 Task: Update the task description in Asana with detailed information about 'Managerial Economics', using bullet points and headings.
Action: Mouse moved to (484, 137)
Screenshot: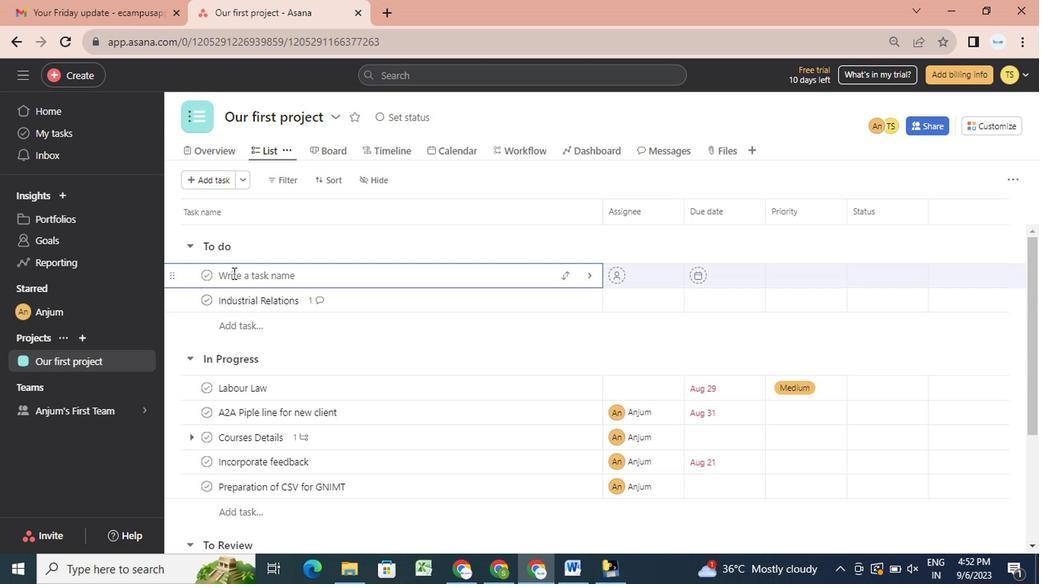 
Action: Mouse pressed left at (484, 137)
Screenshot: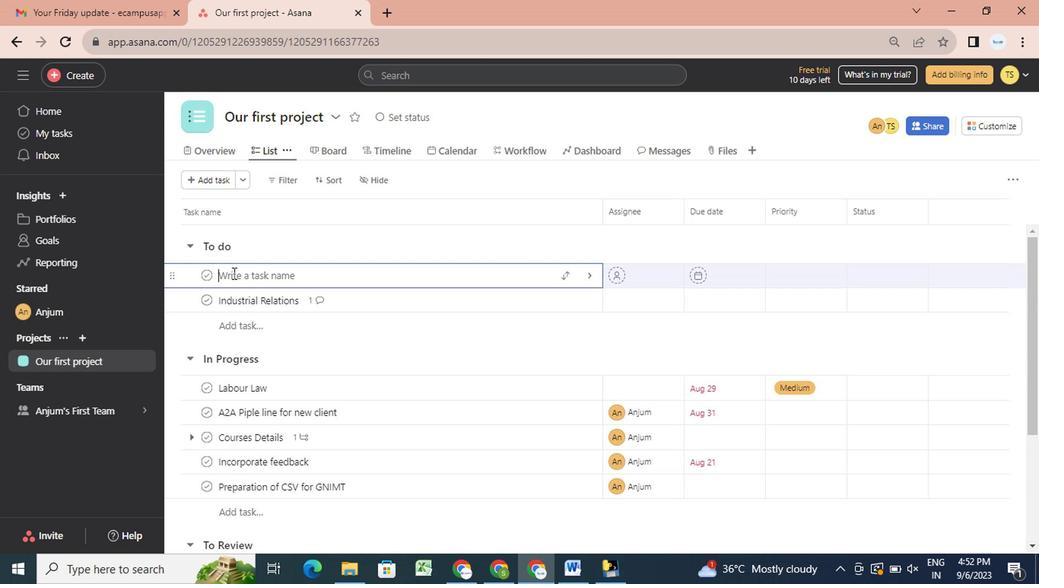 
Action: Mouse moved to (504, 294)
Screenshot: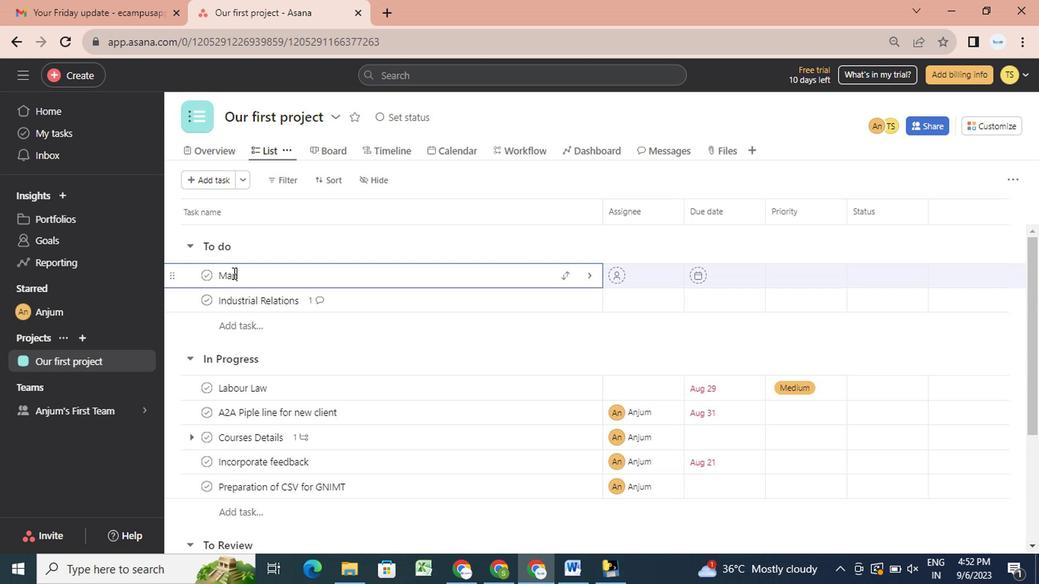 
Action: Mouse pressed left at (504, 294)
Screenshot: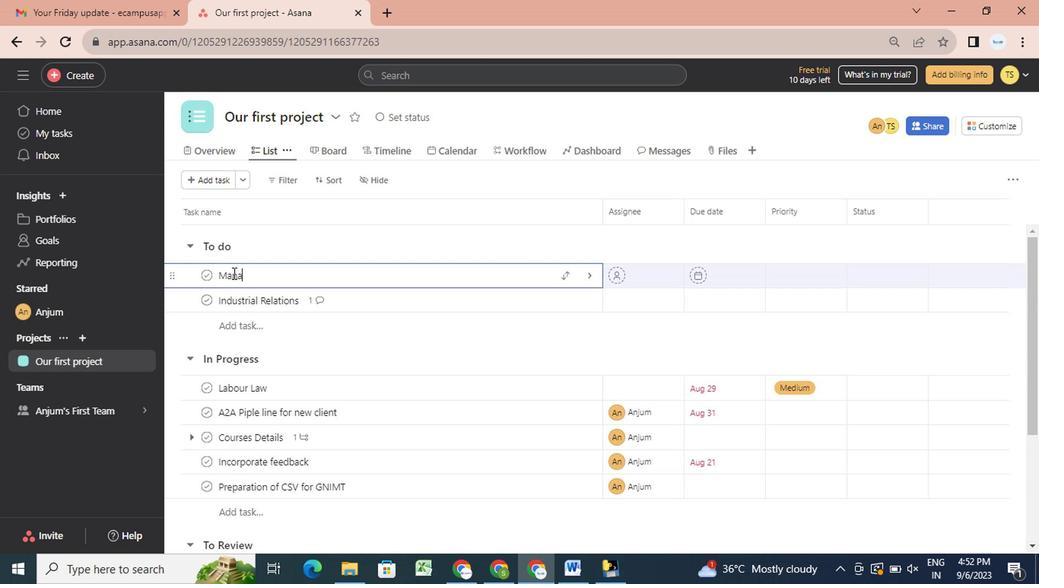 
Action: Mouse moved to (263, 292)
Screenshot: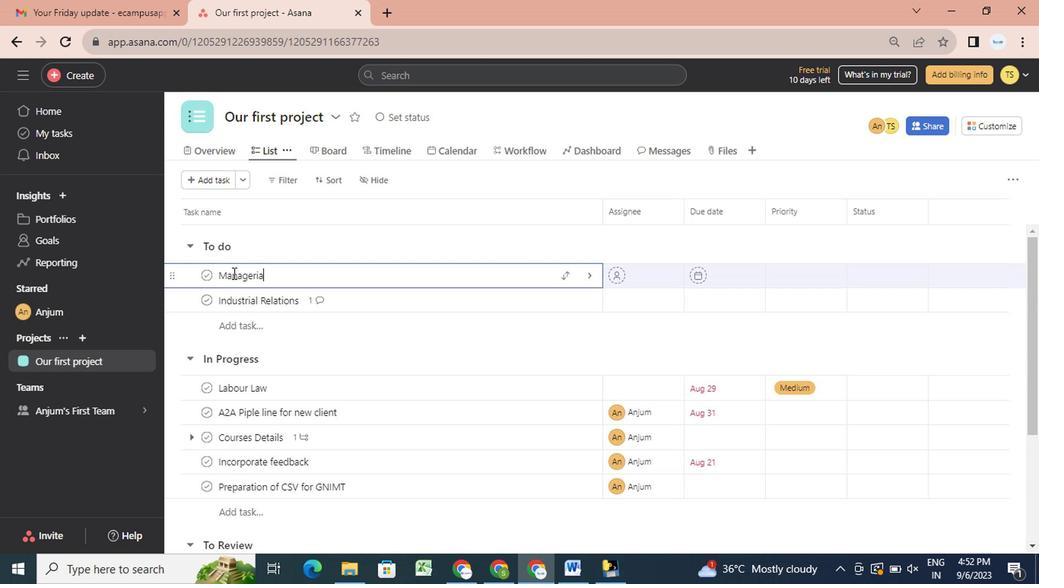 
Action: Mouse pressed left at (263, 292)
Screenshot: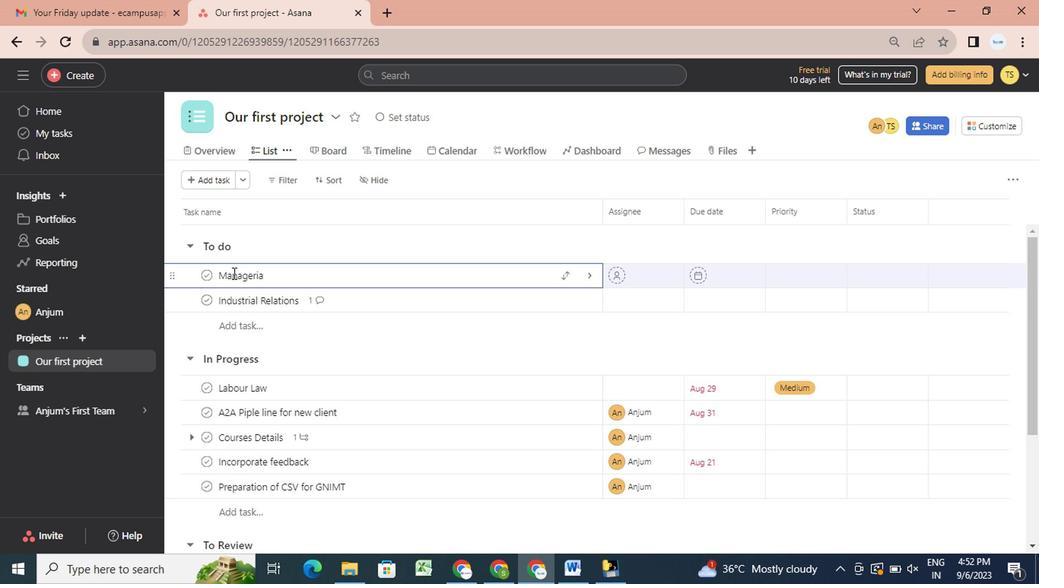 
Action: Key pressed <Key.shift_r><Key.shift_r><Key.shift_r><Key.shift_r><Key.shift_r><Key.shift_r><Key.shift_r><Key.shift_r><Key.shift_r><Key.shift_r><Key.shift_r><Key.shift_r><Key.shift_r><Key.shift_r><Key.shift_r><Key.shift_r><Key.shift_r><Key.shift_r><Key.shift_r><Key.shift_r><Key.shift_r><Key.shift_r><Key.shift_r><Key.shift_r><Key.shift_r><Key.shift_r><Key.shift_r><Key.shift_r><Key.shift_r><Key.shift_r><Key.shift_r><Key.shift_r><Key.shift_r><Key.shift_r><Key.shift_r><Key.shift_r><Key.shift_r><Key.shift_r><Key.shift_r><Key.shift_r><Key.shift_r><Key.shift_r><Key.shift_r><Key.shift_r><Key.shift_r><Key.shift_r><Key.shift_r><Key.shift_r><Key.shift_r><Key.shift_r><Key.shift_r><Key.shift_r><Key.shift_r><Key.shift_r><Key.shift_r><Key.shift_r><Key.shift_r>Managerial<Key.space><Key.shift>Economics
Screenshot: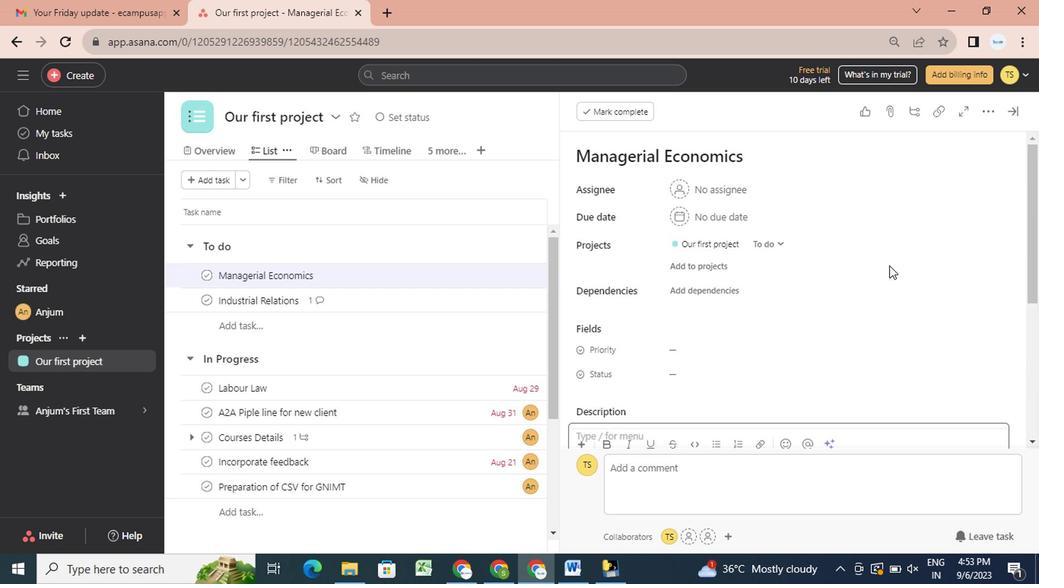 
Action: Mouse moved to (451, 290)
Screenshot: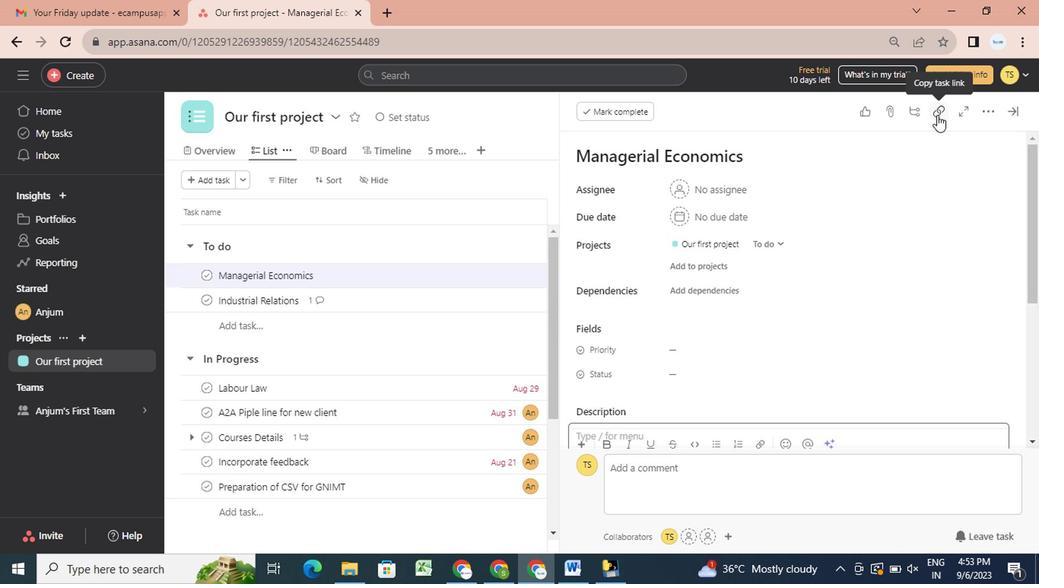 
Action: Mouse pressed left at (451, 290)
Screenshot: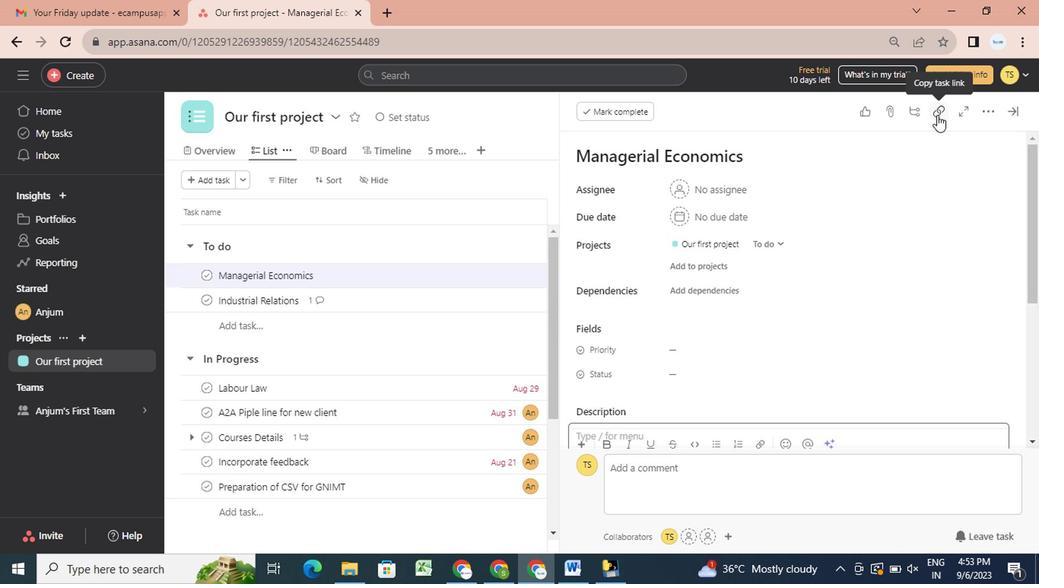 
Action: Mouse moved to (667, 302)
Screenshot: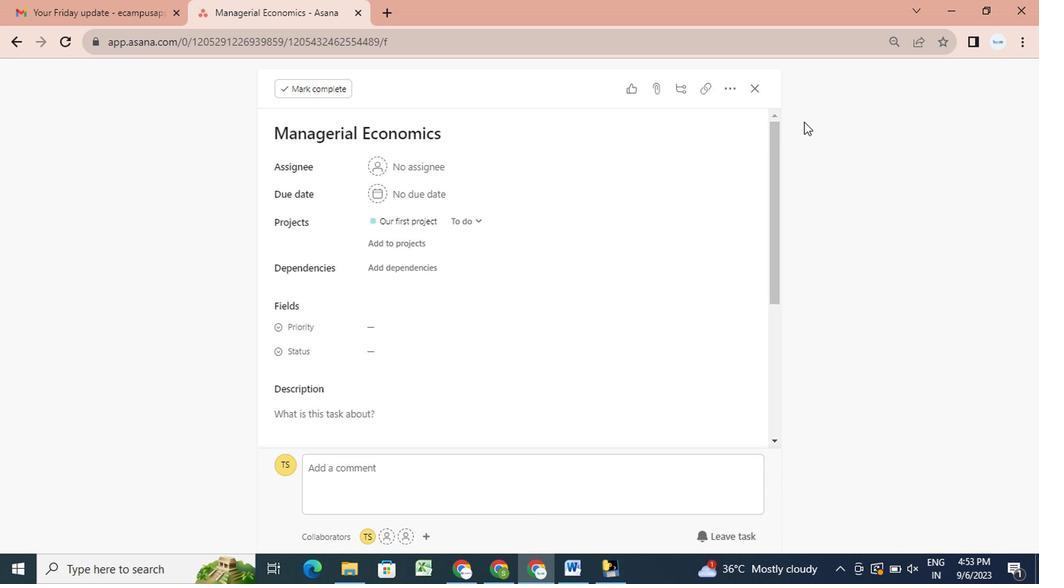 
Action: Mouse scrolled (667, 302) with delta (0, 0)
Screenshot: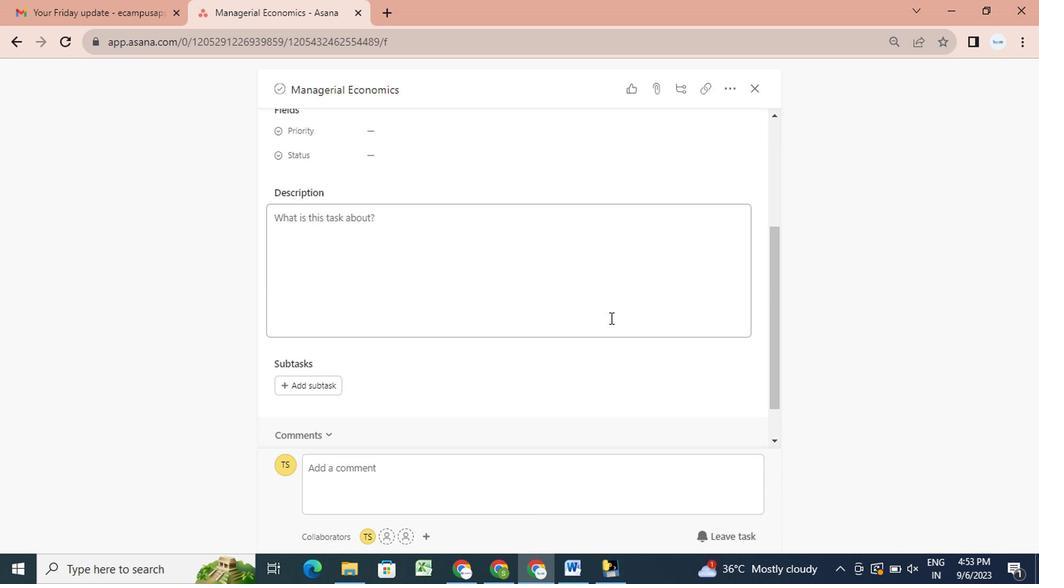 
Action: Mouse scrolled (667, 302) with delta (0, 0)
Screenshot: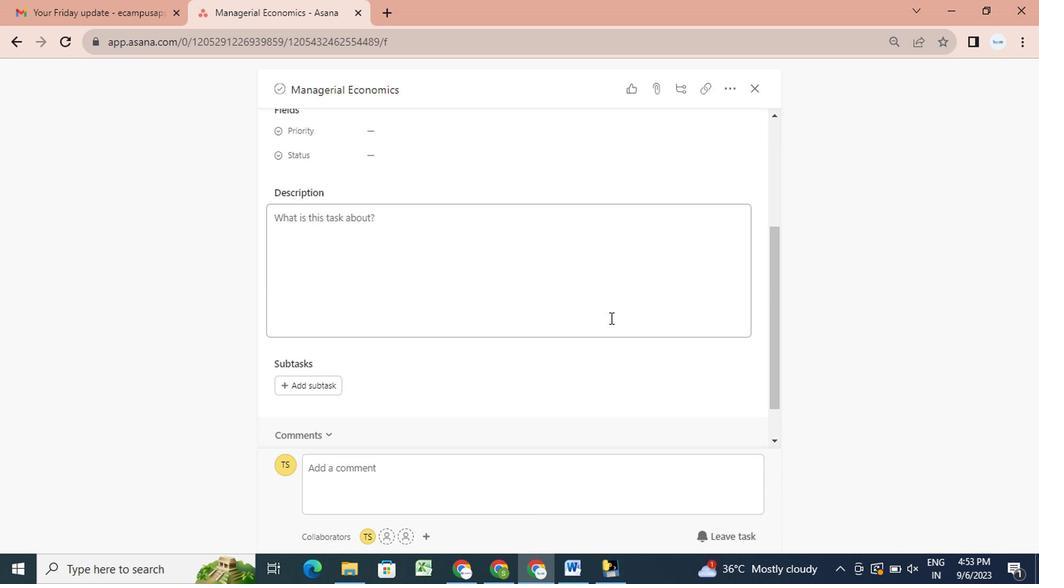 
Action: Mouse scrolled (667, 302) with delta (0, 0)
Screenshot: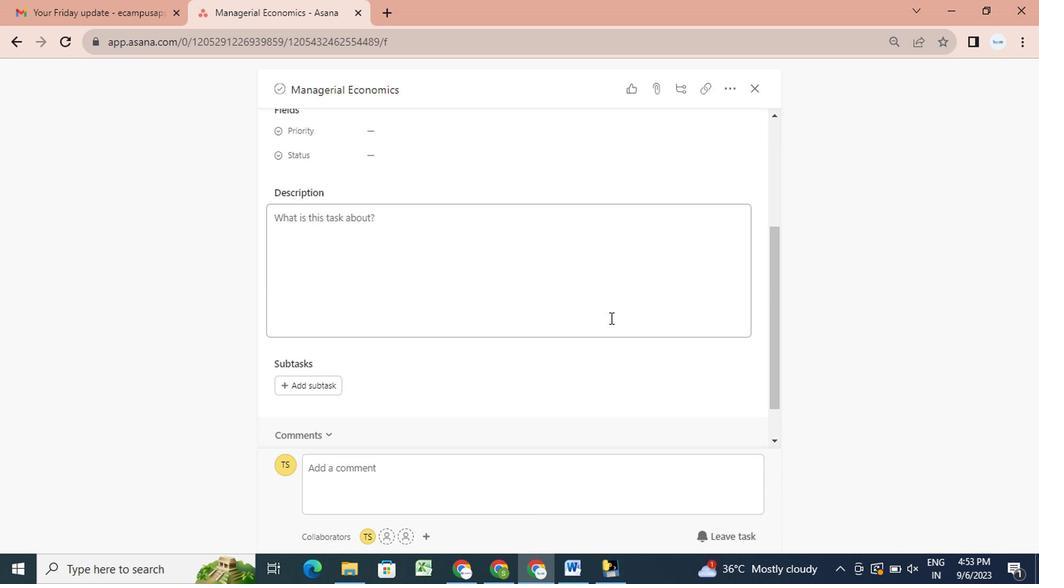 
Action: Mouse scrolled (667, 302) with delta (0, 0)
Screenshot: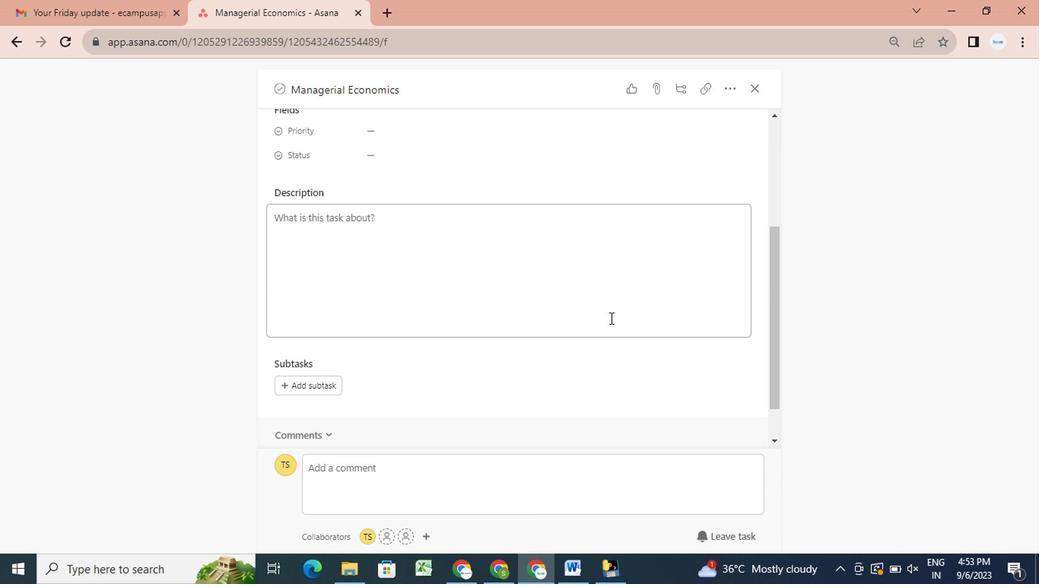 
Action: Mouse scrolled (667, 302) with delta (0, 0)
Screenshot: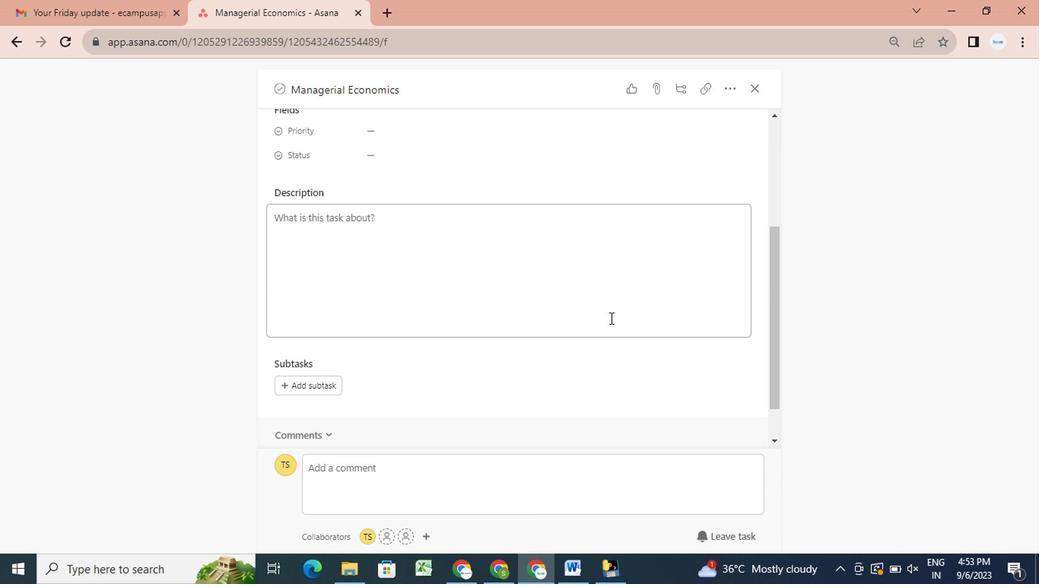 
Action: Mouse scrolled (667, 302) with delta (0, 0)
Screenshot: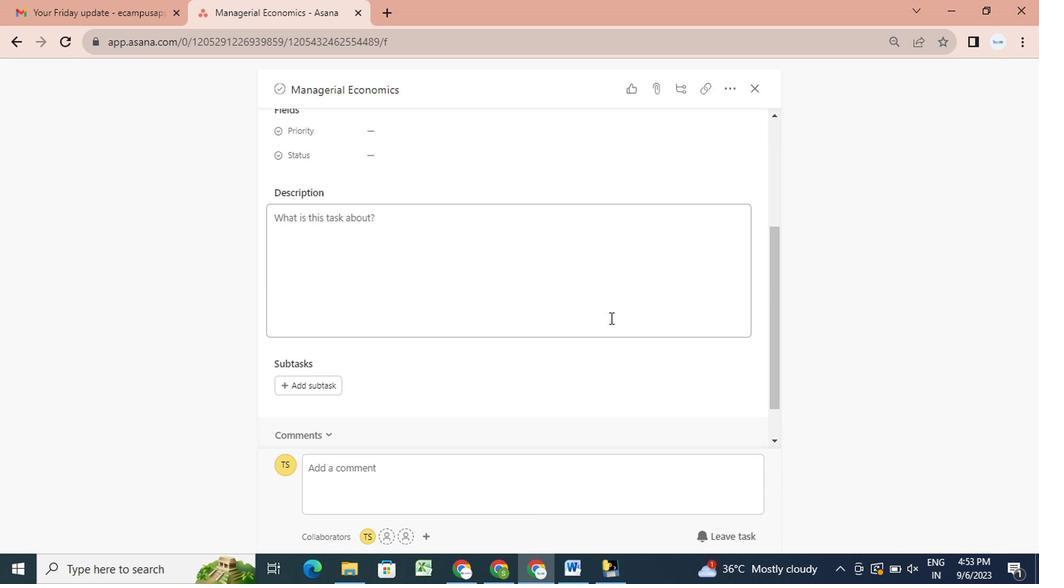 
Action: Mouse scrolled (667, 302) with delta (0, 0)
Screenshot: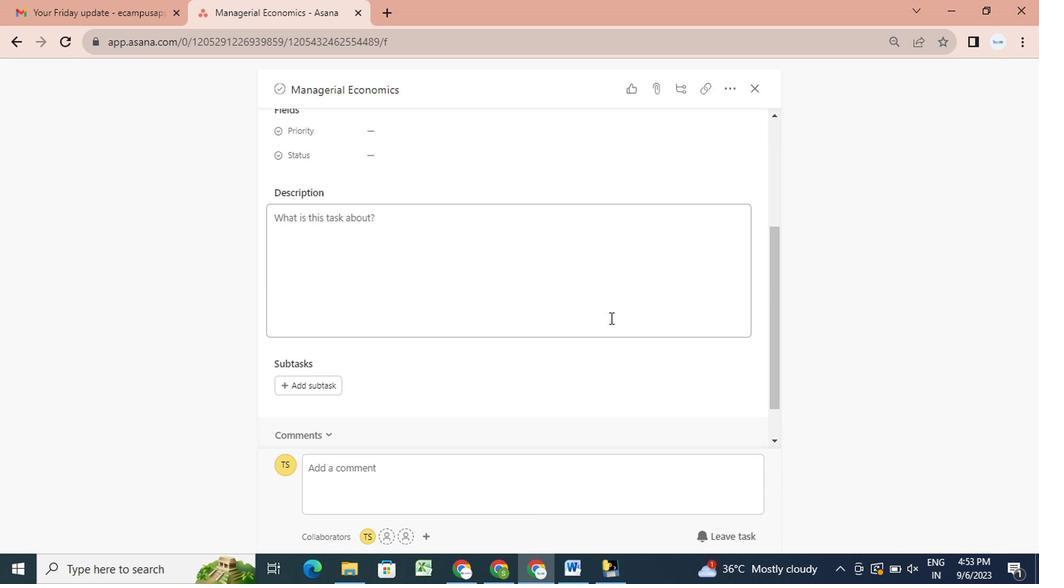 
Action: Mouse scrolled (667, 302) with delta (0, 0)
Screenshot: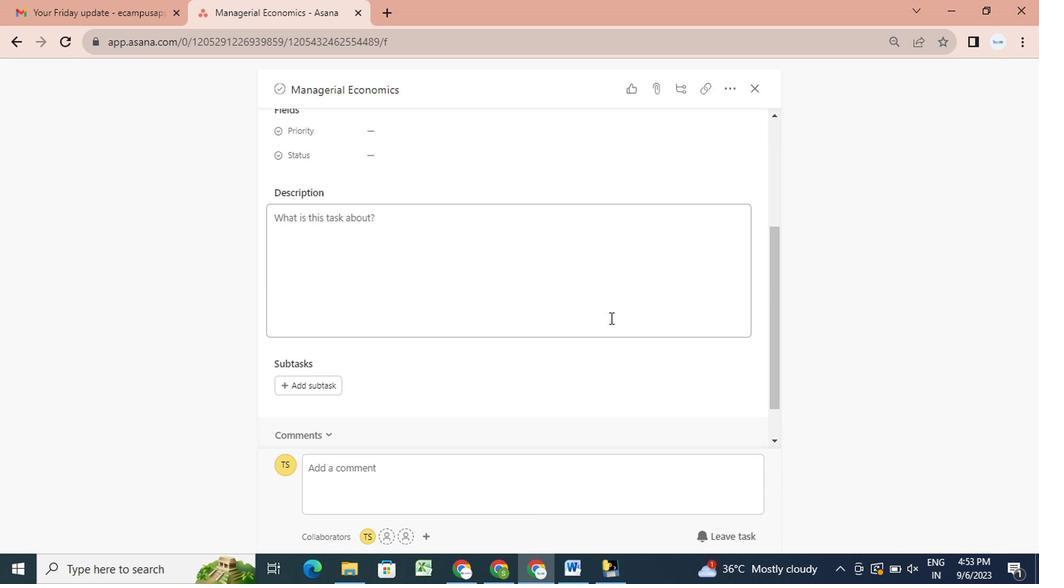
Action: Mouse scrolled (667, 302) with delta (0, 0)
Screenshot: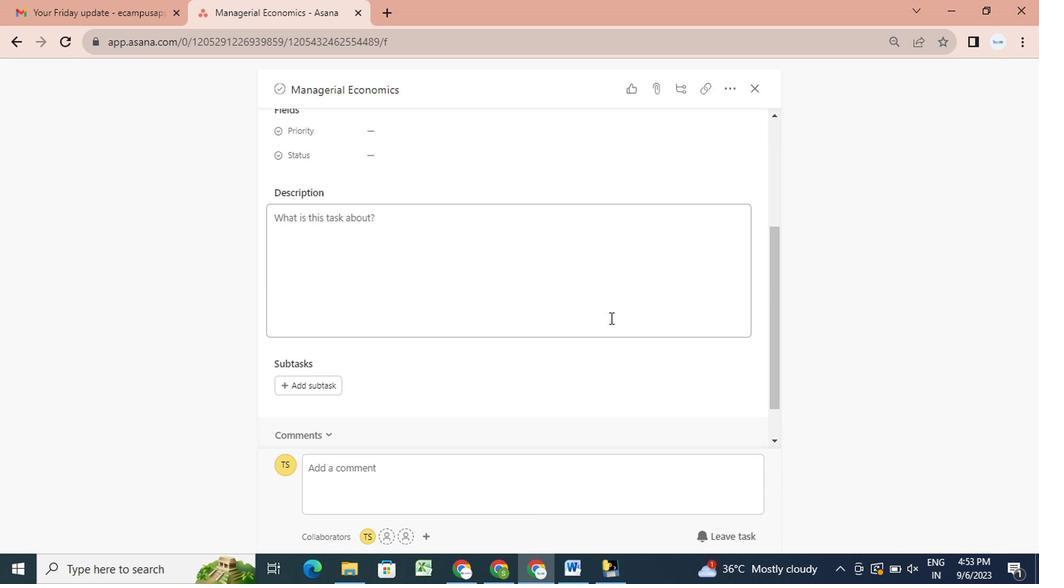
Action: Mouse scrolled (667, 302) with delta (0, 0)
Screenshot: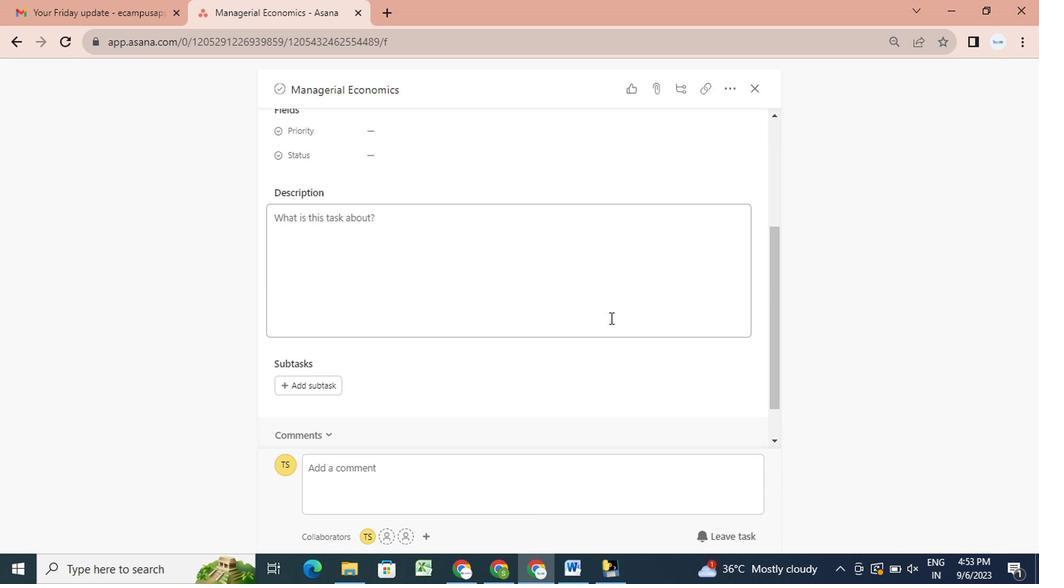 
Action: Mouse scrolled (667, 302) with delta (0, 0)
Screenshot: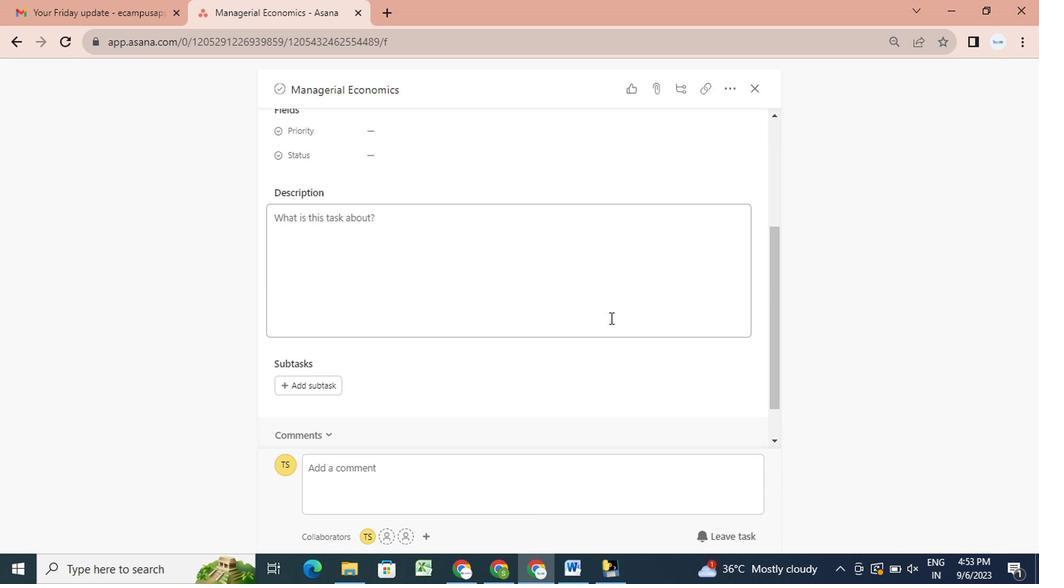 
Action: Mouse scrolled (667, 302) with delta (0, 0)
Screenshot: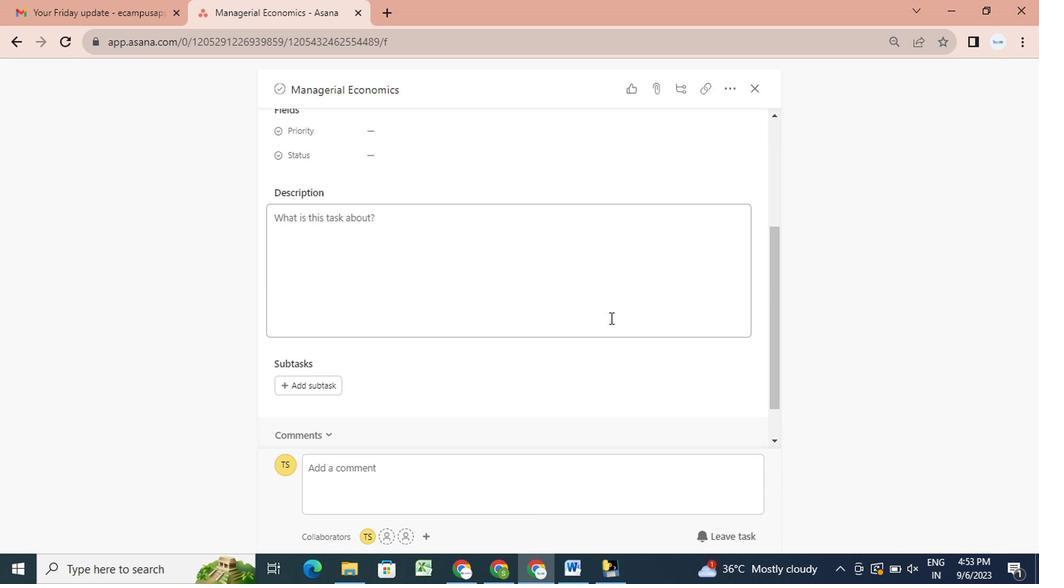 
Action: Mouse scrolled (667, 302) with delta (0, 0)
Screenshot: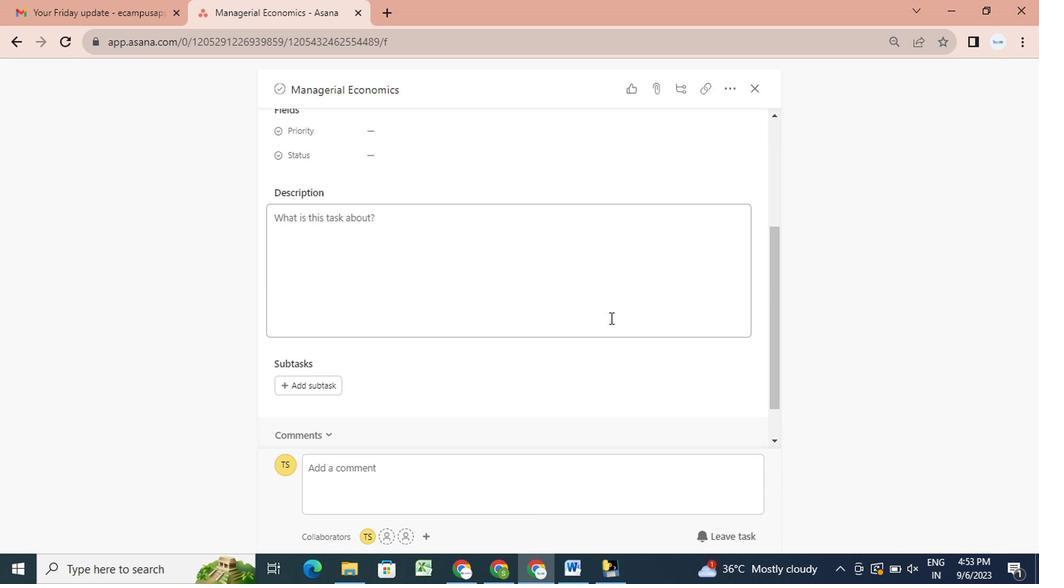 
Action: Mouse scrolled (667, 302) with delta (0, 0)
Screenshot: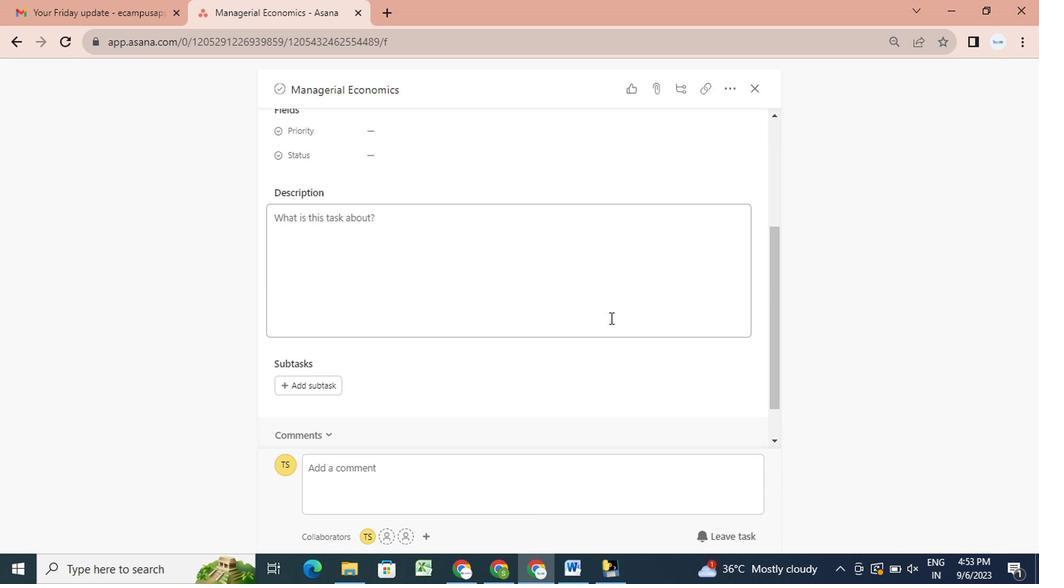 
Action: Mouse scrolled (667, 302) with delta (0, 0)
Screenshot: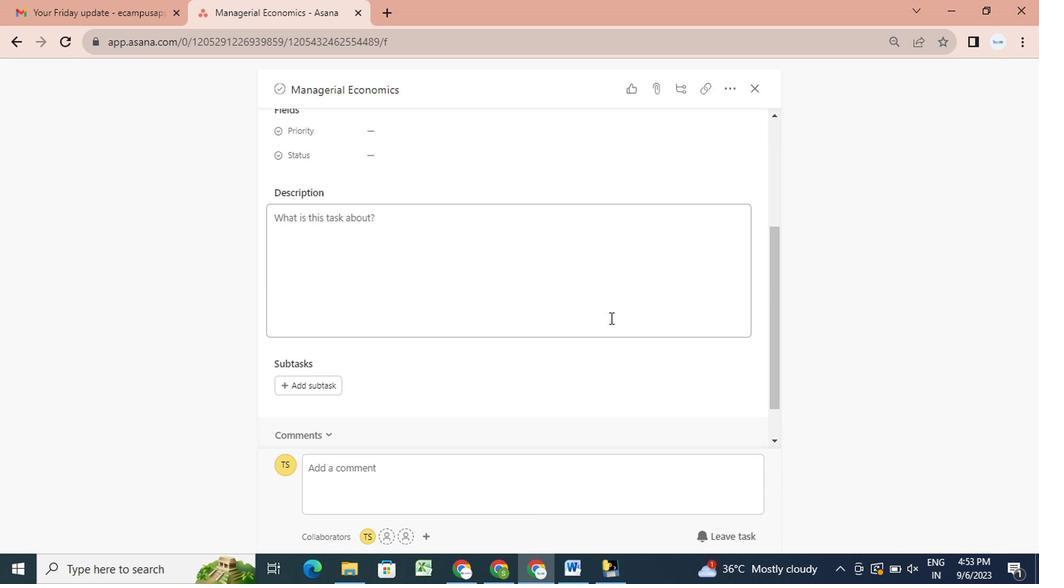 
Action: Mouse scrolled (667, 302) with delta (0, 0)
Screenshot: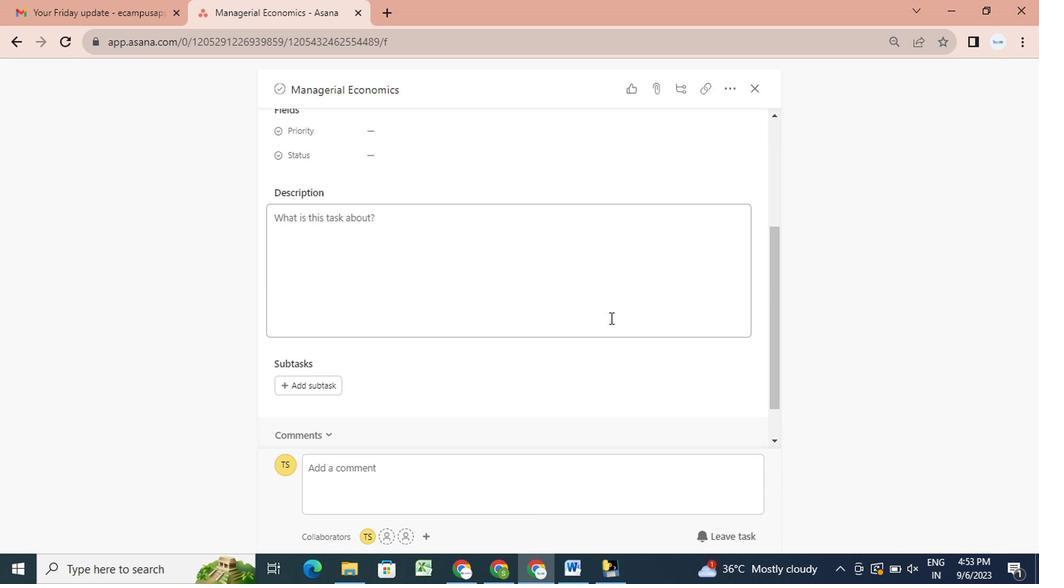 
Action: Mouse scrolled (667, 302) with delta (0, 0)
Screenshot: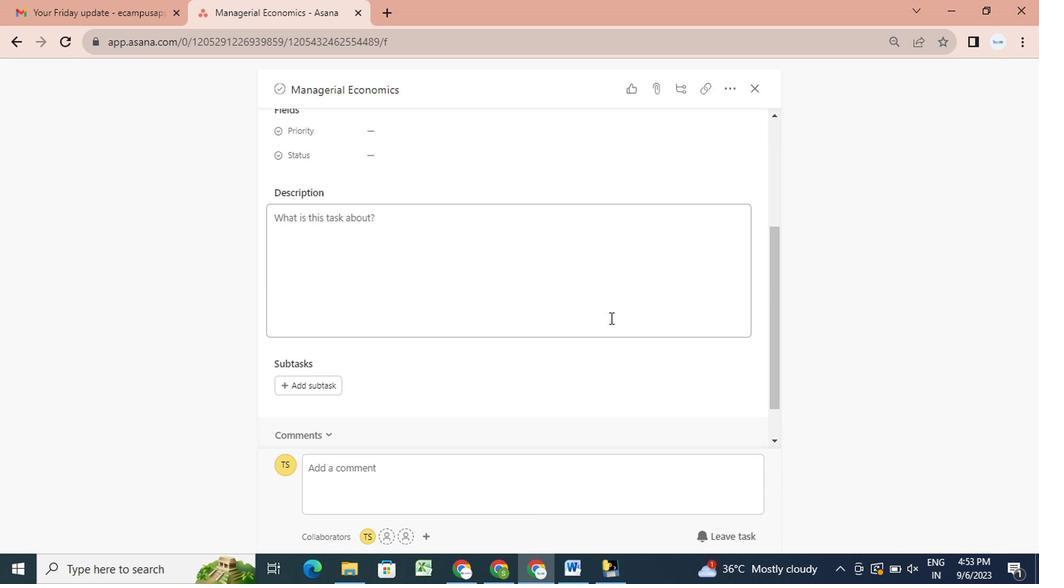 
Action: Mouse scrolled (667, 302) with delta (0, 0)
Screenshot: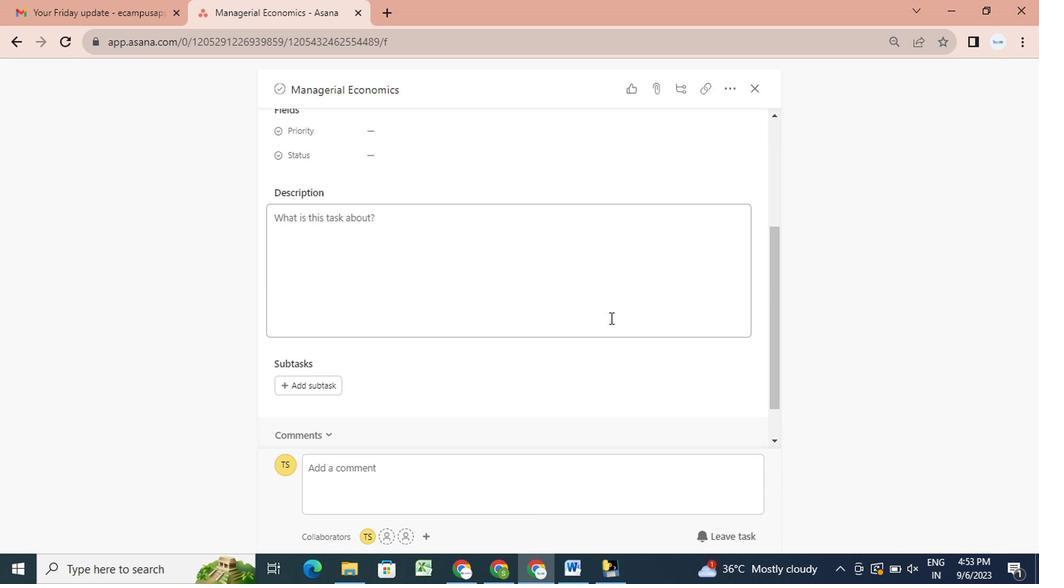 
Action: Mouse scrolled (667, 302) with delta (0, 0)
Screenshot: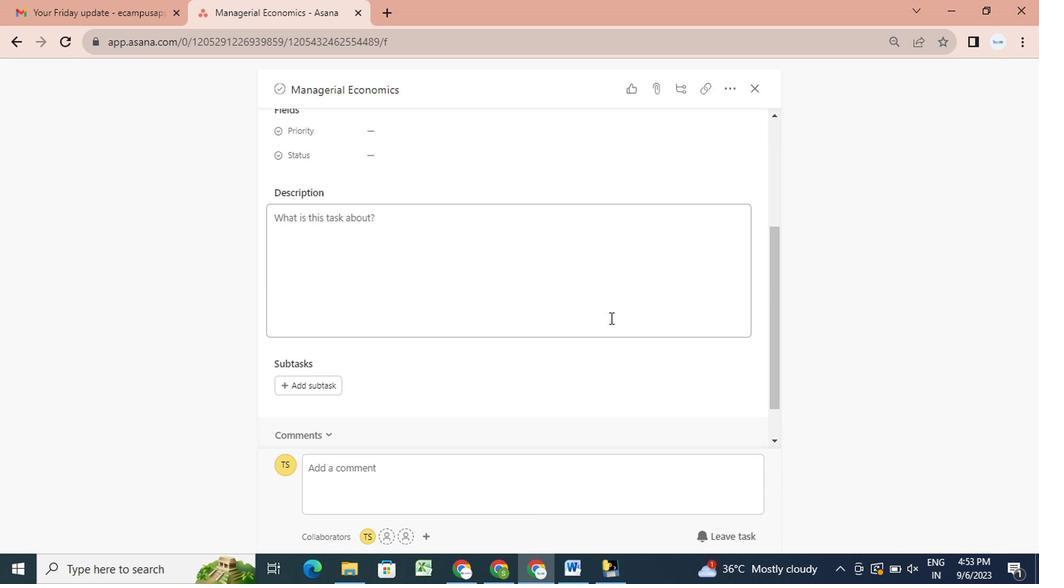 
Action: Mouse scrolled (667, 302) with delta (0, 0)
Screenshot: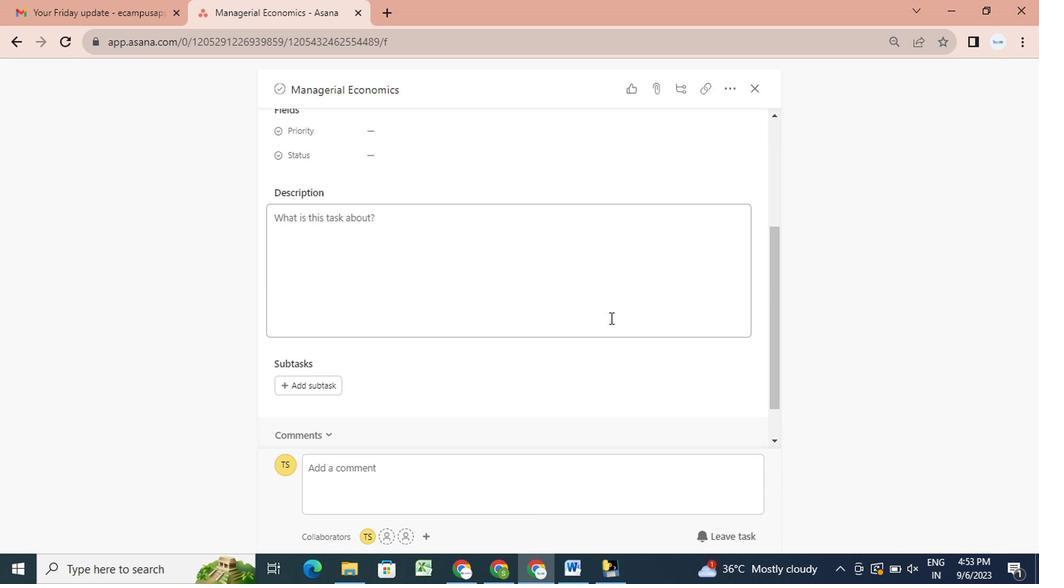 
Action: Mouse scrolled (667, 302) with delta (0, 0)
Screenshot: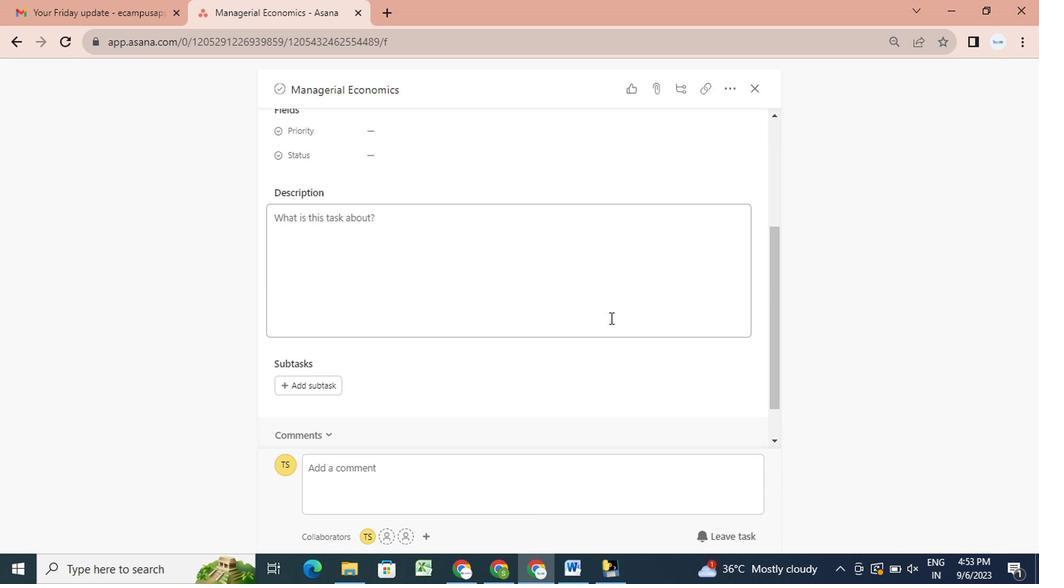 
Action: Mouse scrolled (667, 302) with delta (0, 0)
Screenshot: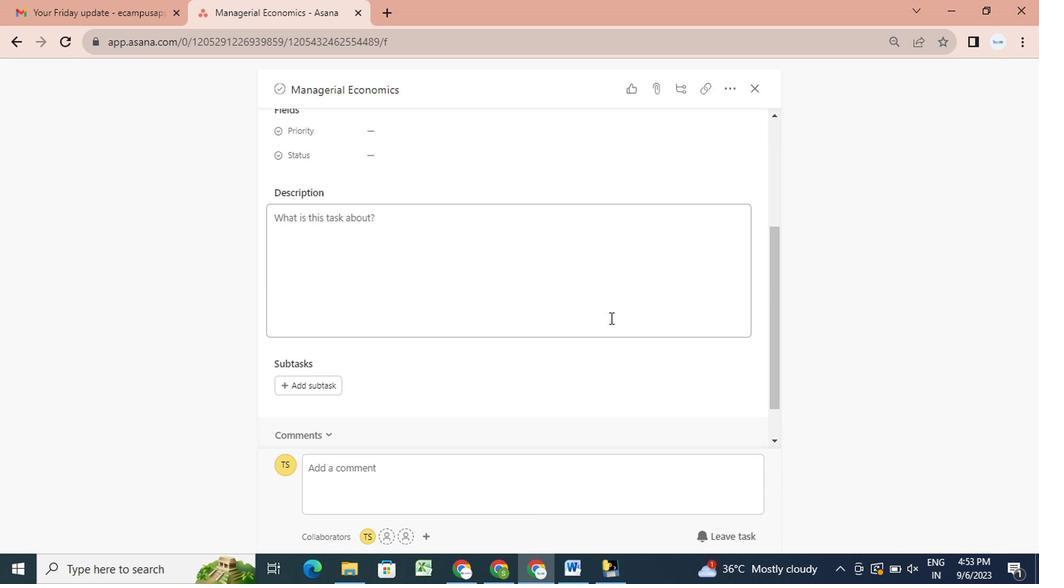 
Action: Mouse scrolled (667, 302) with delta (0, 0)
Screenshot: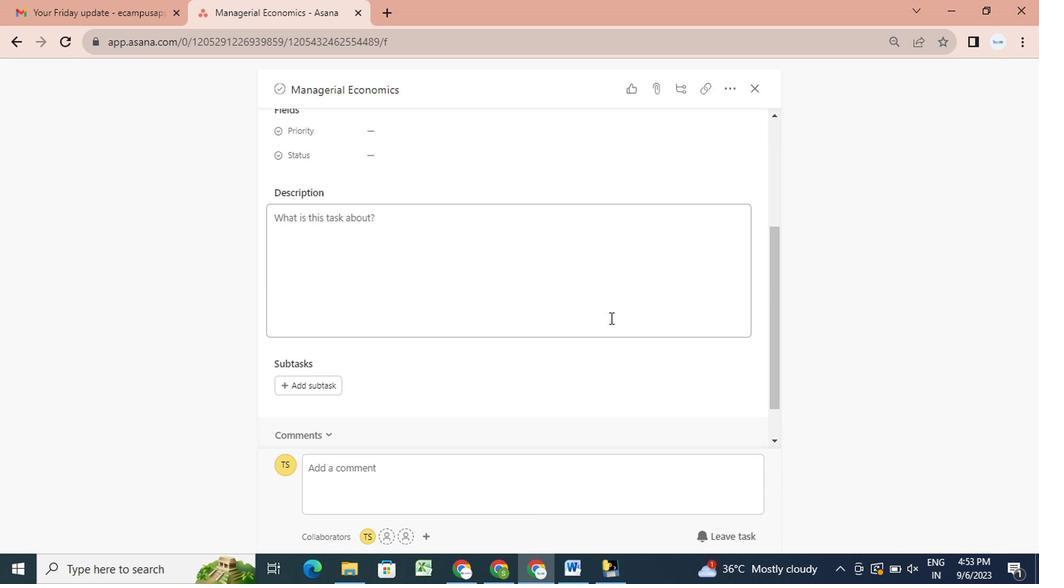 
Action: Mouse scrolled (667, 302) with delta (0, 0)
Screenshot: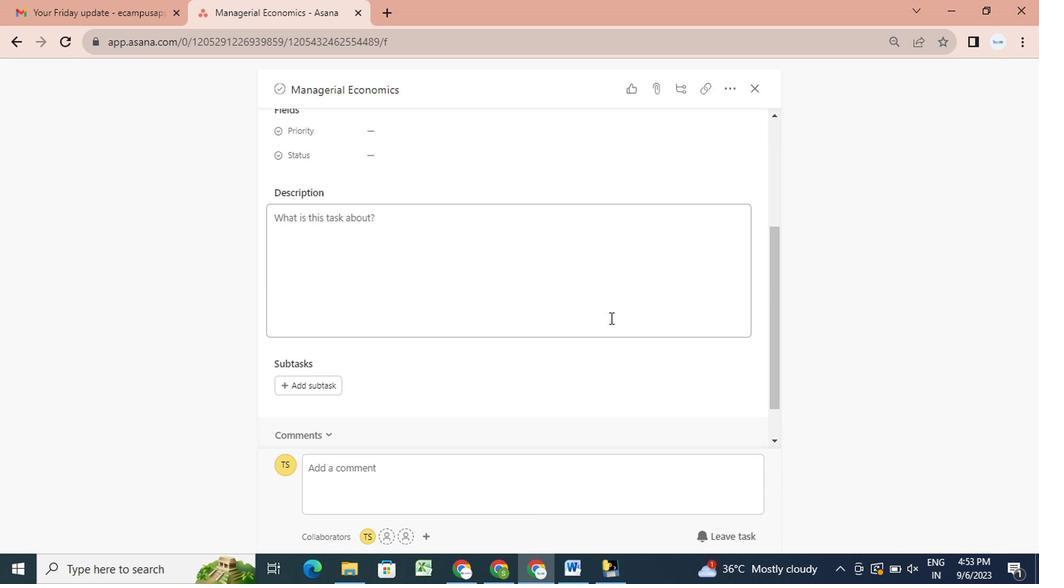 
Action: Mouse scrolled (667, 302) with delta (0, 0)
Screenshot: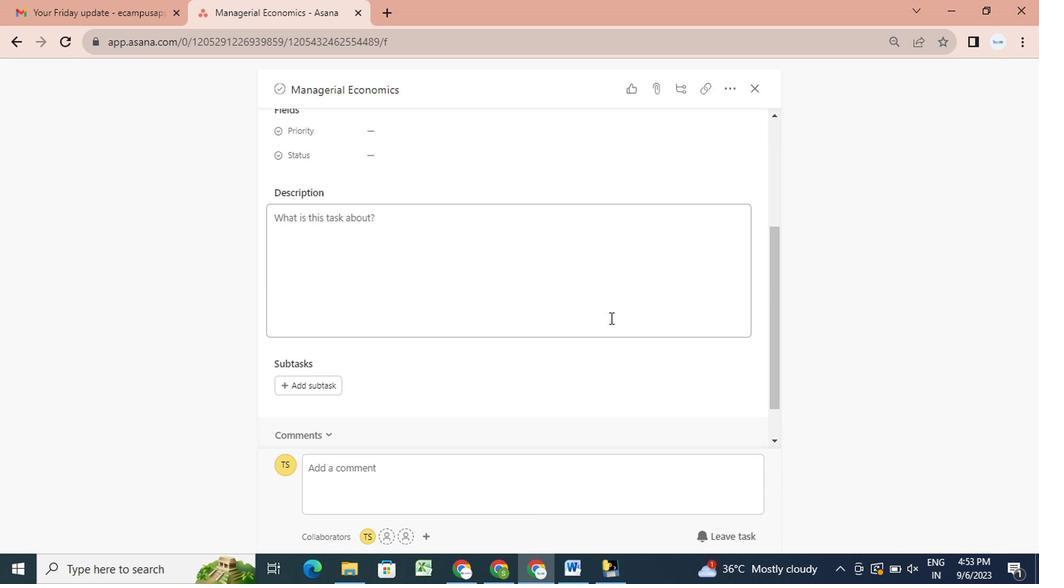
Action: Mouse scrolled (667, 302) with delta (0, 0)
Screenshot: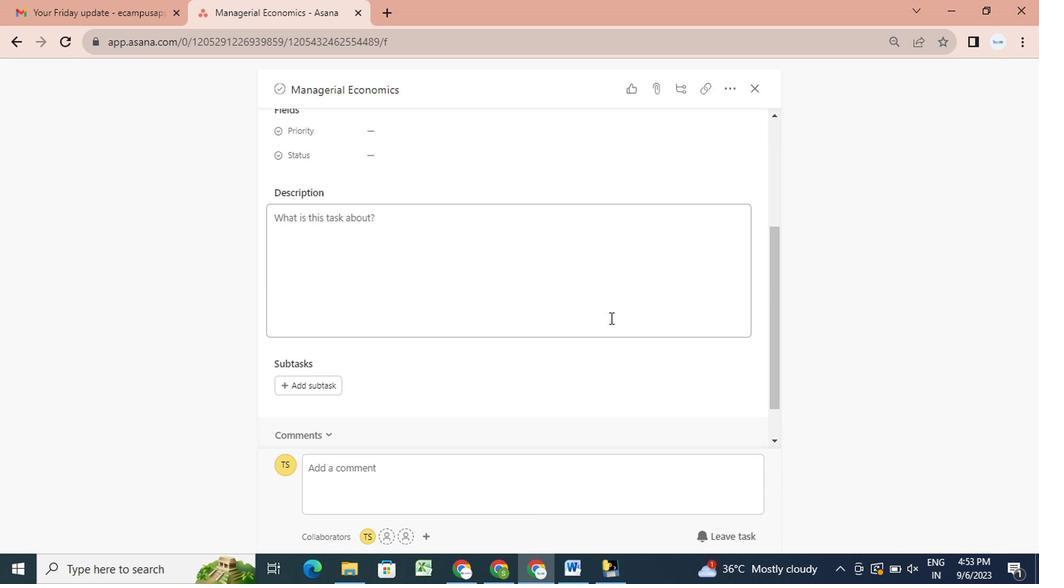 
Action: Mouse scrolled (667, 302) with delta (0, 0)
Screenshot: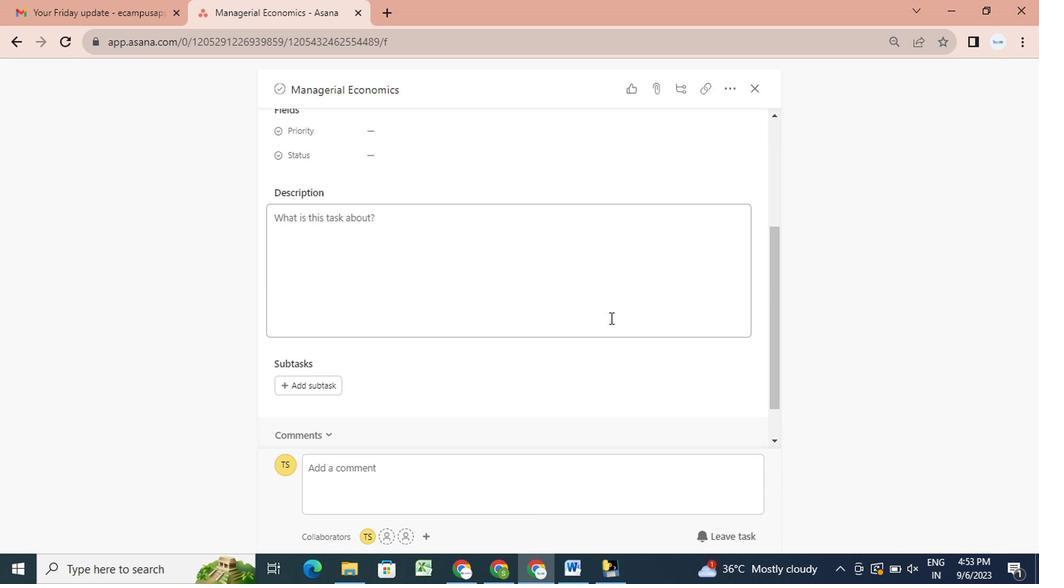 
Action: Mouse scrolled (667, 302) with delta (0, 0)
Screenshot: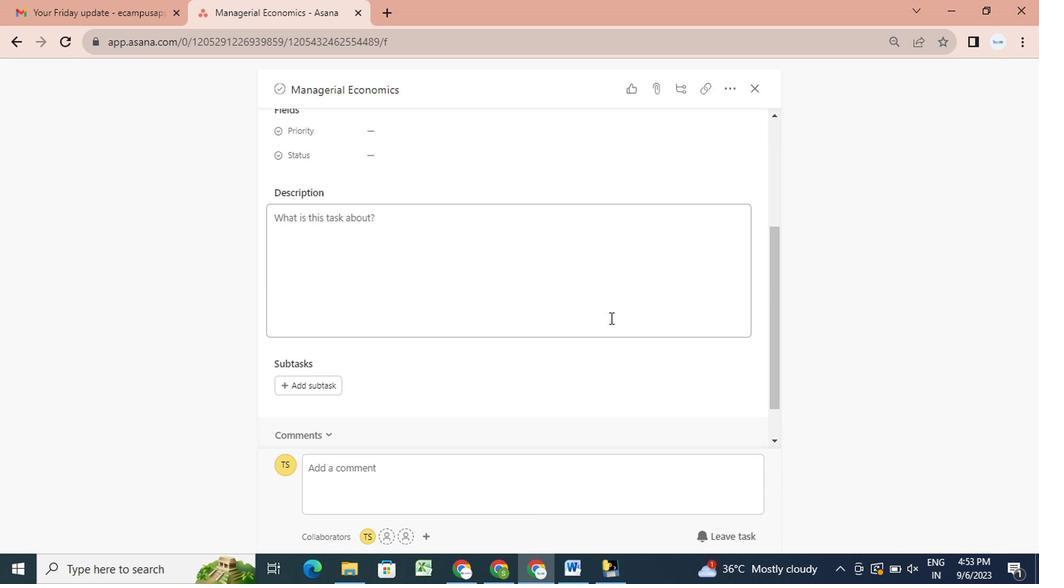 
Action: Mouse scrolled (667, 302) with delta (0, 0)
Screenshot: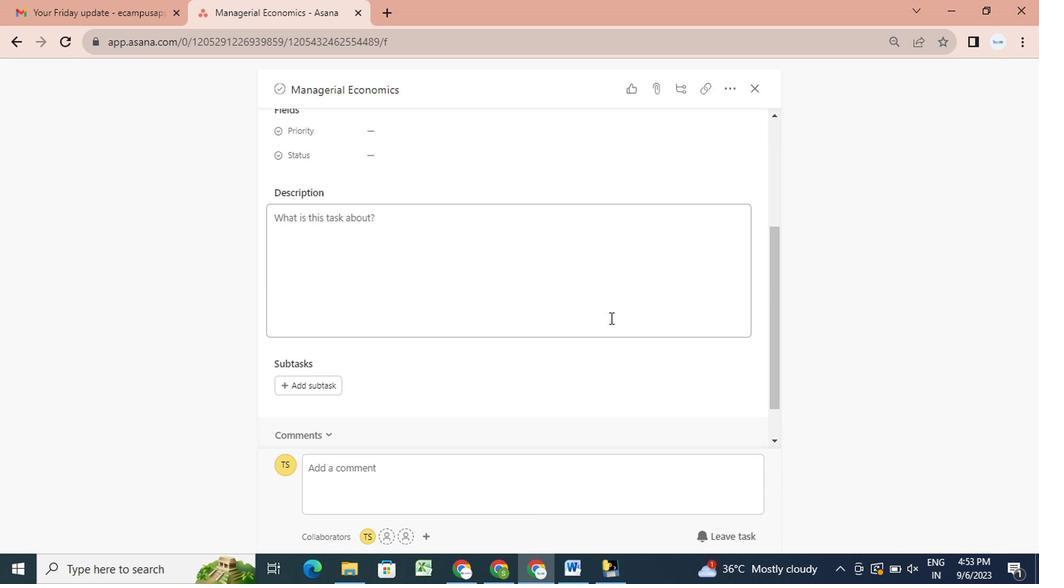
Action: Mouse scrolled (667, 302) with delta (0, 0)
Screenshot: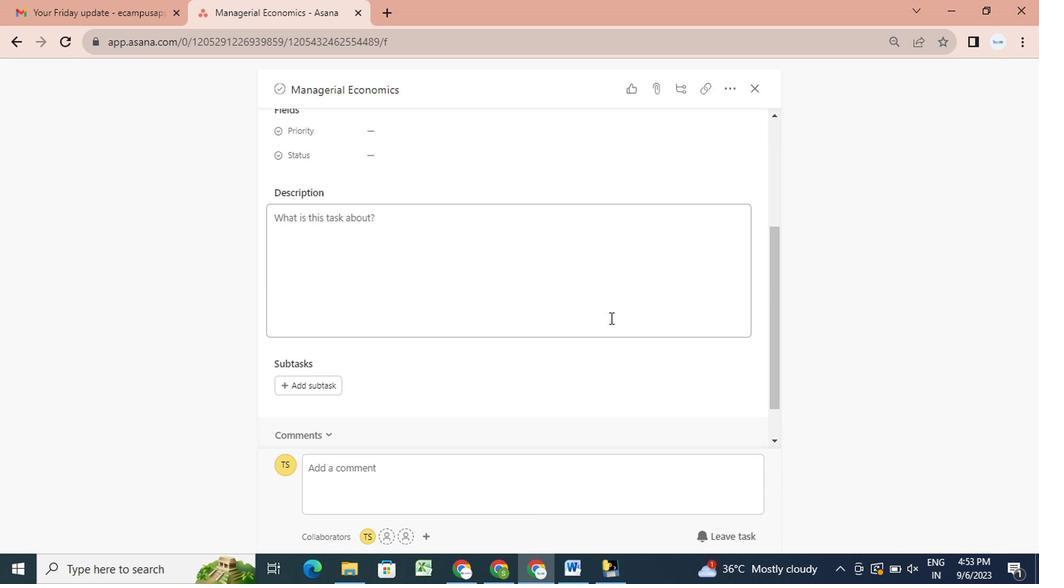 
Action: Mouse scrolled (667, 302) with delta (0, 0)
Screenshot: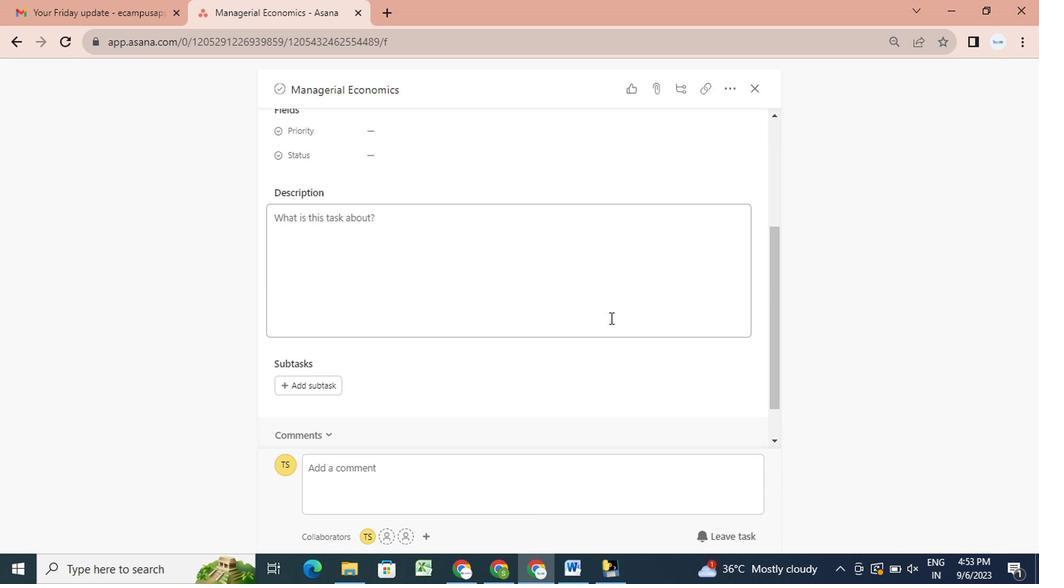 
Action: Mouse scrolled (667, 302) with delta (0, 0)
Screenshot: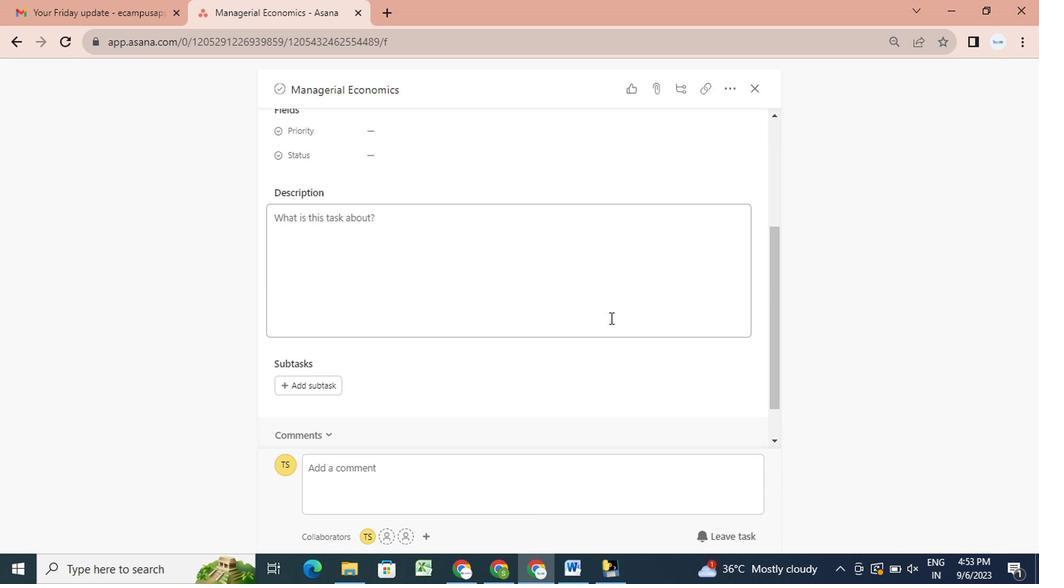 
Action: Mouse scrolled (667, 302) with delta (0, 0)
Screenshot: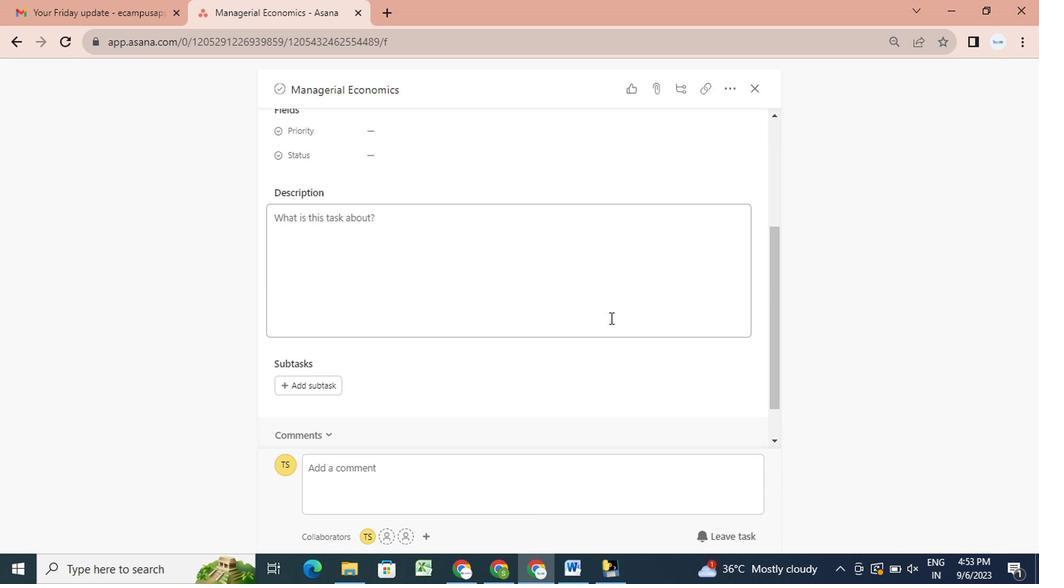 
Action: Mouse scrolled (667, 302) with delta (0, 0)
Screenshot: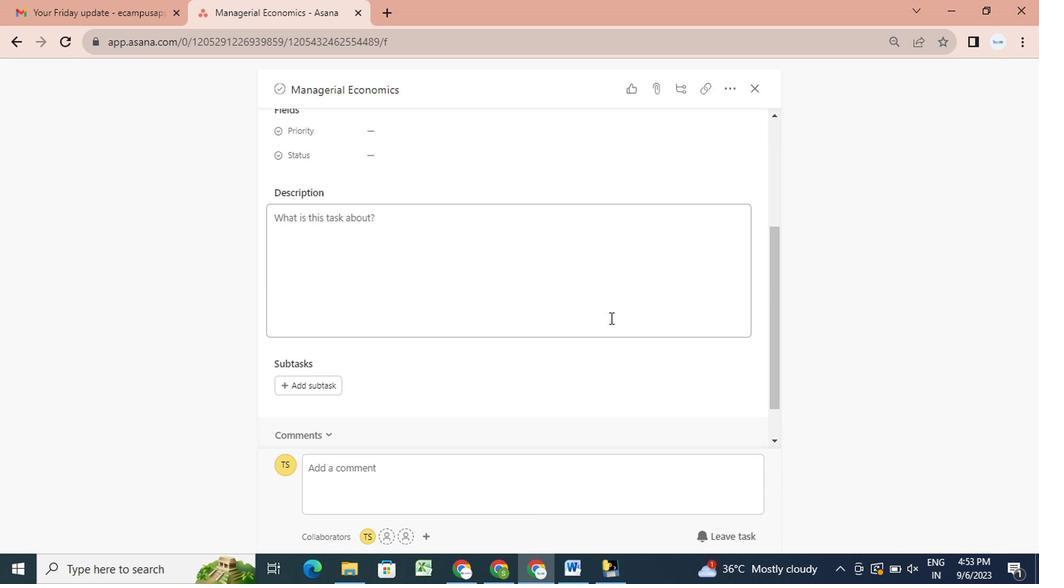 
Action: Mouse scrolled (667, 302) with delta (0, 0)
Screenshot: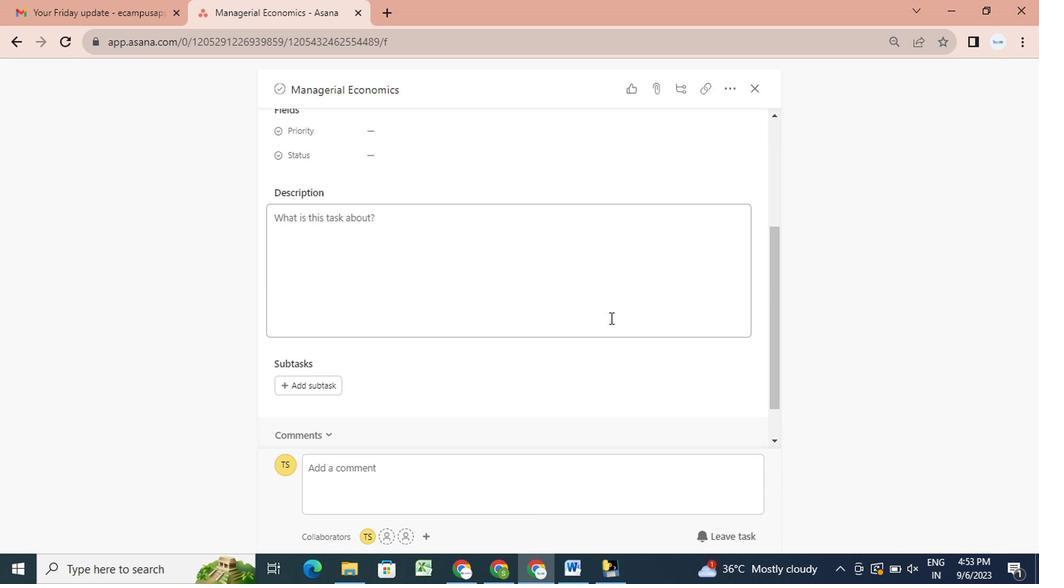 
Action: Mouse scrolled (667, 302) with delta (0, 0)
Screenshot: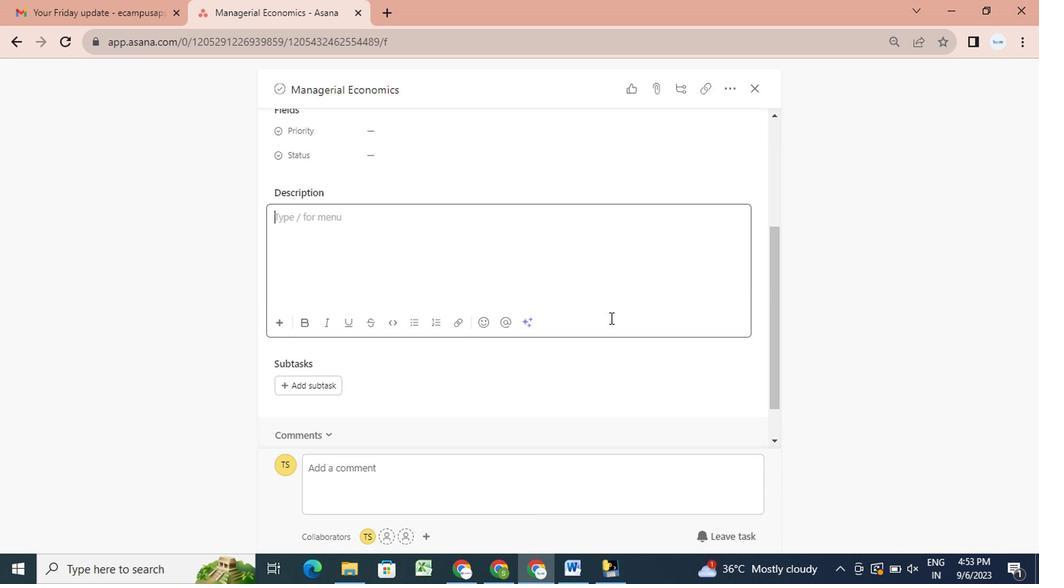 
Action: Mouse scrolled (667, 302) with delta (0, 0)
Screenshot: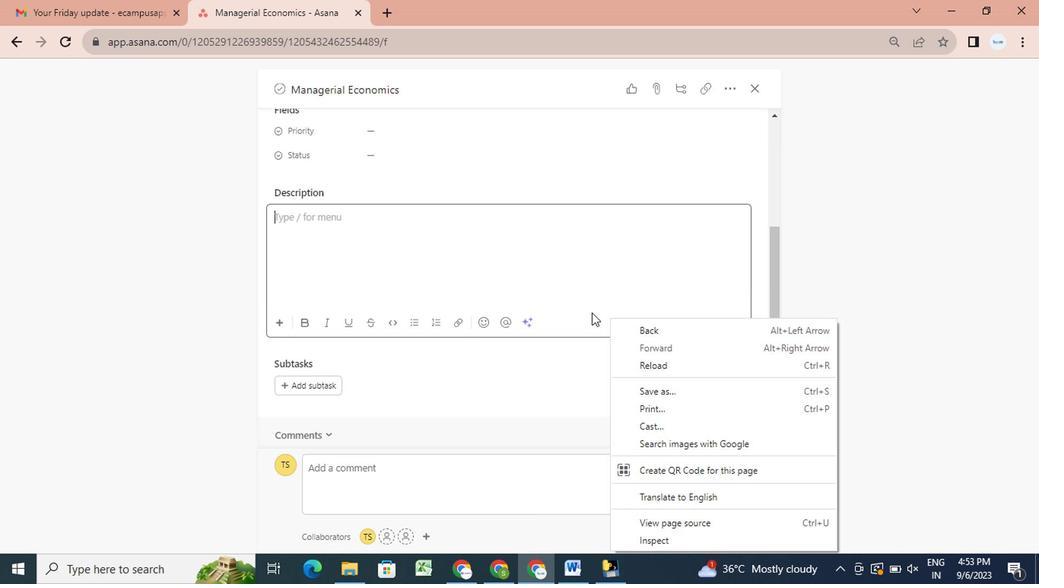 
Action: Mouse scrolled (667, 302) with delta (0, 0)
Screenshot: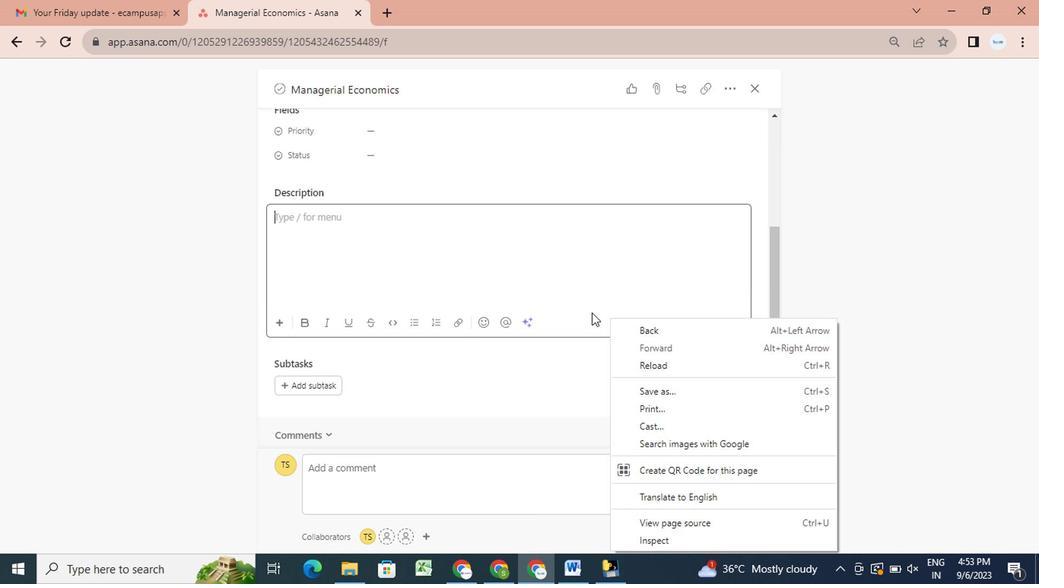 
Action: Mouse scrolled (667, 302) with delta (0, 0)
Screenshot: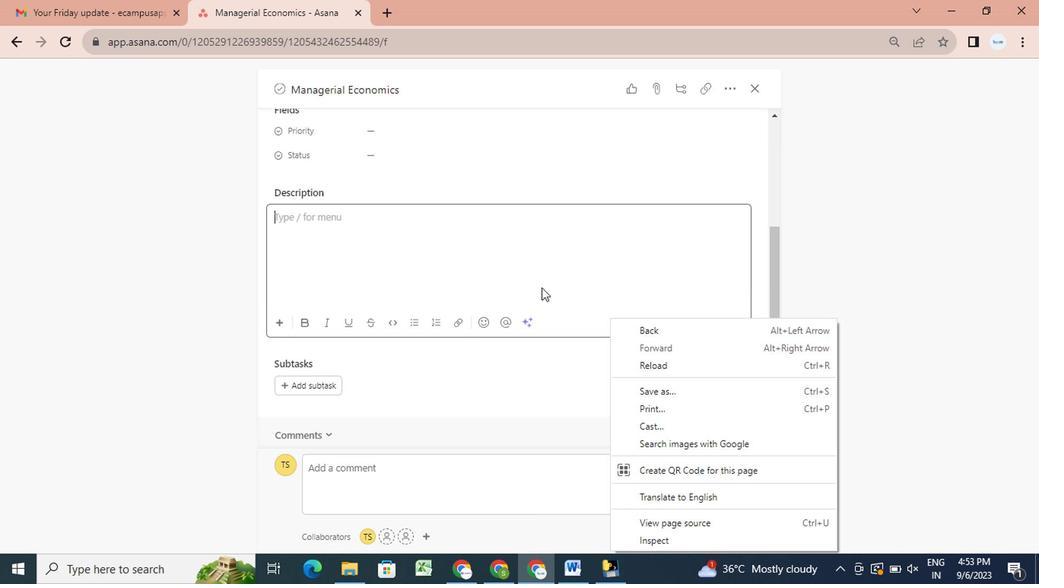 
Action: Mouse scrolled (667, 302) with delta (0, 0)
Screenshot: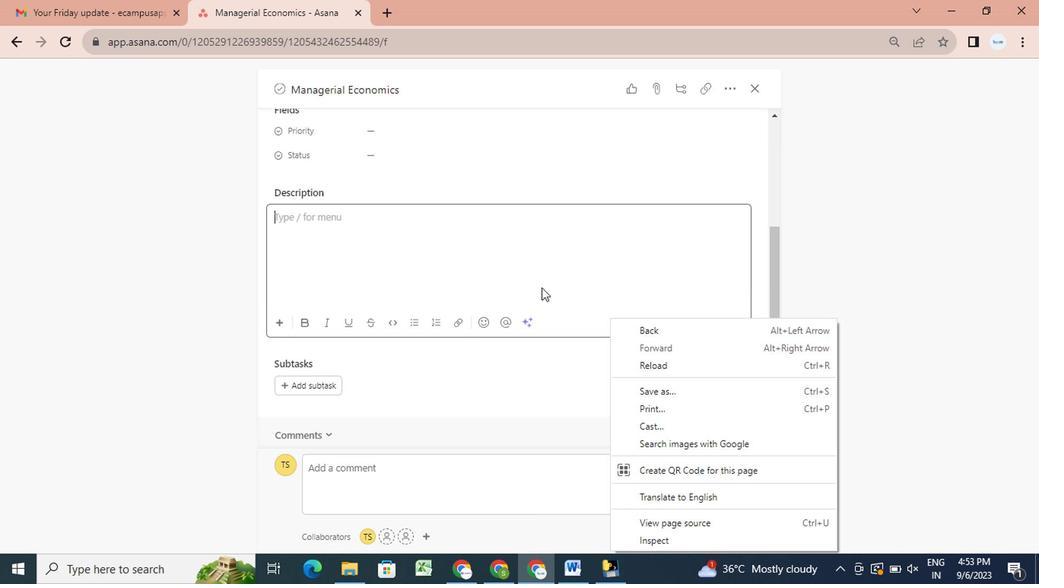 
Action: Mouse scrolled (667, 302) with delta (0, 0)
Screenshot: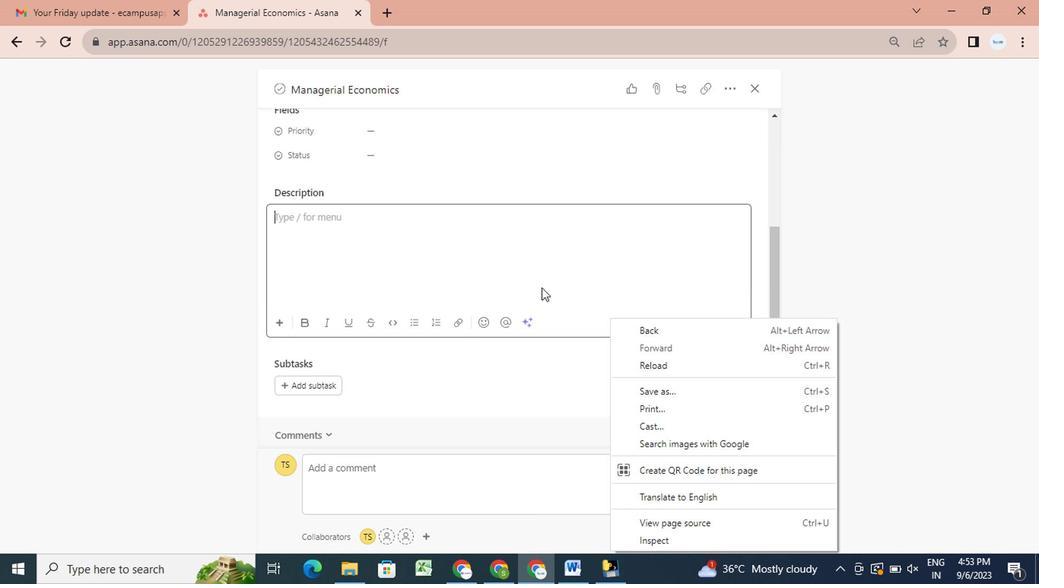 
Action: Mouse scrolled (667, 302) with delta (0, 0)
Screenshot: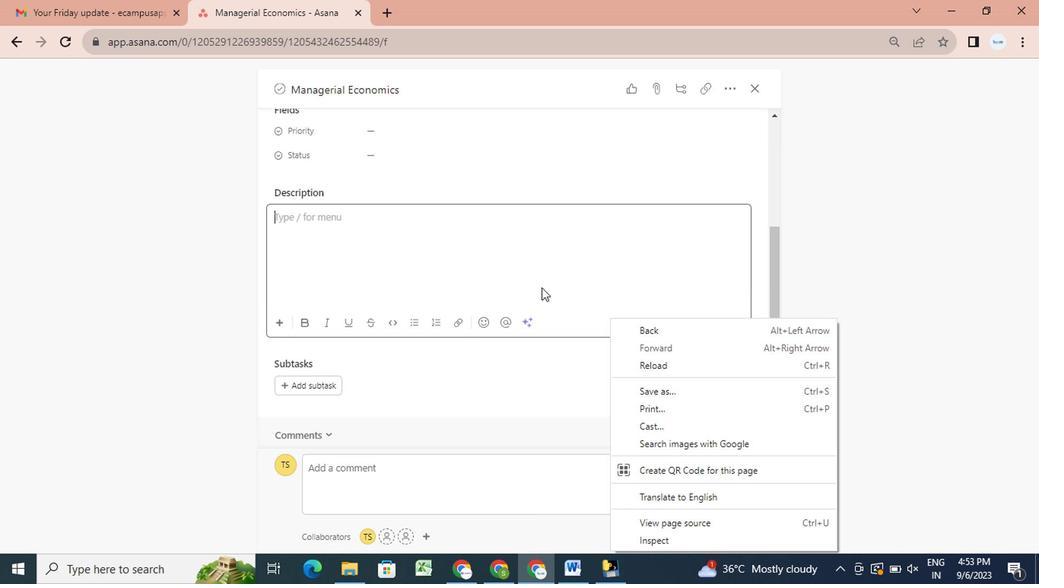 
Action: Mouse scrolled (667, 302) with delta (0, 0)
Screenshot: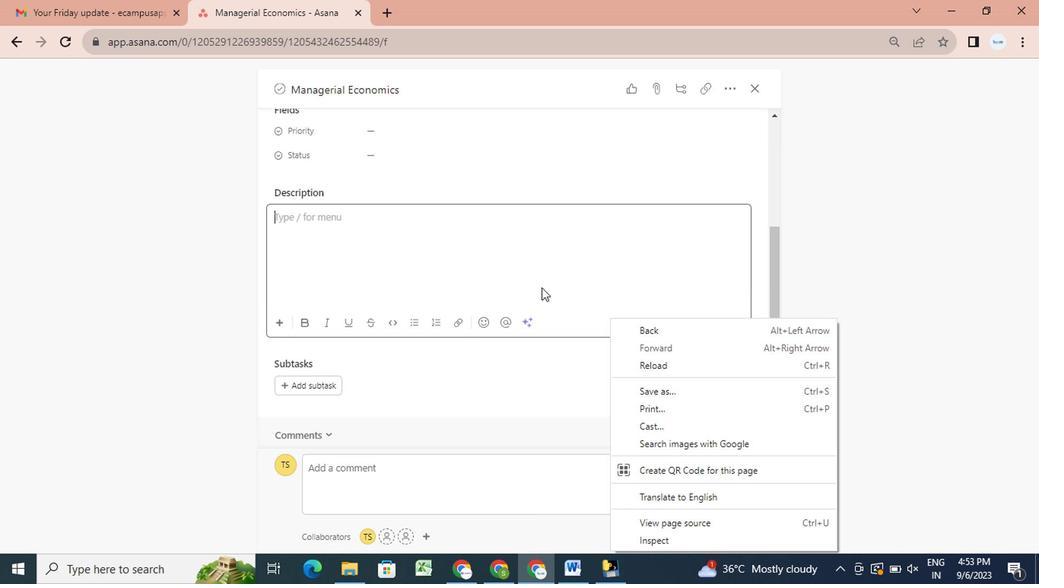 
Action: Mouse scrolled (667, 302) with delta (0, 0)
Screenshot: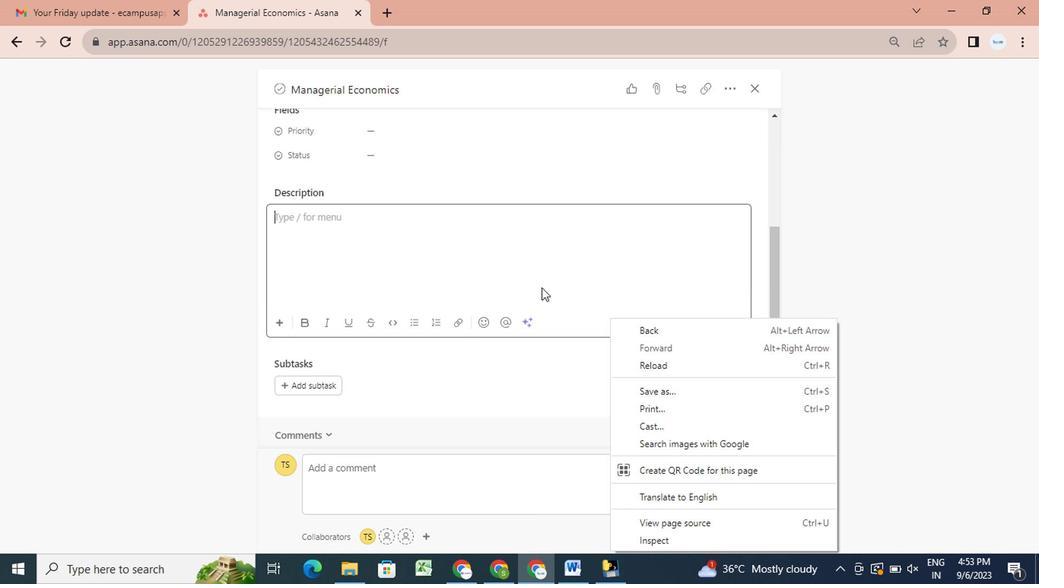 
Action: Mouse scrolled (667, 302) with delta (0, 0)
Screenshot: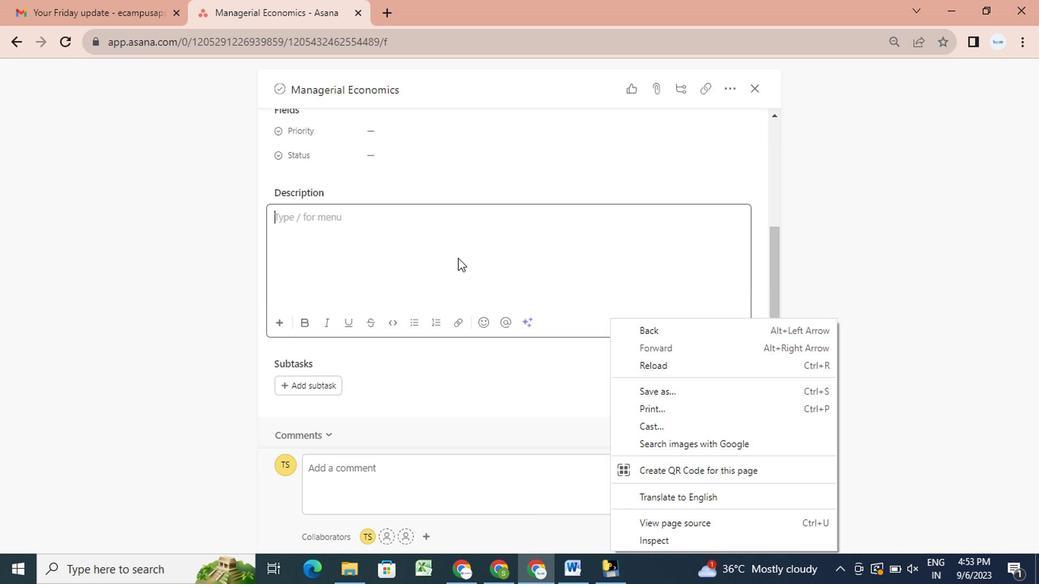 
Action: Mouse scrolled (667, 302) with delta (0, 0)
Screenshot: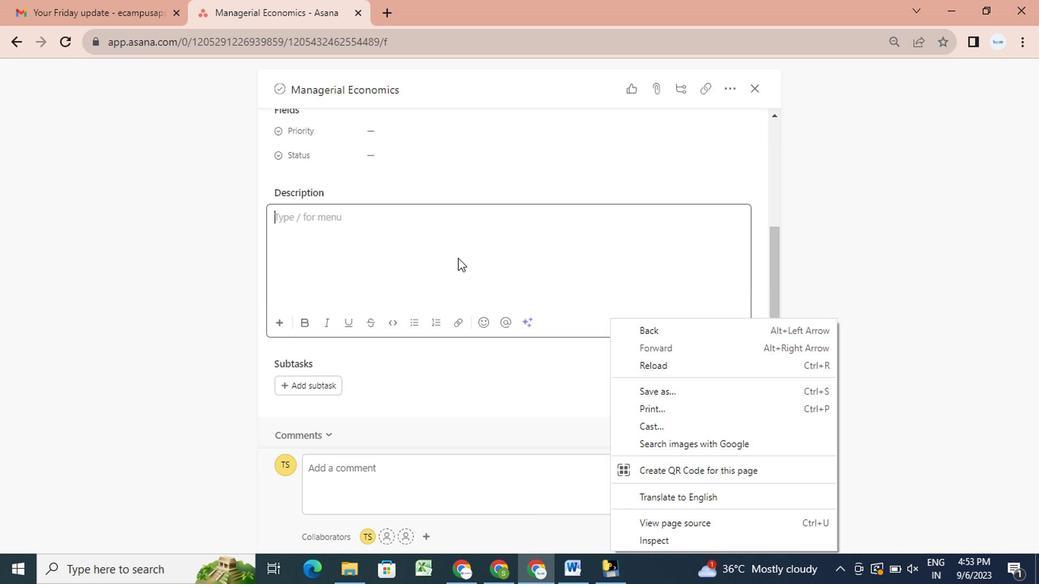 
Action: Mouse scrolled (667, 302) with delta (0, 0)
Screenshot: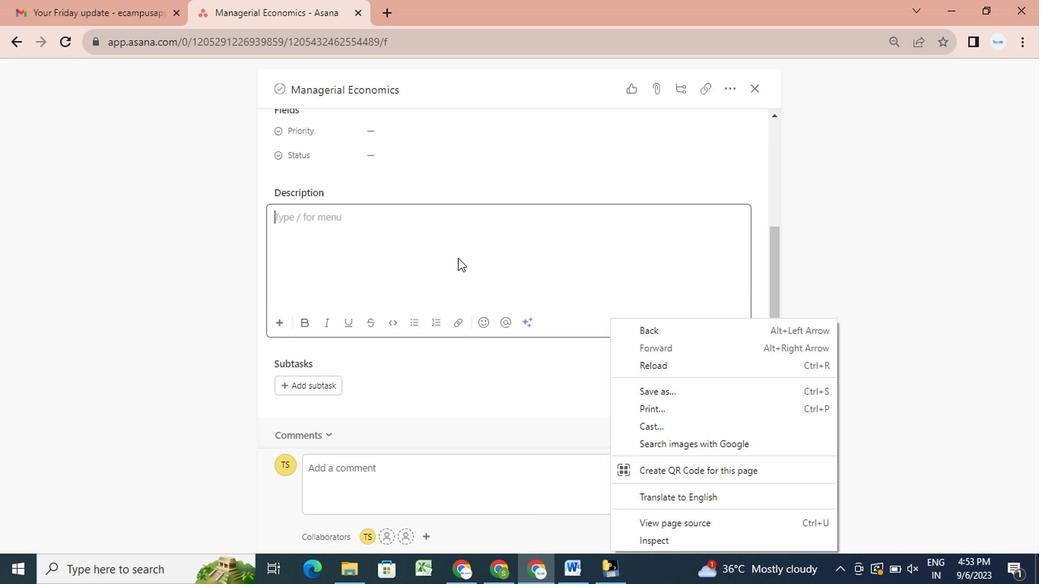 
Action: Mouse scrolled (667, 302) with delta (0, 0)
Screenshot: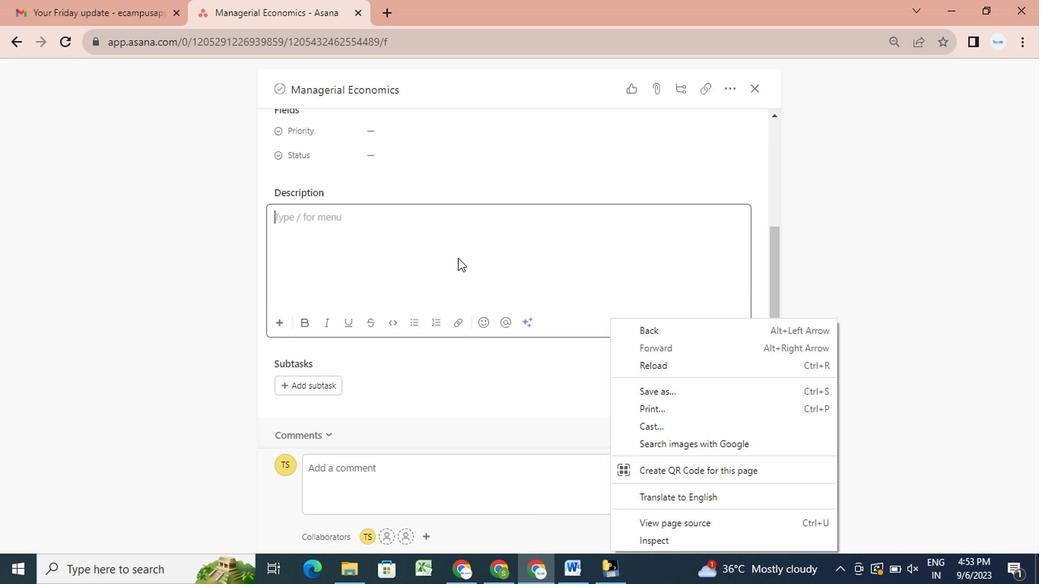 
Action: Mouse scrolled (667, 302) with delta (0, 0)
Screenshot: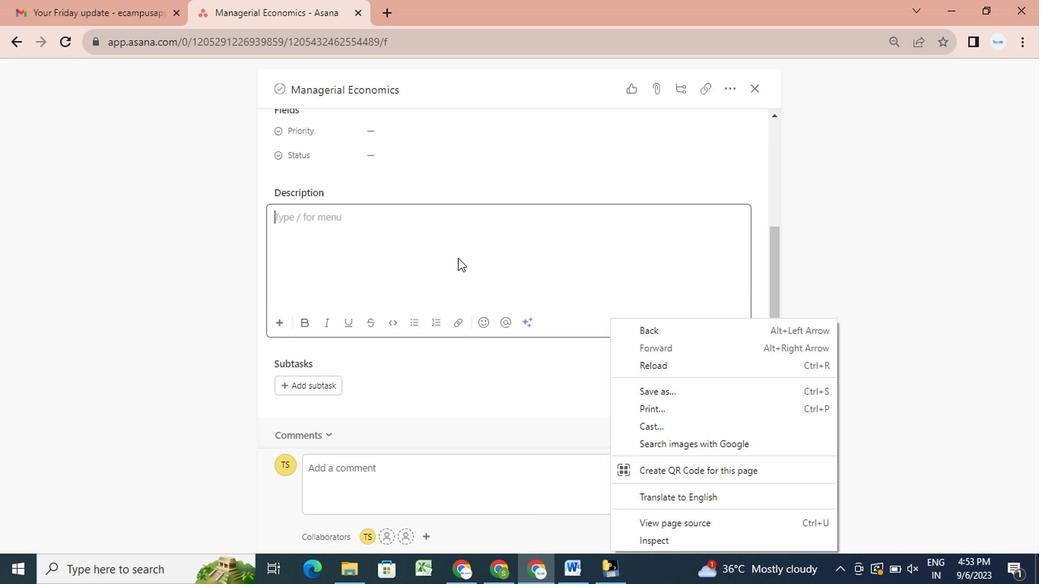 
Action: Mouse scrolled (667, 302) with delta (0, 0)
Screenshot: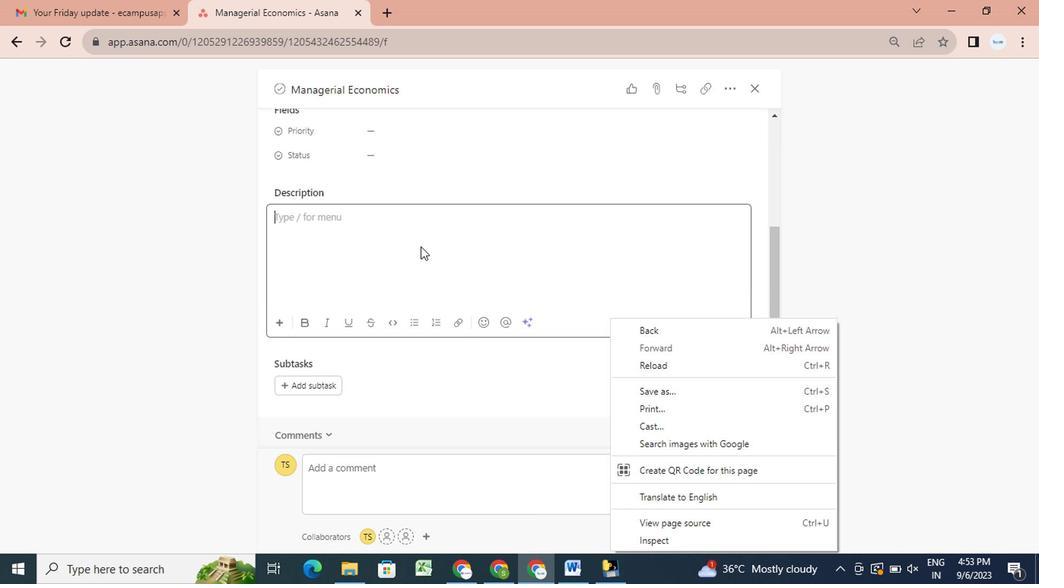 
Action: Mouse scrolled (667, 302) with delta (0, 0)
Screenshot: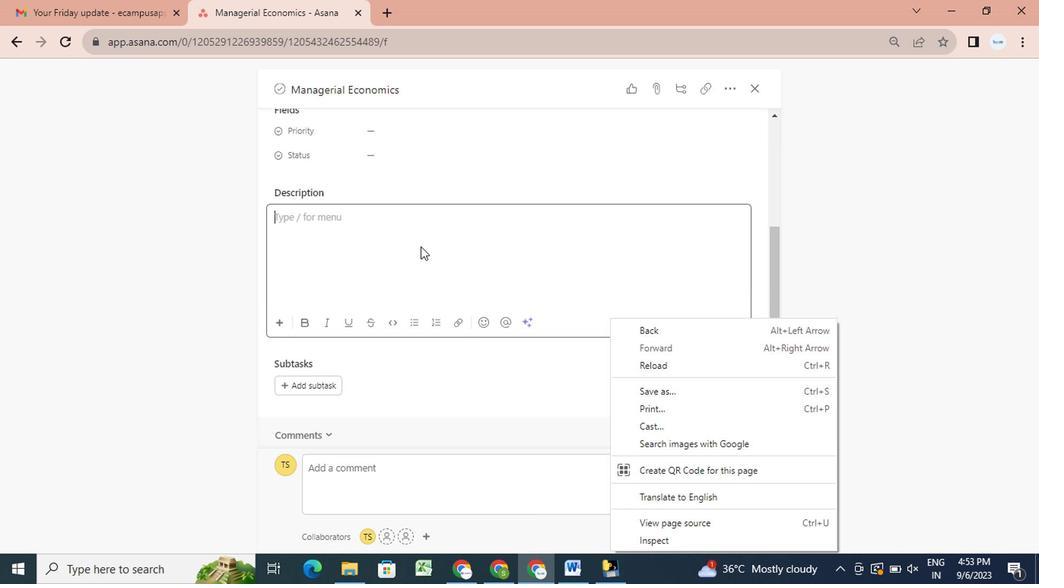 
Action: Mouse scrolled (667, 302) with delta (0, 0)
Screenshot: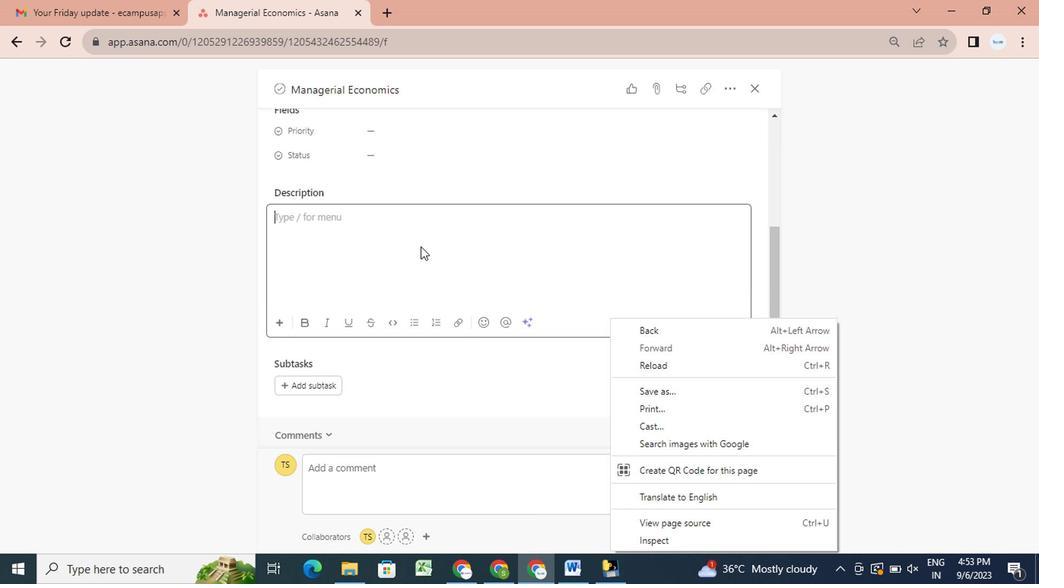 
Action: Mouse scrolled (667, 302) with delta (0, 0)
Screenshot: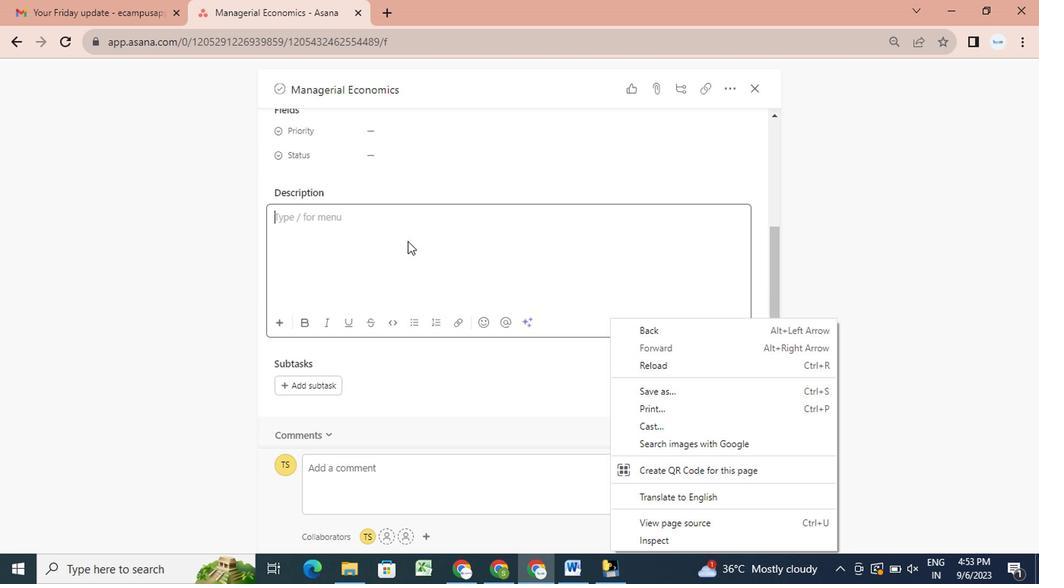 
Action: Mouse scrolled (667, 302) with delta (0, 0)
Screenshot: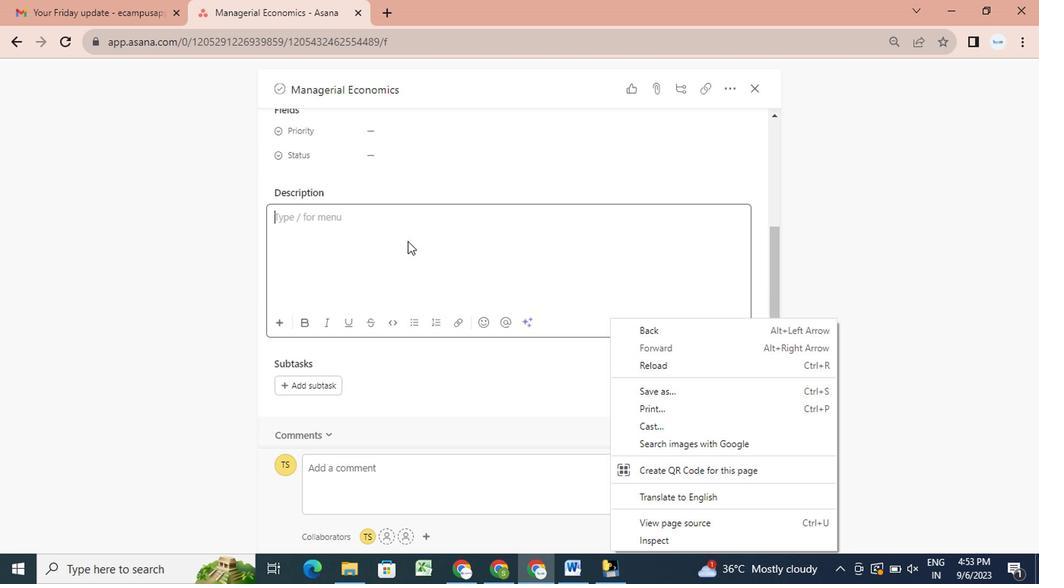 
Action: Mouse scrolled (667, 302) with delta (0, 0)
Screenshot: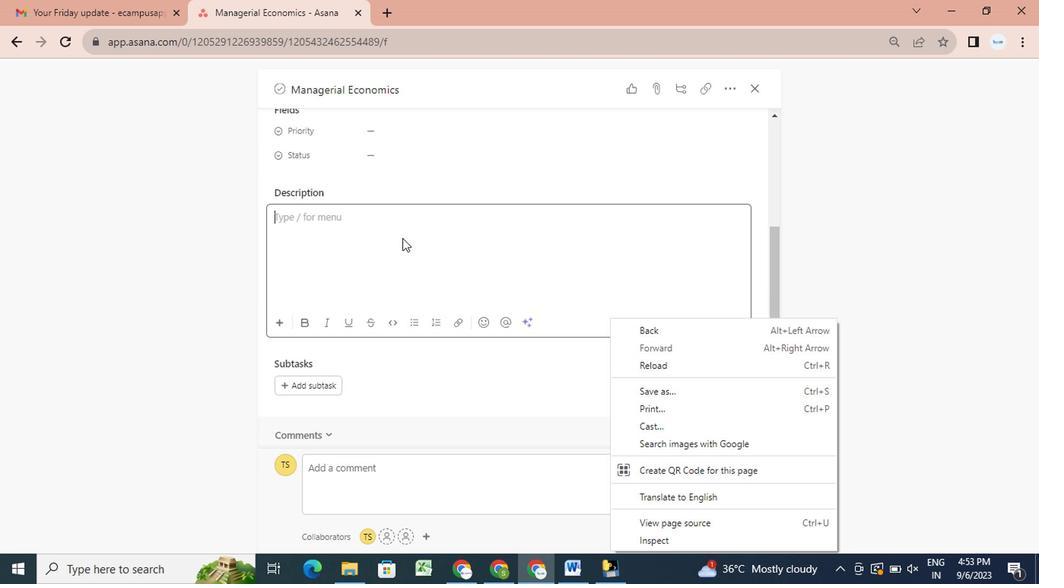 
Action: Mouse scrolled (667, 302) with delta (0, 0)
Screenshot: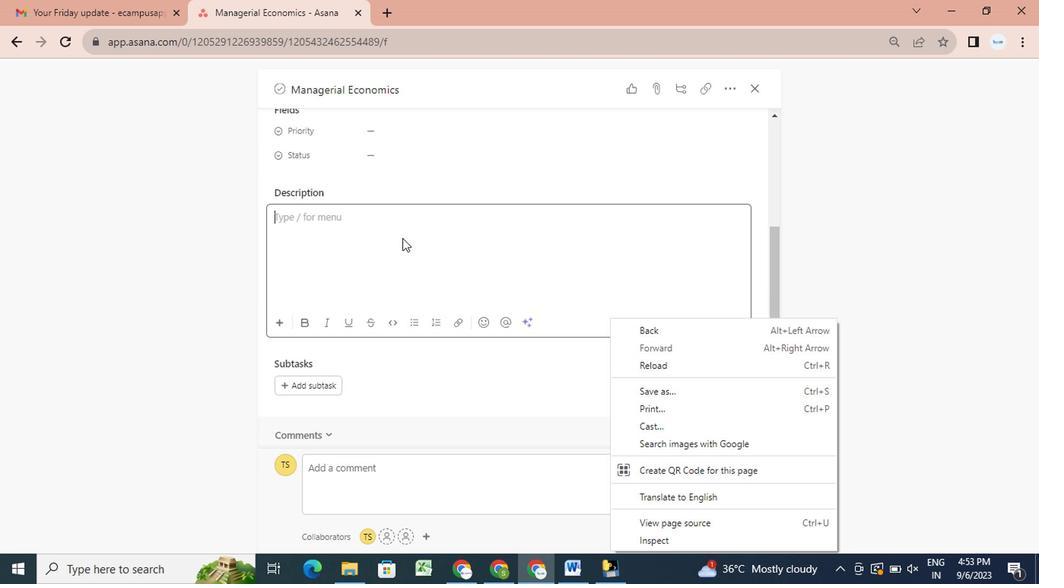 
Action: Mouse scrolled (667, 302) with delta (0, 0)
Screenshot: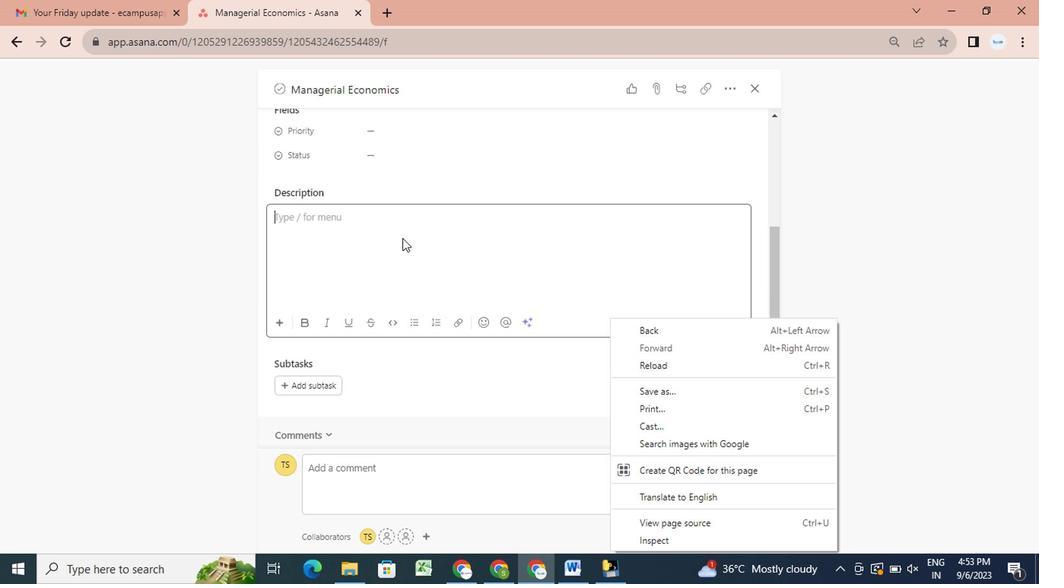 
Action: Mouse scrolled (667, 302) with delta (0, 0)
Screenshot: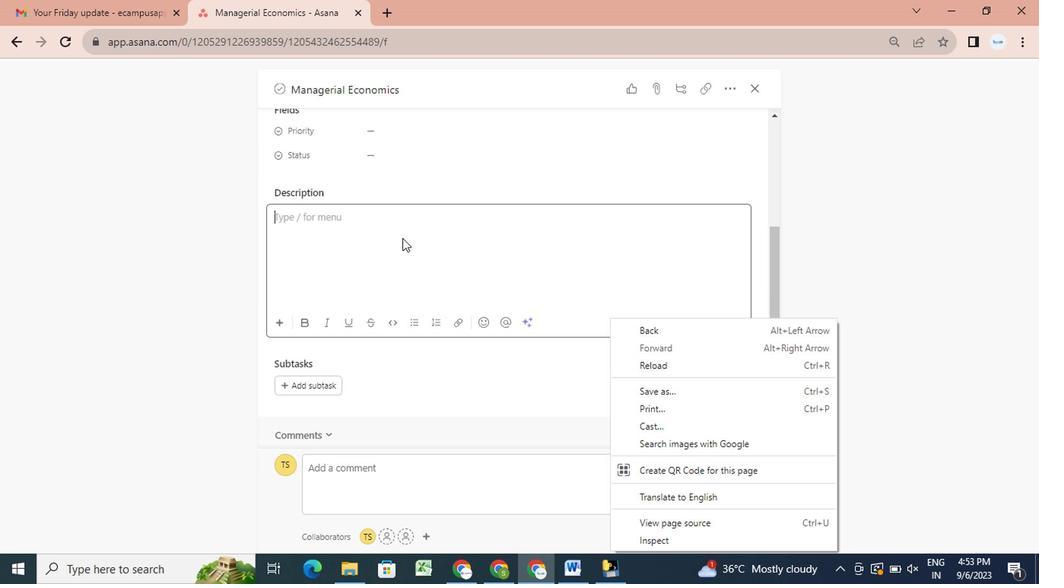 
Action: Mouse scrolled (667, 302) with delta (0, 0)
Screenshot: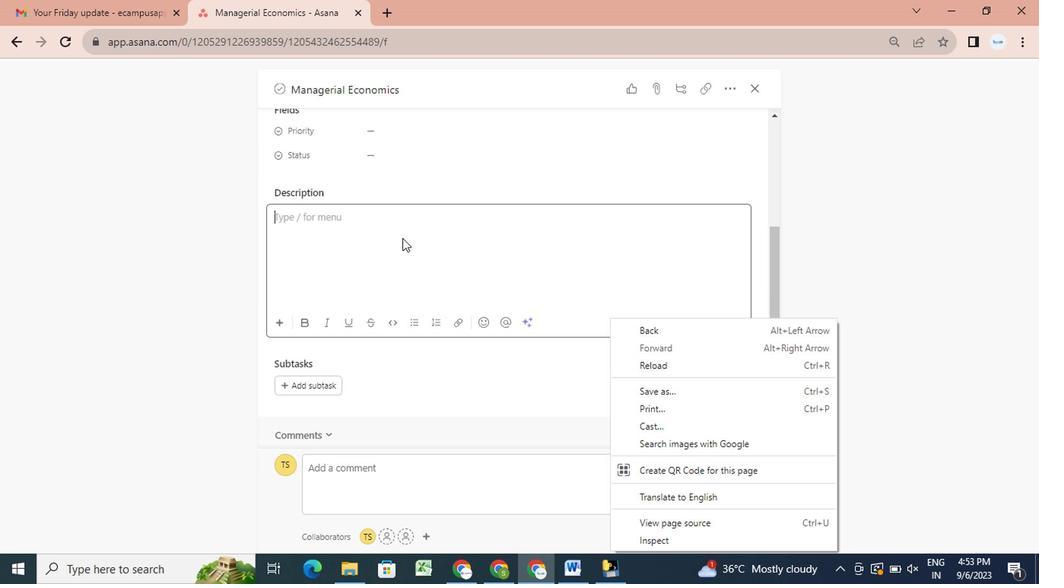 
Action: Mouse scrolled (667, 302) with delta (0, 0)
Screenshot: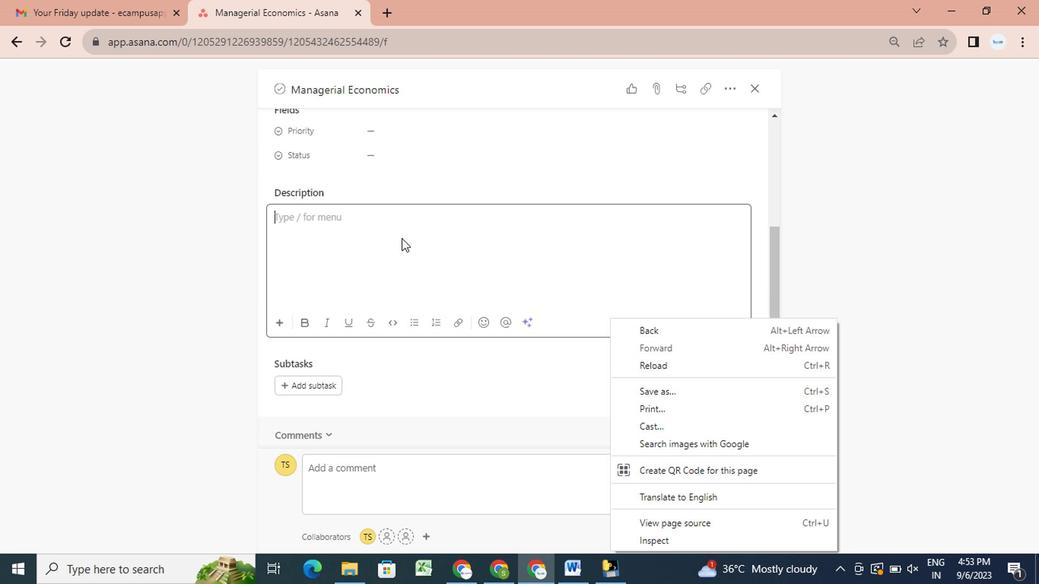 
Action: Mouse scrolled (667, 302) with delta (0, 0)
Screenshot: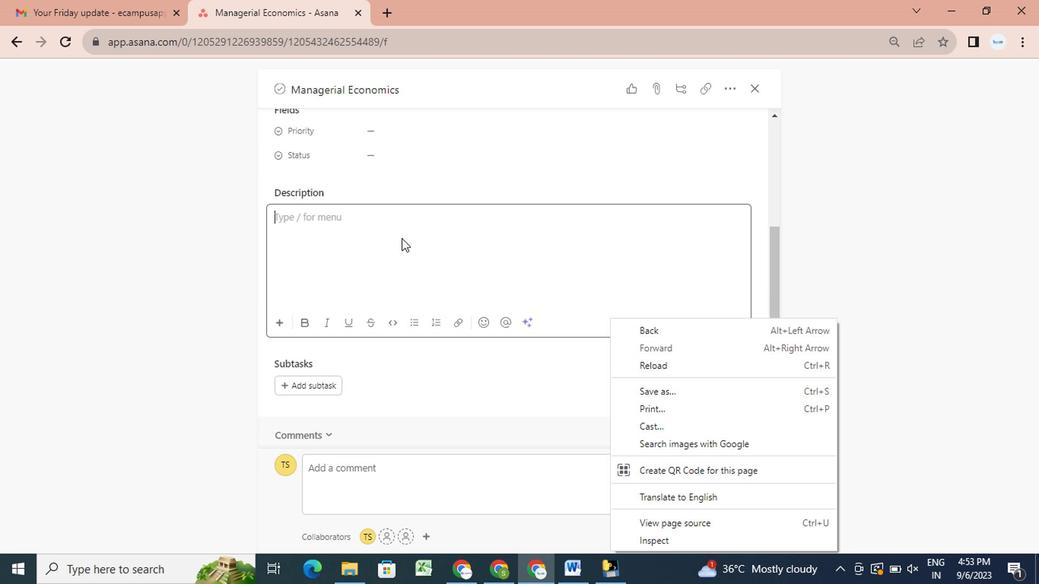 
Action: Mouse moved to (596, 296)
Screenshot: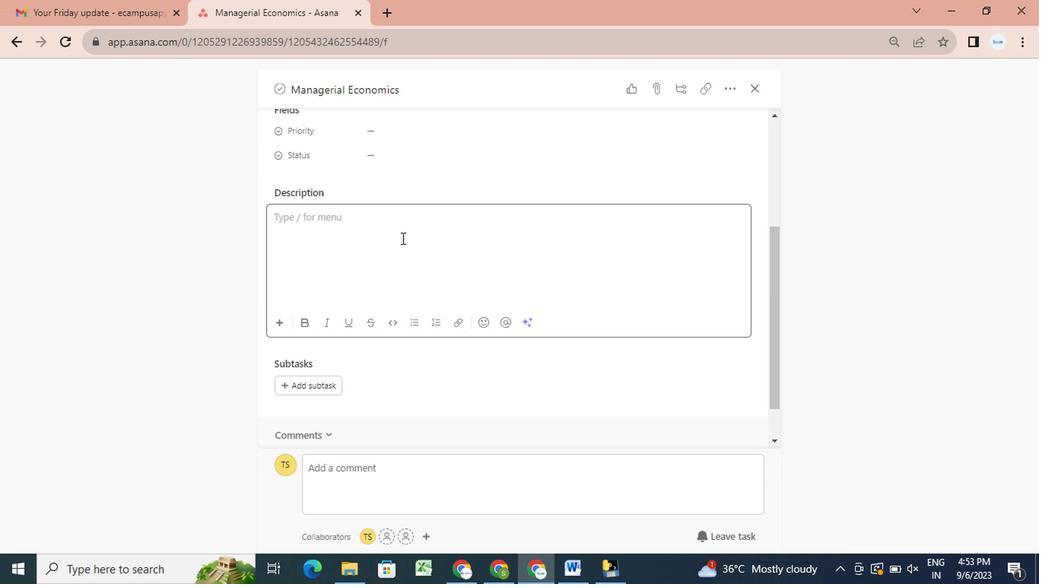 
Action: Mouse pressed left at (596, 296)
Screenshot: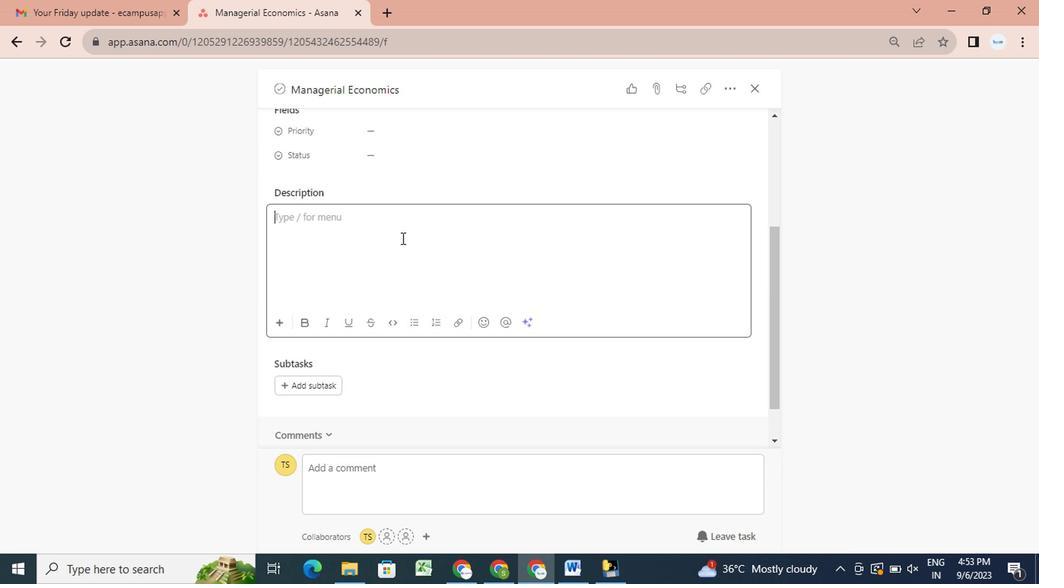 
Action: Mouse moved to (781, 175)
Screenshot: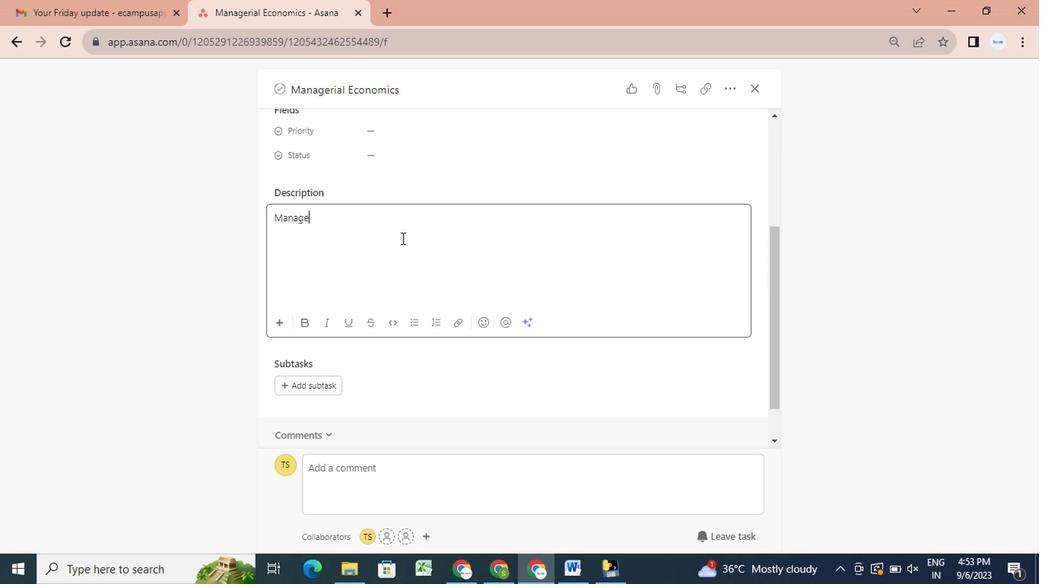 
Action: Mouse pressed left at (781, 175)
Screenshot: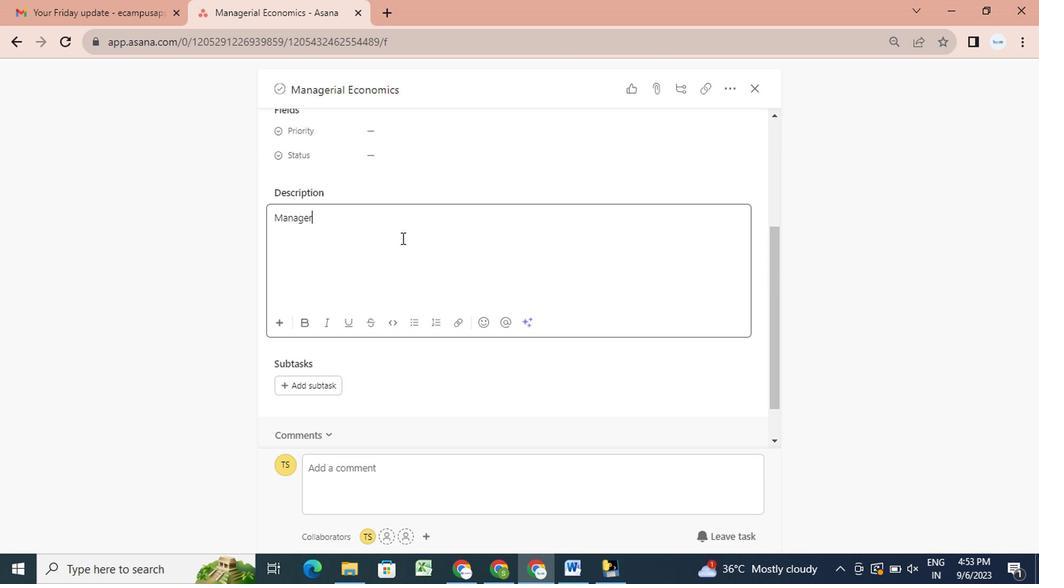 
Action: Mouse moved to (532, 324)
Screenshot: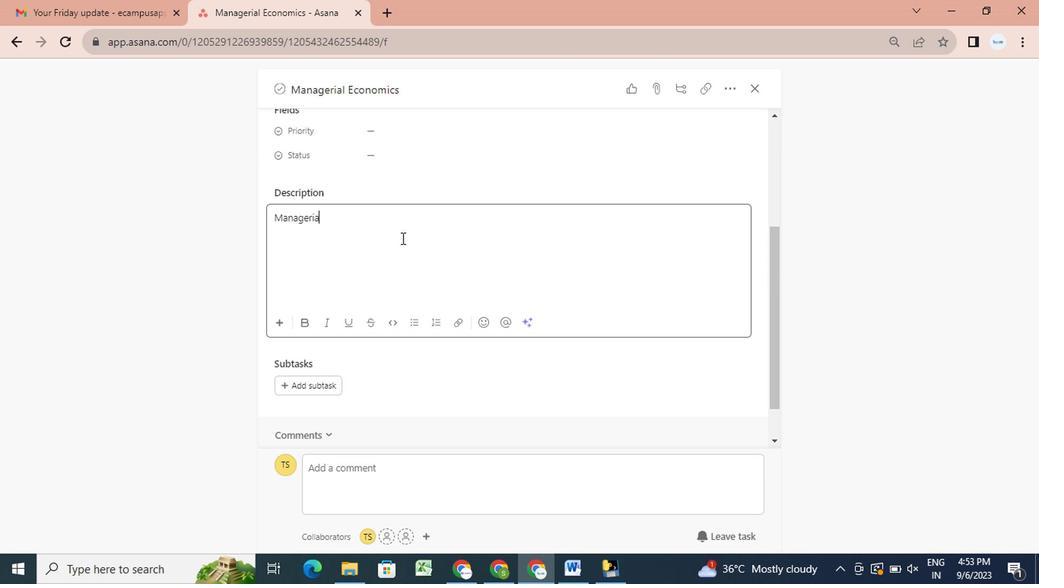
Action: Mouse scrolled (532, 323) with delta (0, 0)
Screenshot: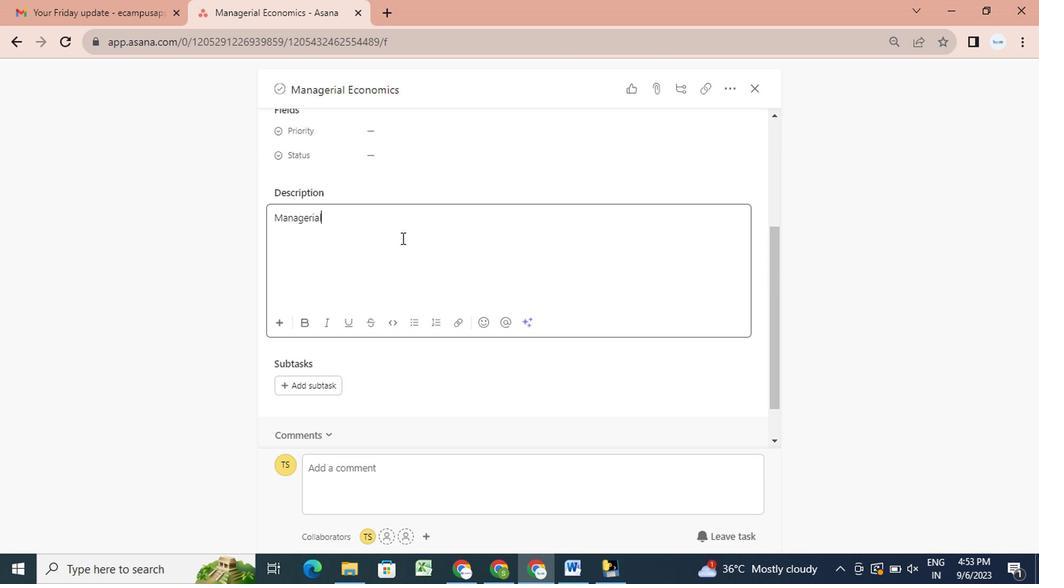 
Action: Mouse scrolled (532, 323) with delta (0, 0)
Screenshot: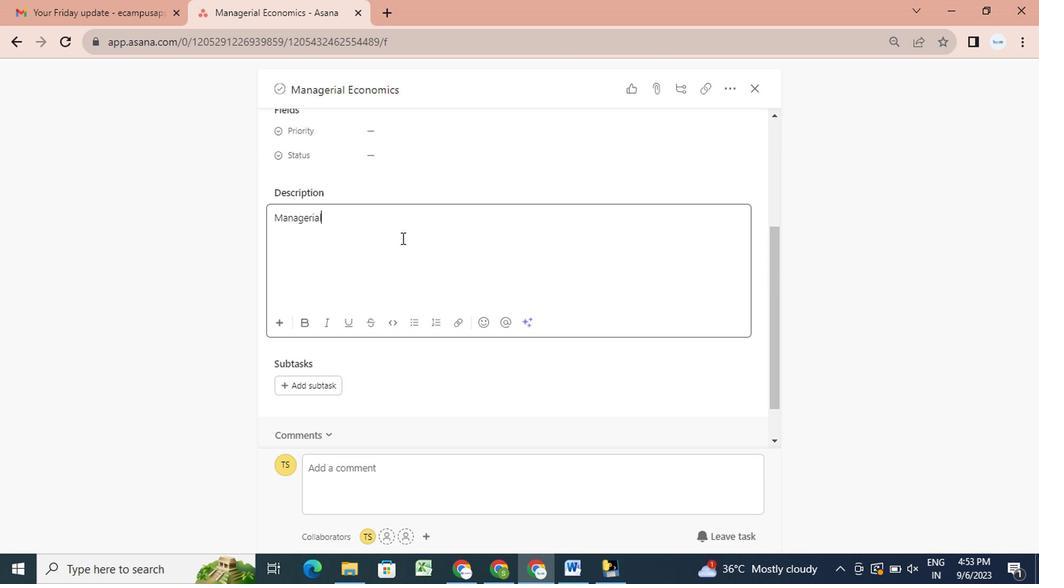 
Action: Mouse scrolled (532, 323) with delta (0, 0)
Screenshot: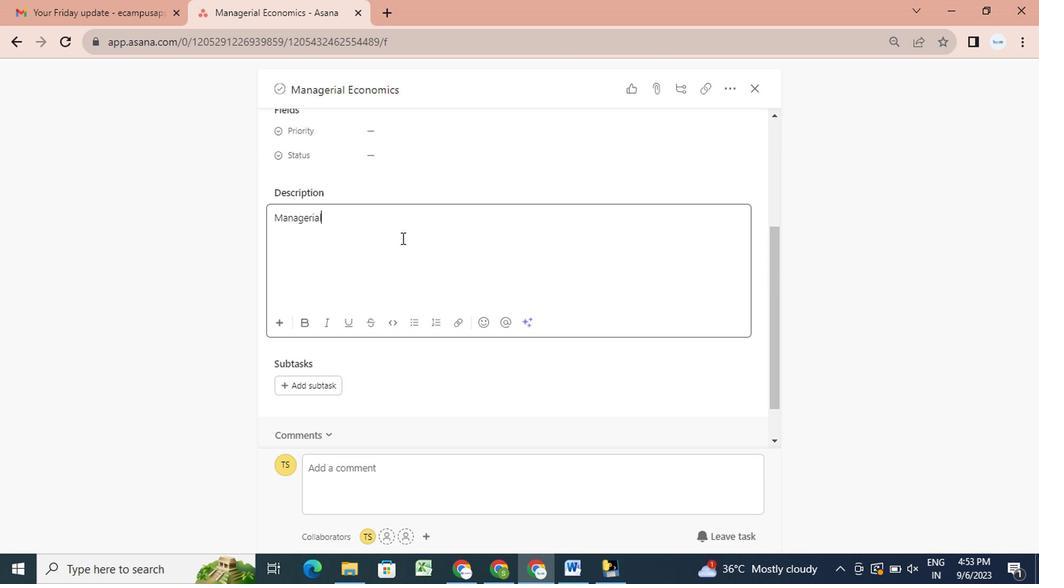 
Action: Mouse scrolled (532, 323) with delta (0, 0)
Screenshot: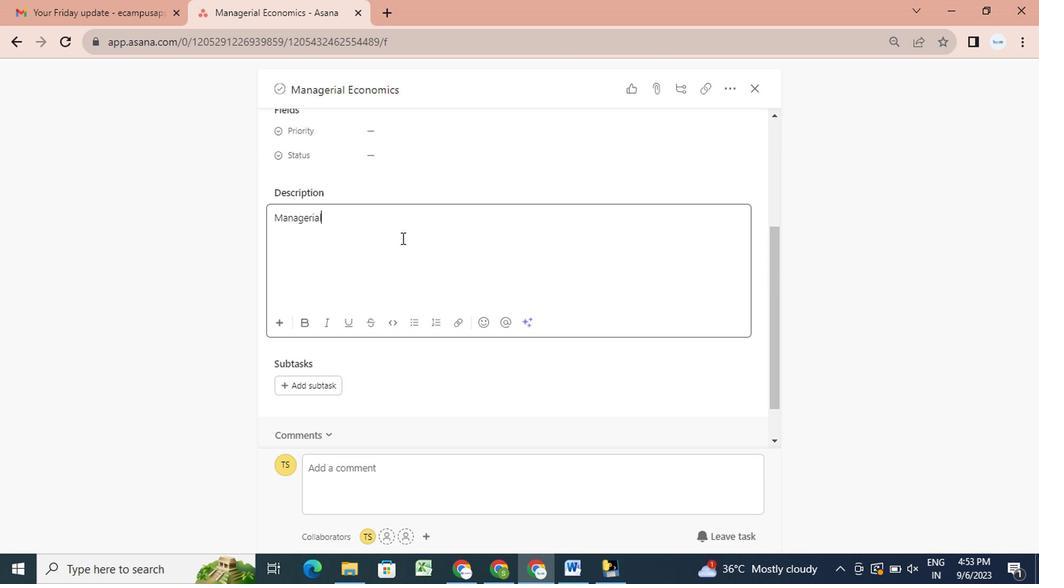 
Action: Mouse scrolled (532, 323) with delta (0, 0)
Screenshot: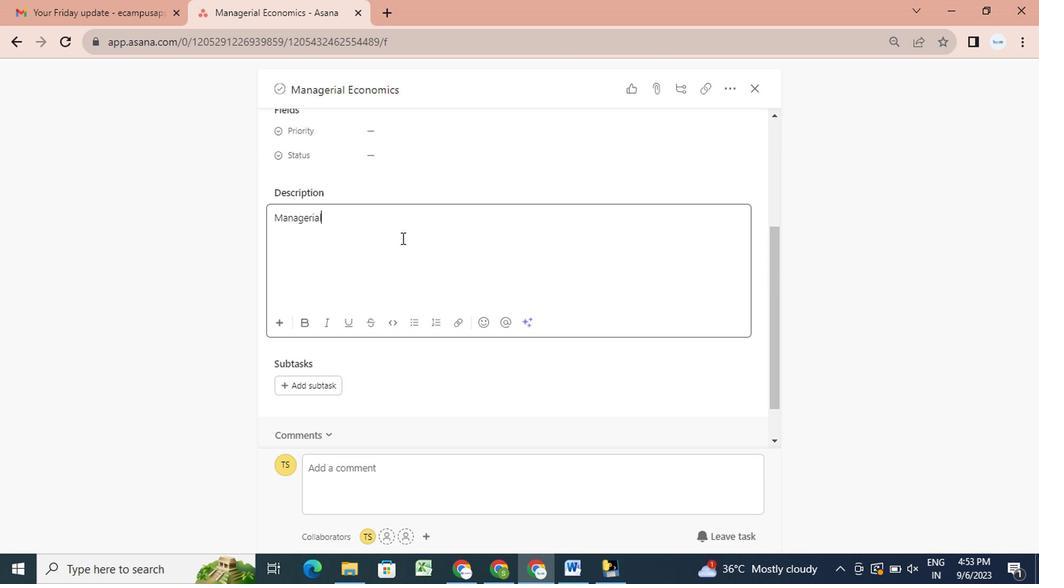 
Action: Mouse scrolled (532, 323) with delta (0, 0)
Screenshot: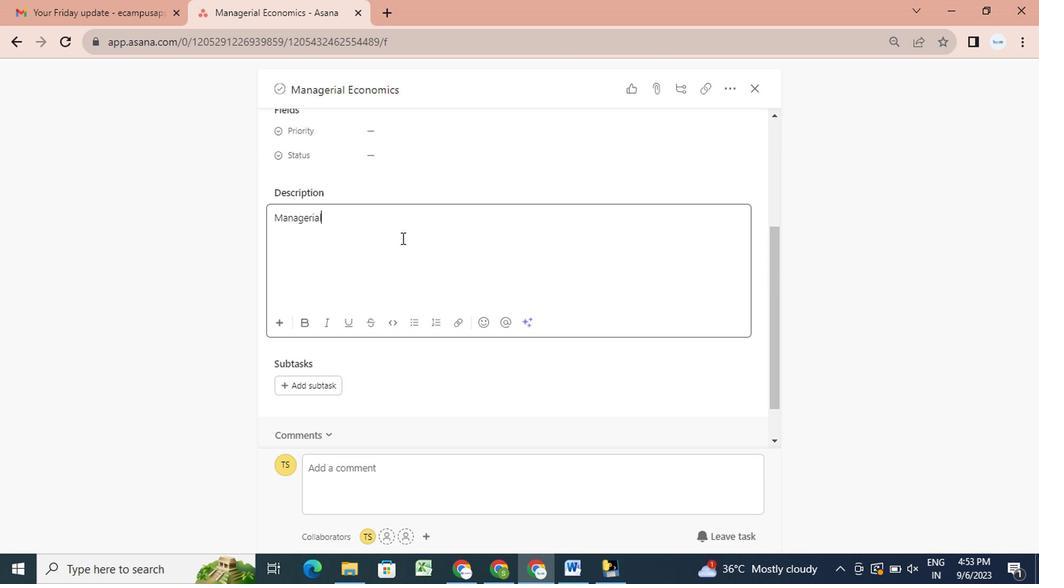 
Action: Mouse scrolled (532, 323) with delta (0, 0)
Screenshot: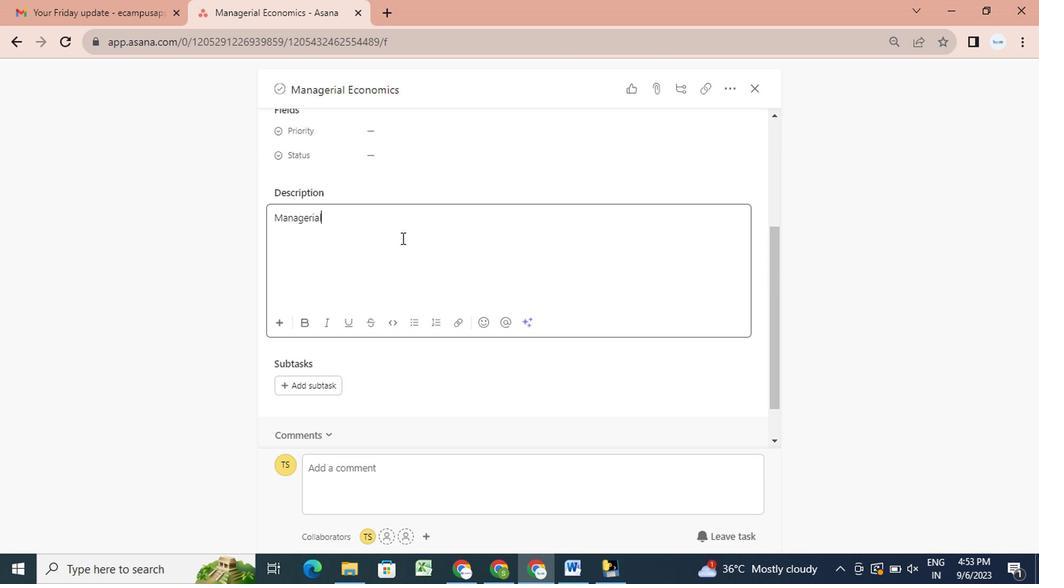
Action: Mouse scrolled (532, 323) with delta (0, 0)
Screenshot: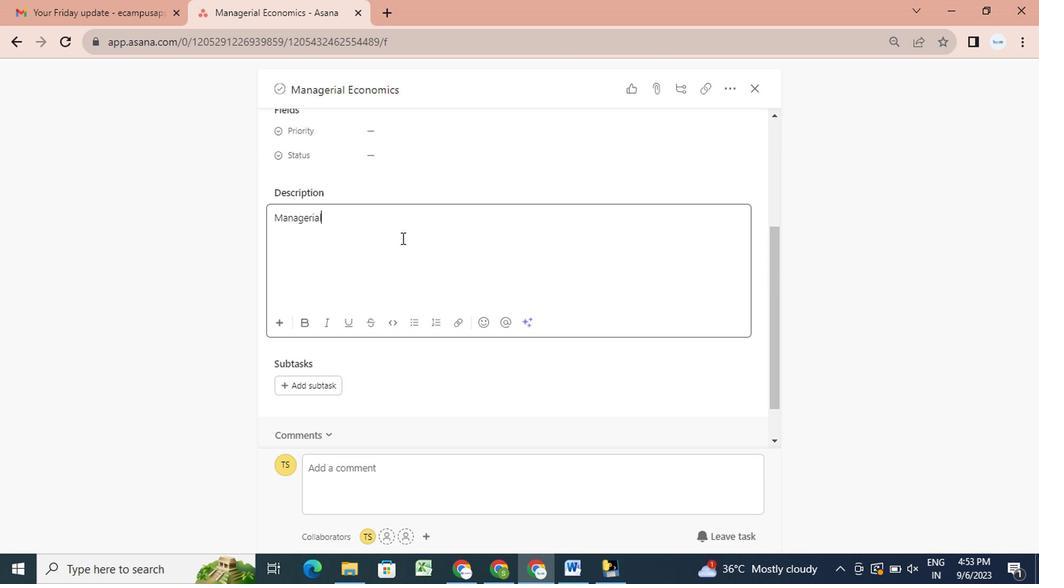
Action: Mouse scrolled (532, 323) with delta (0, 0)
Screenshot: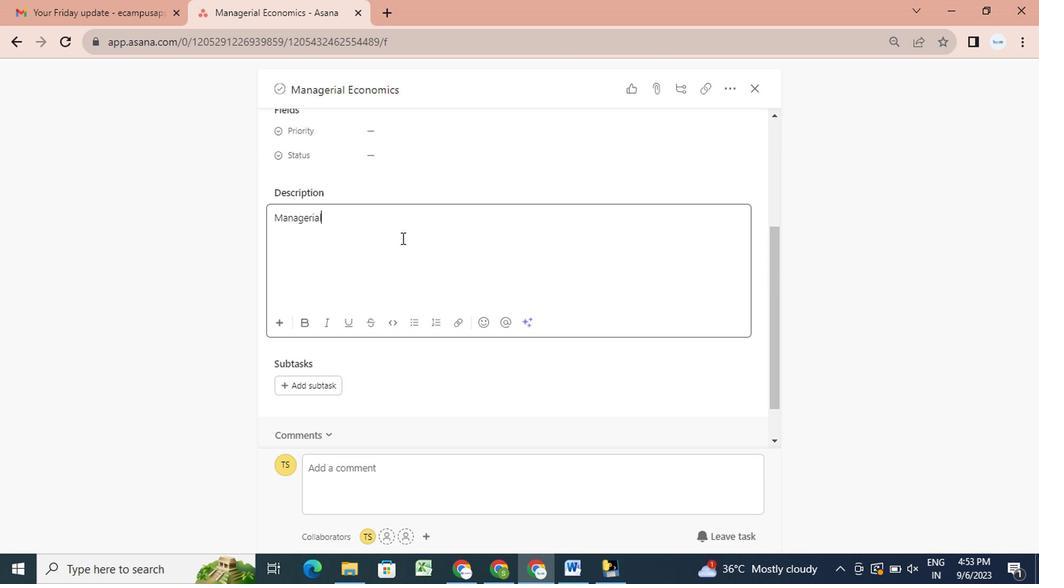 
Action: Mouse scrolled (532, 323) with delta (0, 0)
Screenshot: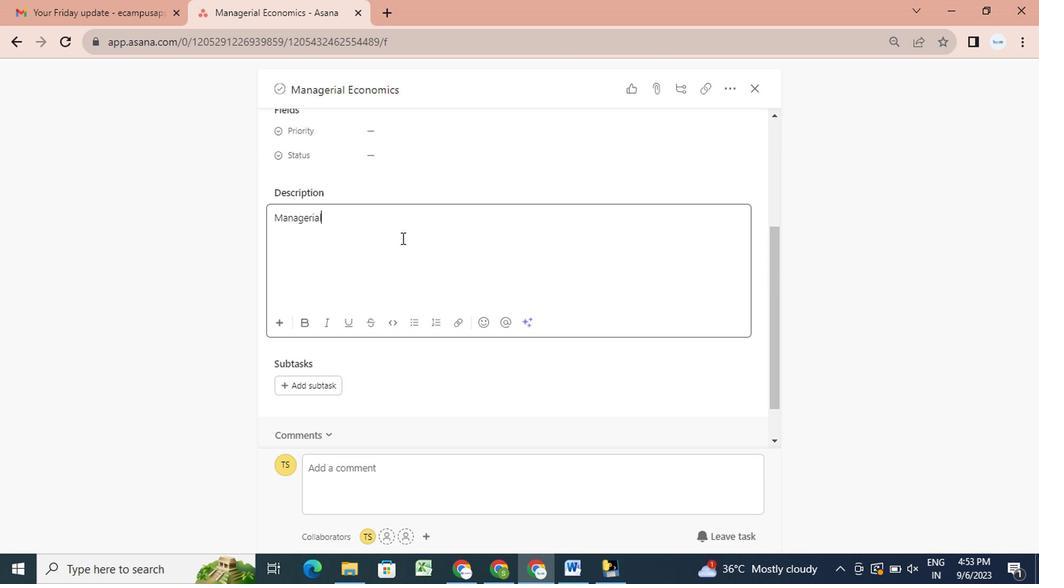 
Action: Mouse scrolled (532, 323) with delta (0, 0)
Screenshot: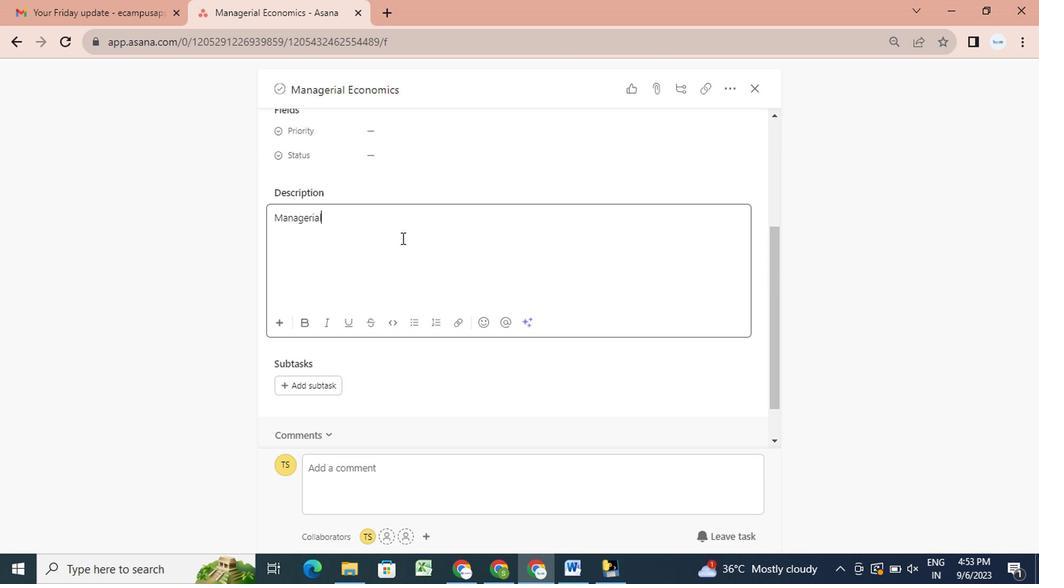 
Action: Mouse scrolled (532, 323) with delta (0, 0)
Screenshot: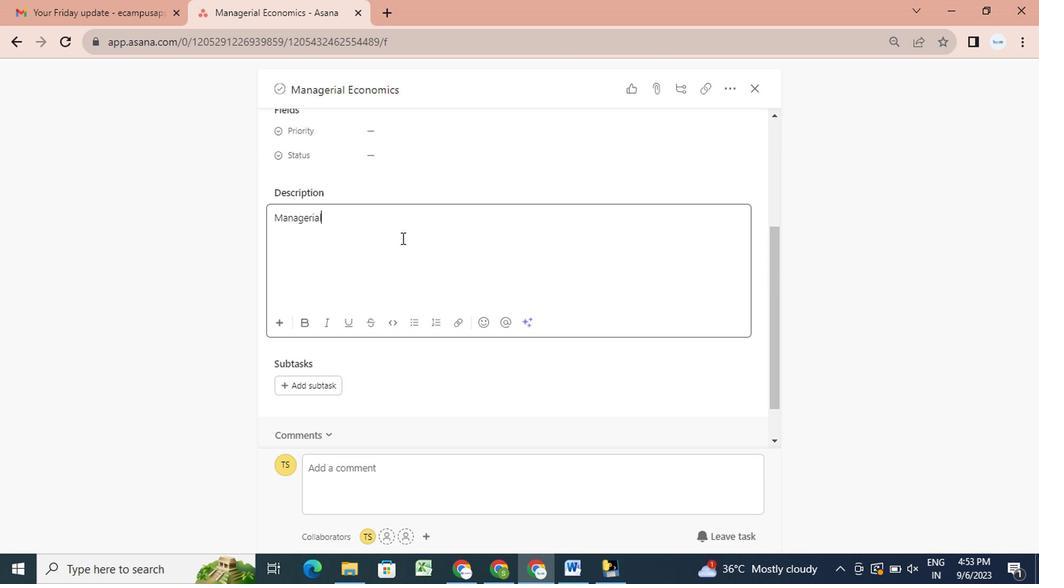 
Action: Mouse scrolled (532, 323) with delta (0, 0)
Screenshot: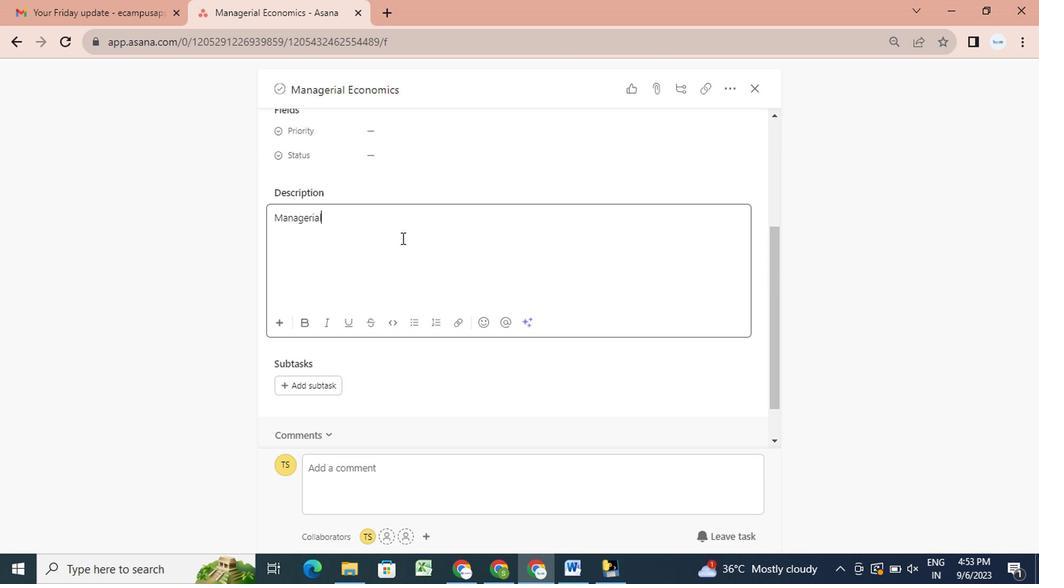 
Action: Mouse scrolled (532, 323) with delta (0, 0)
Screenshot: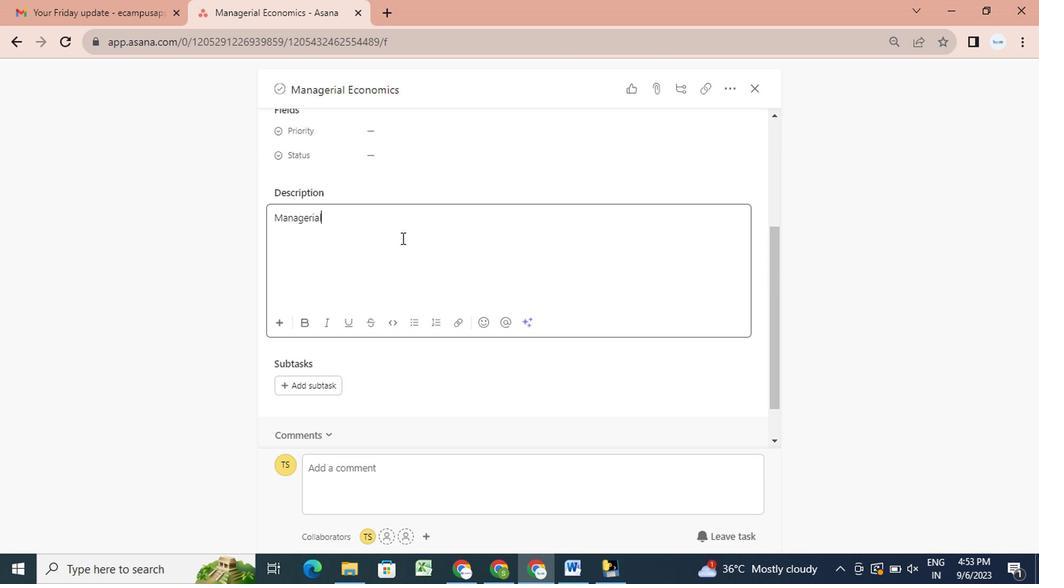 
Action: Mouse scrolled (532, 323) with delta (0, 0)
Screenshot: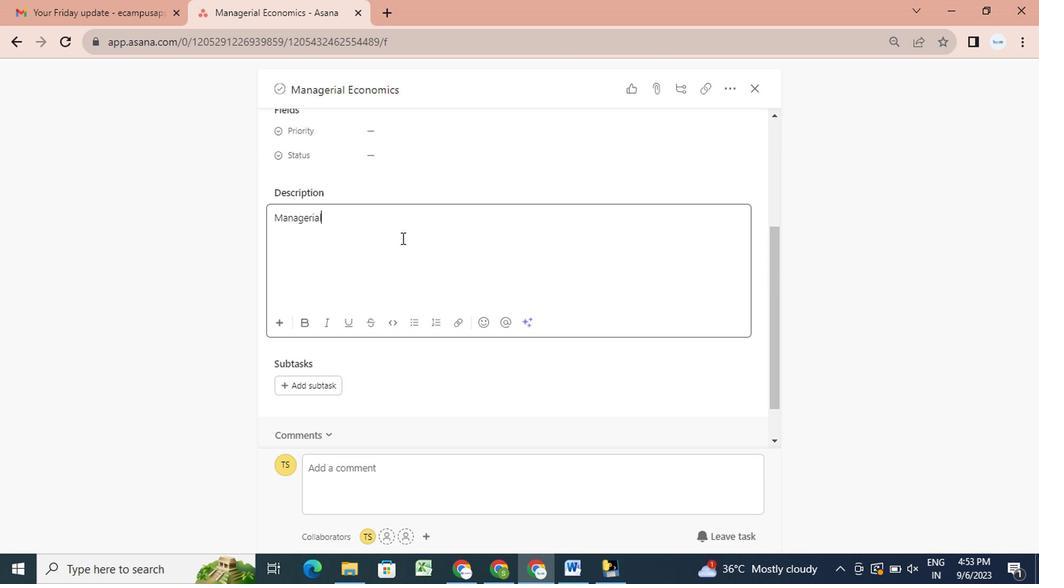 
Action: Mouse scrolled (532, 323) with delta (0, 0)
Screenshot: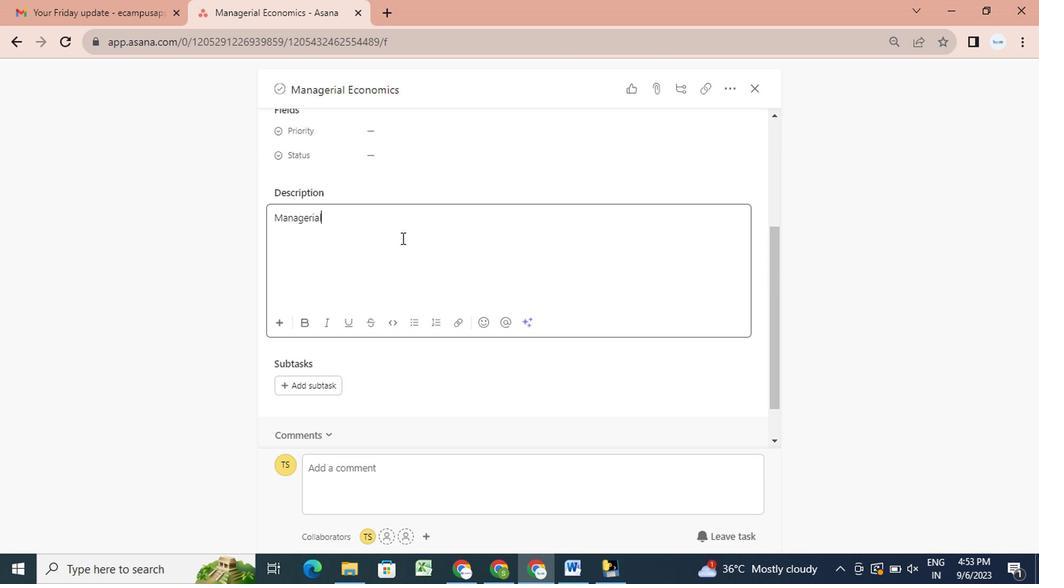 
Action: Mouse scrolled (532, 323) with delta (0, 0)
Screenshot: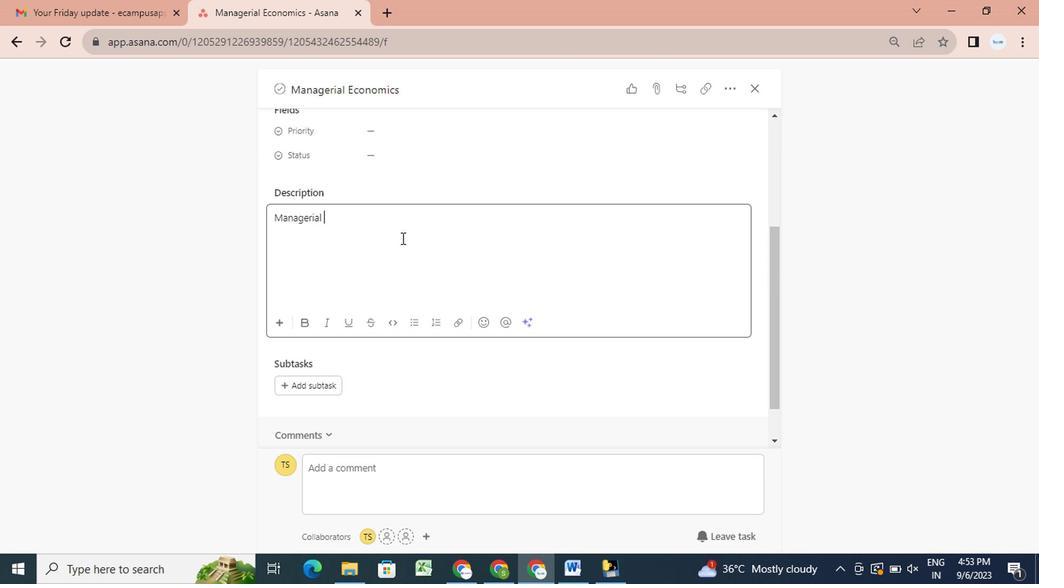 
Action: Mouse scrolled (532, 323) with delta (0, 0)
Screenshot: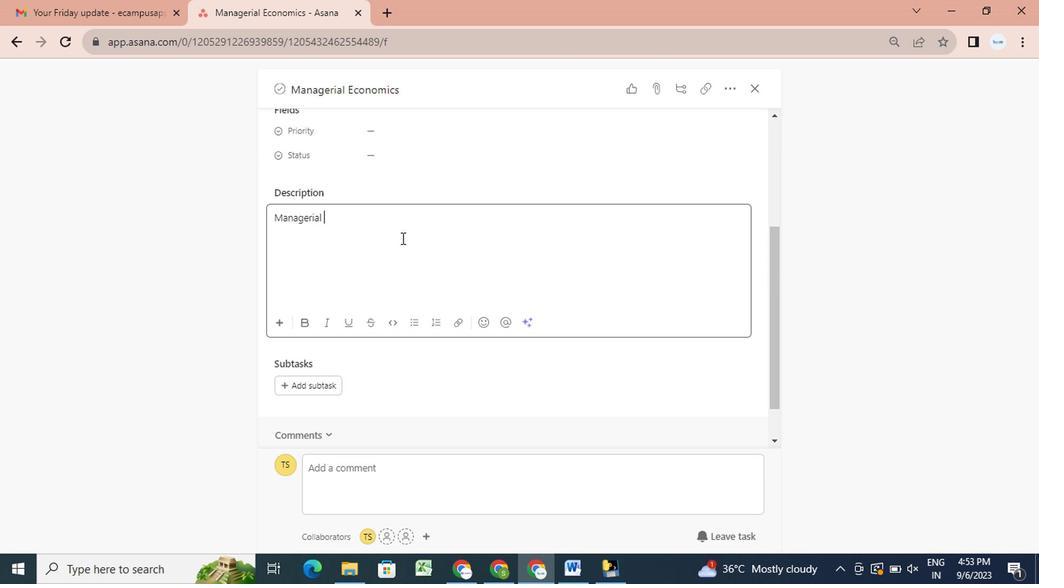 
Action: Mouse pressed right at (532, 324)
Screenshot: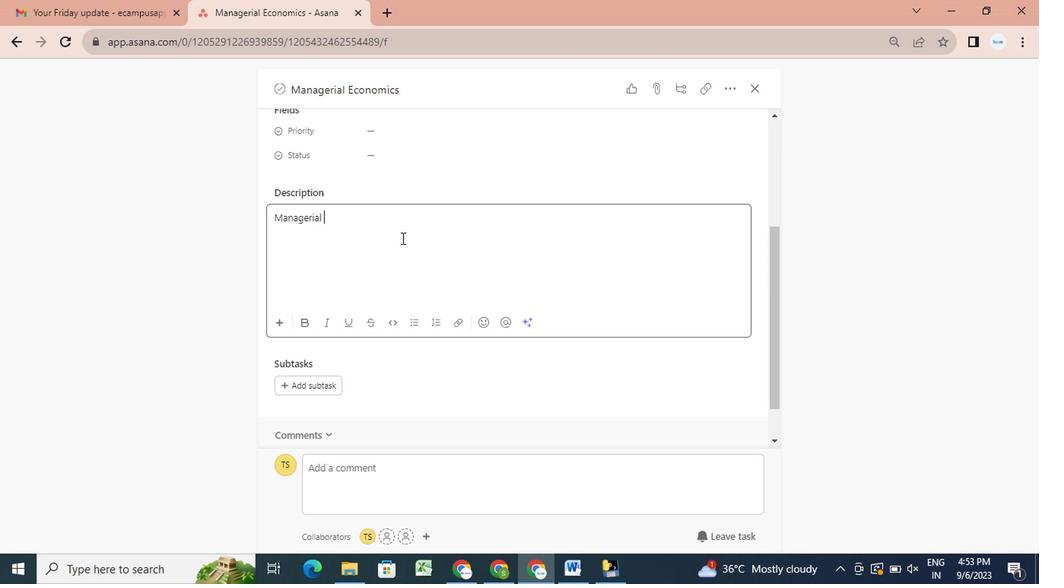 
Action: Mouse moved to (383, 267)
Screenshot: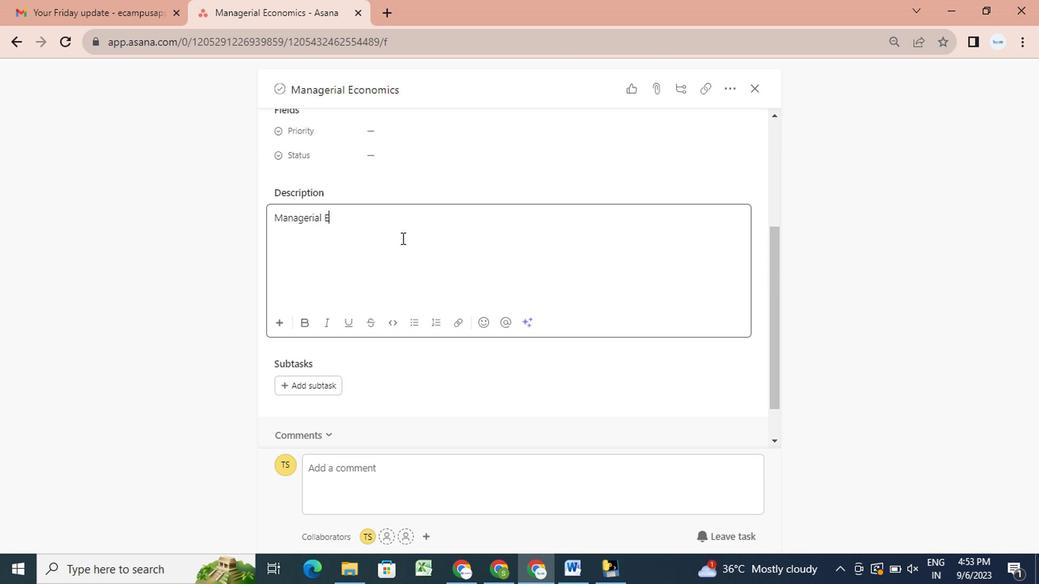 
Action: Mouse pressed left at (383, 267)
Screenshot: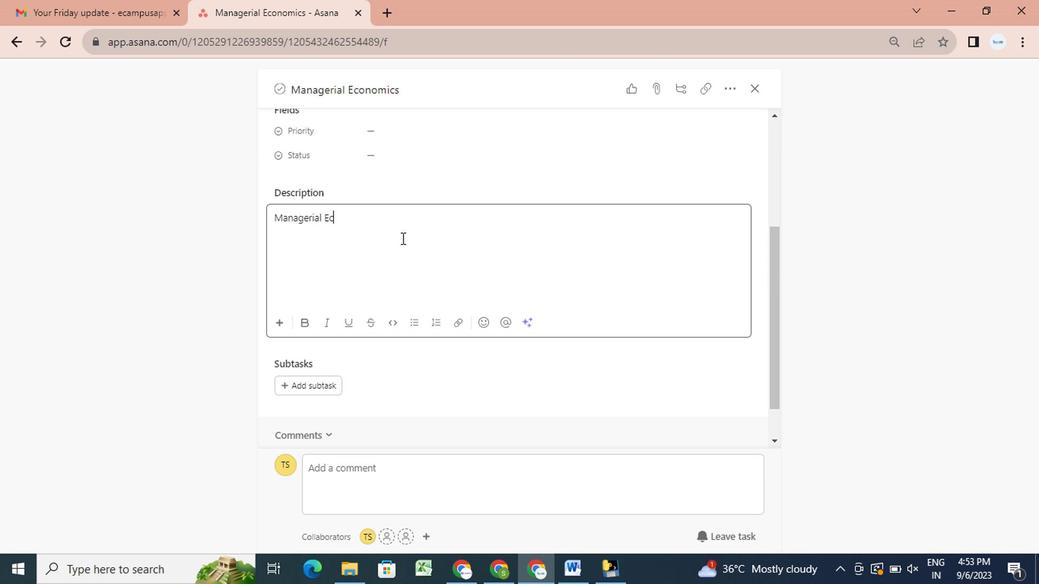 
Action: Key pressed <Key.shift_r>Managerial<Key.space><Key.shift>Economics<Key.space>is<Key.space>a<Key.space>stream<Key.space>of<Key.space>management<Key.space>studies<Key.space>that<Key.space>emphasizes<Key.space>primarily<Key.space>on<Key.space>solving<Key.space>business<Key.space>problems<Key.space>and<Key.space>decusion<Key.space>making<Key.space>by<Key.space>applying<Key.space>the<Key.space>theories<Key.space>and<Key.space>decision<Key.space>
Screenshot: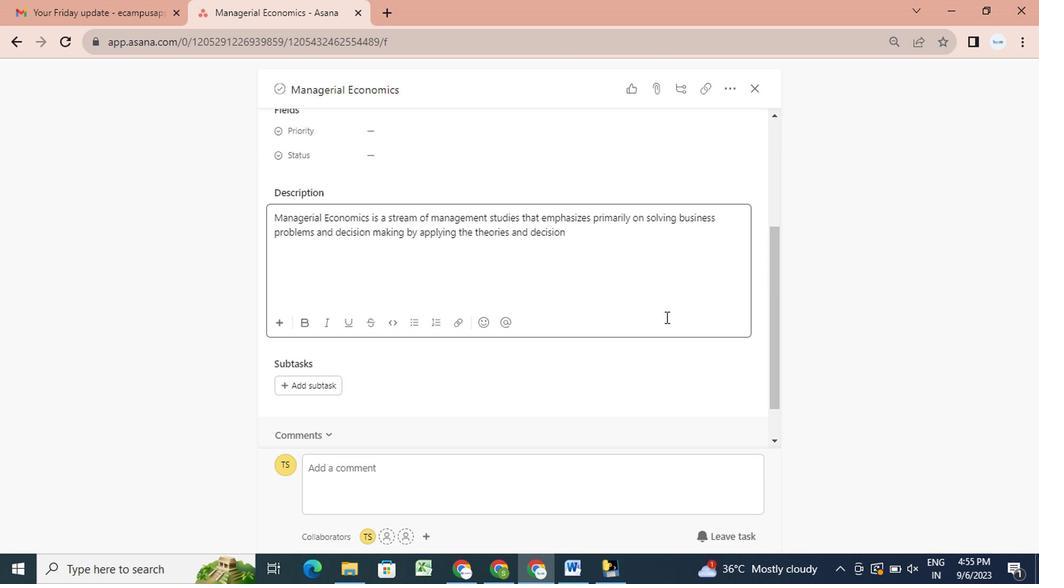 
Action: Mouse moved to (351, 263)
Screenshot: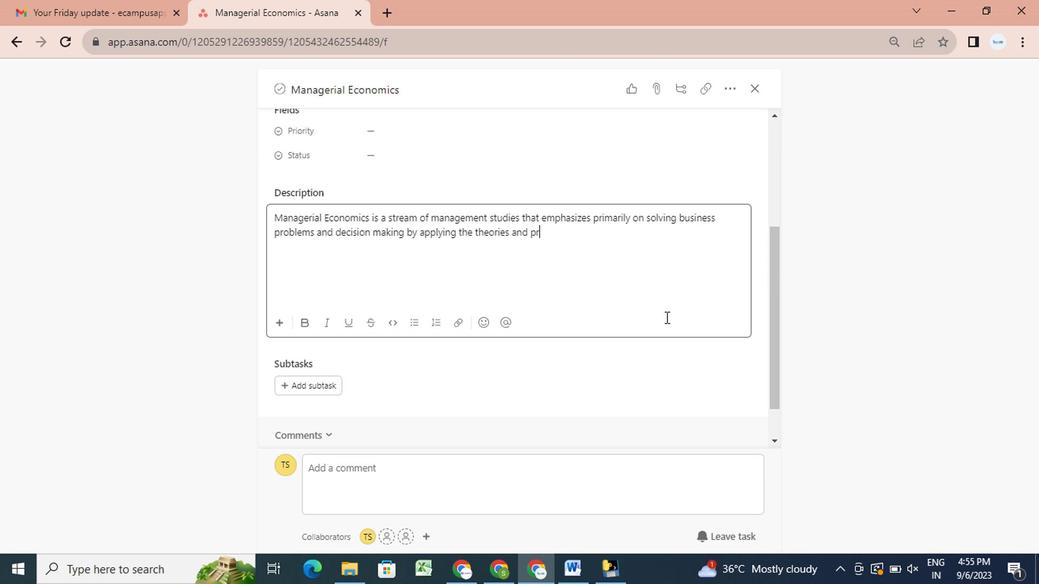 
Action: Mouse pressed left at (351, 263)
Screenshot: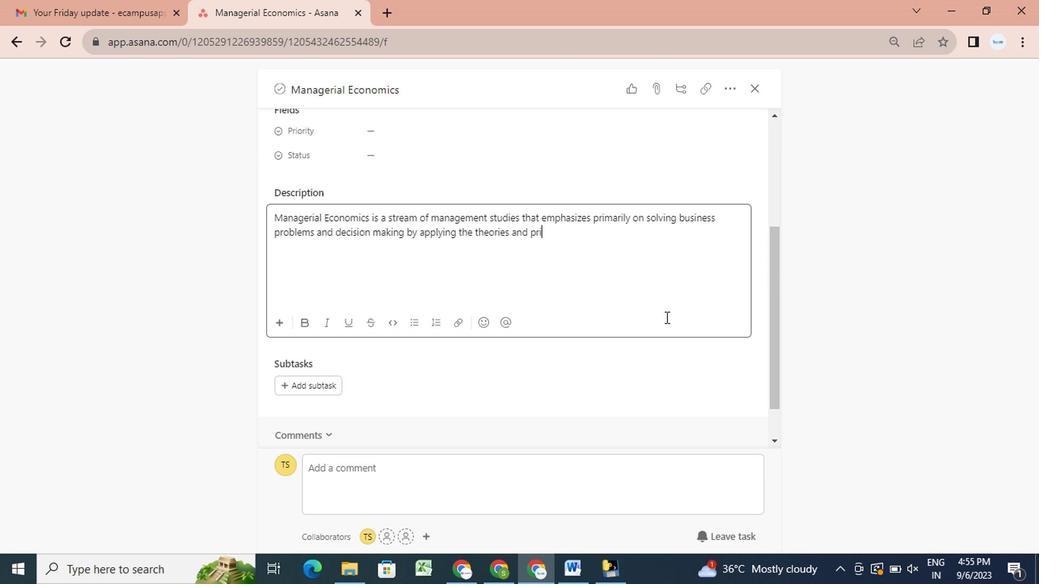 
Action: Mouse moved to (571, 323)
Screenshot: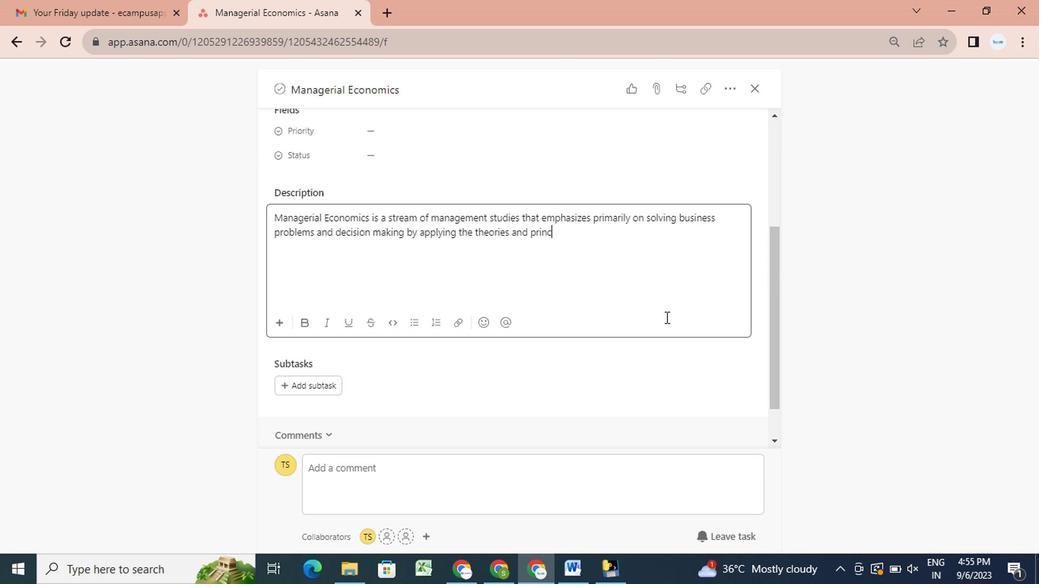 
Action: Key pressed <Key.backspace>i<Key.right><Key.right><Key.right><Key.right><Key.right><Key.right><Key.right><Key.right><Key.right><Key.right><Key.right><Key.right><Key.right><Key.right><Key.right><Key.right><Key.right><Key.right><Key.right><Key.right><Key.right><Key.right><Key.right><Key.right><Key.right><Key.right><Key.right><Key.right><Key.right><Key.right><Key.right><Key.right><Key.right><Key.right><Key.right><Key.right><Key.right><Key.right><Key.right><Key.right><Key.right><Key.right><Key.right><Key.right><Key.right><Key.right><Key.right><Key.right><Key.right><Key.backspace><Key.backspace><Key.backspace><Key.backspace><Key.backspace><Key.backspace><Key.backspace><Key.backspace>principles<Key.space>of<Key.space>mict<Key.backspace>roeconomics<Key.space>and<Key.space>macroeconomics<Key.space><Key.backspace>.<Key.space><Key.shift_r><Key.shift_r><Key.shift_r><Key.shift_r><Key.shift_r><Key.shift_r><Key.shift_r><Key.shift_r><Key.shift_r><Key.shift_r><Key.shift_r><Key.shift_r>It<Key.space>is<Key.space>a<Key.space>specialized<Key.space>stream<Key.space>dealing<Key.space>with<Key.space>an<Key.space>organization's<Key.space>internal<Key.space>issues<Key.space>using<Key.space>various<Key.space>economics<Key.space>tools.<Key.space><Key.shift>Economics<Key.space>is<Key.space>an<Key.space>indispensable<Key.space>part<Key.space>of<Key.space>any<Key.space>business.<Key.space><Key.shift>This<Key.space>single<Key.space>concept<Key.space>derives<Key.space>all<Key.space>the<Key.space>business<Key.space>assumptions,<Key.space>forecasting,<Key.space>and<Key.space>investment.<Key.enter><Key.enter><Key.shift><Key.shift><Key.shift><Key.shift><Key.shift><Key.shift><Key.shift><Key.shift><Key.shift><Key.shift><Key.shift><Key.shift><Key.shift><Key.shift><Key.shift><Key.shift><Key.shift>N<Key.backspace>1.<Key.space><Key.shift>Art<Key.space>and<Key.space><Key.shift>Science<Key.shift_r>:<Key.left><Key.left><Key.left><Key.left><Key.left><Key.left><Key.left><Key.left><Key.left><Key.left><Key.left><Key.left><Key.left><Key.left><Key.left><Key.left><Key.shift_r><Key.right><Key.right><Key.right><Key.right><Key.right><Key.right><Key.right><Key.right><Key.right><Key.right><Key.right><Key.right><Key.right><Key.right><Key.right><Key.right>
Screenshot: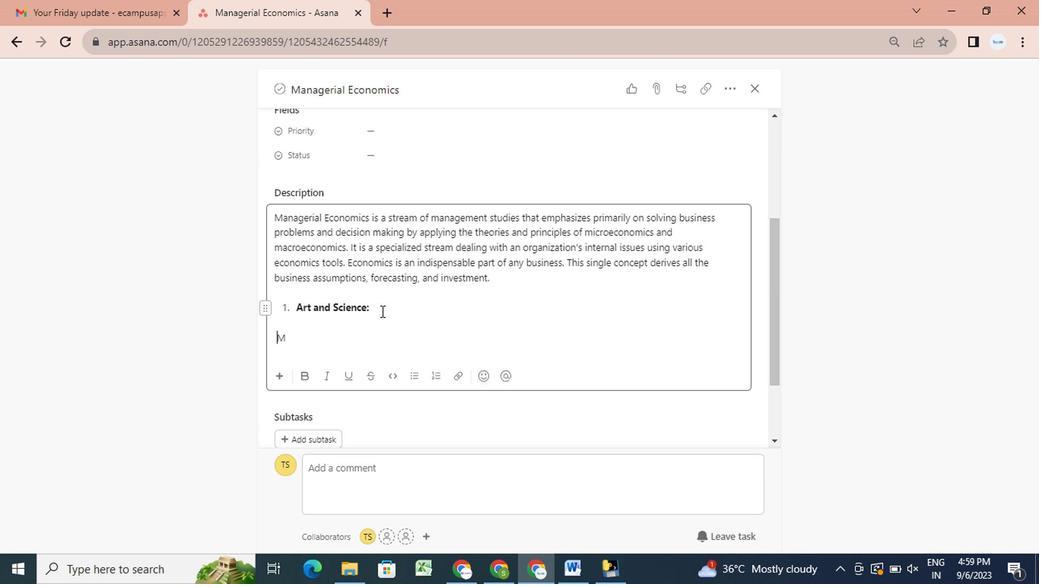 
Action: Mouse moved to (312, 345)
Screenshot: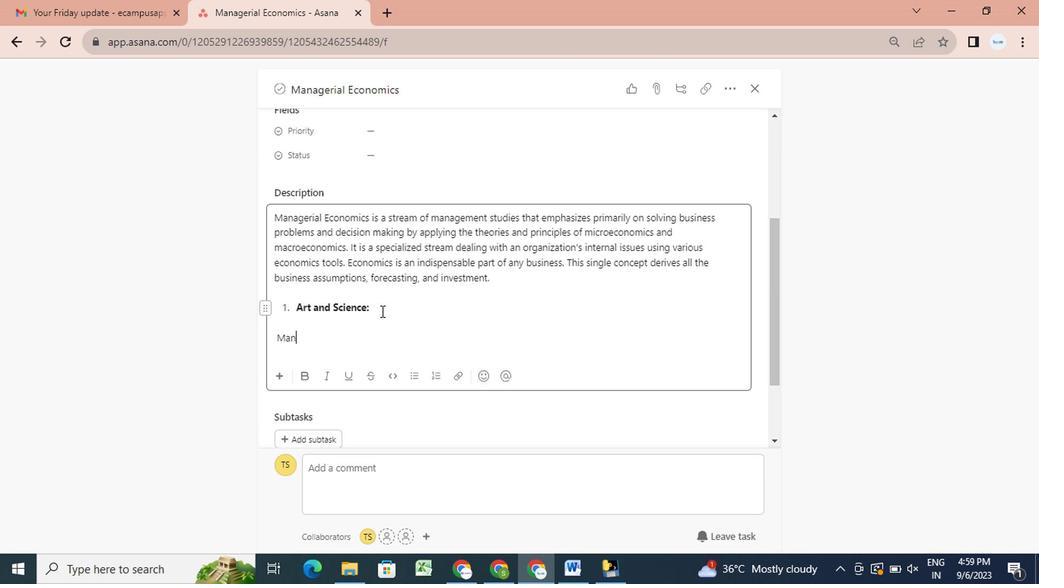 
Action: Mouse pressed left at (312, 345)
Screenshot: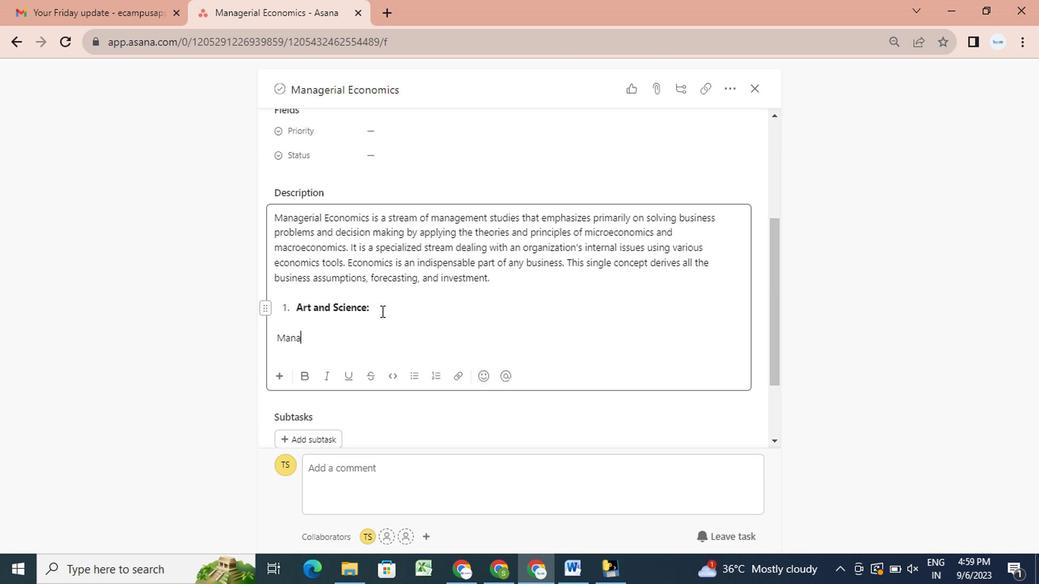 
Action: Mouse moved to (369, 319)
Screenshot: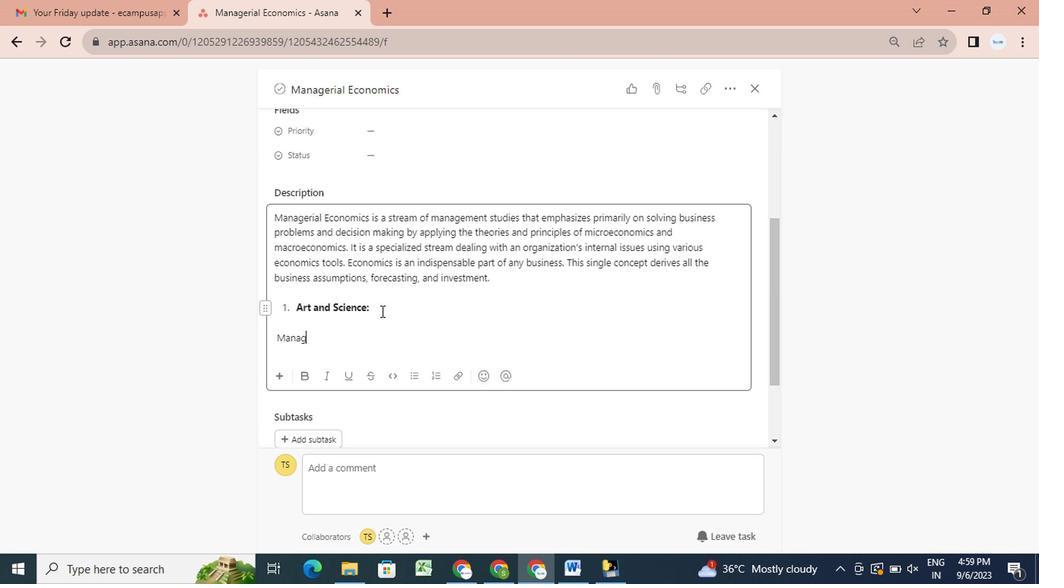 
Action: Mouse pressed left at (369, 319)
Screenshot: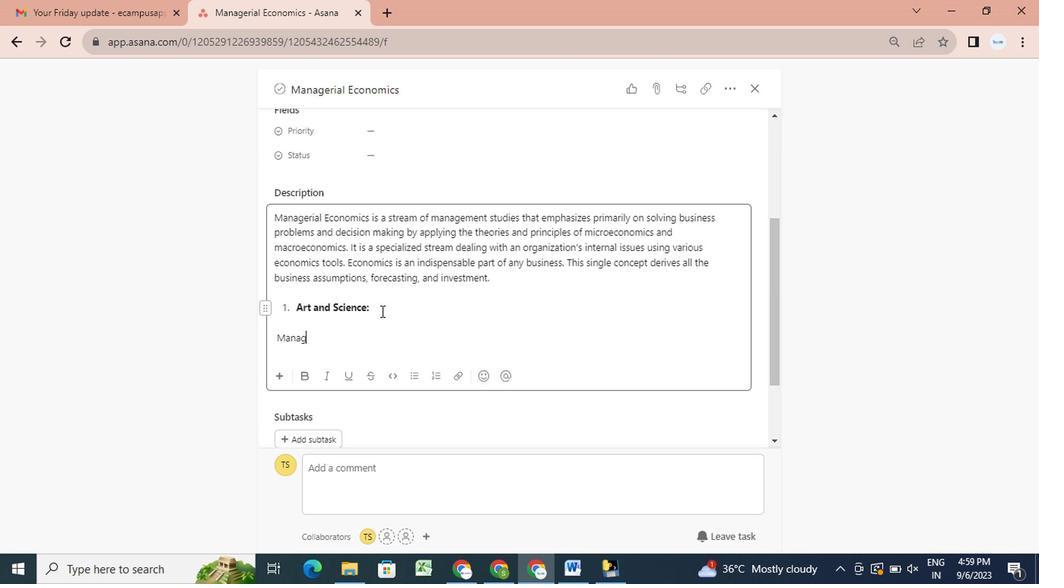 
Action: Key pressed <Key.enter><Key.backspace><Key.enter>,<Key.backspace><Key.shift_r>M<Key.left><Key.space><Key.right>anagement<Key.space>theory<Key.space>reuires<Key.space><Key.backspace><Key.backspace><Key.backspace><Key.backspace><Key.backspace><Key.backspace>quires<Key.space>a<Key.space>lot<Key.space>of<Key.space>critical<Key.space>and<Key.space>logical<Key.space>thinking<Key.space>and<Key.space>analytical<Key.space>skills<Key.space>to<Key.space>make<Key.space>decisions<Key.space>or<Key.space>solve<Key.space>problems.<Key.space><Key.space><Key.backspace><Key.shift_r>Many<Key.space>economists<Key.space>aloso<Key.space>find<Key.space>it<Key.space>a<Key.space>source<Key.space>of<Key.space>reseac<Key.backspace>rch<Key.space><Key.backspace>,<Key.space>saying<Key.space>it<Key.space>includes<Key.space>applying<Key.space>different<Key.space>economics<Key.space>concep<Key.backspace>pts,<Key.space>techniques,<Key.space>and<Key.space>methods<Key.space>to<Key.space>solve<Key.space>business<Key.space>problems.<Key.enter><Key.enter>2.<Key.space><Key.space><Key.left><Key.left><Key.left><Key.left><Key.space><Key.space><Key.space><Key.right><Key.right><Key.space><Key.shift_r>Microeconomics<Key.left><Key.left><Key.left><Key.left><Key.left><Key.left><Key.left><Key.left><Key.left><Key.left><Key.left><Key.left><Key.left><Key.left><Key.space><Key.space><Key.shift_r><Key.right><Key.right><Key.right><Key.right><Key.right><Key.right><Key.right><Key.right><Key.right><Key.right><Key.right><Key.right><Key.right><Key.right><Key.right><Key.right><Key.left><Key.left>
Screenshot: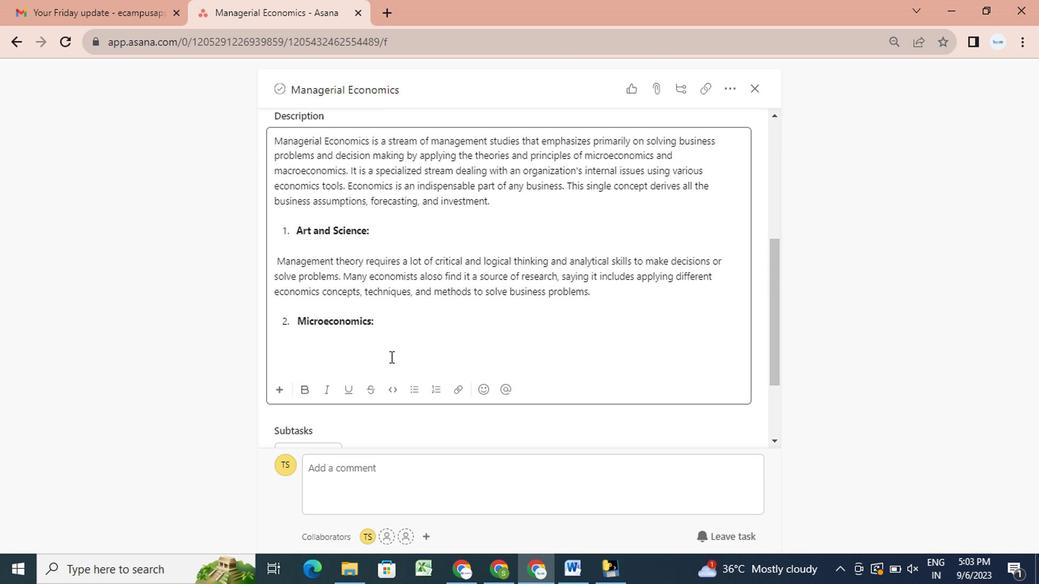 
Action: Mouse moved to (314, 328)
Screenshot: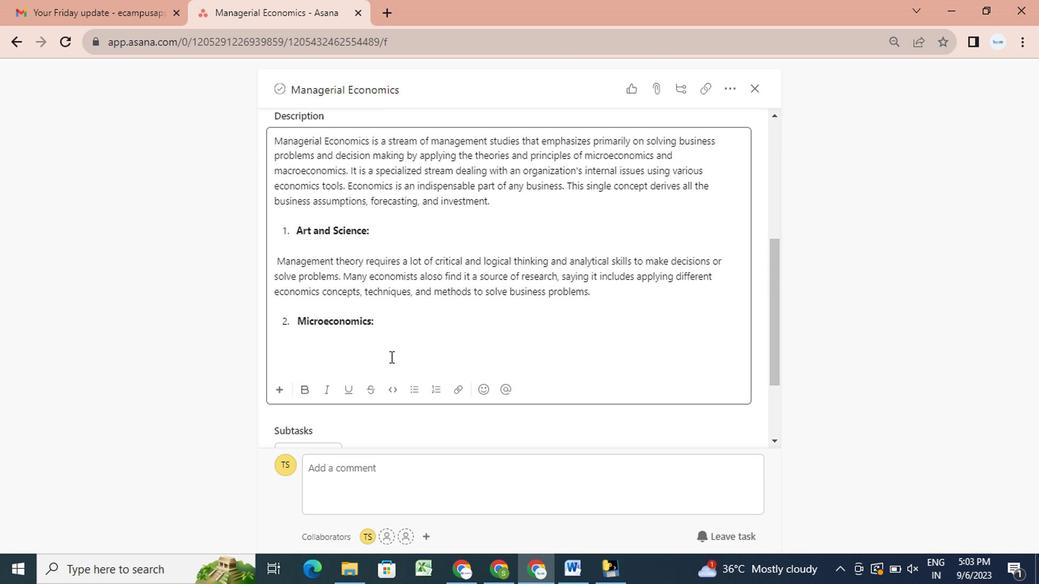 
Action: Mouse pressed left at (314, 328)
Screenshot: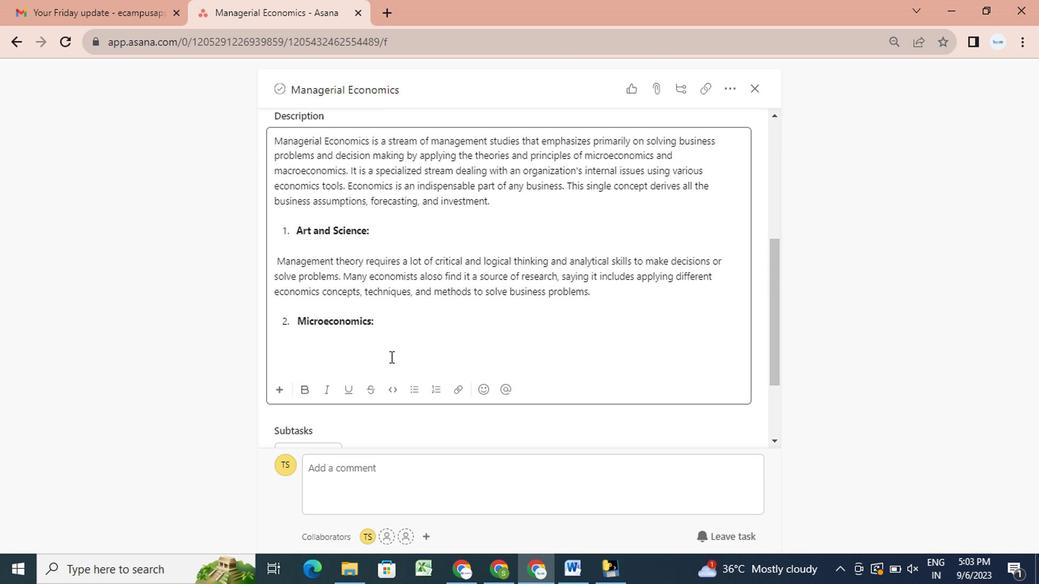 
Action: Mouse moved to (375, 351)
Screenshot: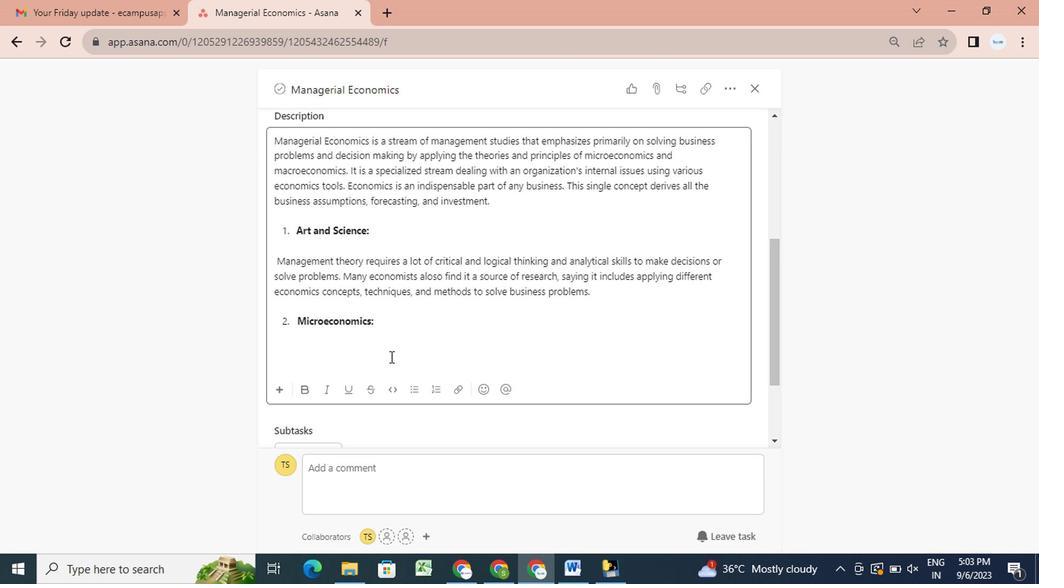 
Action: Mouse pressed left at (375, 351)
Screenshot: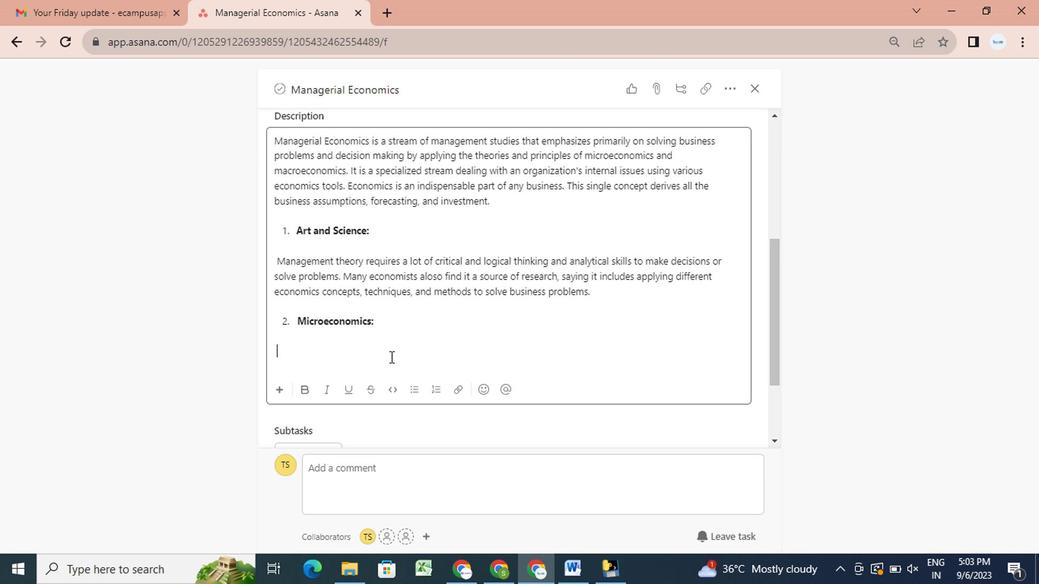 
Action: Key pressed <Key.backspace><Key.backspace><Key.shift_r><Key.up>:ctrl+Z
Screenshot: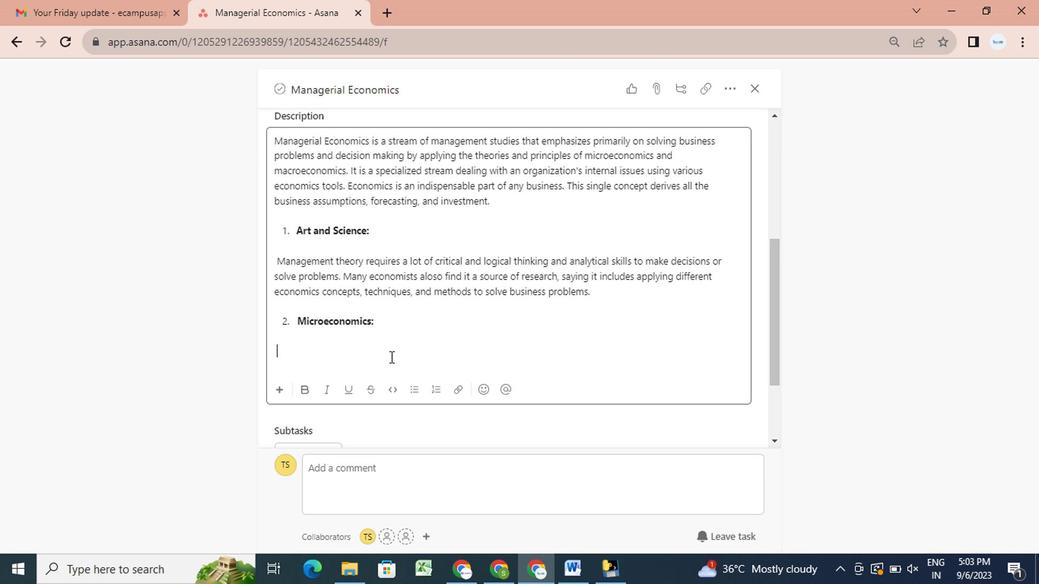 
Action: Mouse pressed left at (375, 351)
Screenshot: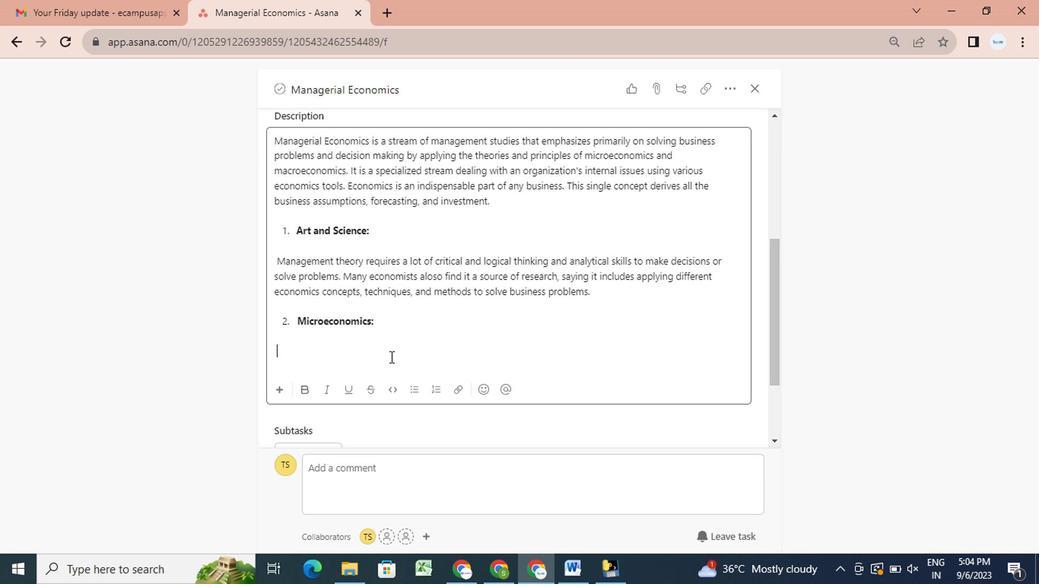 
Action: Key pressed <Key.shift_r>:<Key.enter><Key.enter><Key.space><Key.shift_r>Managers<Key.space>typically<Key.space>deal<Key.space>with<Key.space>the<Key.space>problems<Key.space>relevant<Key.space>to<Key.space>a<Key.space>single<Key.space>entity<Key.space>rather<Key.space>than<Key.space>the<Key.space>economy<Key.space>as<Key.space>a<Key.space>whole.<Key.space><Key.shift_r><Key.shift_r><Key.shift_r><Key.shift_r>It<Key.space>is<Key.space>therefore<Key.space>considered<Key.space>an<Key.space>integral<Key.space>part<Key.space>of<Key.space>microeconomics.<Key.enter><Key.enter><Key.space><Key.space><Key.space>3.<Key.space><Key.space><Key.space><Key.shift_r><Key.shift_r><Key.shift_r><Key.shift_r><Key.shift_r><Key.shift_r><Key.shift_r><Key.shift_r><Key.shift_r><Key.shift_r><Key.shift_r><Key.shift_r>Usesof<Key.space><Key.backspace><Key.backspace><Key.backspace><Key.space>of<Key.space><Key.shift_r>Macro<Key.space><Key.shift>Economics<Key.shift_r>:<Key.left><Key.left><Key.left><Key.left><Key.left><Key.left><Key.left><Key.left><Key.left><Key.left><Key.left><Key.left><Key.left><Key.left><Key.left><Key.left><Key.left><Key.left><Key.left><Key.left><Key.left><Key.left><Key.left><Key.left><Key.shift_r><Key.shift_r><Key.left><Key.right><Key.right><Key.right><Key.right><Key.right><Key.right><Key.right><Key.right><Key.right><Key.right><Key.right><Key.right><Key.right><Key.right><Key.right><Key.right><Key.right><Key.right><Key.right><Key.right><Key.right><Key.right><Key.right><Key.right><Key.right><Key.right>
Screenshot: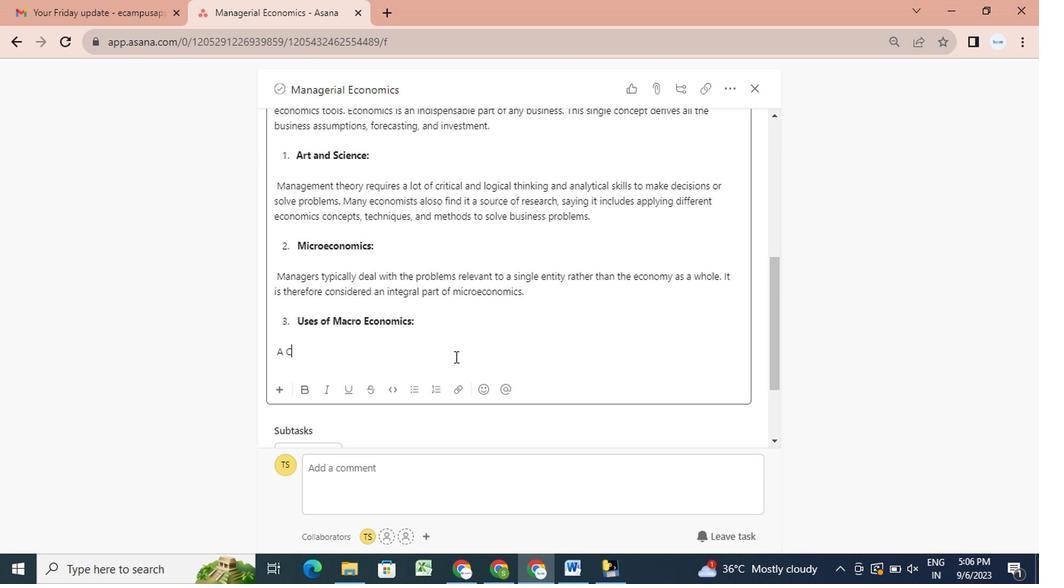 
Action: Mouse moved to (311, 330)
Screenshot: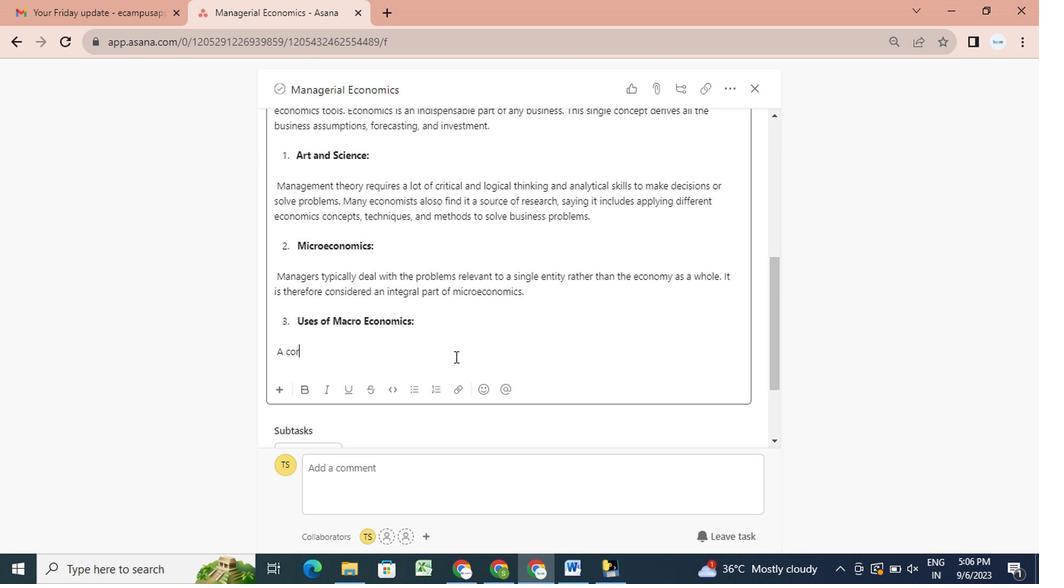 
Action: Mouse pressed left at (311, 330)
Screenshot: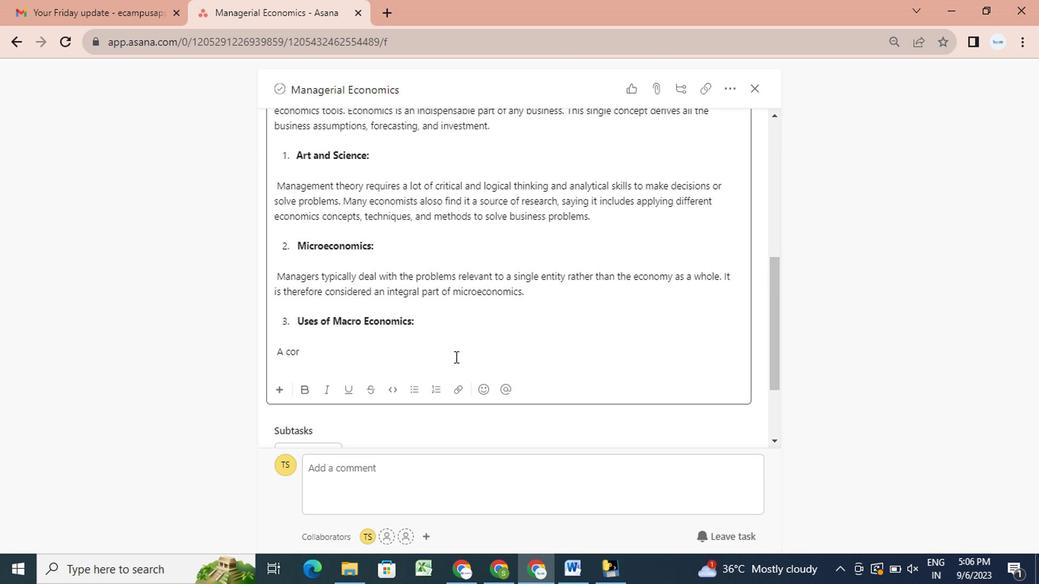 
Action: Mouse moved to (421, 351)
Screenshot: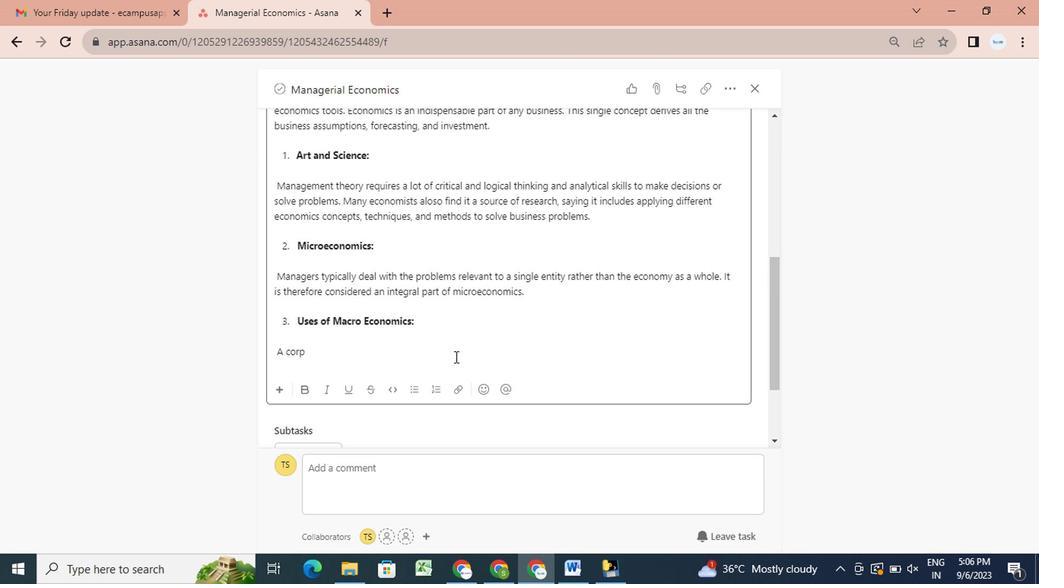 
Action: Mouse pressed left at (421, 351)
Screenshot: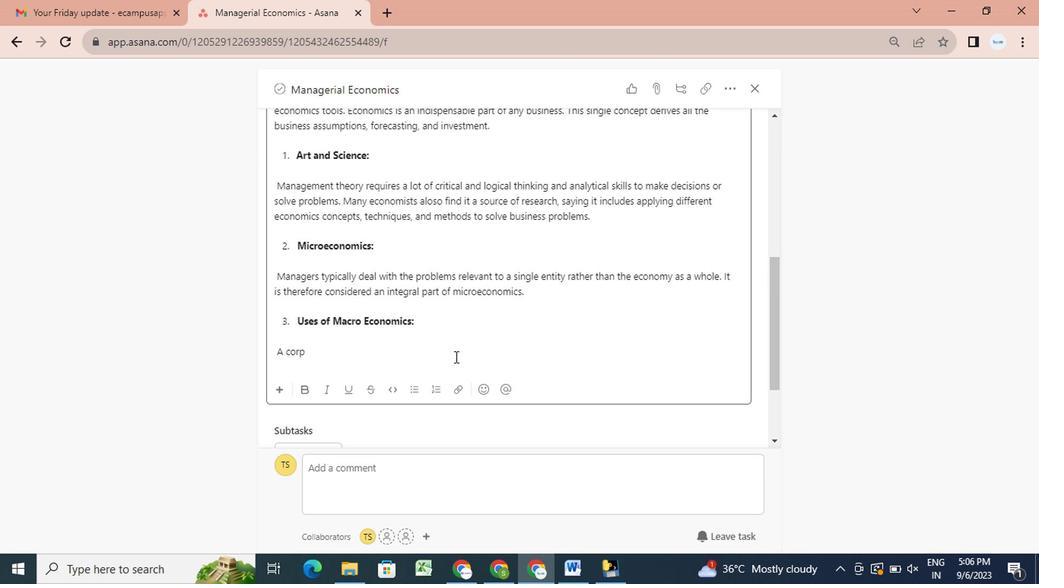 
Action: Key pressed <Key.down><Key.enter><Key.enter><Key.space><Key.shift>Ab<Key.backspace><Key.space><Key.shift>C<Key.backspace>corporation<Key.space>works<Key.space>in<Key.space>an<Key.space>external<Key.space>world,<Key.space>i.e,<Key.backspace>
Screenshot: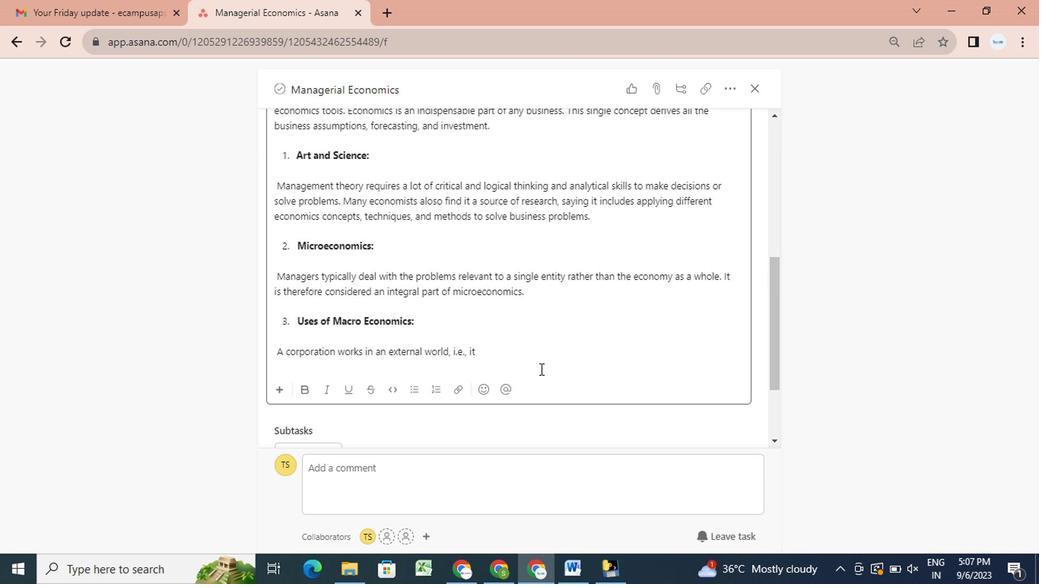 
Action: Mouse moved to (482, 360)
Screenshot: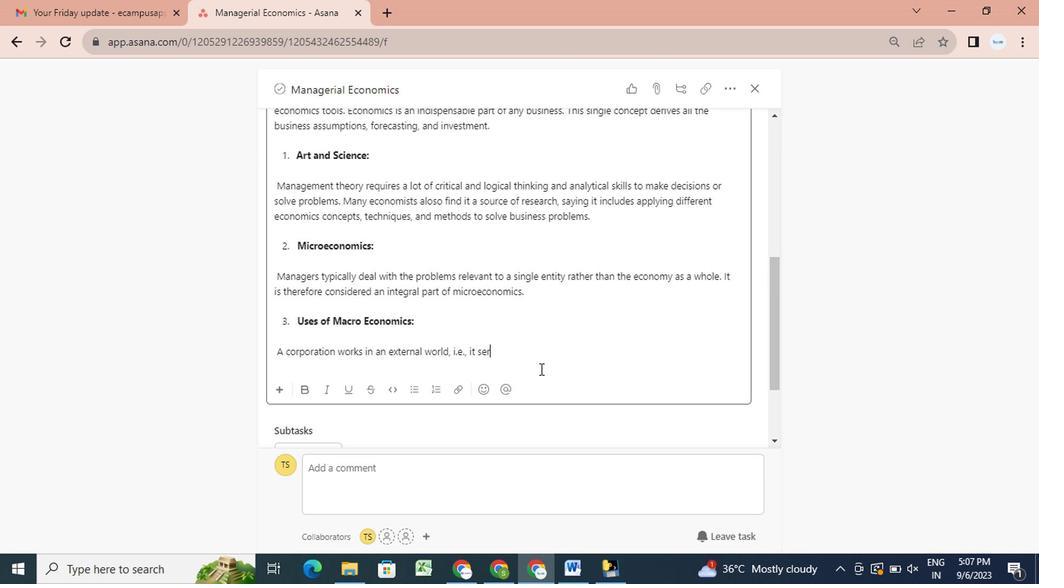 
Action: Key pressed <Key.space><Key.shift_r><Key.shift_r><Key.shift_r><Key.backspace>,.<Key.backspace><Key.backspace>.,<Key.space>it<Key.space>serve<Key.backspace><Key.backspace><Key.backspace><Key.backspace>rves<Key.space>the<Key.space>consumer,<Key.space>which<Key.space>is<Key.space>an<Key.space>important<Key.space>part<Key.space>of<Key.space>the<Key.space>economy.<Key.space><Key.shift>For<Key.space>this<Key.space>purpose,<Key.space>managers<Key.space>must<Key.space>evaluate<Key.space>the<Key.space>various<Key.space>macroeconomic<Key.space>factors<Key.space>such<Key.space>as<Key.space>market<Key.space>dynamics,<Key.space>economics<Key.space><Key.backspace><Key.backspace><Key.space>changes,<Key.space>government<Key.space>policies,<Key.space>etc.,<Key.space>and<Key.space>their<Key.space>effect<Key.space>on<Key.space>the<Key.space>company.<Key.enter><Key.enter><Key.space><Key.space><Key.space>4<Key.left><Key.backspace><Key.right>.<Key.space><Key.space><Key.space><Key.shift_r><Key.shift_r>Multidisciplinary<Key.shift_r>:<Key.left><Key.left><Key.left><Key.left><Key.left><Key.left><Key.left><Key.left><Key.left><Key.left><Key.left><Key.left><Key.left><Key.left><Key.left><Key.left><Key.left><Key.left><Key.shift_r><Key.right><Key.right><Key.right><Key.right><Key.right><Key.right><Key.right><Key.right><Key.right><Key.right><Key.right><Key.right><Key.right><Key.right><Key.right><Key.right><Key.right><Key.right><Key.right><Key.right><Key.right>
Screenshot: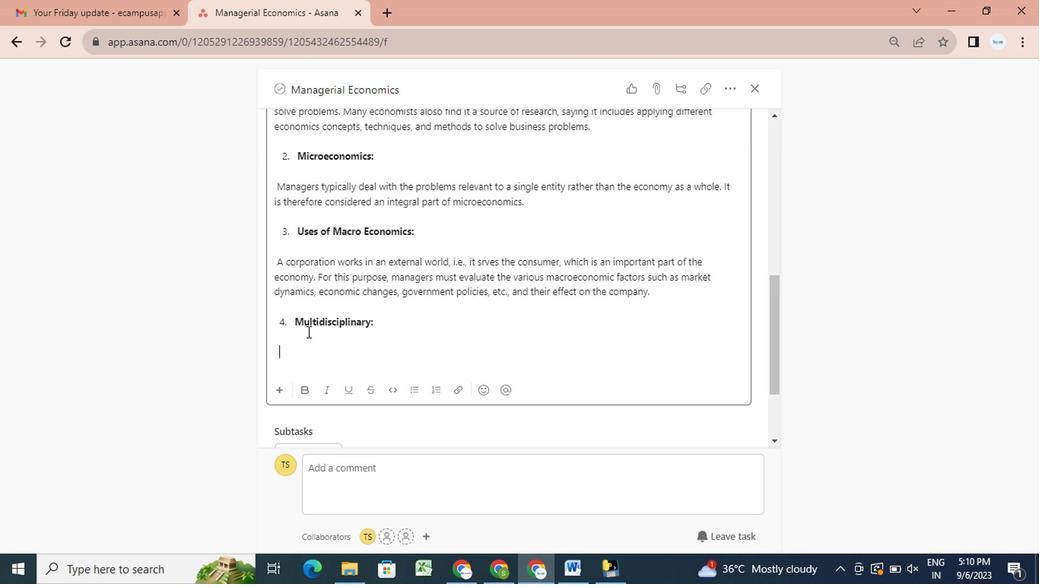 
Action: Mouse moved to (316, 334)
Screenshot: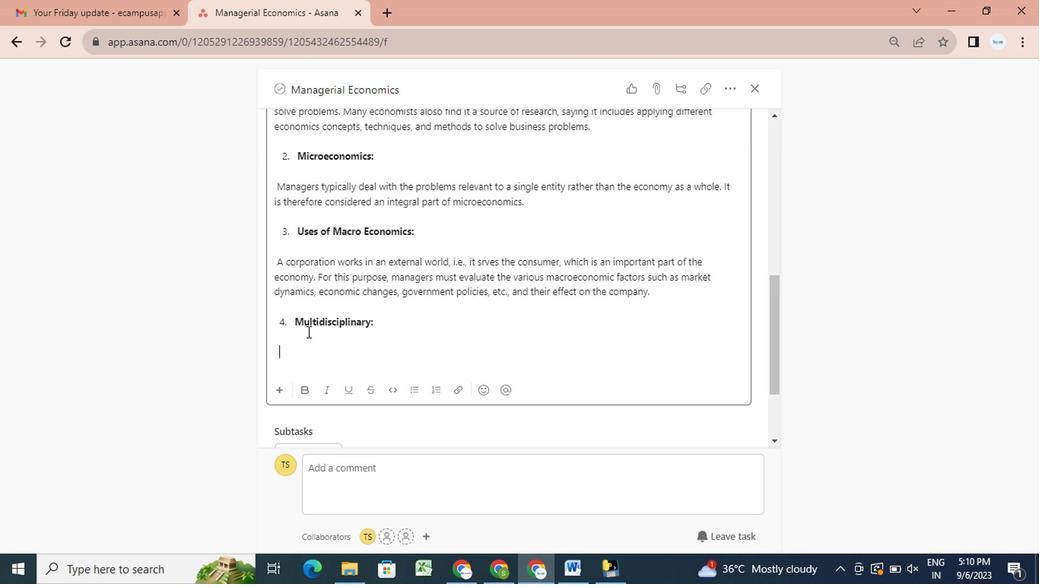 
Action: Mouse pressed left at (316, 334)
Screenshot: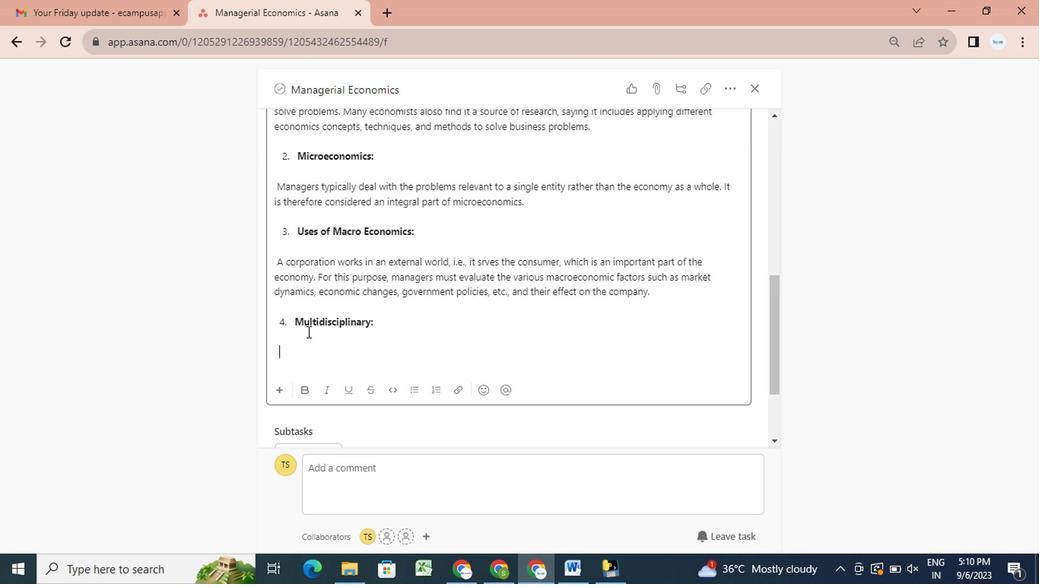 
Action: Key pressed <Key.right><Key.enter><Key.enter><Key.space><Key.space>
Screenshot: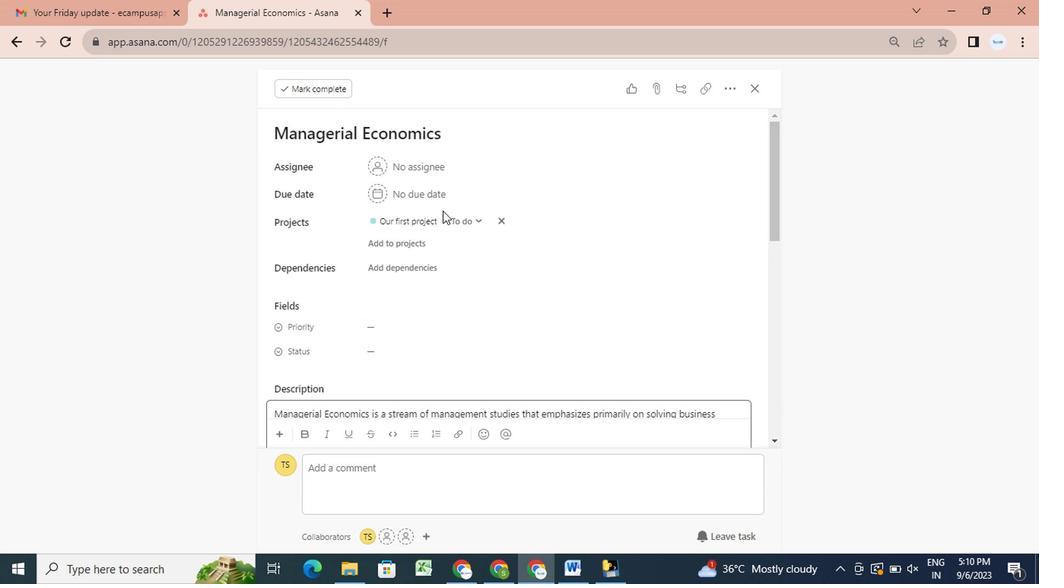 
Action: Mouse moved to (324, 272)
Screenshot: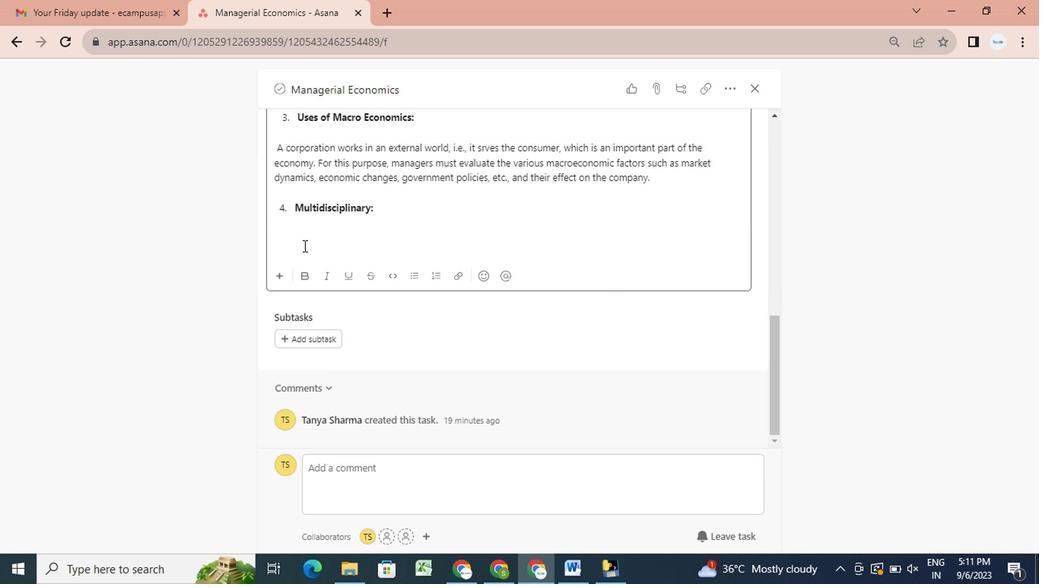
Action: Mouse scrolled (324, 271) with delta (0, 0)
Screenshot: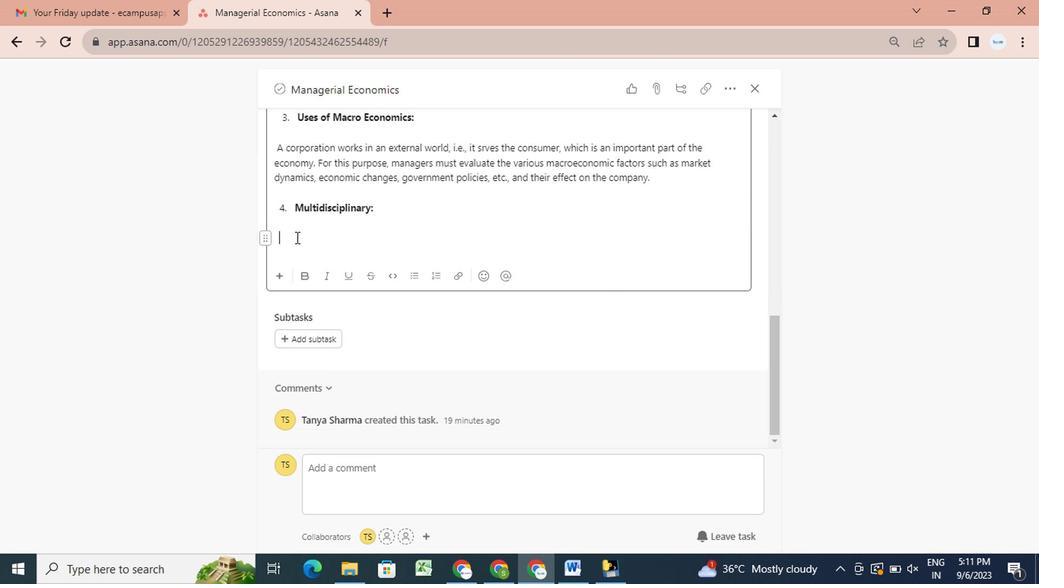 
Action: Mouse scrolled (324, 271) with delta (0, 0)
Screenshot: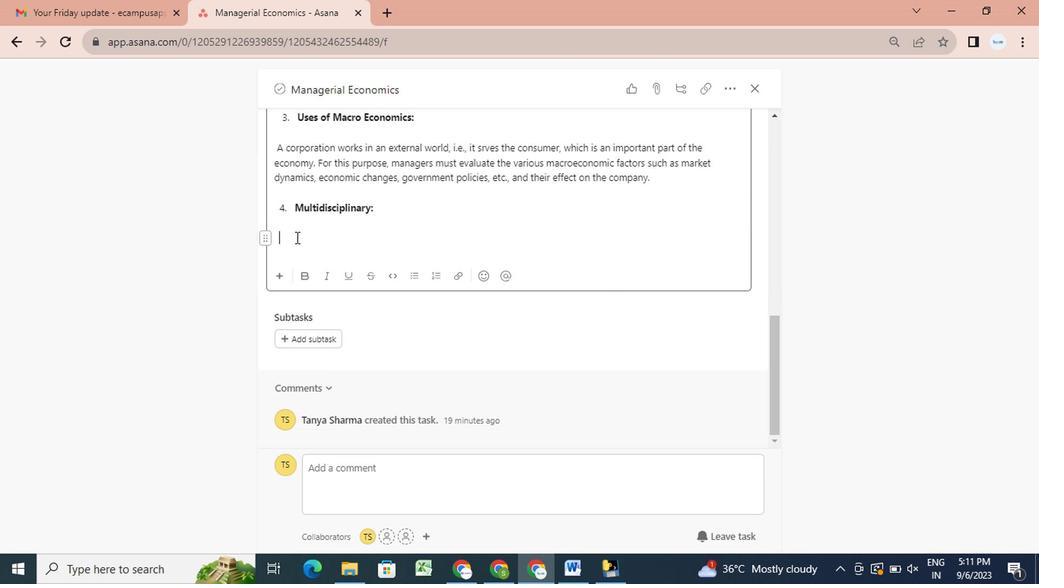 
Action: Mouse scrolled (324, 271) with delta (0, 0)
Screenshot: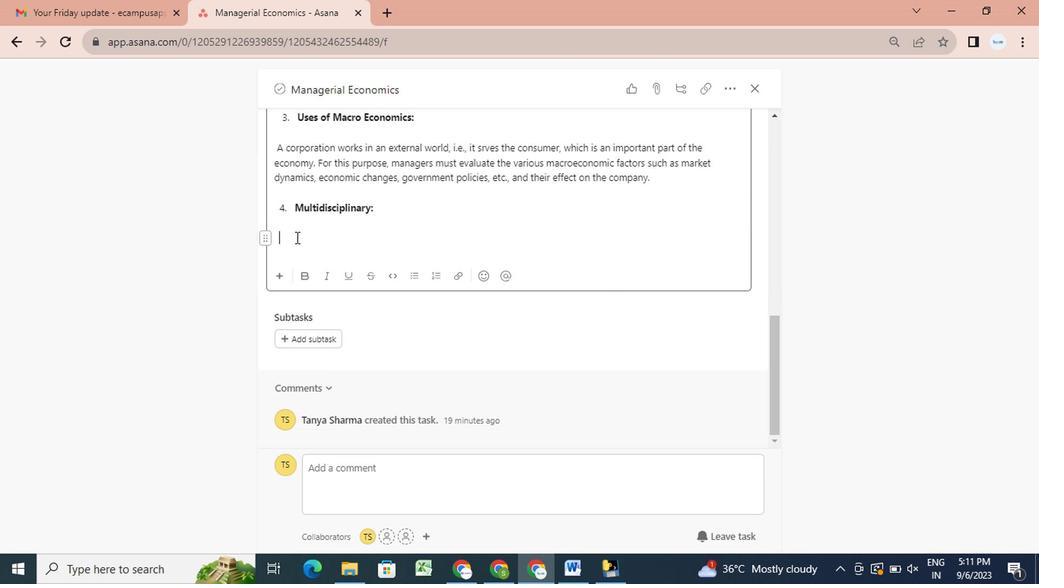 
Action: Mouse scrolled (324, 271) with delta (0, 0)
Screenshot: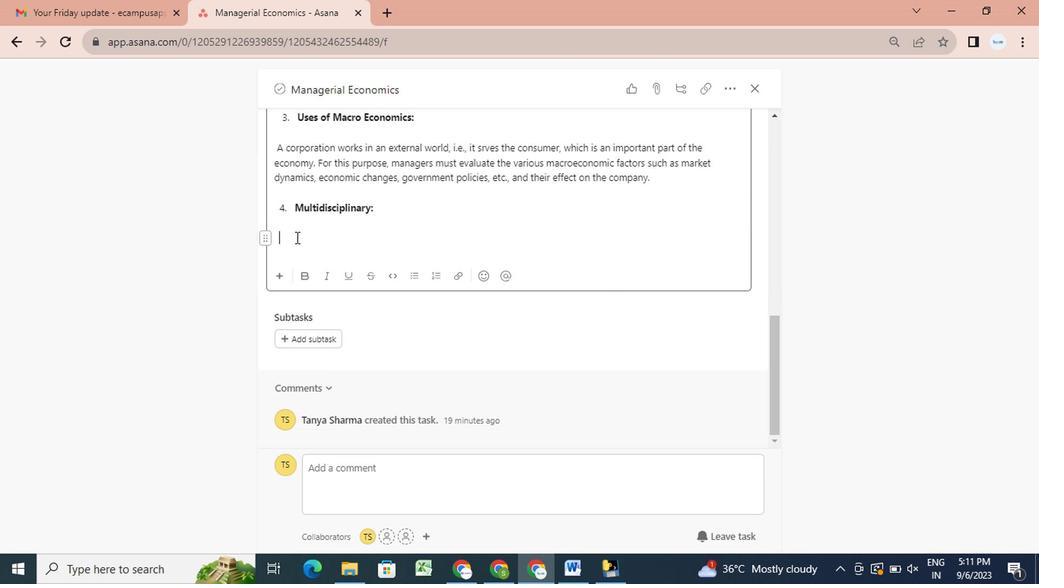 
Action: Mouse scrolled (324, 271) with delta (0, 0)
Screenshot: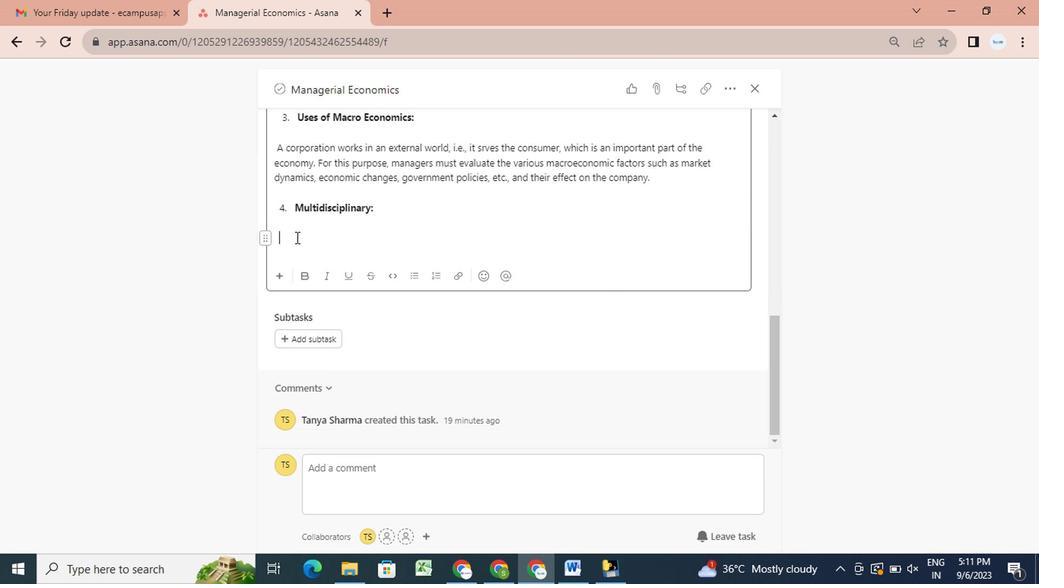 
Action: Mouse scrolled (324, 271) with delta (0, 0)
Screenshot: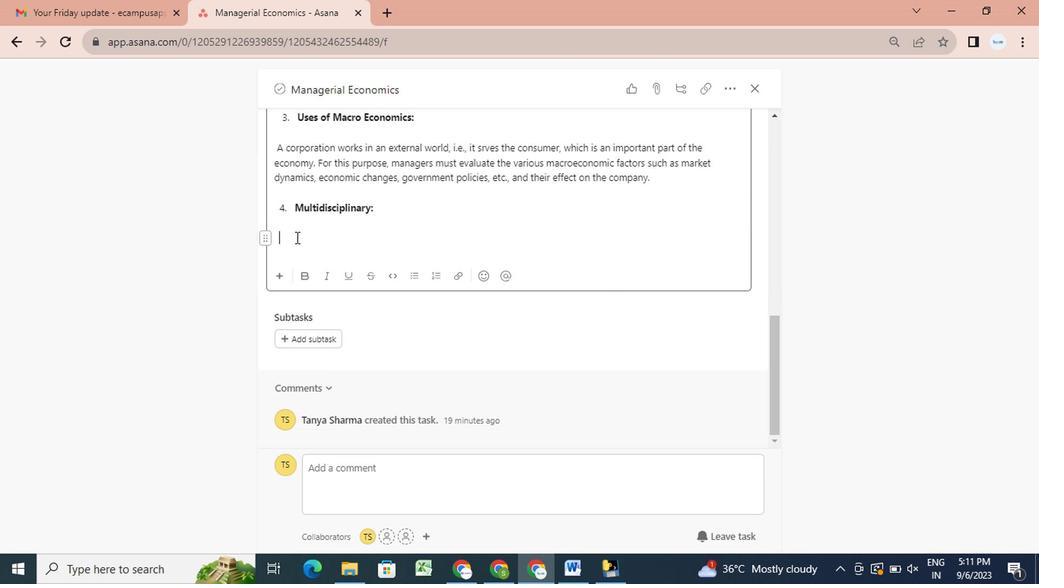 
Action: Mouse scrolled (324, 271) with delta (0, 0)
Screenshot: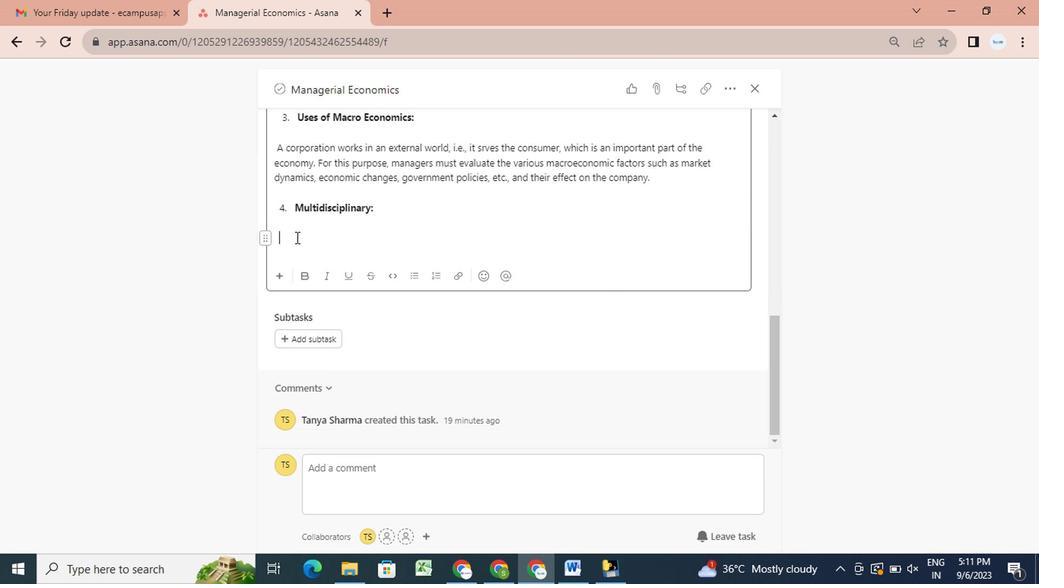 
Action: Mouse scrolled (324, 271) with delta (0, 0)
Screenshot: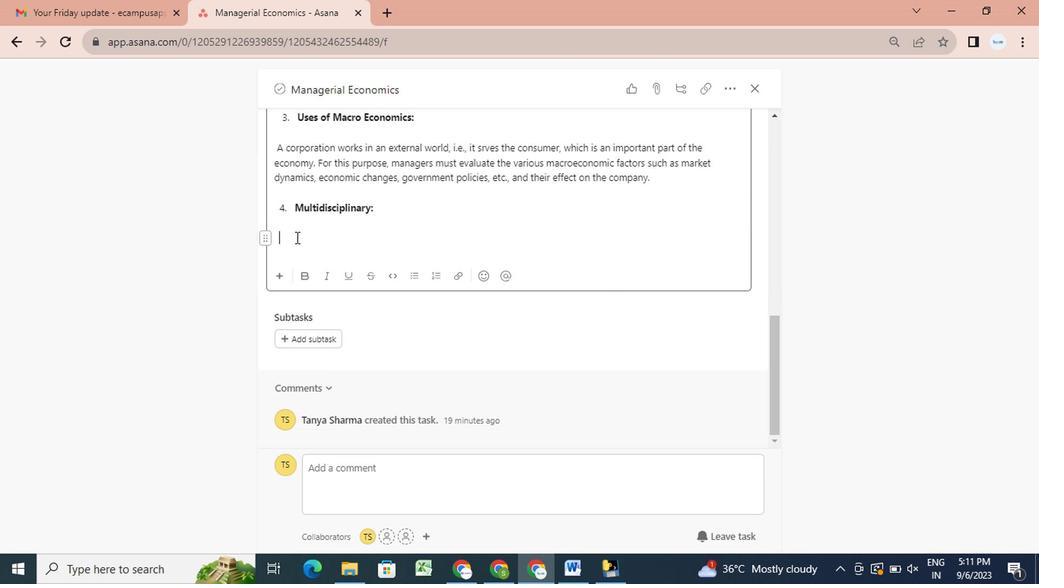 
Action: Mouse scrolled (324, 271) with delta (0, 0)
Screenshot: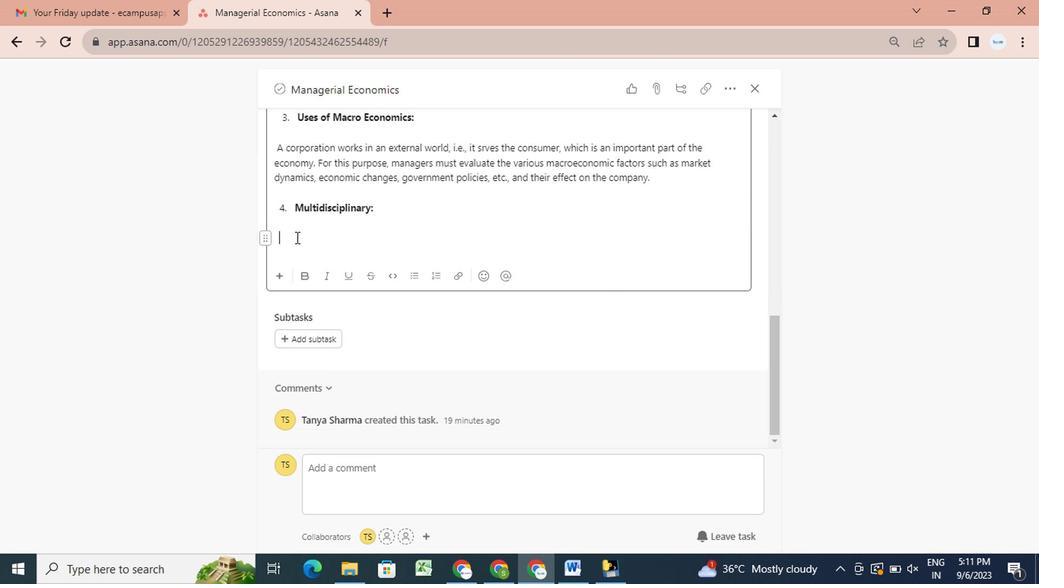 
Action: Mouse scrolled (324, 271) with delta (0, 0)
Screenshot: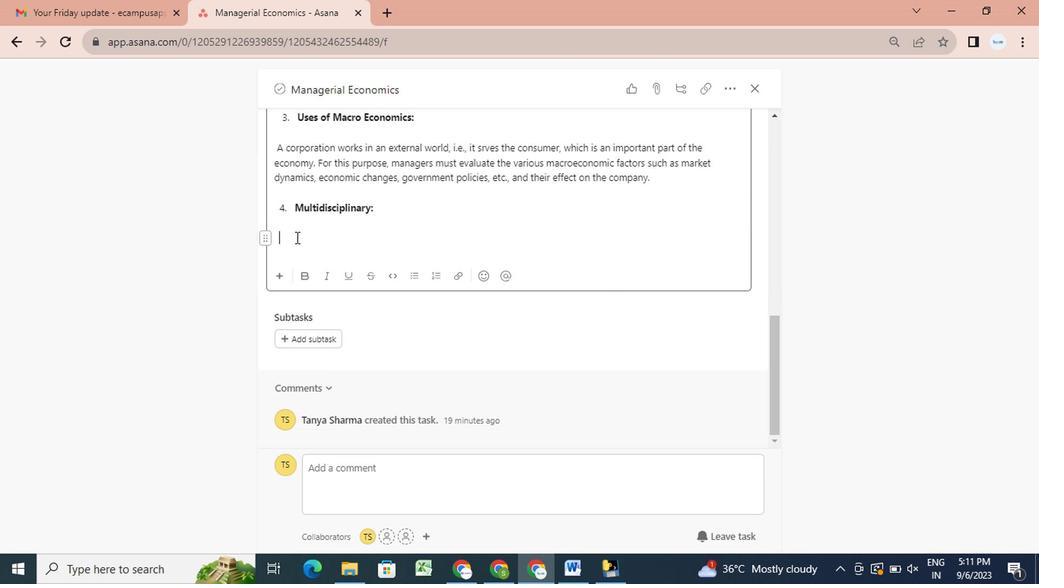 
Action: Mouse scrolled (324, 271) with delta (0, 0)
Screenshot: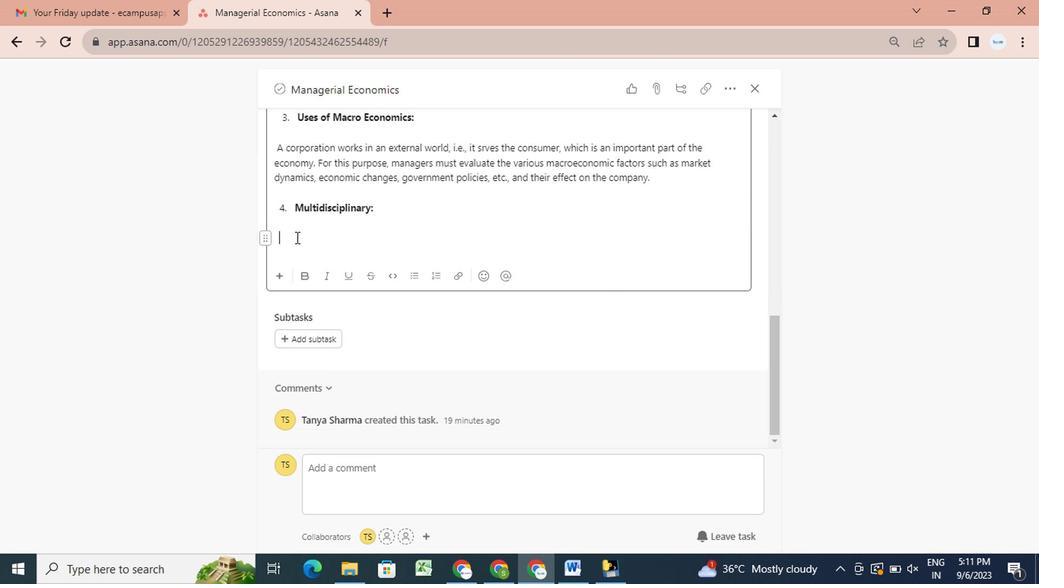 
Action: Mouse scrolled (324, 271) with delta (0, 0)
Screenshot: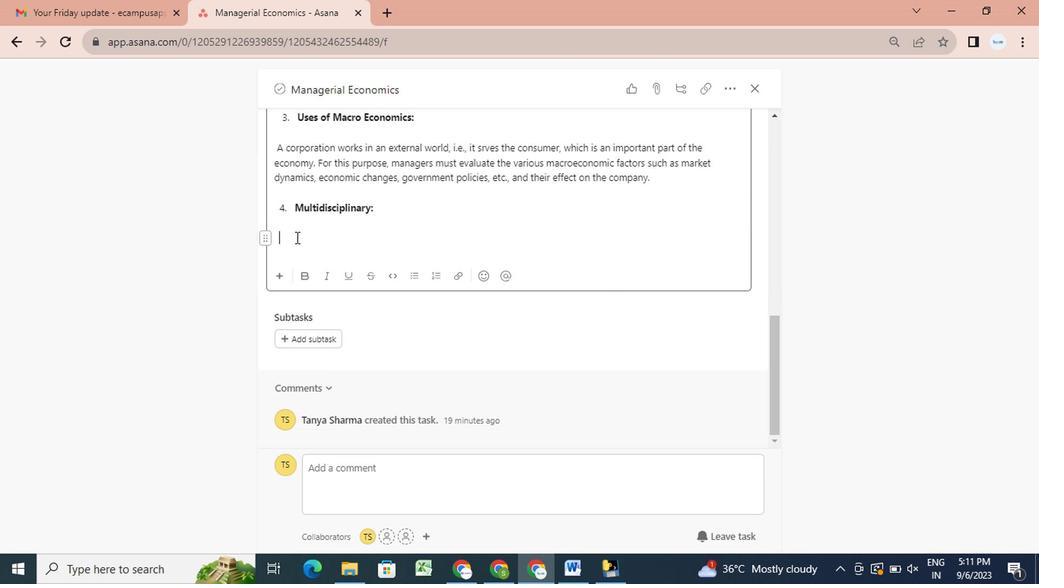 
Action: Mouse scrolled (324, 271) with delta (0, 0)
Screenshot: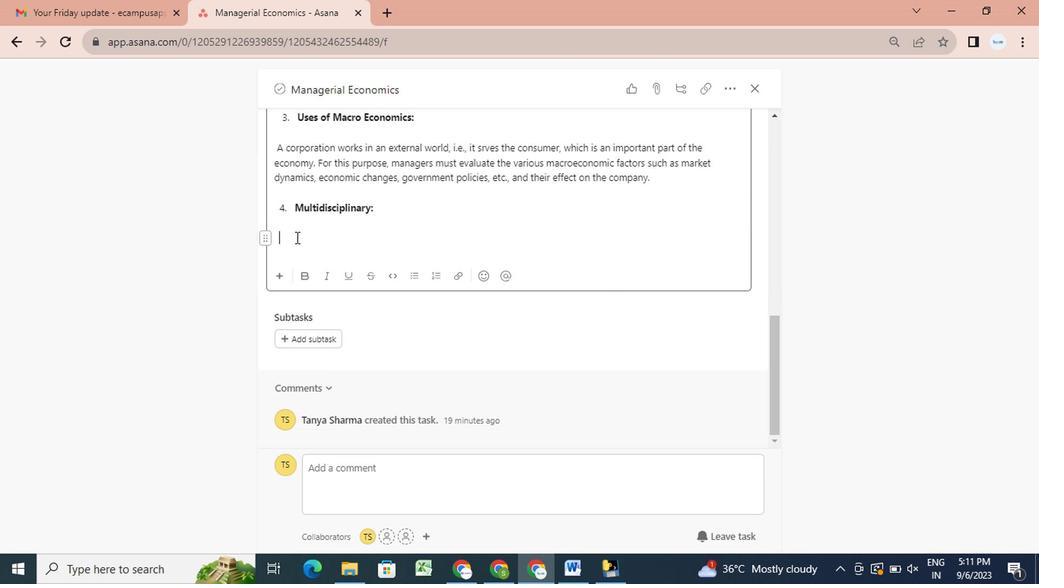 
Action: Mouse scrolled (324, 271) with delta (0, 0)
Screenshot: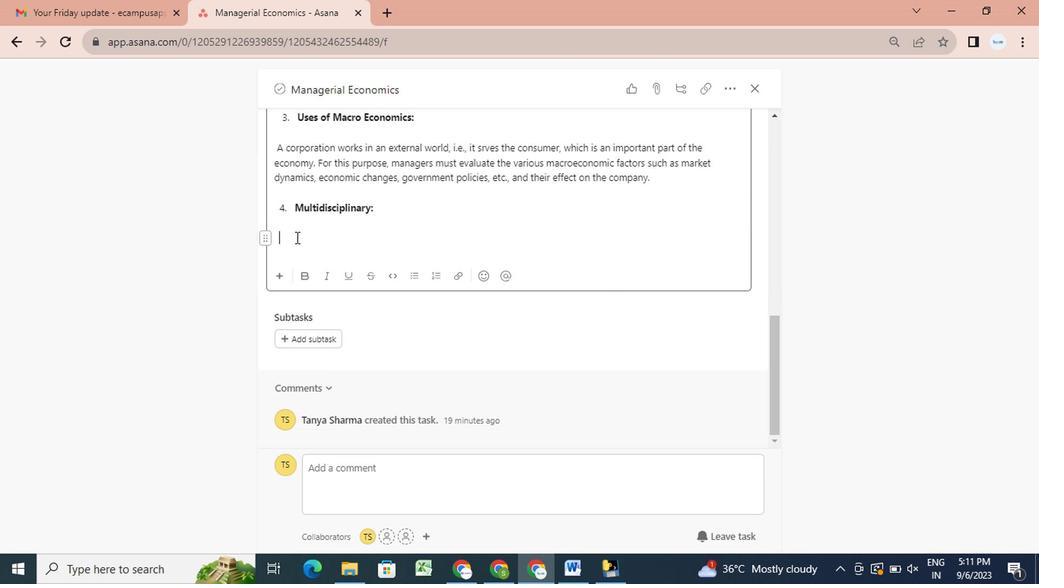 
Action: Mouse scrolled (324, 271) with delta (0, 0)
Screenshot: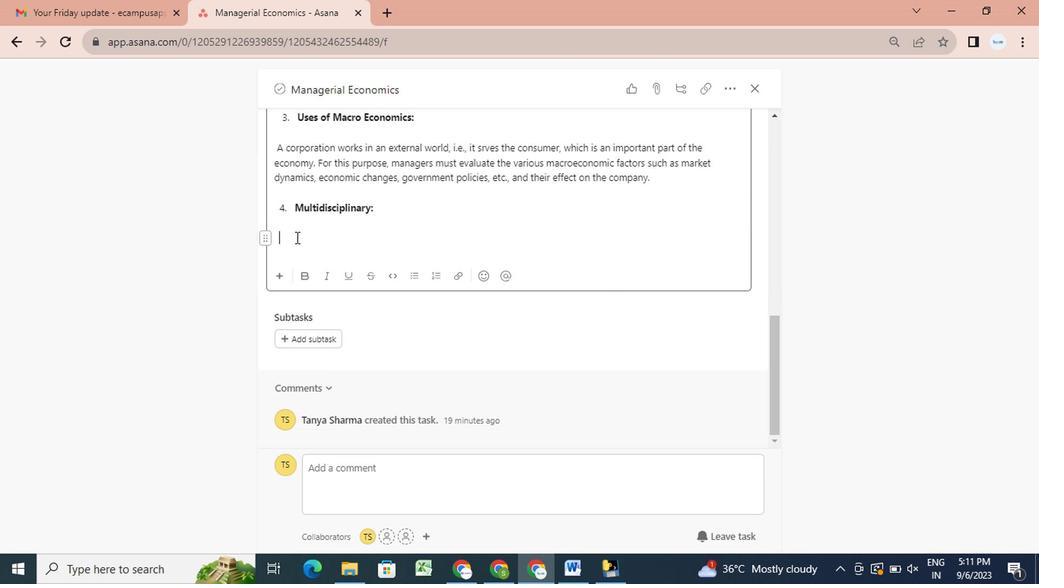 
Action: Mouse scrolled (324, 271) with delta (0, 0)
Screenshot: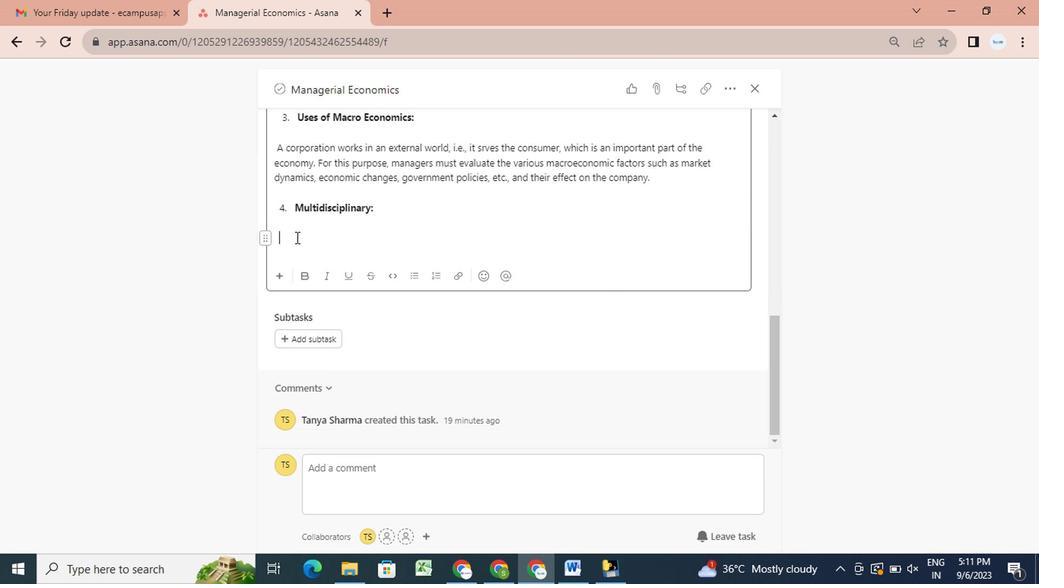 
Action: Mouse scrolled (324, 271) with delta (0, 0)
Screenshot: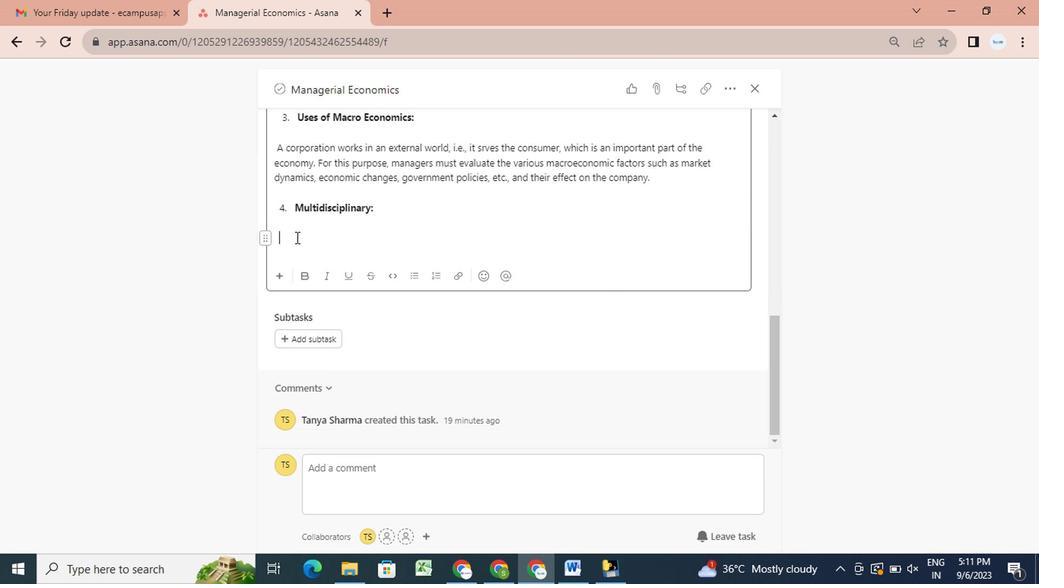 
Action: Mouse scrolled (324, 271) with delta (0, 0)
Screenshot: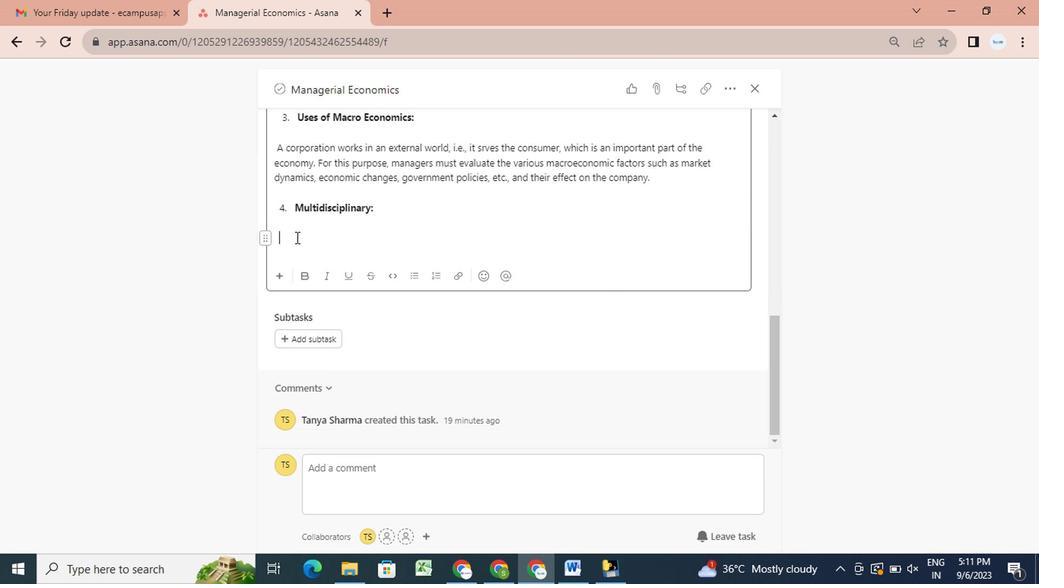 
Action: Mouse scrolled (324, 271) with delta (0, 0)
Screenshot: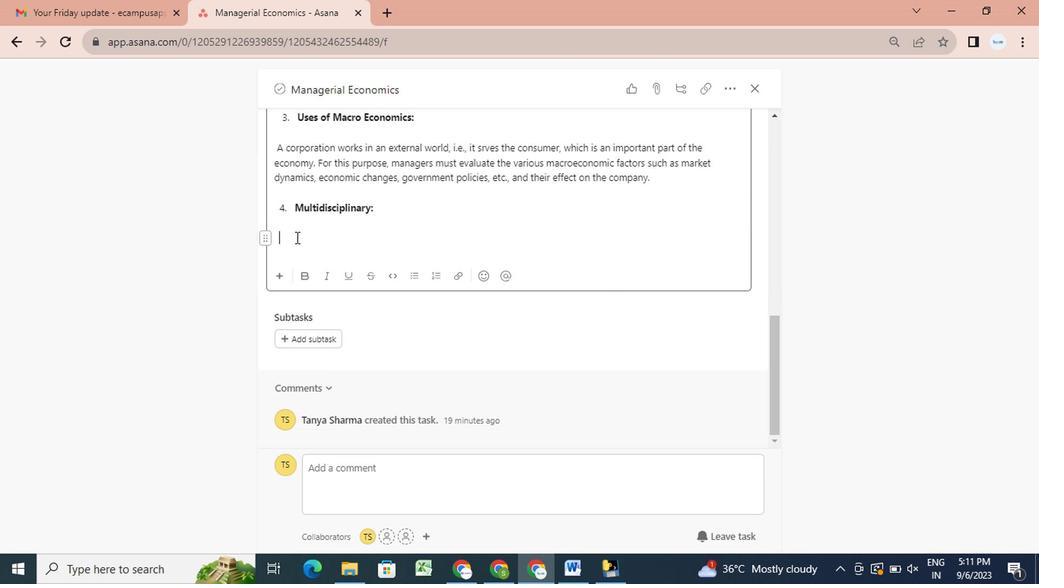 
Action: Mouse scrolled (324, 271) with delta (0, 0)
Screenshot: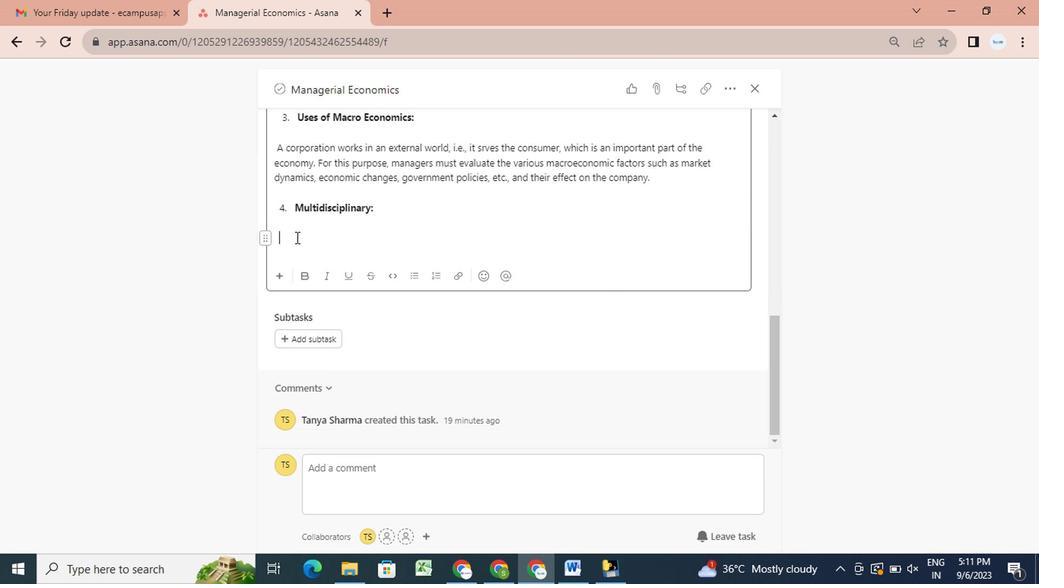 
Action: Mouse scrolled (324, 271) with delta (0, 0)
Screenshot: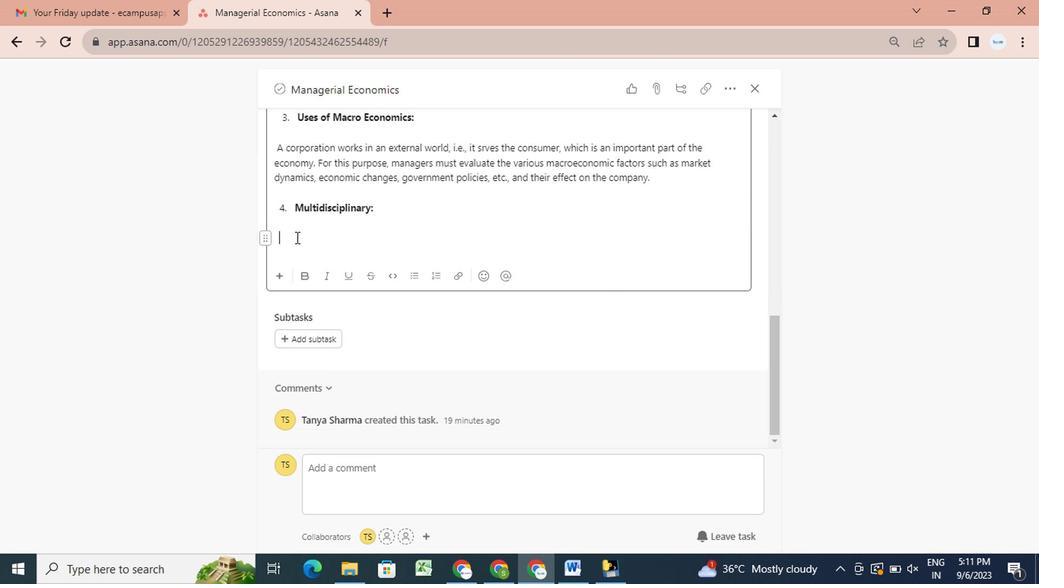 
Action: Mouse scrolled (324, 271) with delta (0, 0)
Screenshot: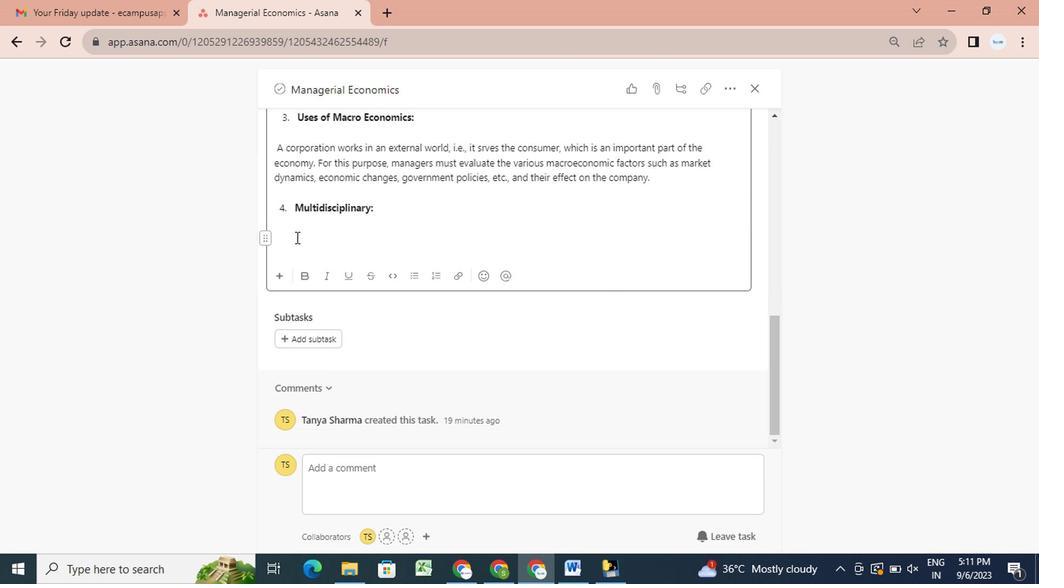
Action: Mouse scrolled (324, 271) with delta (0, 0)
Screenshot: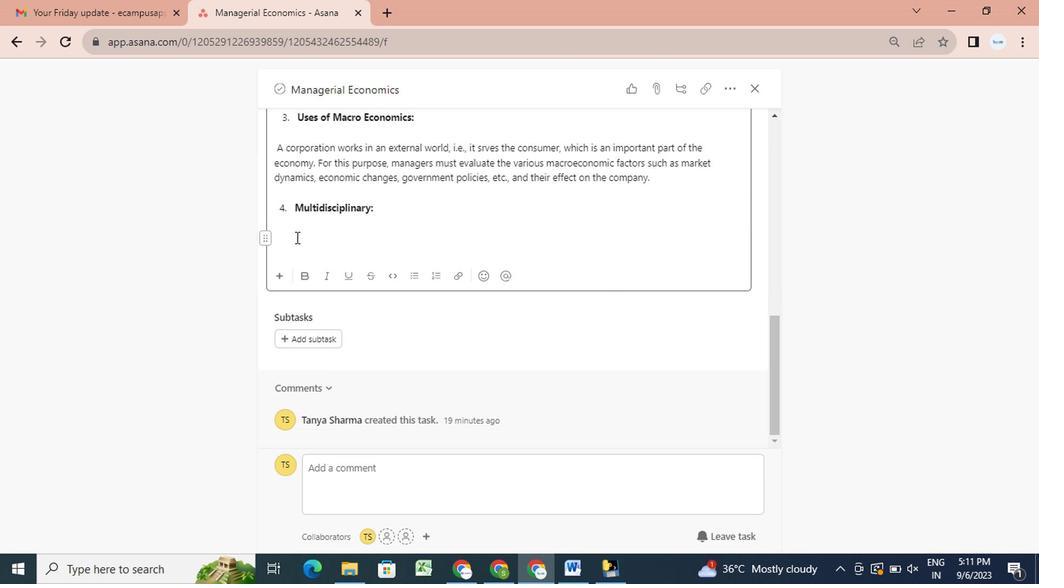 
Action: Mouse scrolled (324, 271) with delta (0, 0)
Screenshot: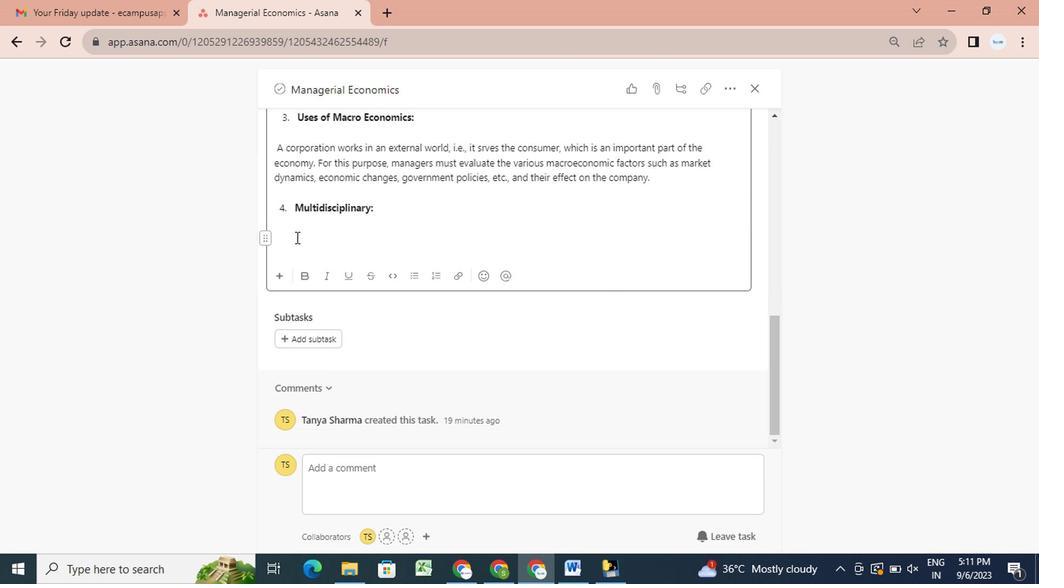 
Action: Mouse scrolled (324, 271) with delta (0, 0)
Screenshot: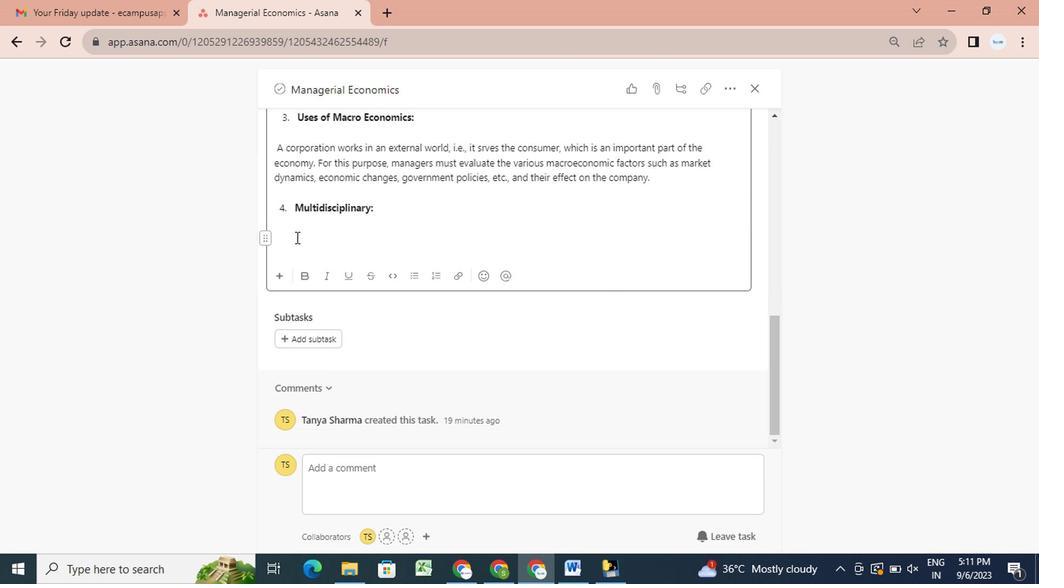 
Action: Mouse scrolled (324, 271) with delta (0, 0)
Screenshot: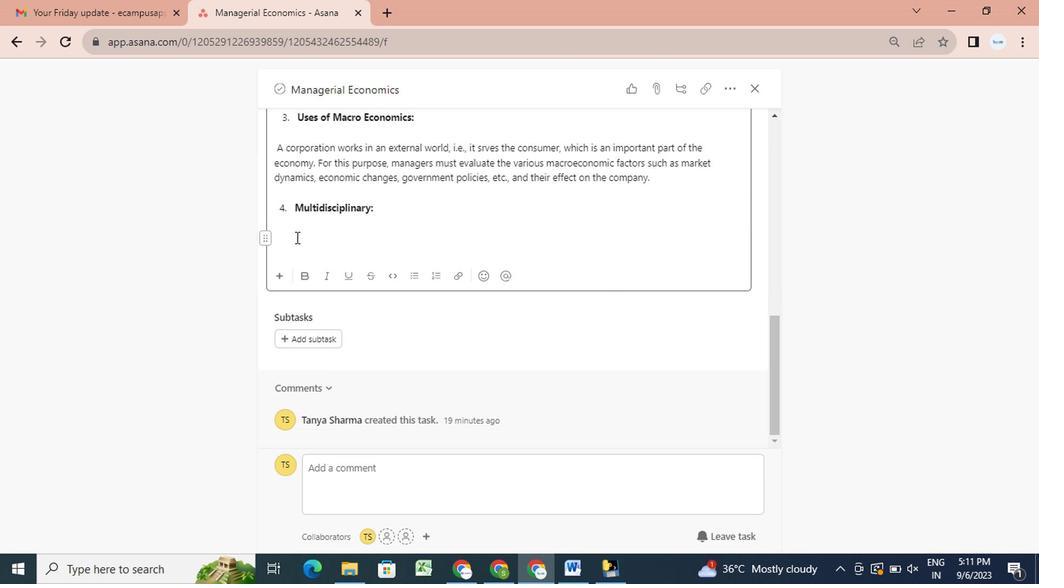 
Action: Mouse scrolled (324, 271) with delta (0, 0)
Screenshot: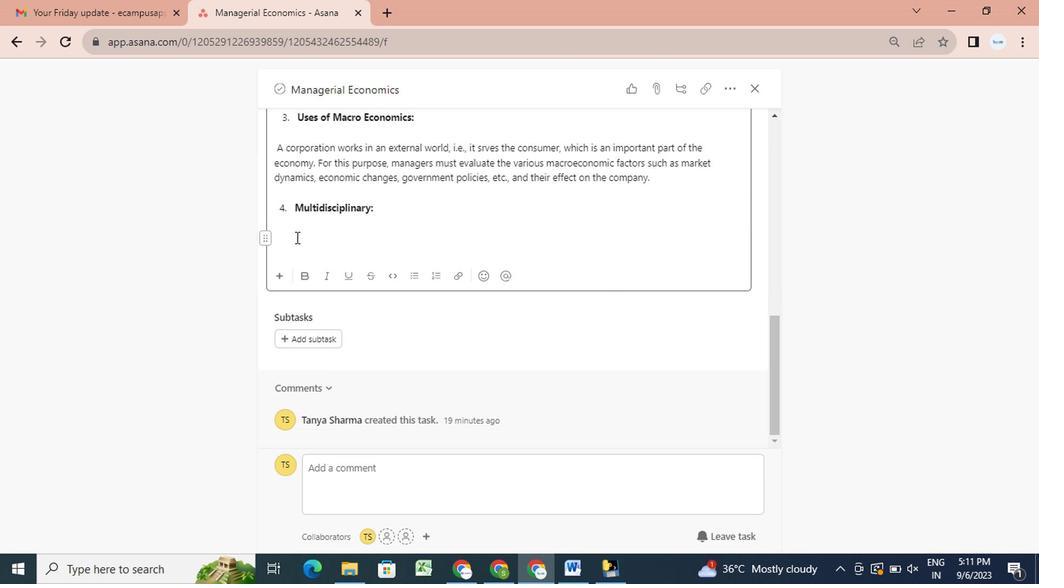 
Action: Mouse scrolled (324, 271) with delta (0, 0)
Screenshot: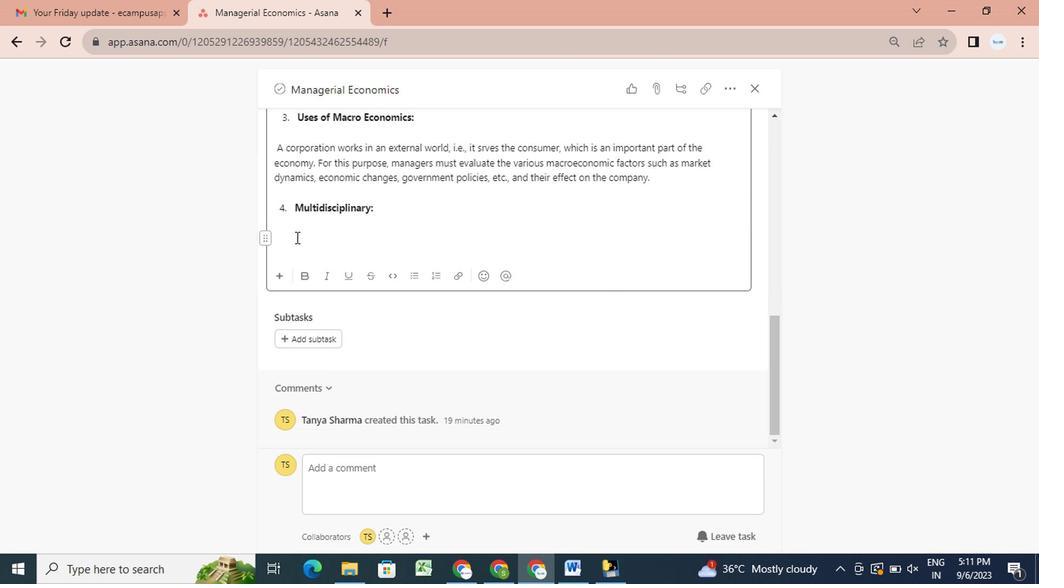 
Action: Mouse scrolled (324, 271) with delta (0, 0)
Screenshot: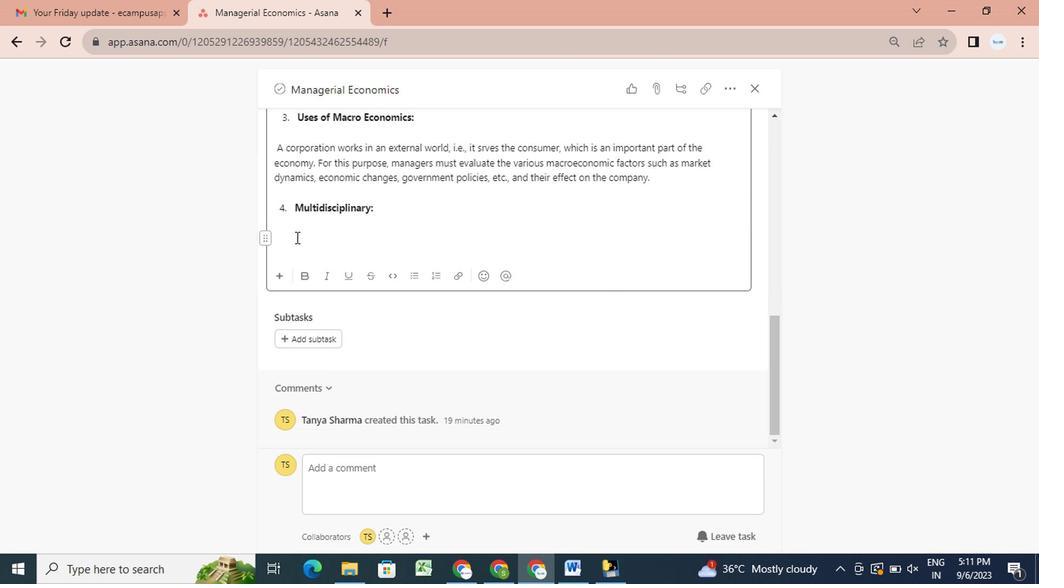 
Action: Mouse scrolled (324, 271) with delta (0, 0)
Screenshot: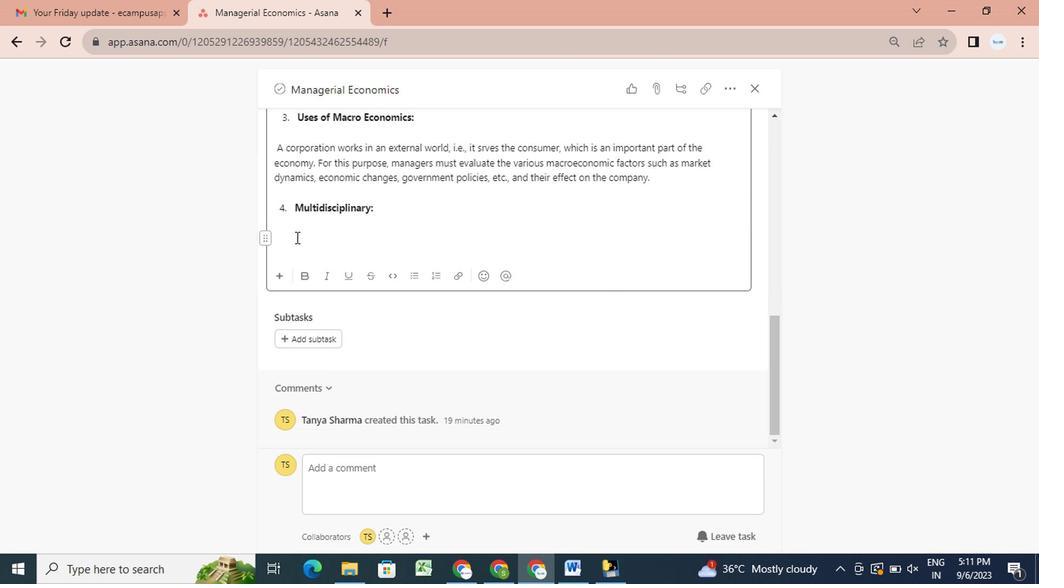 
Action: Mouse scrolled (324, 271) with delta (0, 0)
Screenshot: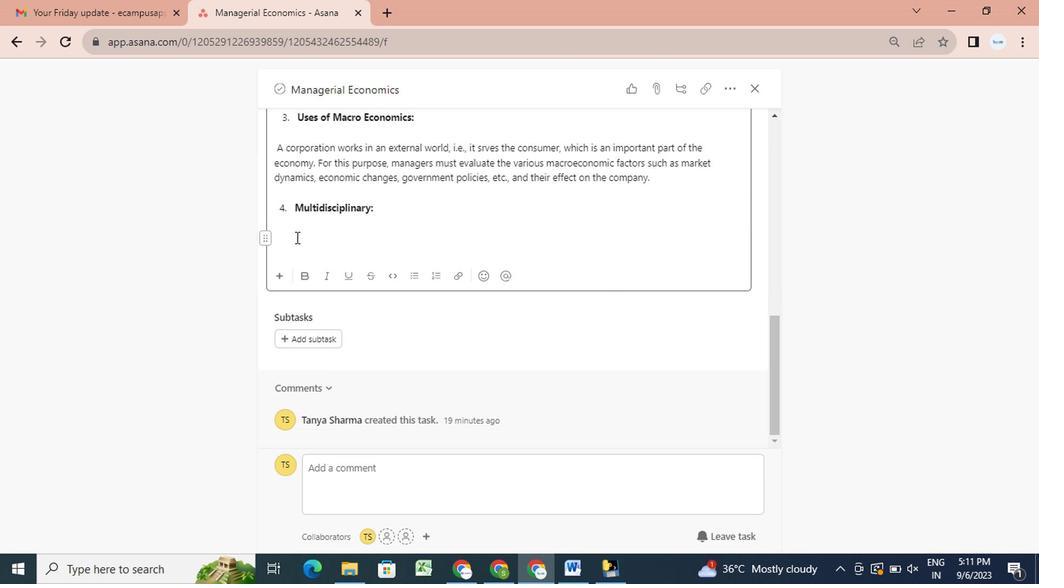 
Action: Mouse scrolled (324, 271) with delta (0, 0)
Screenshot: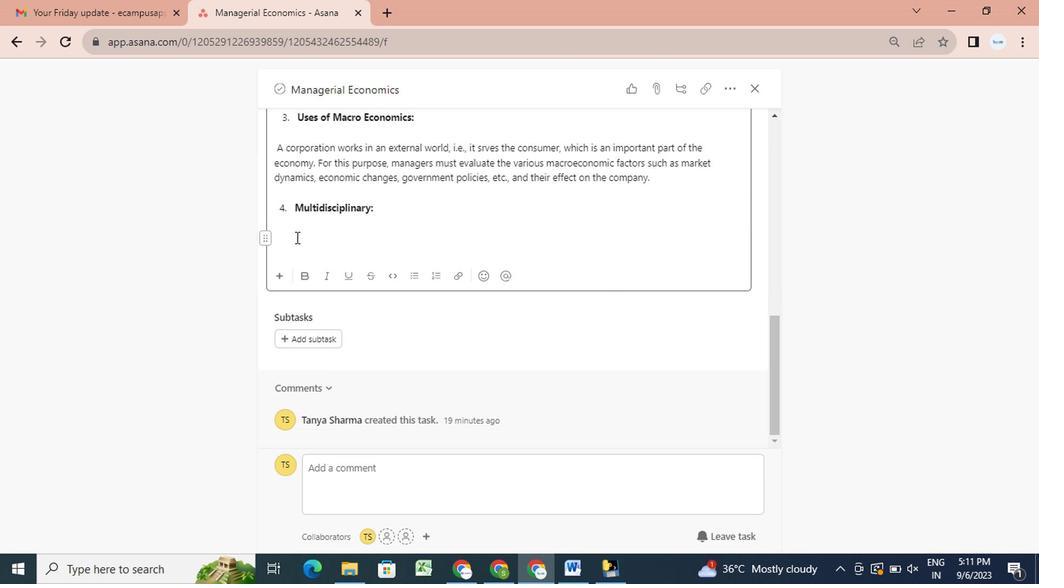 
Action: Mouse scrolled (324, 271) with delta (0, 0)
Screenshot: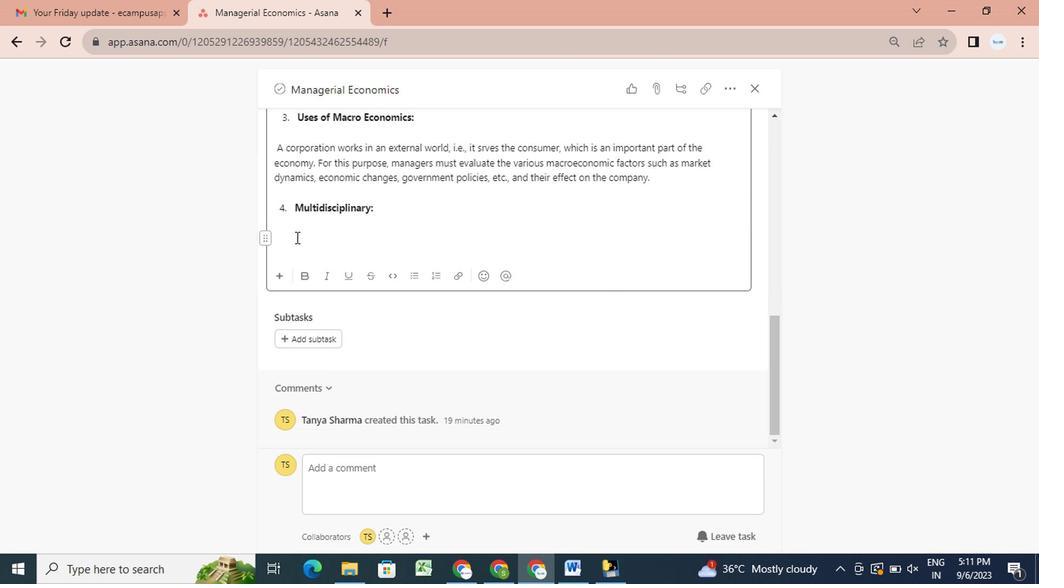 
Action: Mouse scrolled (324, 271) with delta (0, 0)
Screenshot: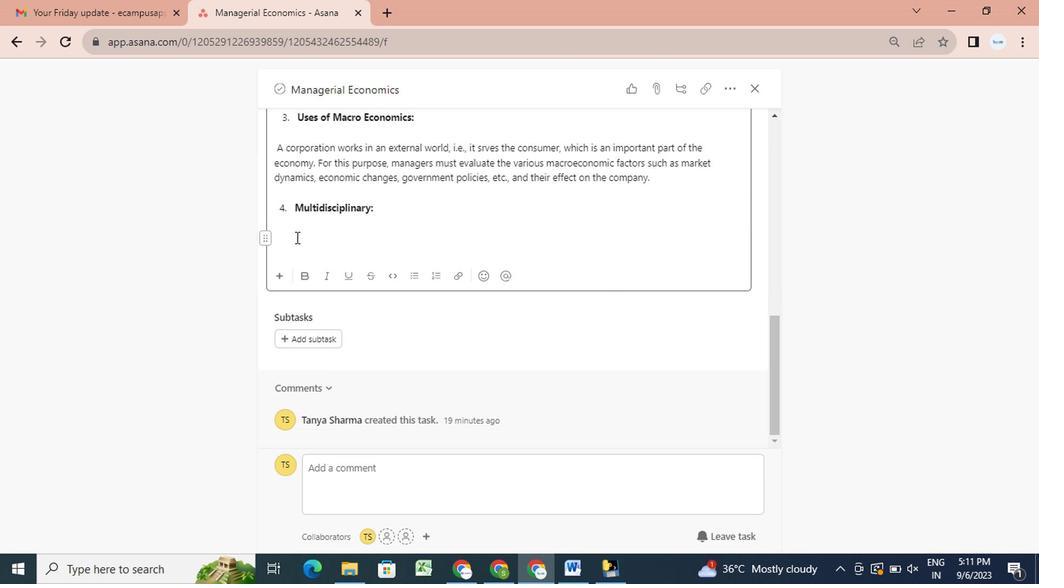 
Action: Mouse scrolled (324, 271) with delta (0, 0)
Screenshot: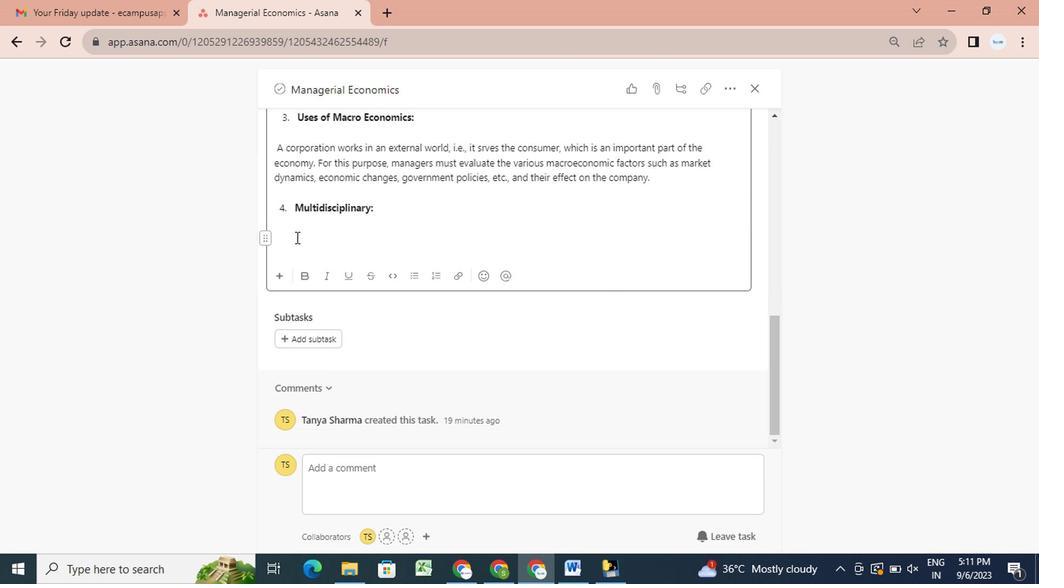 
Action: Mouse scrolled (324, 271) with delta (0, 0)
Screenshot: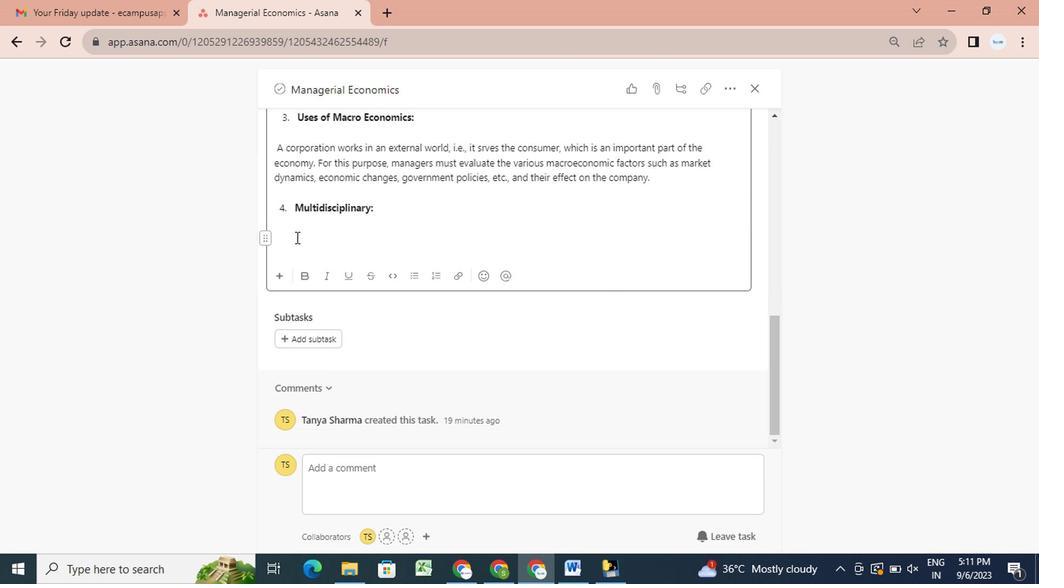 
Action: Mouse scrolled (324, 271) with delta (0, 0)
Screenshot: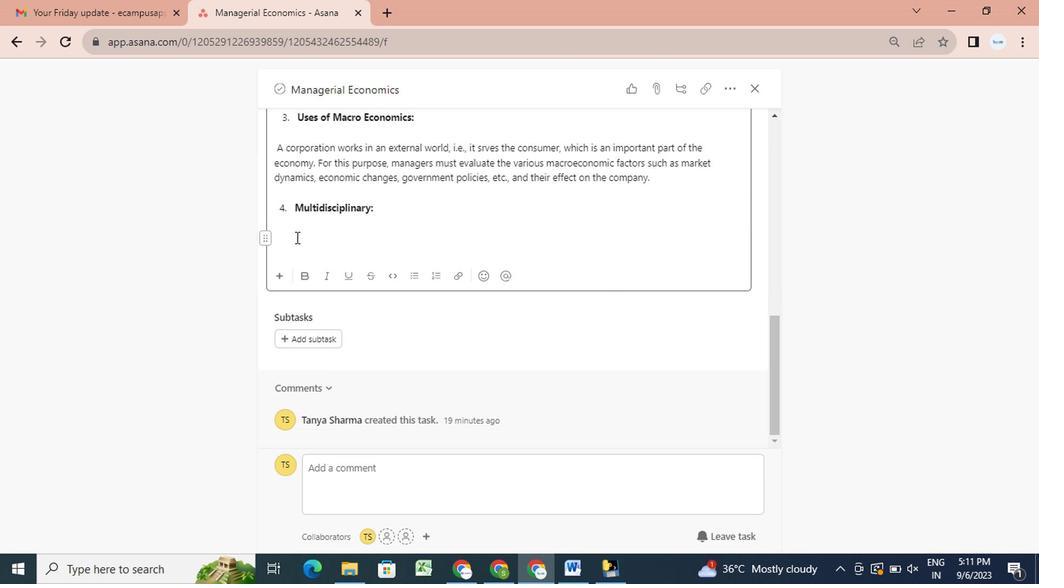 
Action: Mouse moved to (531, 310)
Screenshot: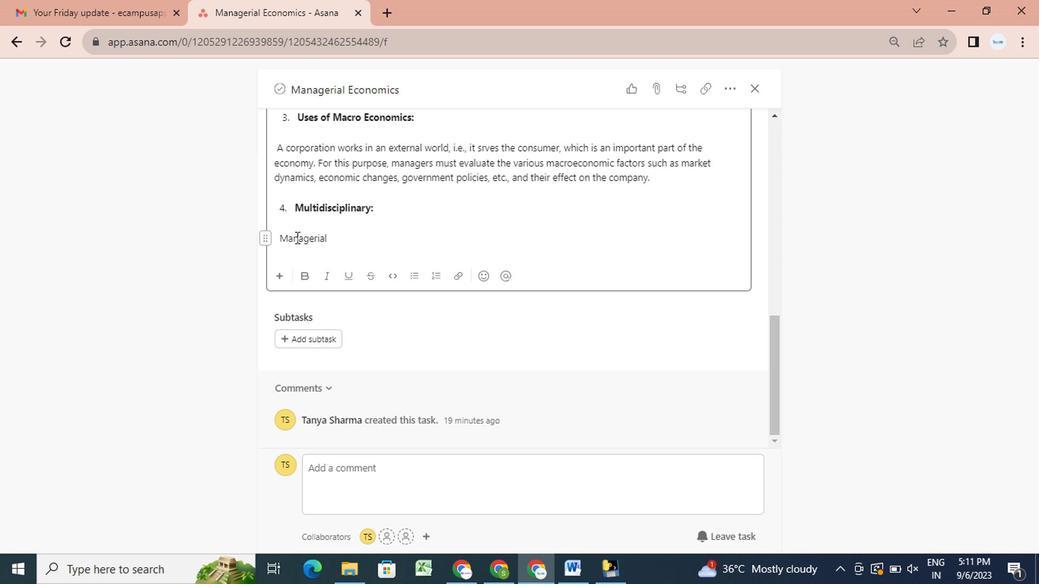 
Action: Mouse scrolled (531, 310) with delta (0, 0)
Screenshot: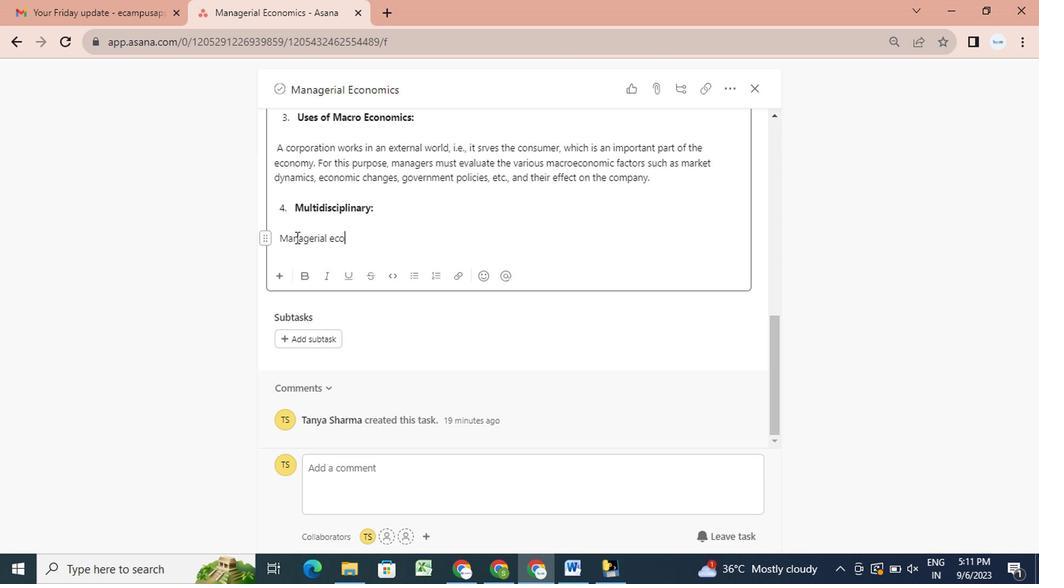 
Action: Mouse scrolled (531, 310) with delta (0, 0)
Screenshot: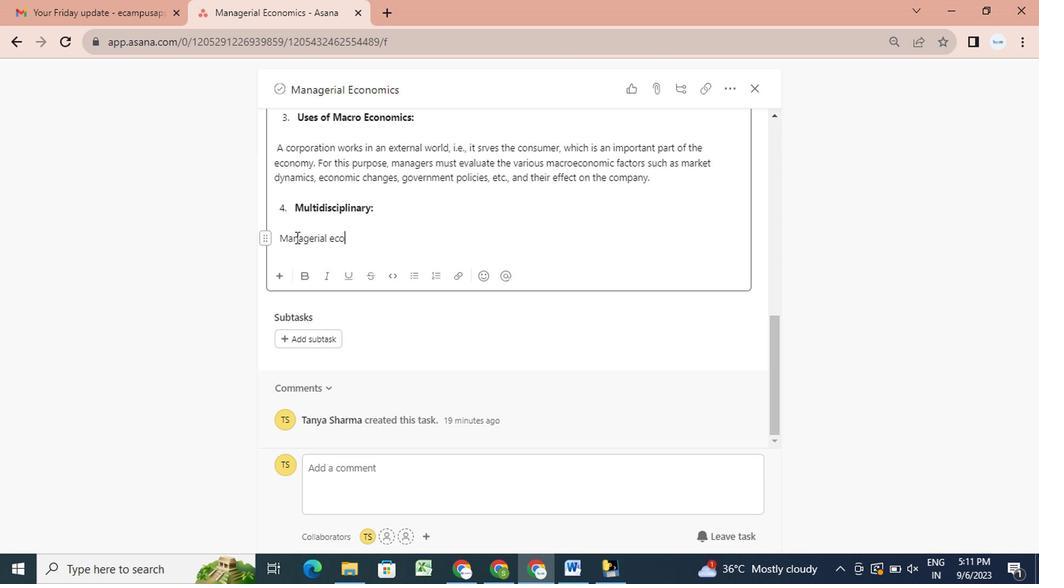 
Action: Mouse scrolled (531, 310) with delta (0, 0)
Screenshot: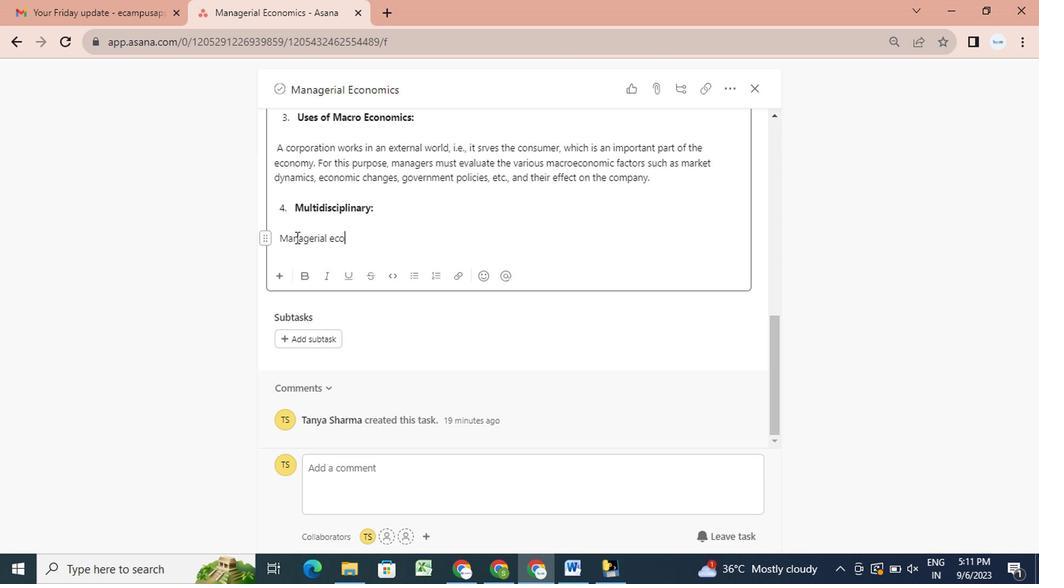 
Action: Mouse scrolled (531, 310) with delta (0, 0)
Screenshot: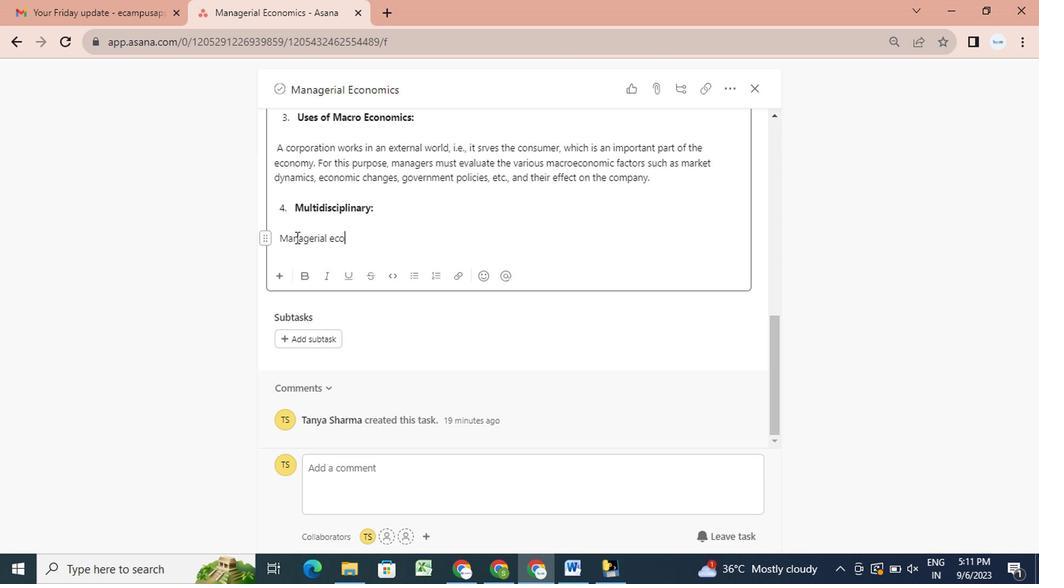 
Action: Mouse scrolled (531, 310) with delta (0, 0)
Screenshot: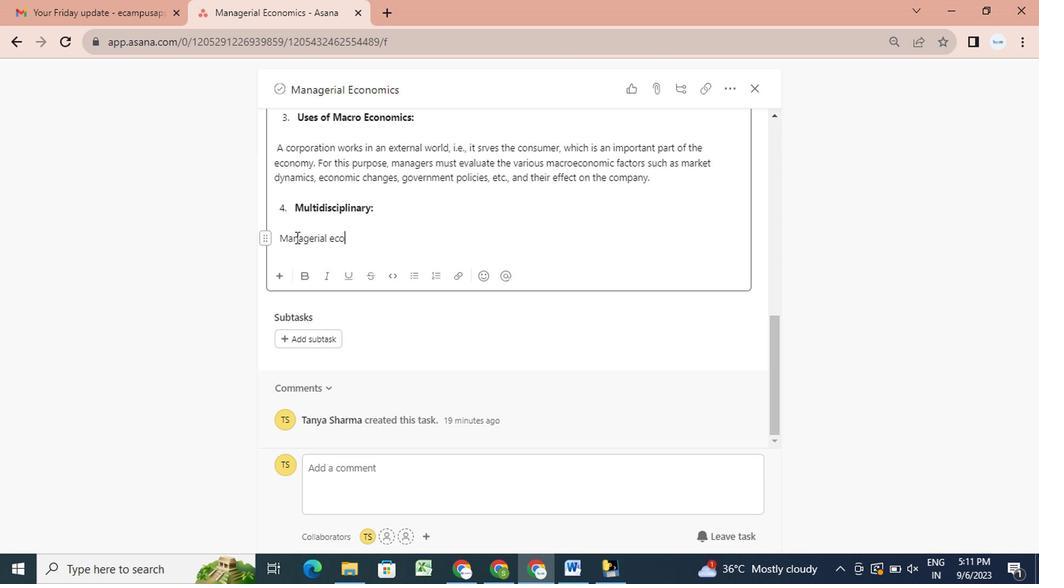 
Action: Mouse scrolled (531, 310) with delta (0, 0)
Screenshot: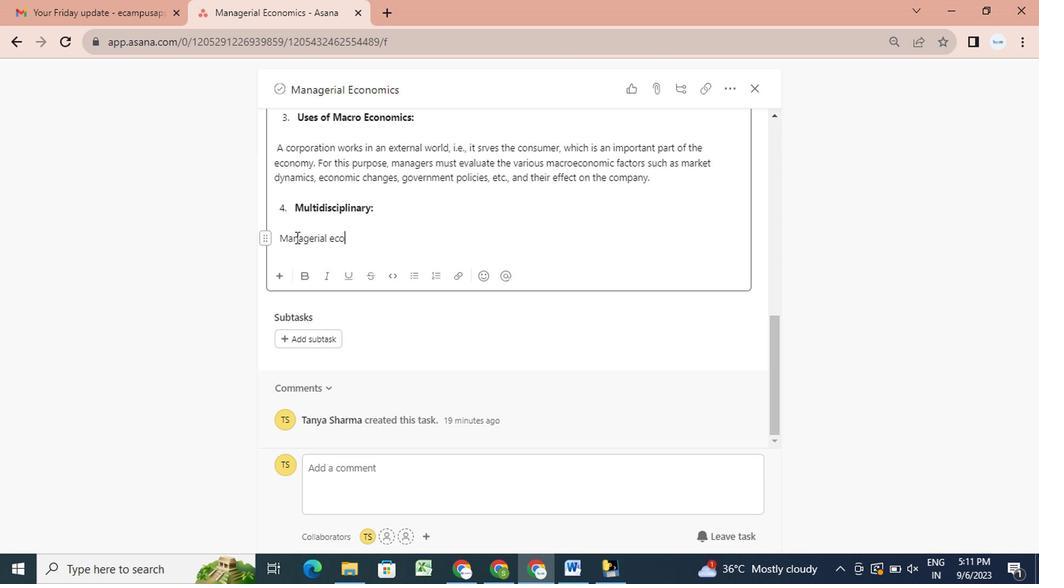 
Action: Mouse scrolled (531, 310) with delta (0, 0)
Screenshot: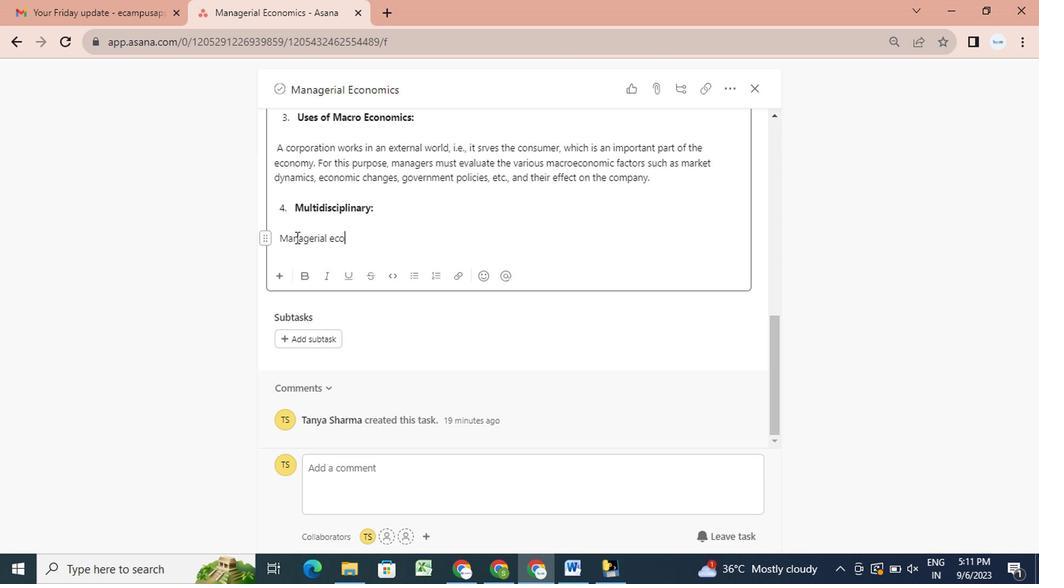
Action: Mouse scrolled (531, 310) with delta (0, 0)
Screenshot: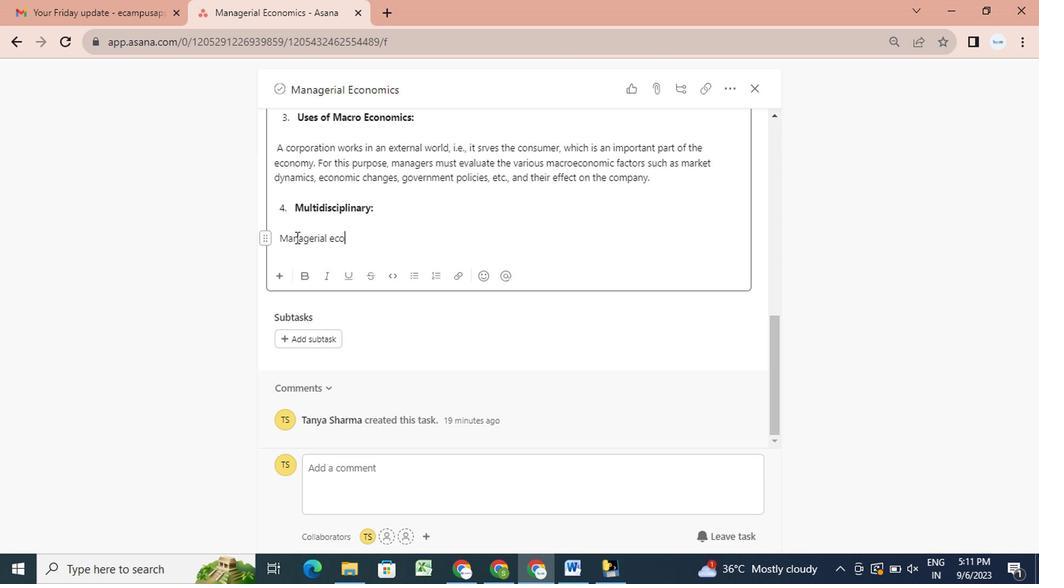 
Action: Mouse scrolled (531, 310) with delta (0, 0)
Screenshot: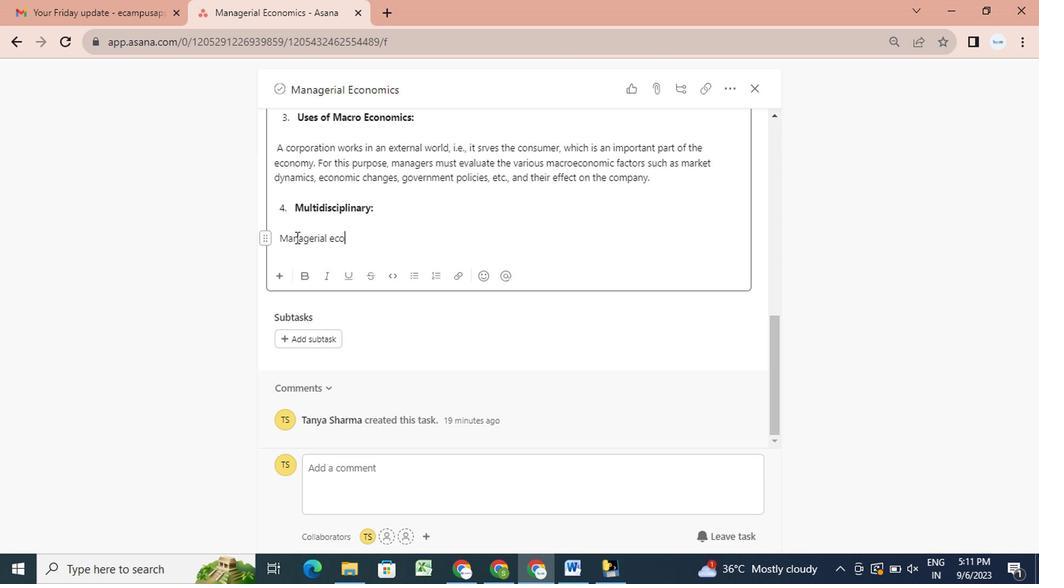 
Action: Mouse scrolled (531, 310) with delta (0, 0)
Screenshot: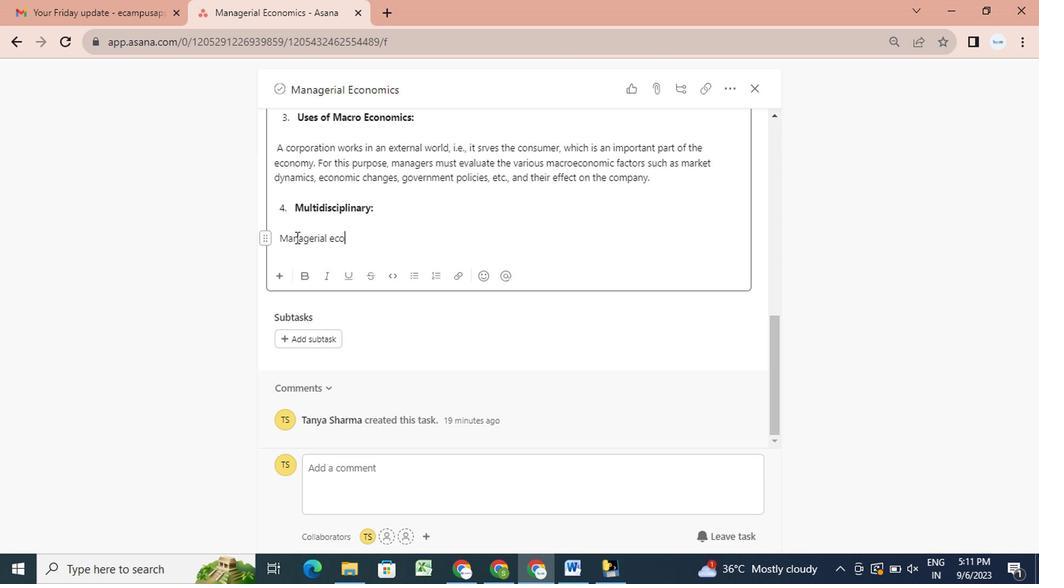 
Action: Mouse scrolled (531, 310) with delta (0, 0)
Screenshot: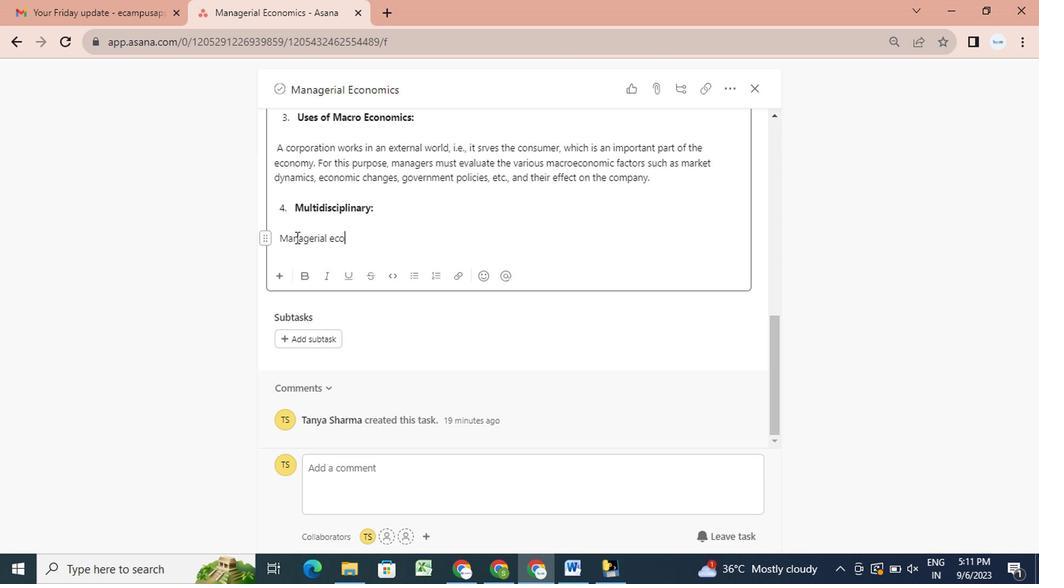 
Action: Mouse scrolled (531, 310) with delta (0, 0)
Screenshot: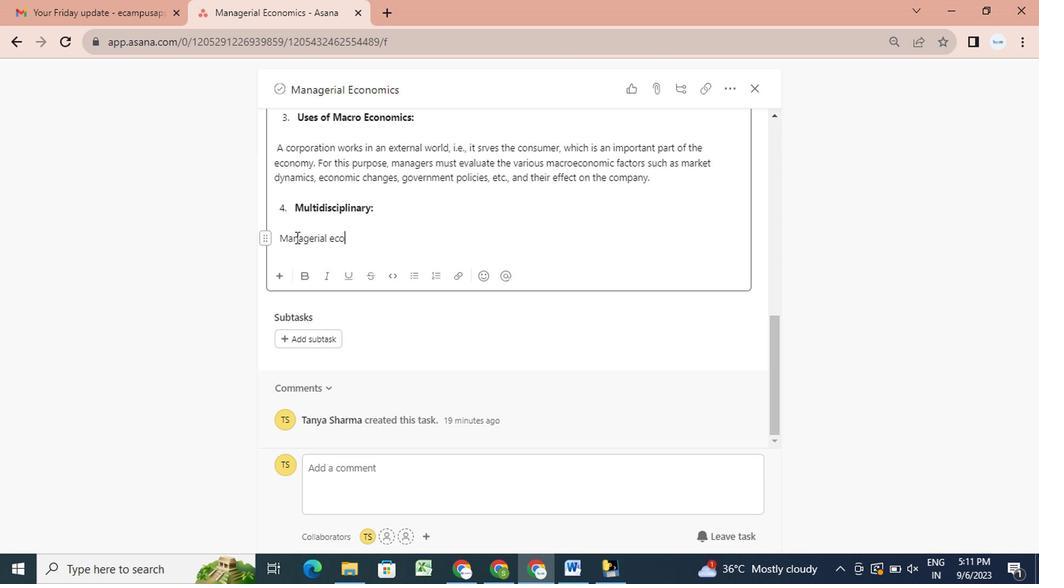 
Action: Mouse scrolled (531, 310) with delta (0, 0)
Screenshot: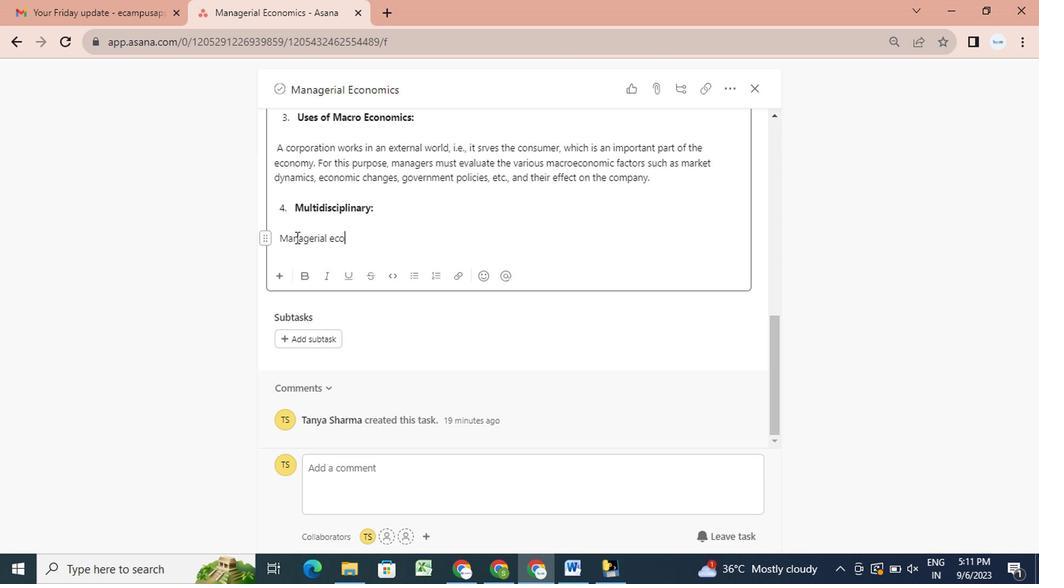 
Action: Mouse scrolled (531, 310) with delta (0, 0)
Screenshot: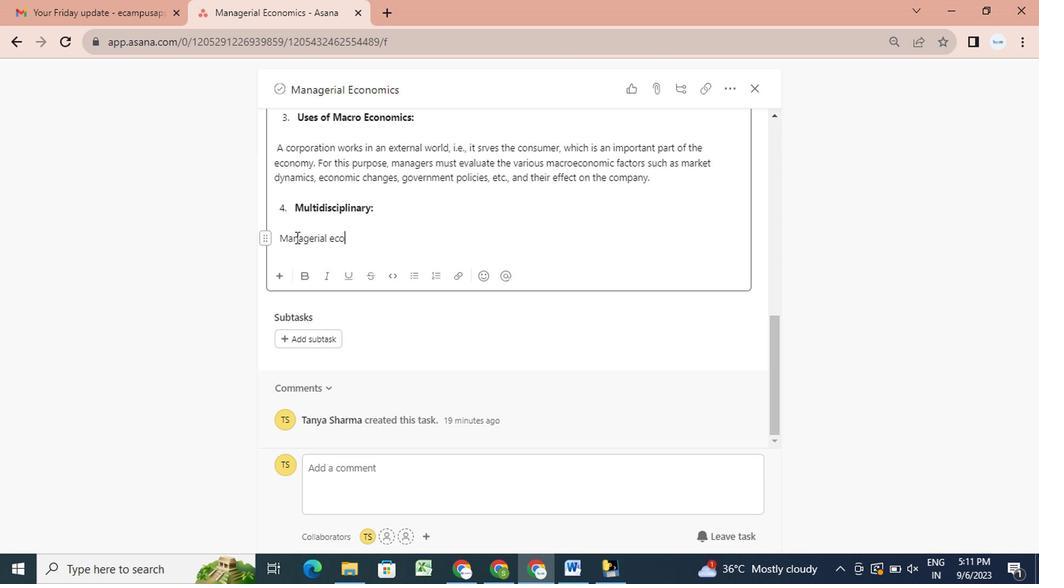 
Action: Mouse scrolled (531, 310) with delta (0, 0)
Screenshot: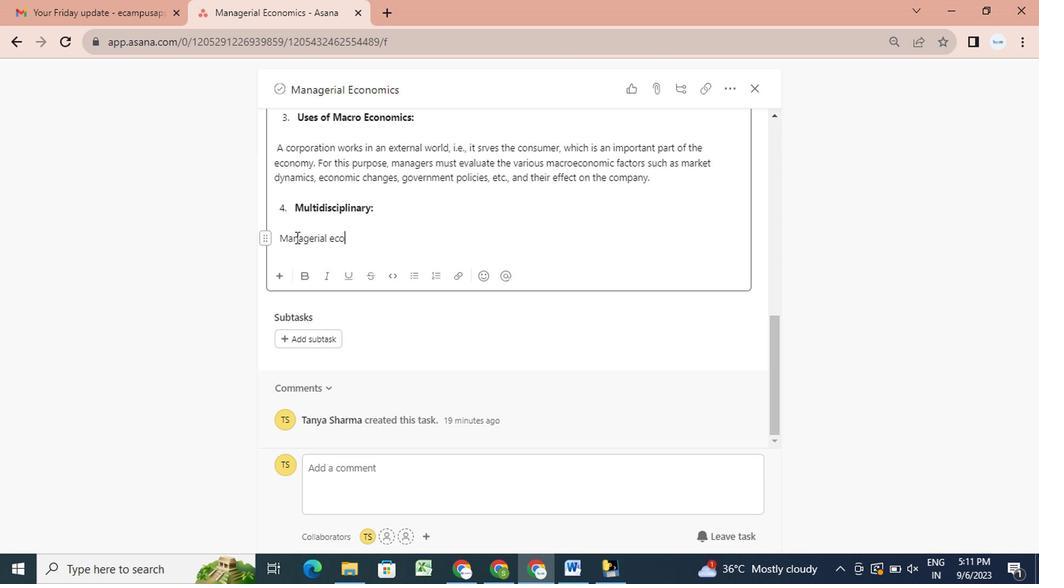 
Action: Mouse scrolled (531, 310) with delta (0, 0)
Screenshot: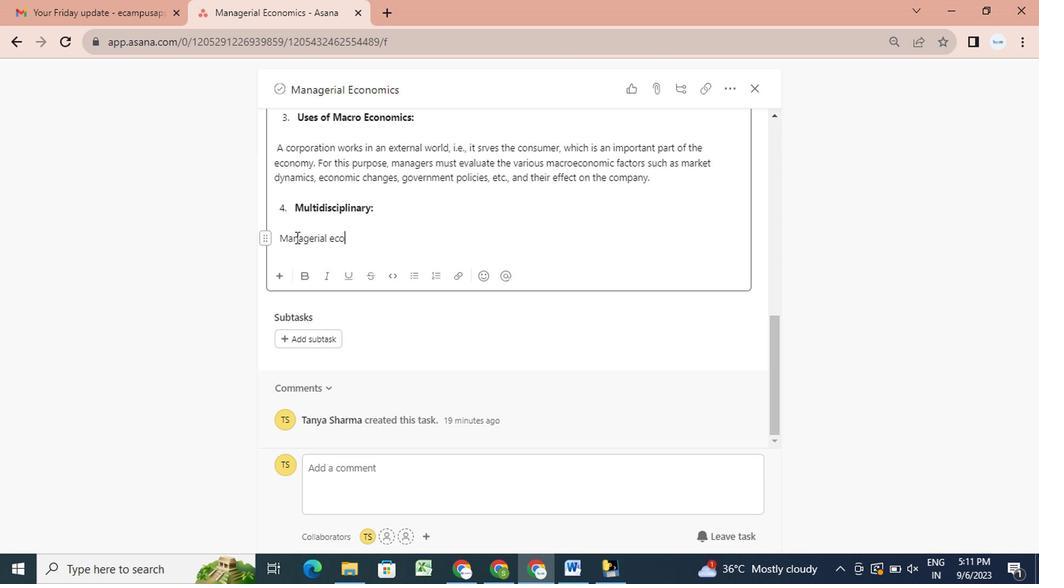 
Action: Mouse scrolled (531, 310) with delta (0, 0)
Screenshot: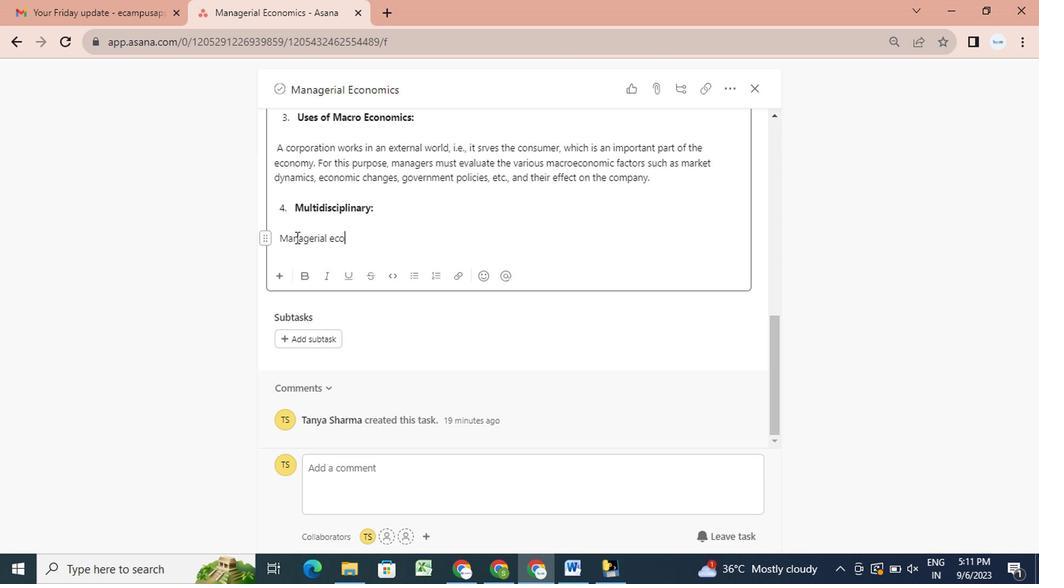 
Action: Mouse scrolled (531, 310) with delta (0, 0)
Screenshot: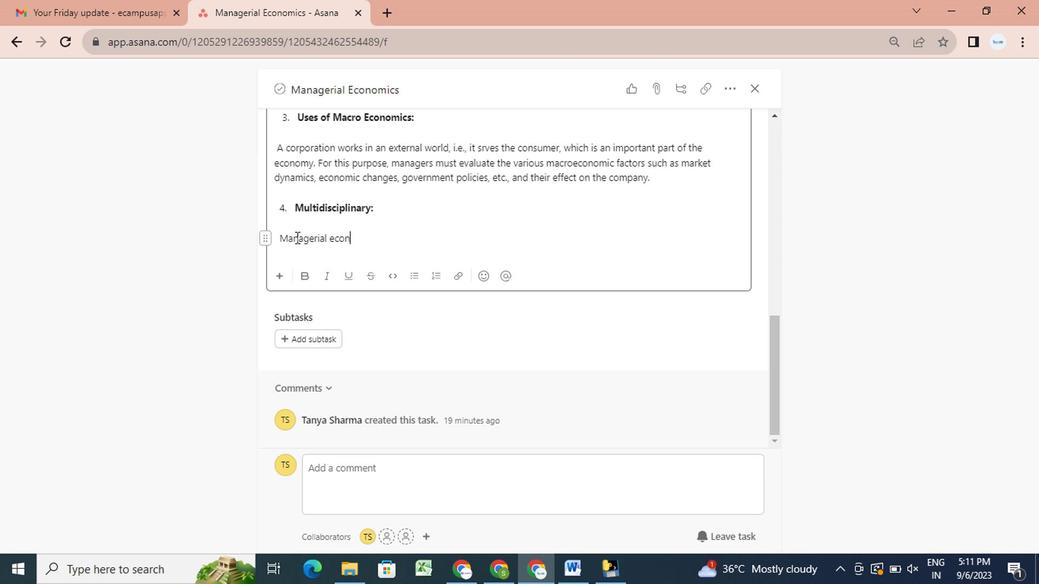 
Action: Mouse scrolled (531, 310) with delta (0, 0)
Screenshot: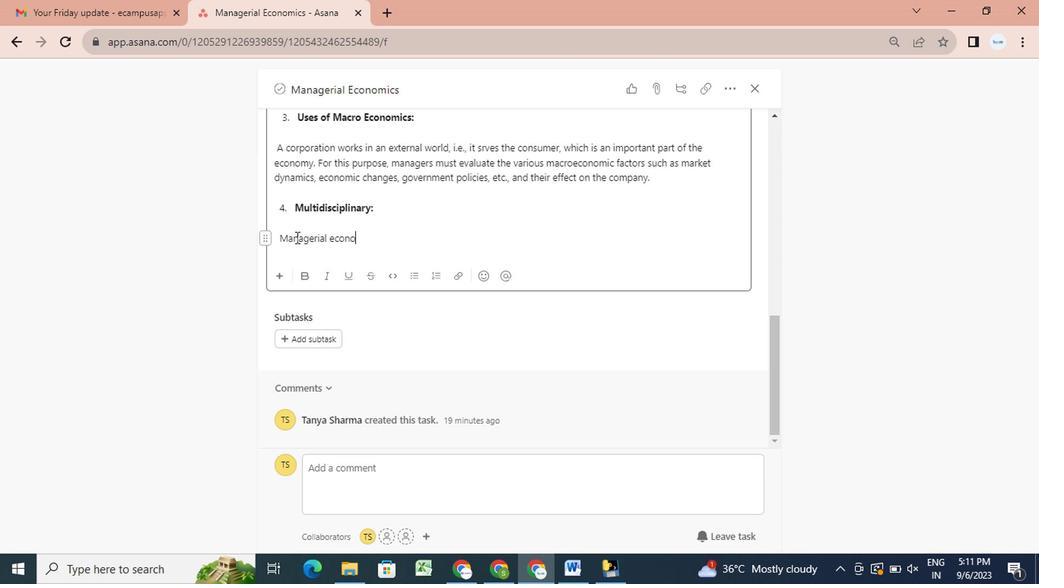 
Action: Mouse scrolled (531, 310) with delta (0, 0)
Screenshot: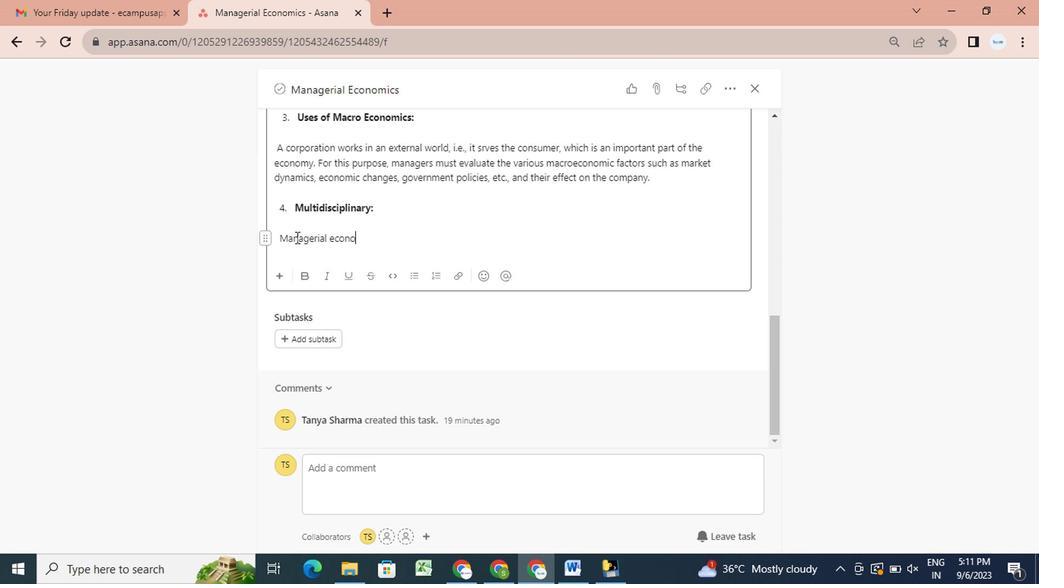
Action: Mouse scrolled (531, 310) with delta (0, 0)
Screenshot: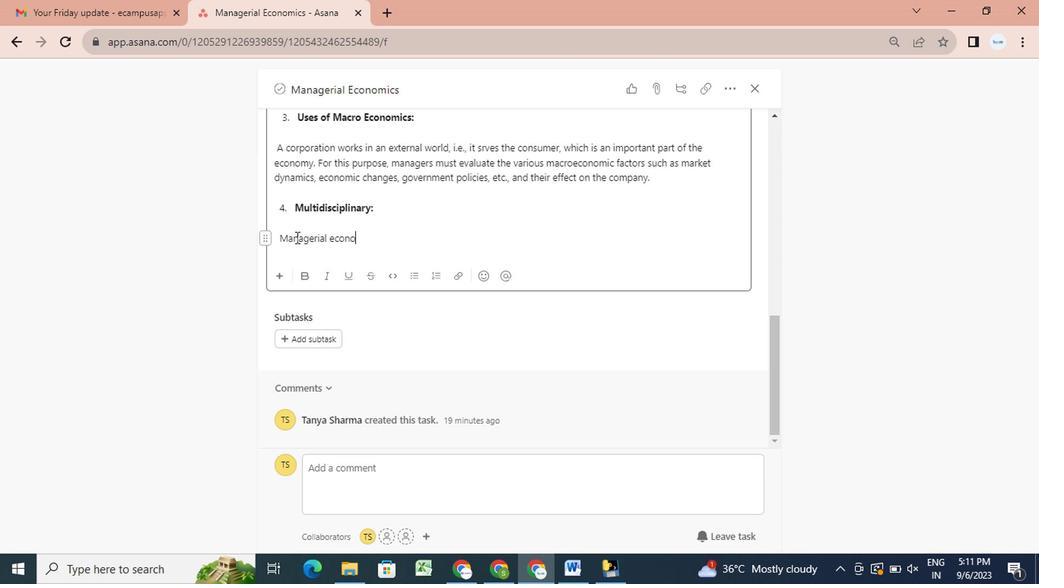 
Action: Mouse scrolled (531, 310) with delta (0, 0)
Screenshot: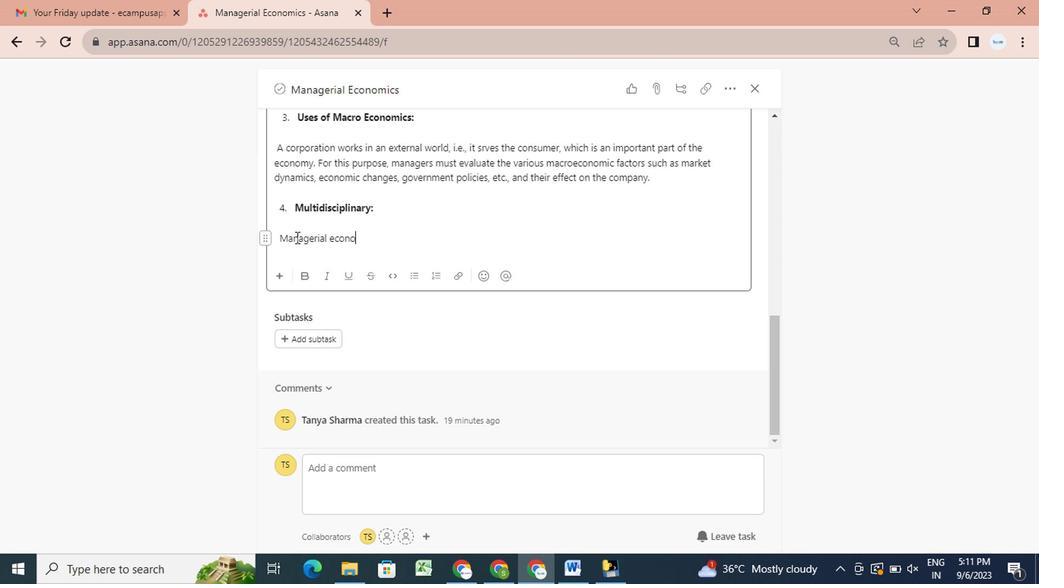 
Action: Mouse scrolled (531, 310) with delta (0, 0)
Screenshot: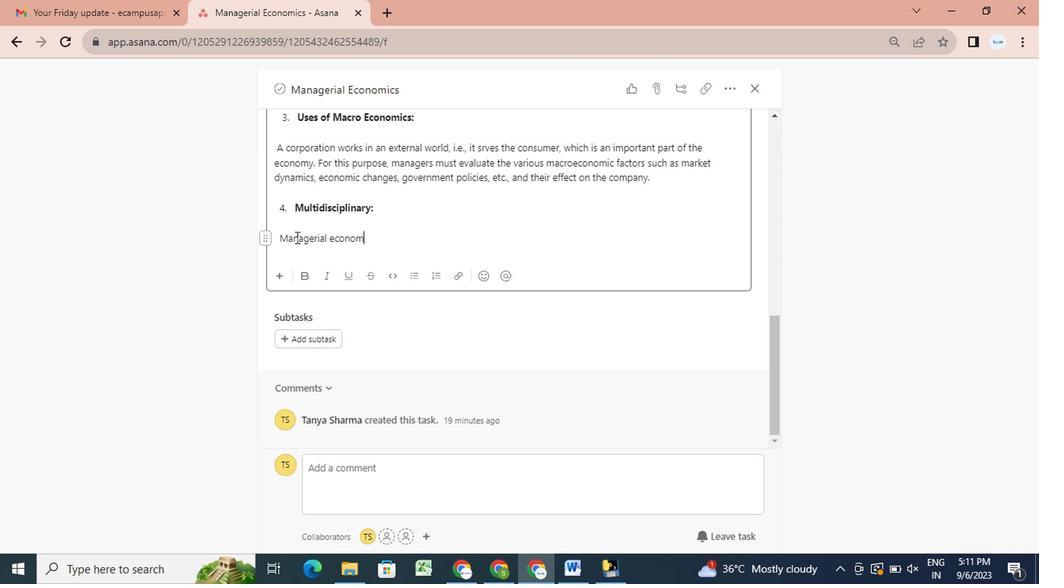 
Action: Mouse scrolled (531, 310) with delta (0, 0)
Screenshot: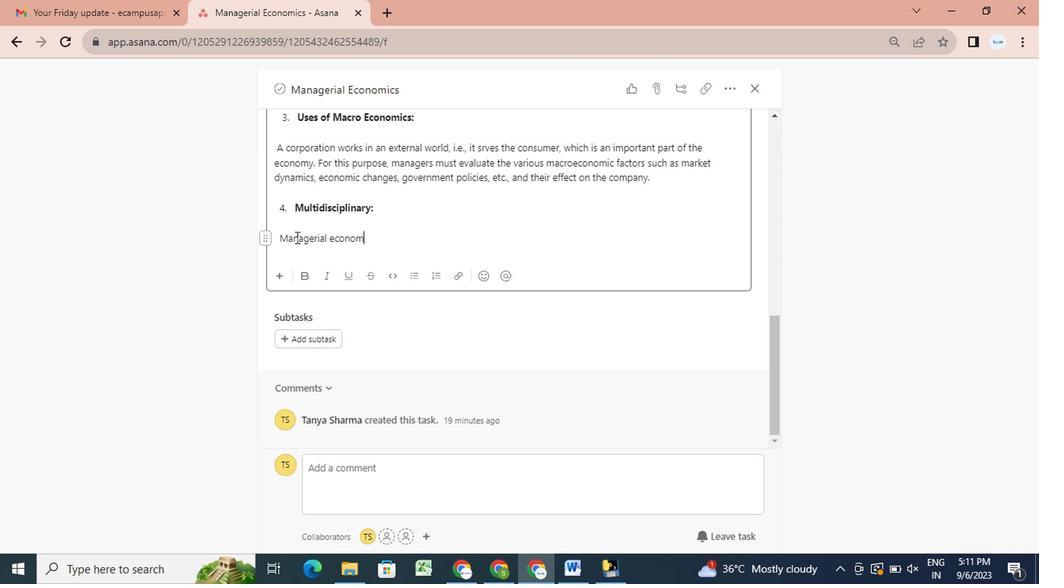 
Action: Mouse scrolled (531, 310) with delta (0, 0)
Screenshot: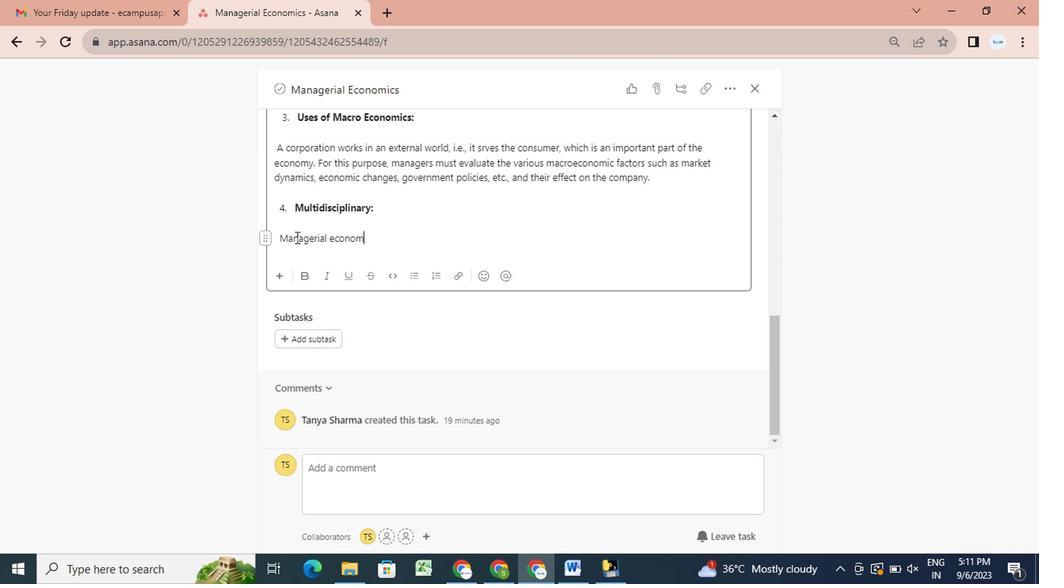 
Action: Mouse scrolled (531, 310) with delta (0, 0)
Screenshot: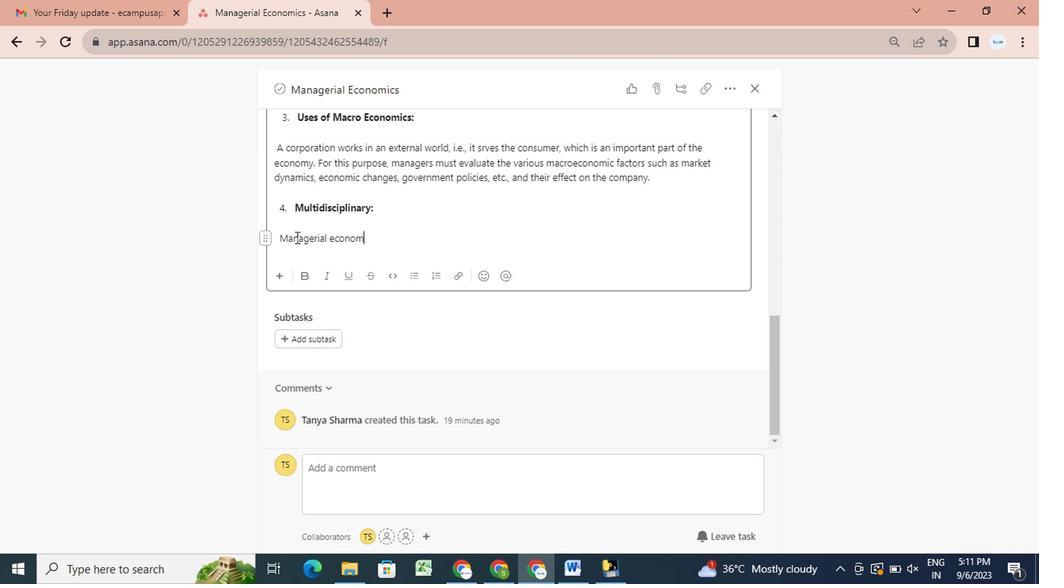 
Action: Mouse scrolled (531, 310) with delta (0, 0)
Screenshot: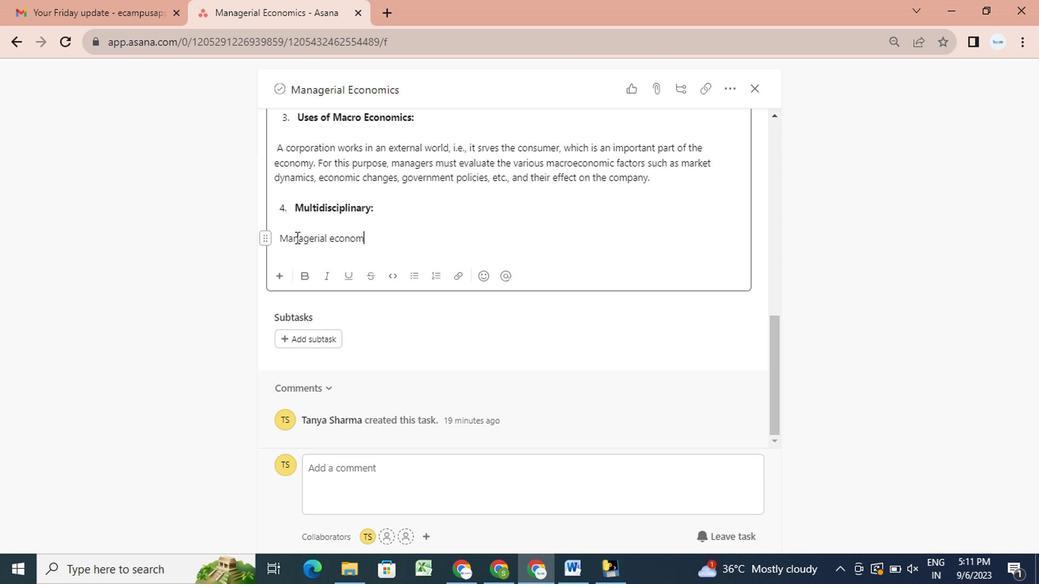 
Action: Mouse scrolled (531, 310) with delta (0, 0)
Screenshot: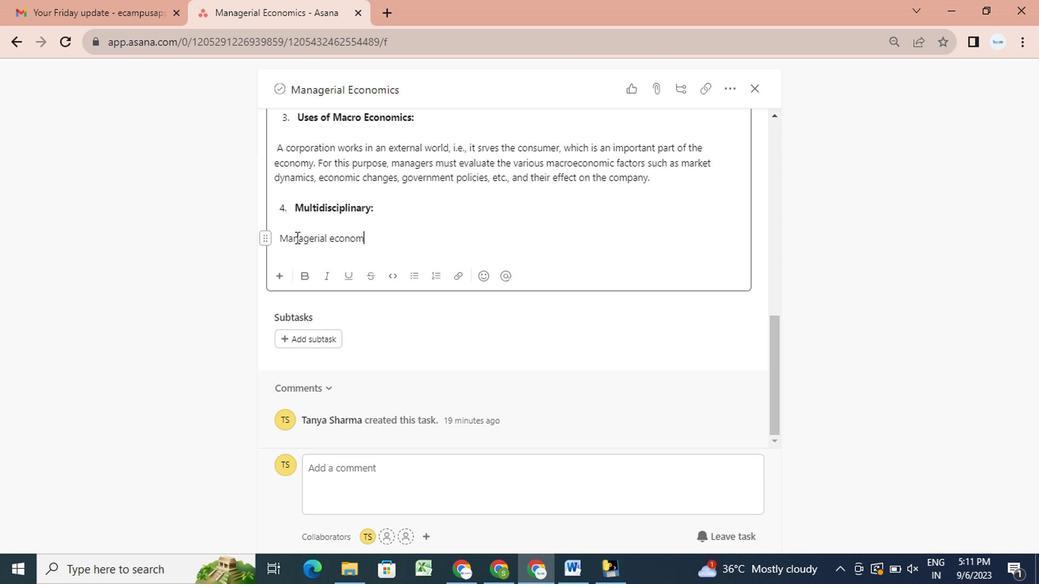 
Action: Mouse scrolled (531, 310) with delta (0, 0)
Screenshot: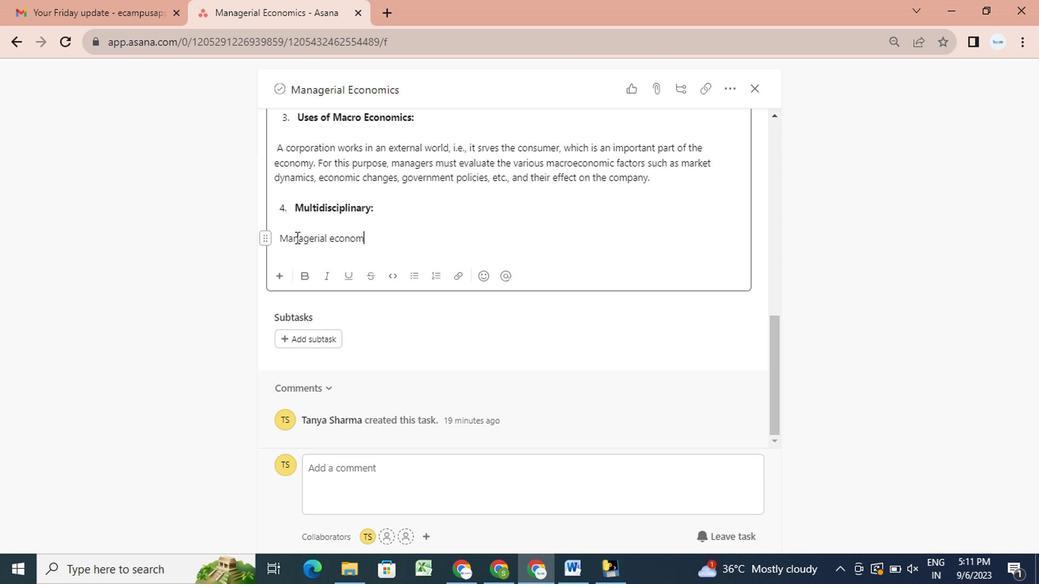 
Action: Mouse scrolled (531, 310) with delta (0, 0)
Screenshot: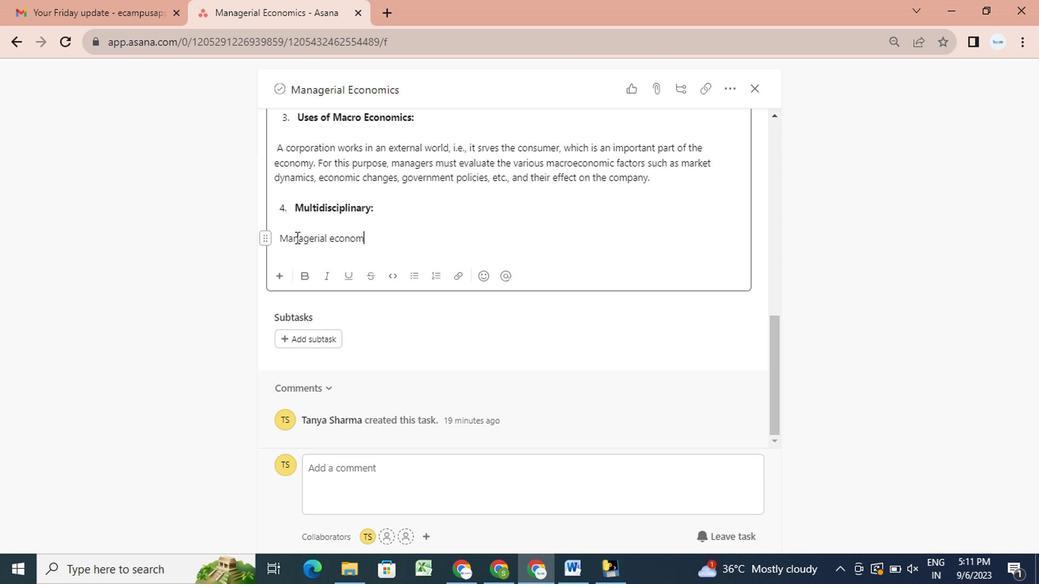 
Action: Mouse scrolled (531, 310) with delta (0, 0)
Screenshot: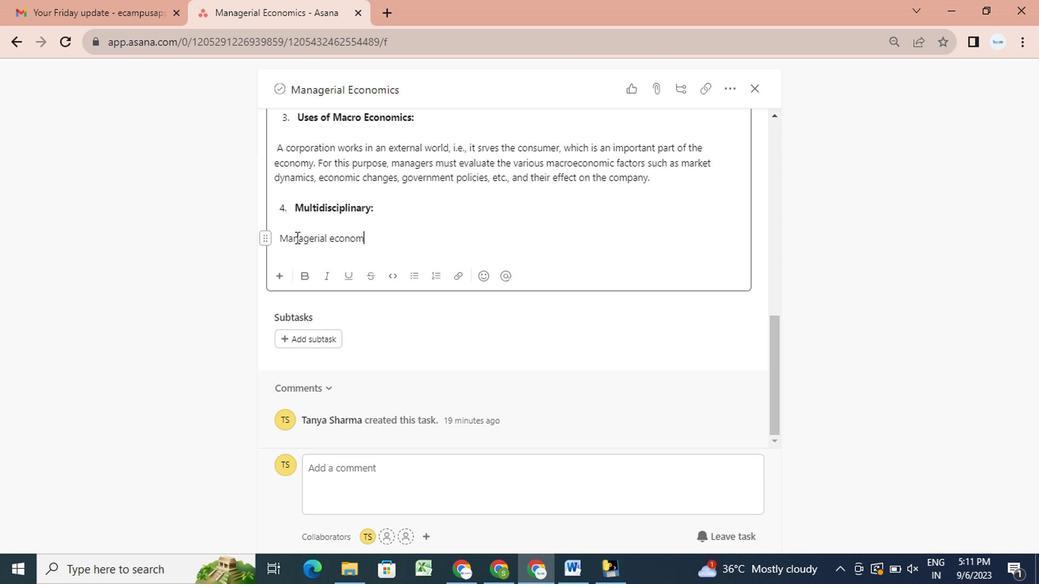 
Action: Mouse scrolled (531, 310) with delta (0, 0)
Screenshot: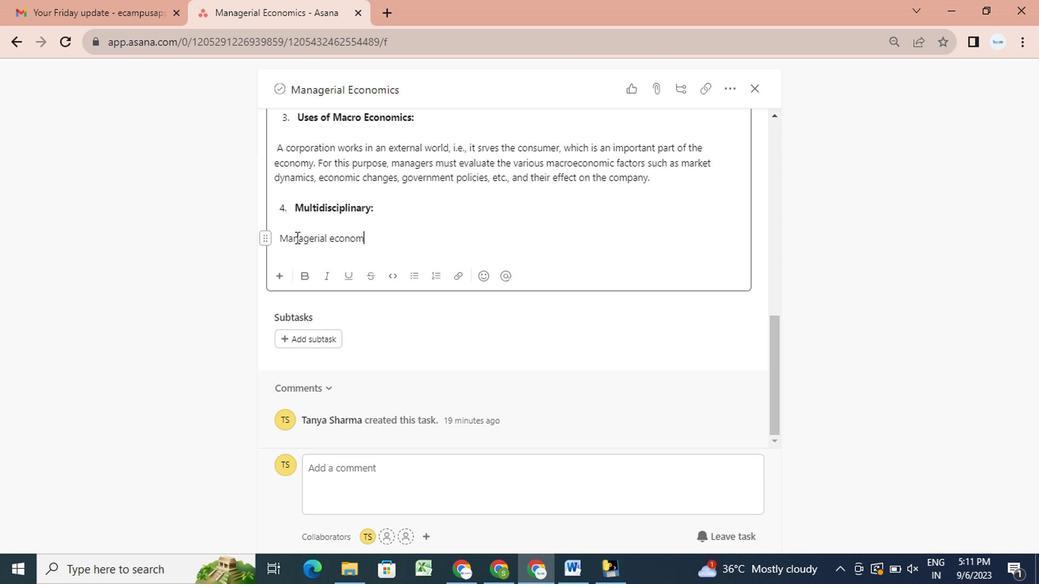 
Action: Mouse scrolled (531, 310) with delta (0, 0)
Screenshot: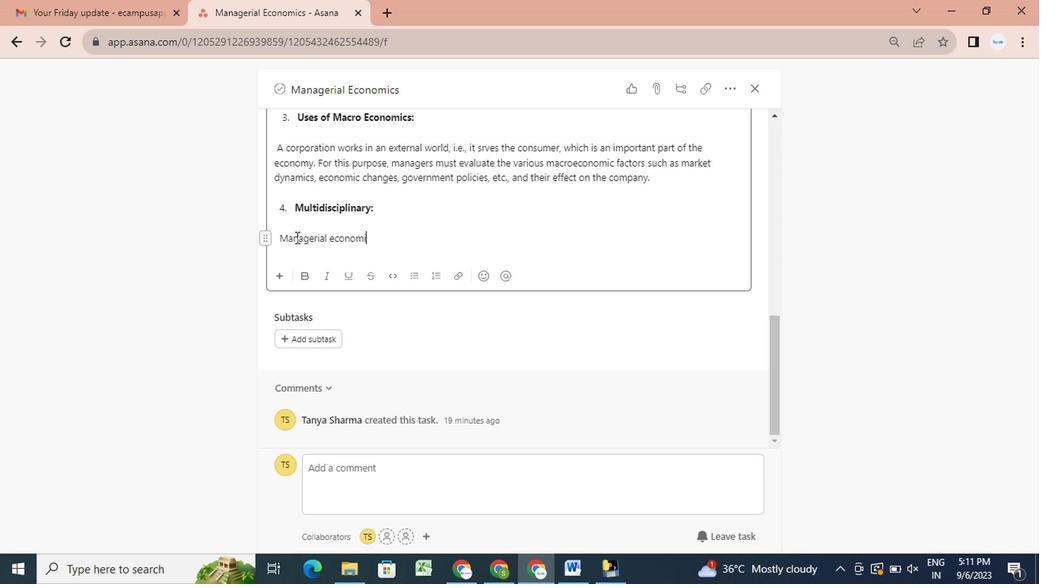
Action: Mouse scrolled (531, 310) with delta (0, 0)
Screenshot: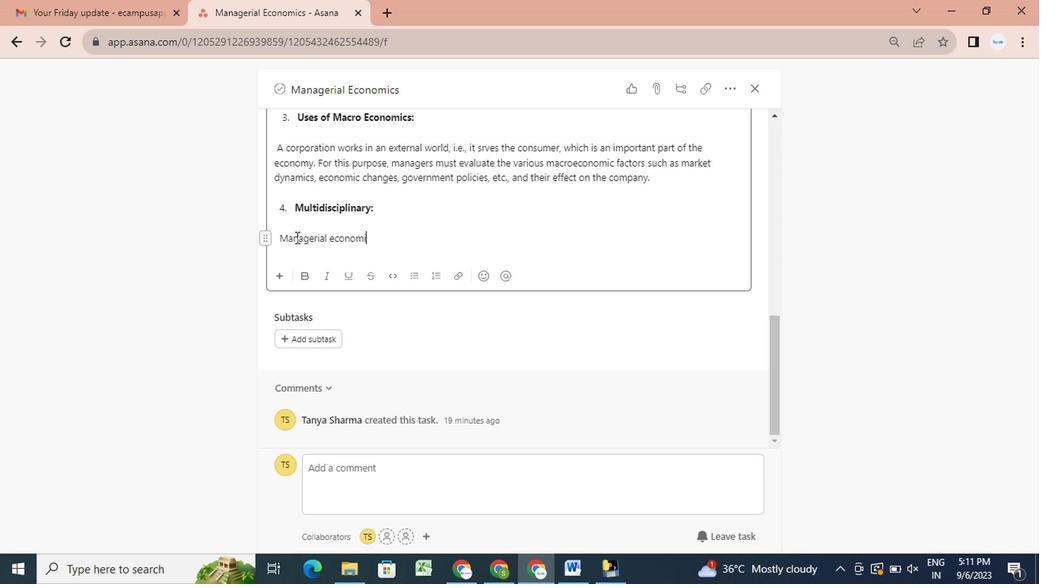
Action: Mouse scrolled (531, 310) with delta (0, 0)
Screenshot: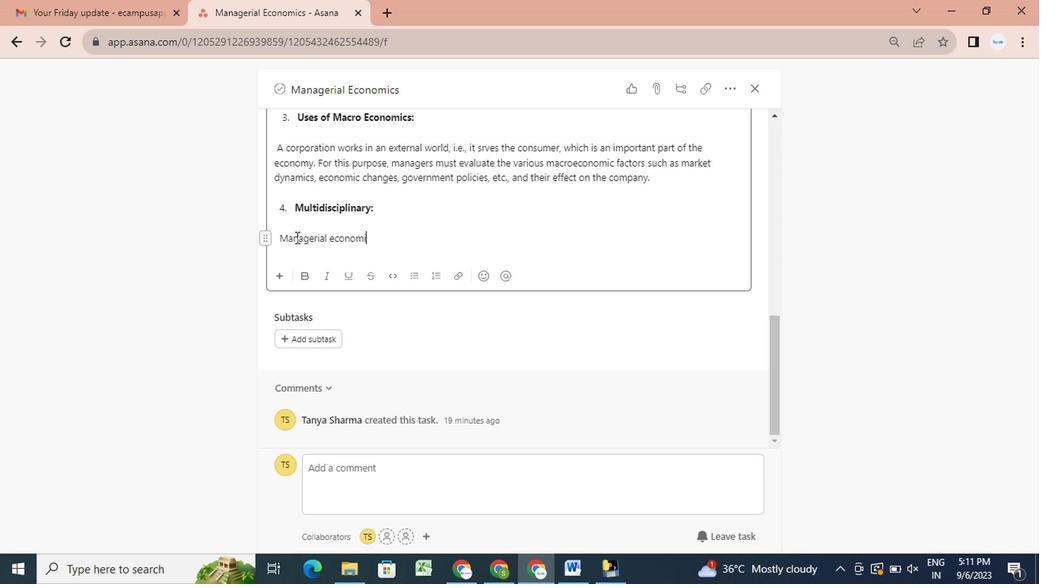 
Action: Mouse scrolled (531, 310) with delta (0, 0)
Screenshot: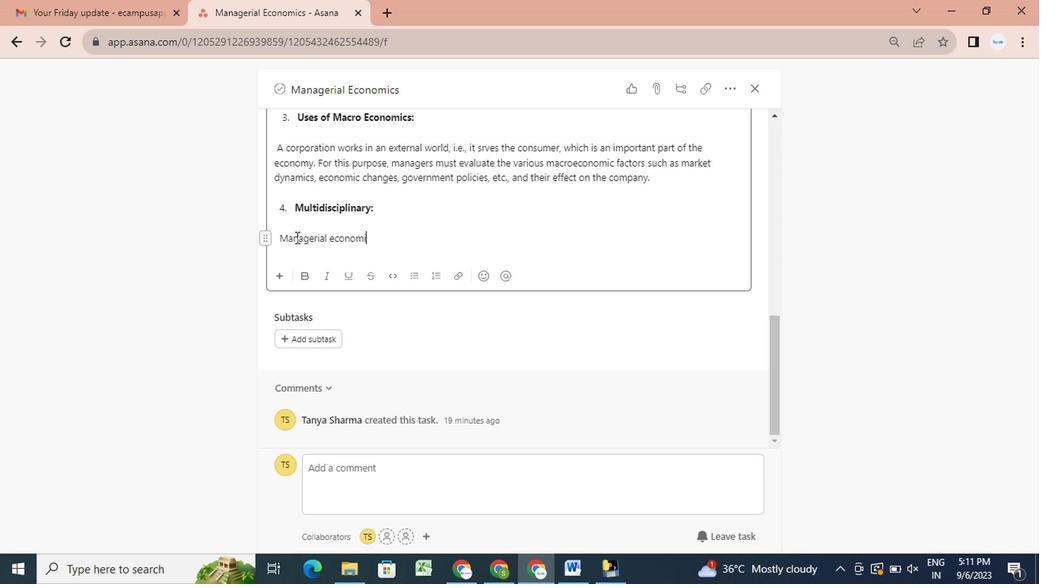 
Action: Mouse scrolled (531, 310) with delta (0, 0)
Screenshot: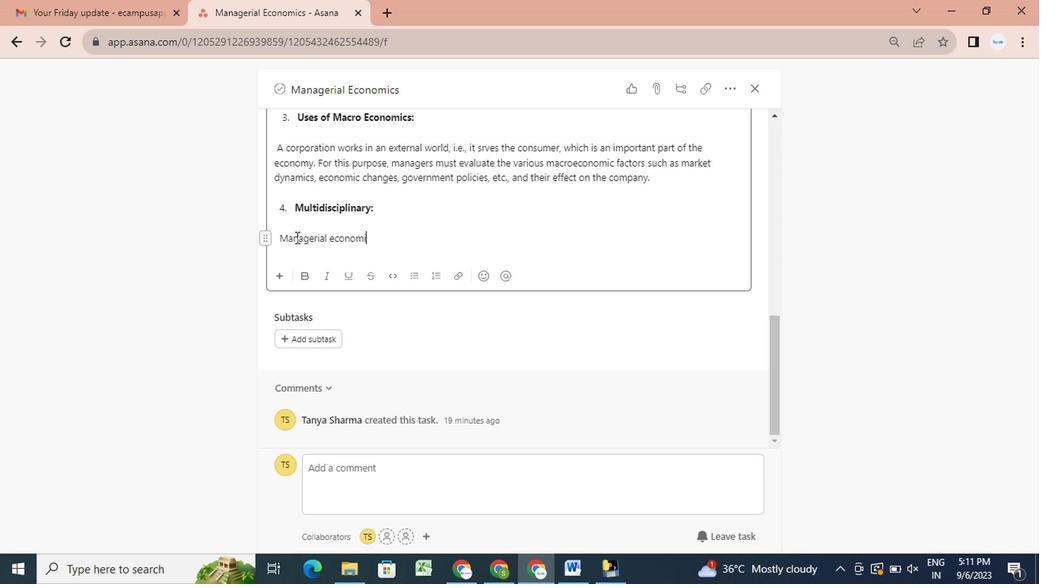 
Action: Mouse scrolled (531, 310) with delta (0, 0)
Screenshot: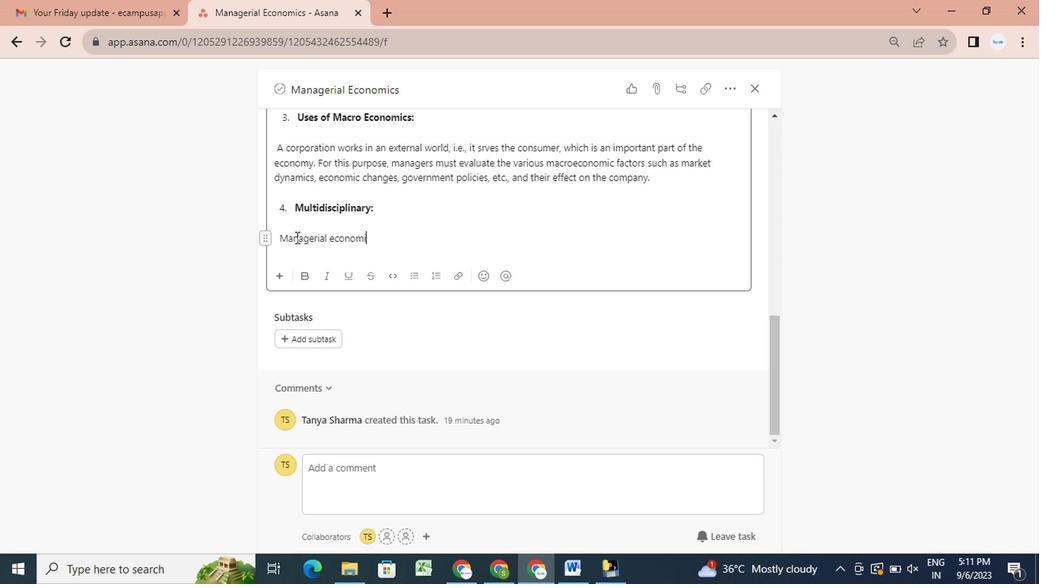 
Action: Mouse scrolled (531, 310) with delta (0, 0)
Screenshot: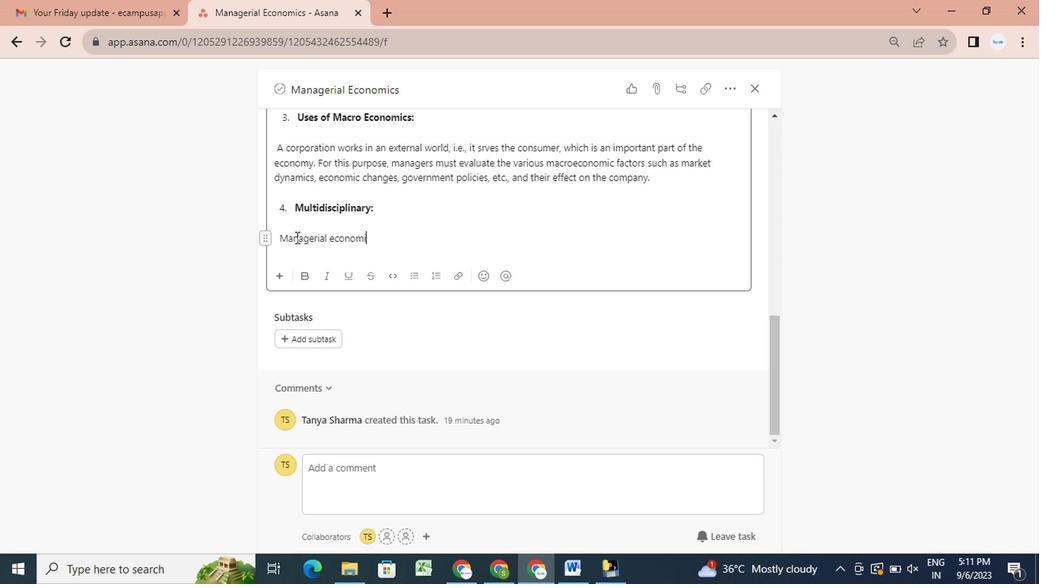 
Action: Mouse scrolled (531, 310) with delta (0, 0)
Screenshot: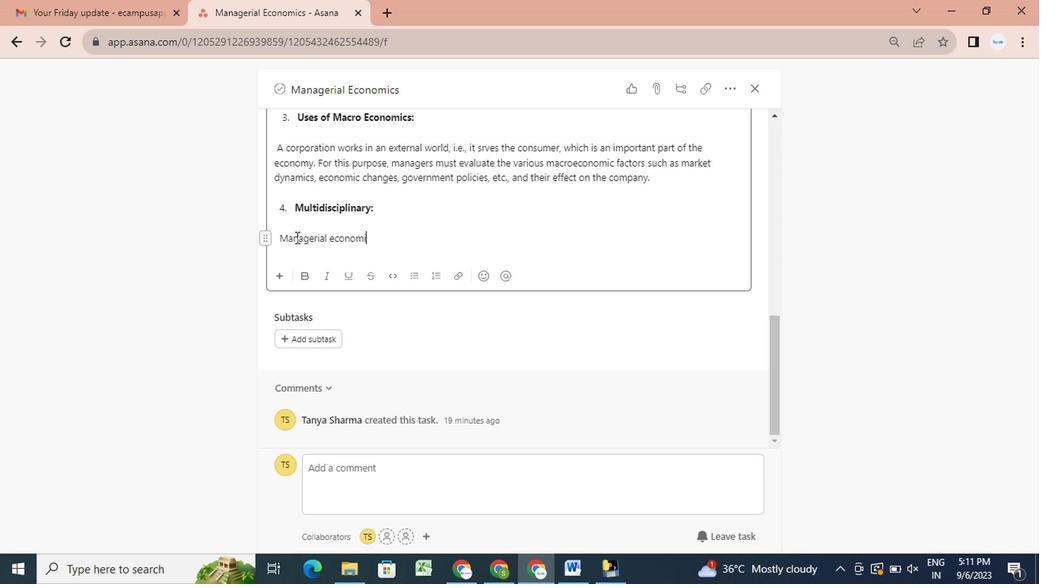 
Action: Mouse scrolled (531, 310) with delta (0, 0)
Screenshot: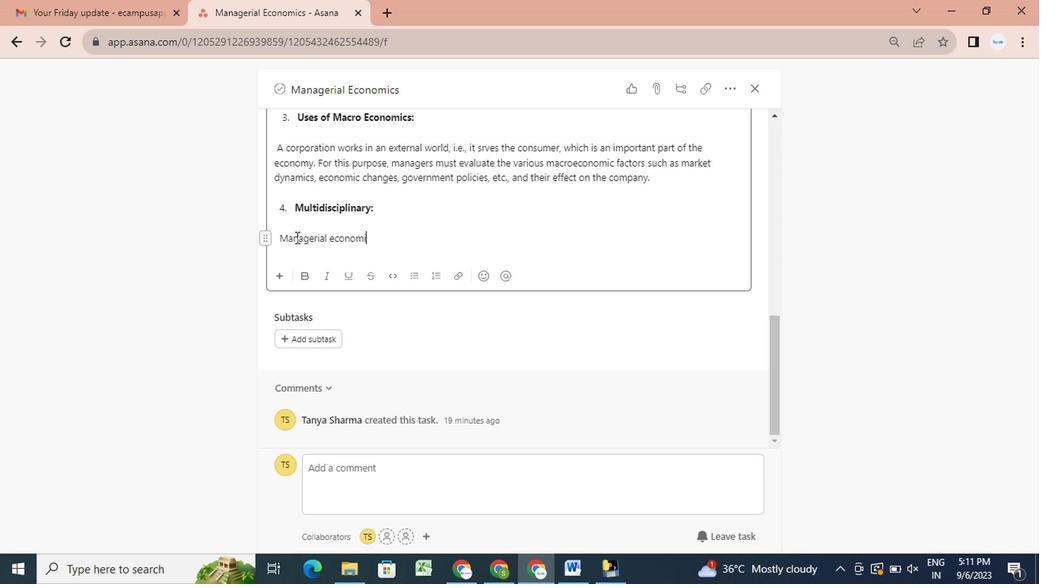 
Action: Mouse scrolled (531, 310) with delta (0, 0)
Screenshot: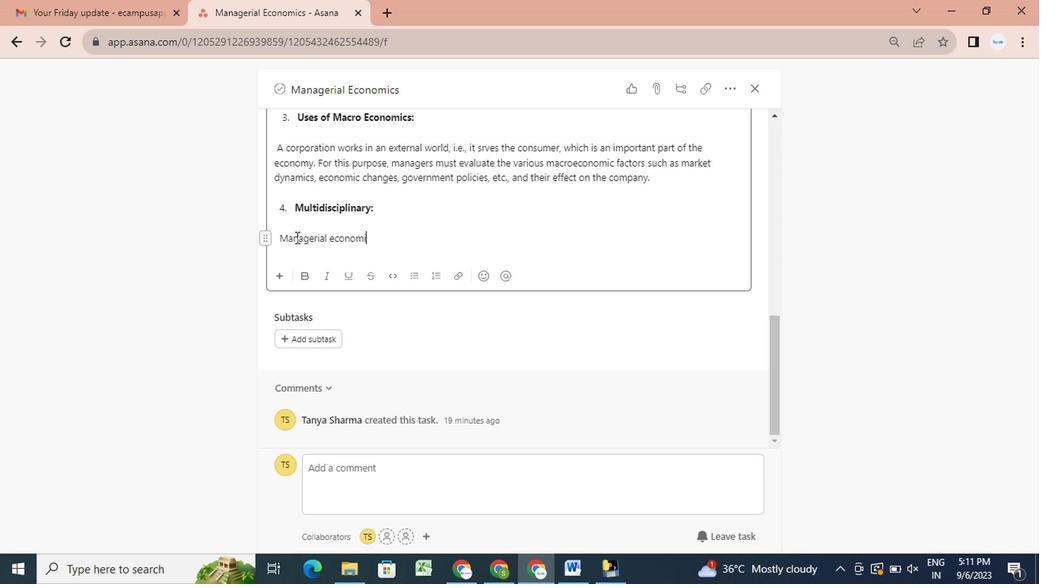 
Action: Mouse scrolled (531, 310) with delta (0, 0)
Screenshot: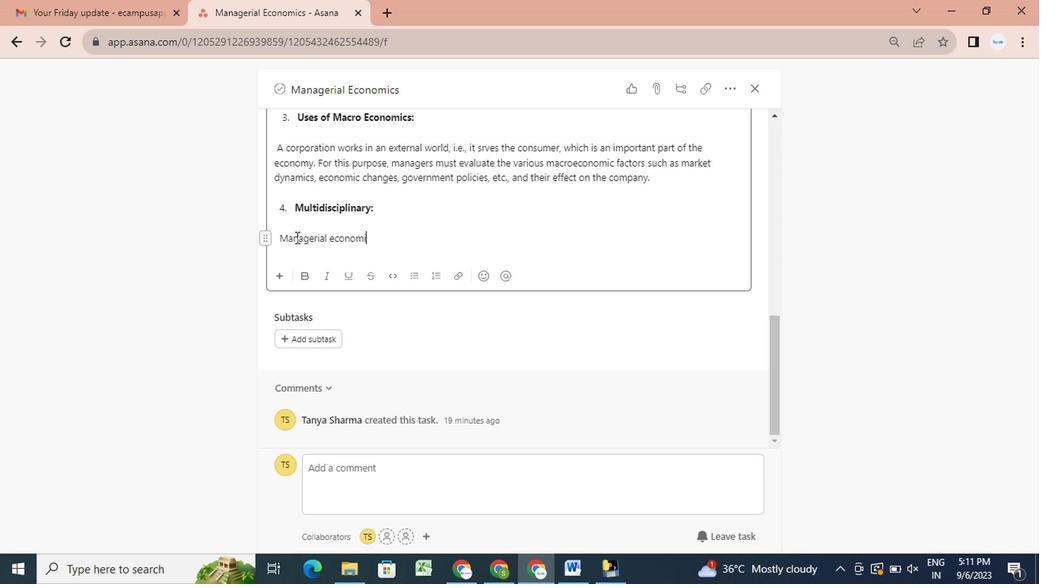 
Action: Mouse scrolled (531, 310) with delta (0, 0)
Screenshot: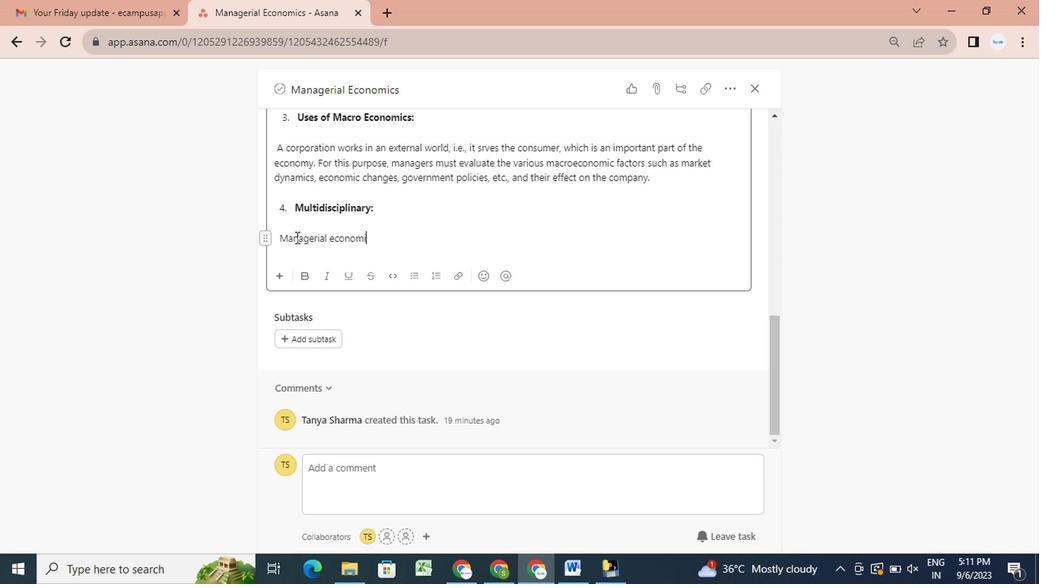 
Action: Mouse scrolled (531, 310) with delta (0, 0)
Screenshot: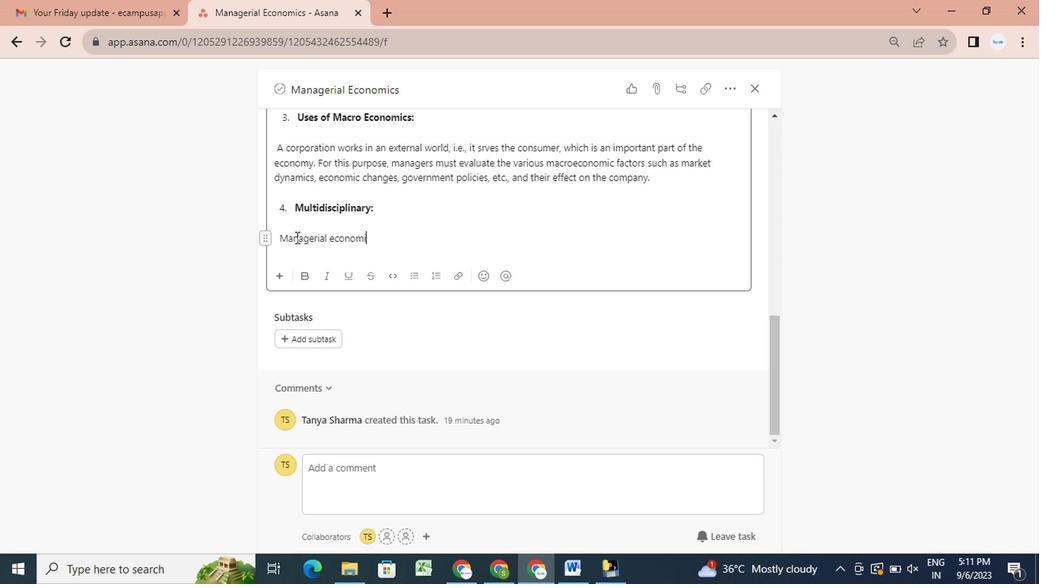 
Action: Mouse moved to (308, 266)
Screenshot: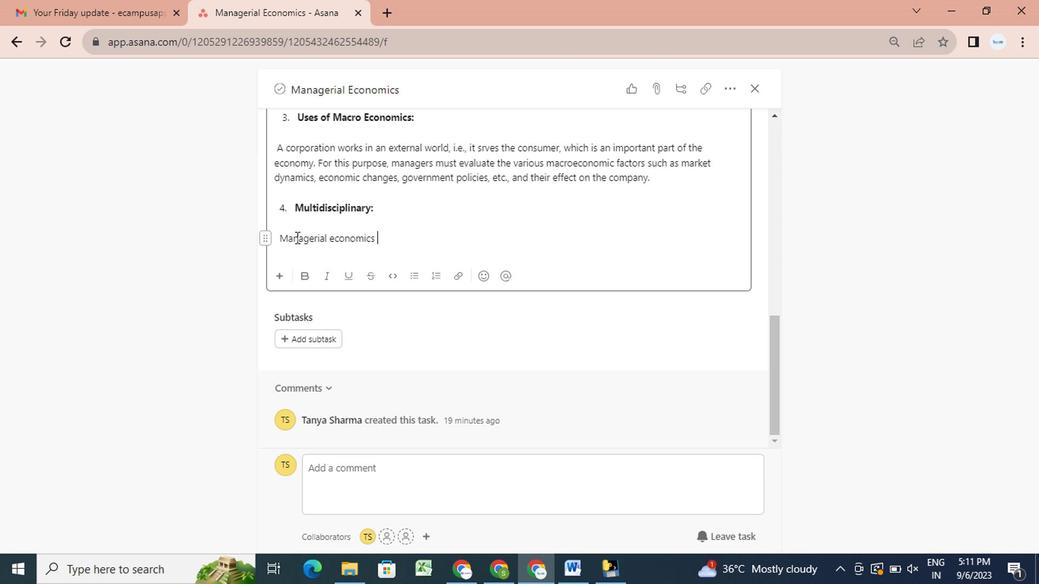 
Action: Mouse pressed left at (308, 266)
Screenshot: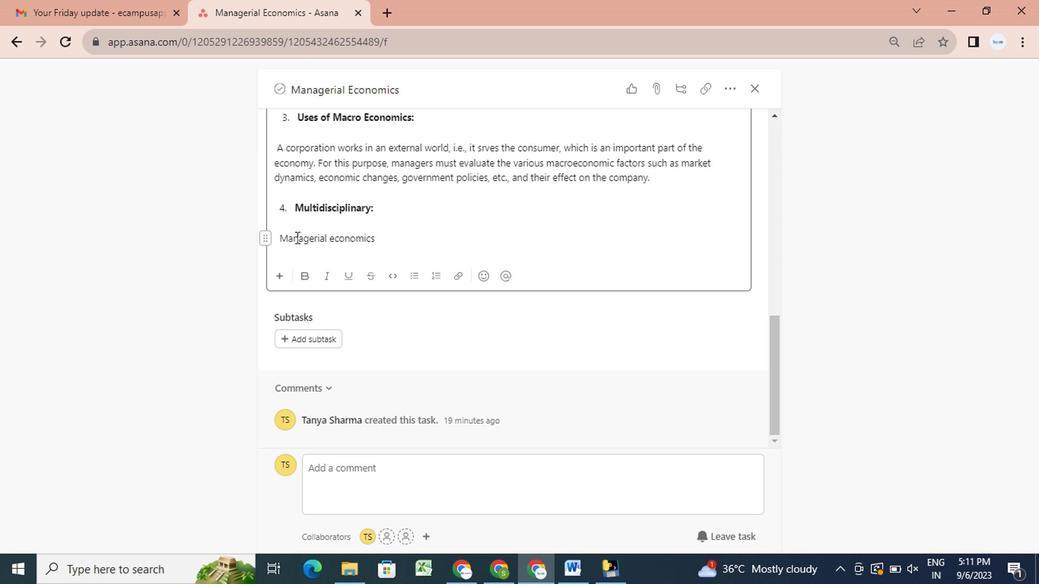 
Action: Key pressed <Key.shift_r><Key.shift_r><Key.shift_r>Managerial<Key.space>economics<Key.space>uses<Key.space>many<Key.space>tools<Key.space>and<Key.space>principles<Key.space>that<Key.space>belong<Key.space>to<Key.space>different<Key.space>disciplines,<Key.space>such<Key.space>as<Key.space>accounting<Key.space><Key.backspace>,<Key.space>finance,<Key.space>statistics,<Key.space>mathematics,<Key.space>production,<Key.space>operational<Key.space>research,<Key.space>human<Key.space>resources,<Key.space>marketing,<Key.space>etc.<Key.enter><Key.enter><Key.space><Key.space>5.<Key.space><Key.space><Key.space><Key.shift_r><Key.shift_r><Key.shift_r><Key.shift_r>Prescriptive<Key.space>or<Key.space><Key.shift_r><Key.shift_r><Key.shift_r><Key.shift_r><Key.shift_r><Key.shift_r><Key.shift_r><Key.shift_r><Key.shift_r><Key.shift_r><Key.shift_r><Key.shift_r>Normative<Key.space><Key.shift><Key.shift><Key.shift><Key.shift><Key.shift><Key.shift><Key.shift><Key.shift>Discipline<Key.shift_r>:<Key.left><Key.left><Key.left><Key.left><Key.left><Key.left><Key.left><Key.left><Key.left><Key.left><Key.left><Key.left><Key.left><Key.left><Key.left><Key.left><Key.left><Key.left><Key.left><Key.left><Key.left><Key.left><Key.left><Key.left><Key.left><Key.left><Key.left><Key.left><Key.left><Key.left><Key.left><Key.left><Key.left><Key.left><Key.left><Key.left><Key.left><Key.shift_r><Key.right><Key.right><Key.right><Key.right><Key.right><Key.right><Key.right><Key.right><Key.right><Key.right><Key.right><Key.right><Key.right><Key.right><Key.right><Key.right><Key.right><Key.right><Key.right><Key.right><Key.right><Key.right><Key.right><Key.right><Key.right><Key.right><Key.right><Key.right><Key.right><Key.right><Key.right><Key.right><Key.right><Key.right><Key.right><Key.right><Key.right>
Screenshot: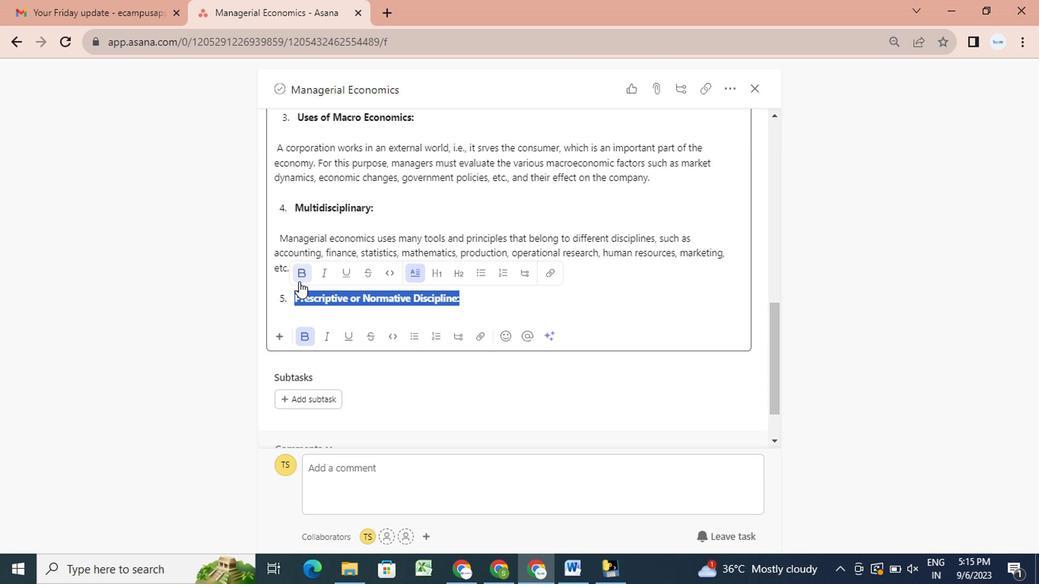 
Action: Mouse moved to (310, 298)
Screenshot: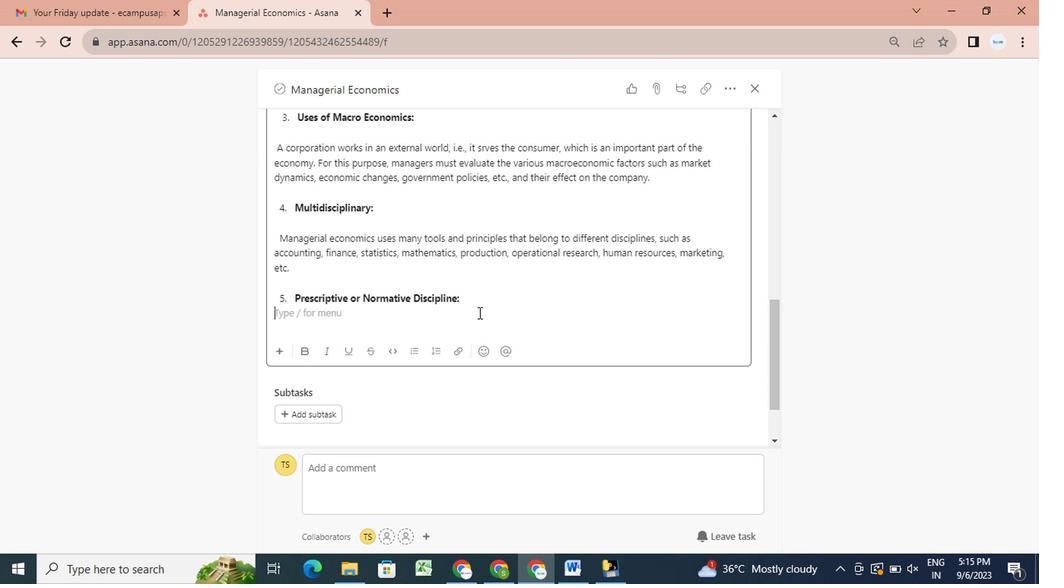 
Action: Mouse pressed left at (310, 298)
Screenshot: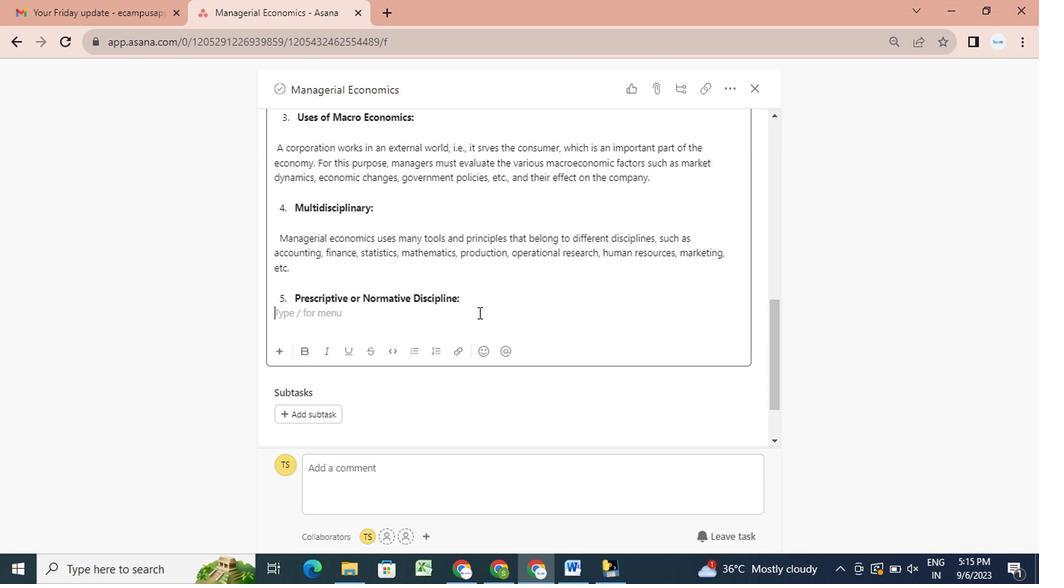 
Action: Mouse moved to (438, 320)
Screenshot: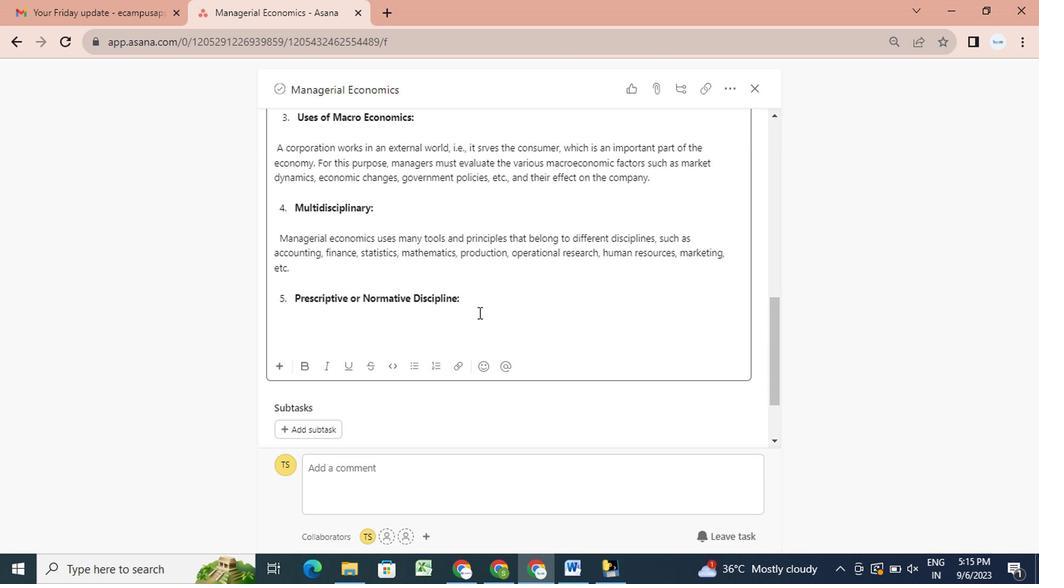 
Action: Mouse pressed left at (438, 320)
Screenshot: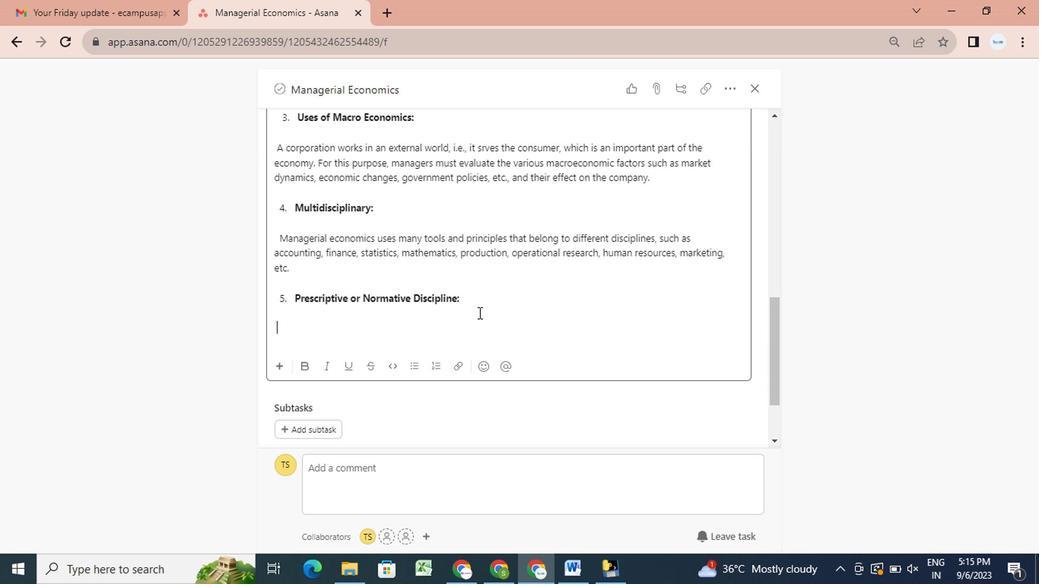 
Action: Key pressed <Key.enter><Key.space><Key.shift_r><Key.shift_r><Key.shift_r>By<Key.space>introducting<Key.space>corrective<Key.space>steps<Key.space>managerial<Key.space>econi<Key.backspace>omics<Key.space>aims<Key.space>at<Key.space>achieving<Key.space>the<Key.space>objective<Key.space>and<Key.space>solves<Key.space>specifics<Key.space>issues<Key.space>or<Key.space>problems.<Key.enter><Key.enter><Key.space><Key.space>6.<Key.space><Key.space><Key.space><Key.space><Key.backspace><Key.shift_r><Key.shift_r><Key.shift_r><Key.shift_r>Management<Key.space><Key.shift_r><Key.shift_r><Key.shift_r><Key.shift_r><Key.shift_r><Key.shift_r><Key.shift_r><Key.shift_r><Key.shift_r>Oriented<Key.shift_r>:<Key.left><Key.left><Key.left><Key.left><Key.left><Key.left><Key.left><Key.left><Key.left><Key.left><Key.left><Key.left><Key.left><Key.left><Key.left><Key.left><Key.left><Key.left><Key.left><Key.left><Key.shift_r><Key.right><Key.right><Key.right><Key.right><Key.right><Key.right><Key.right><Key.right><Key.right><Key.right><Key.right><Key.right><Key.right><Key.right><Key.right><Key.right><Key.right><Key.right><Key.right><Key.right>
Screenshot: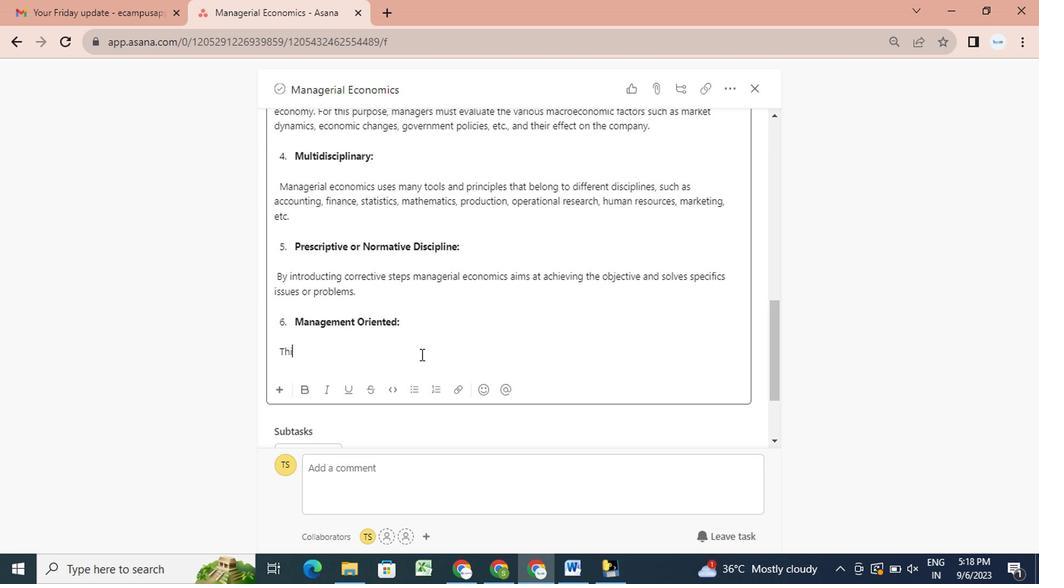 
Action: Mouse moved to (314, 374)
Screenshot: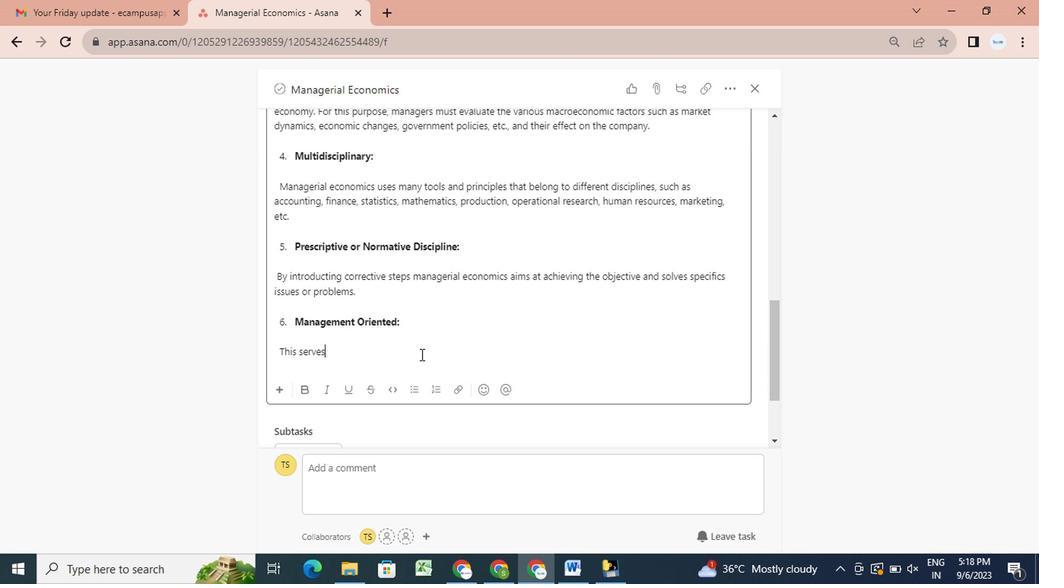 
Action: Mouse pressed left at (314, 374)
Screenshot: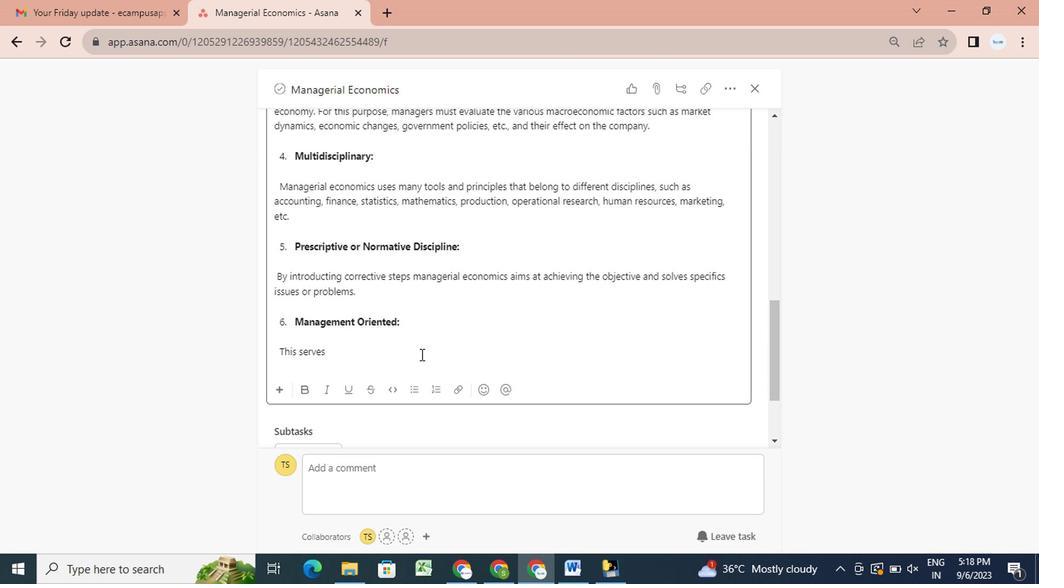 
Action: Mouse moved to (397, 350)
Screenshot: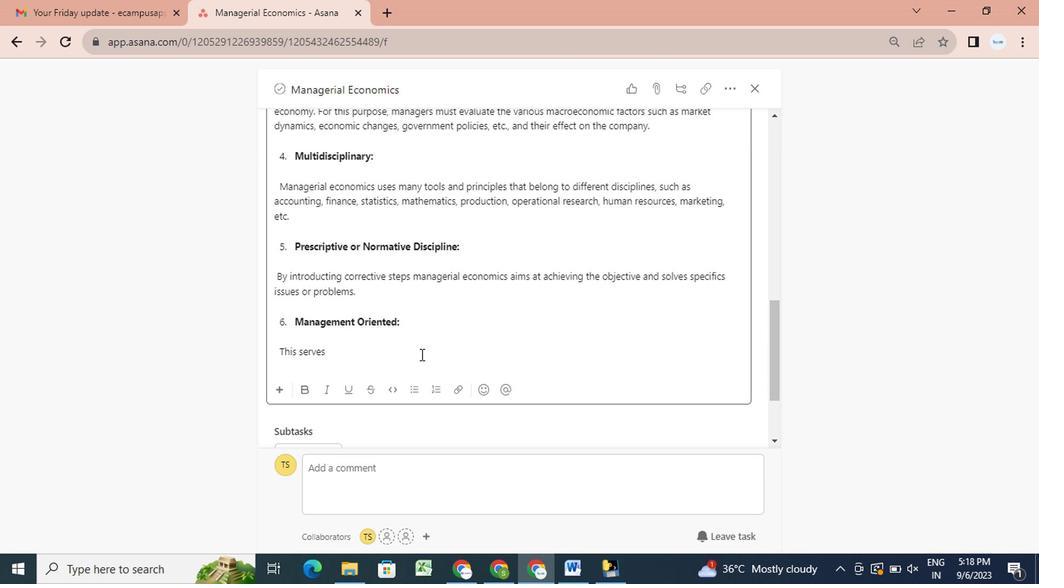 
Action: Mouse pressed left at (397, 350)
Screenshot: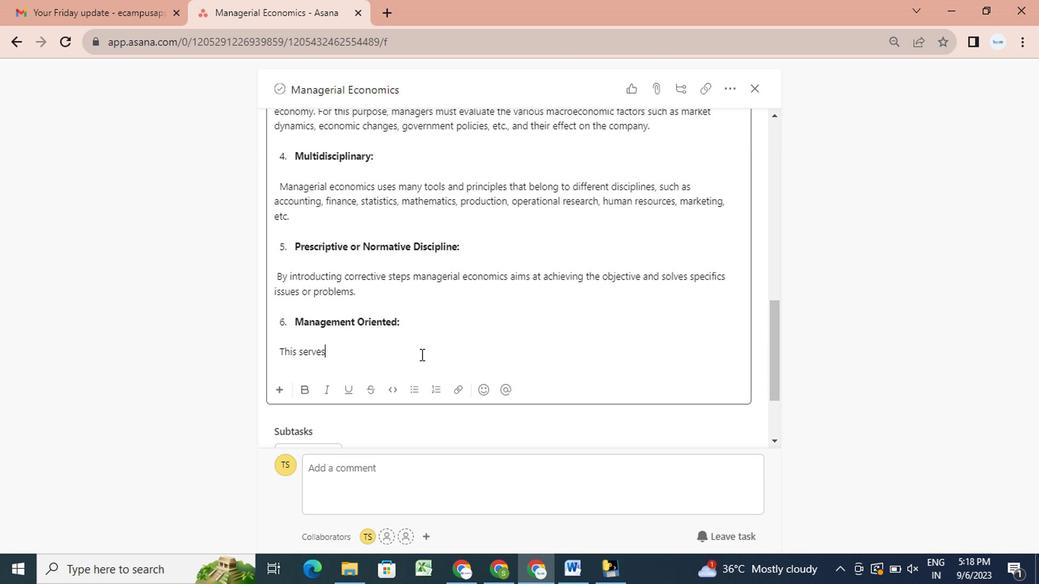 
Action: Key pressed <Key.enter><Key.enter><Key.space><Key.space><Key.space><Key.backspace><Key.shift>This<Key.space>serves<Key.space>as<Key.space>an<Key.space>instrument<Key.space>in<Key.space>managers<Key.space>
Screenshot: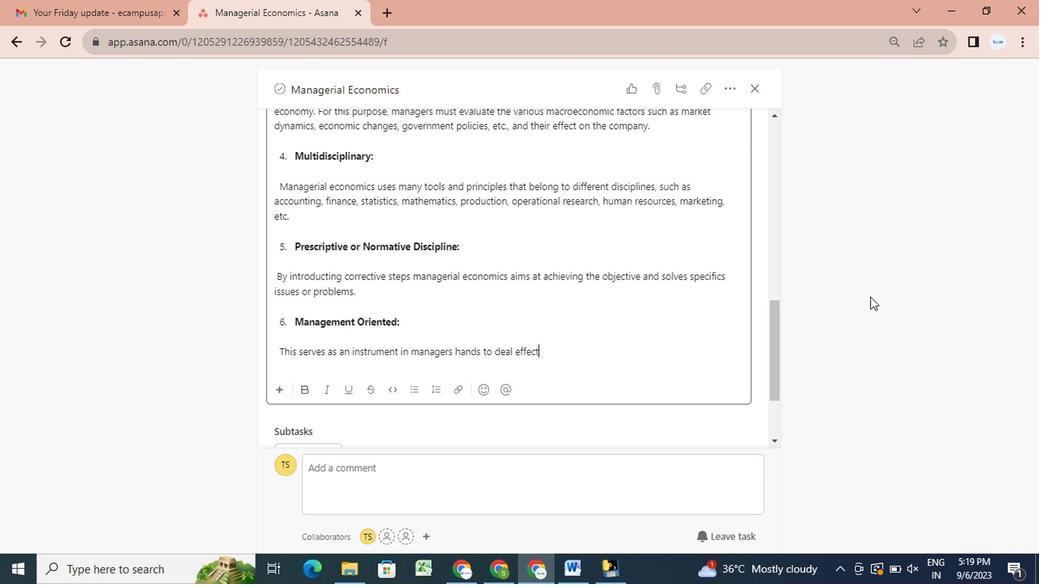 
Action: Mouse moved to (717, 309)
Screenshot: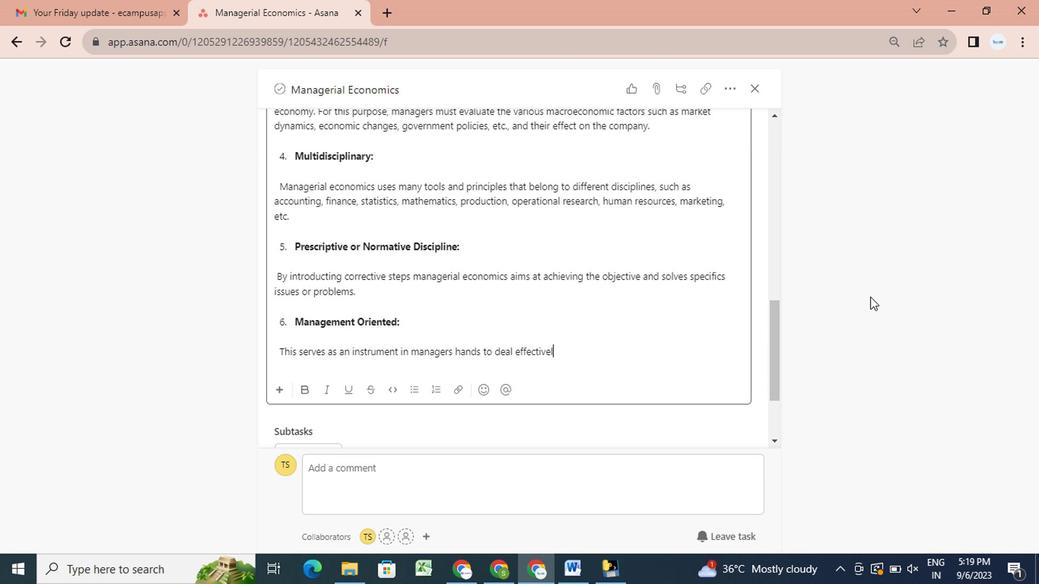 
Action: Key pressed hands<Key.space>to<Key.space>deal<Key.space>effectivel<Key.space>with<Key.space>business<Key.space>related<Key.space>problems<Key.space>and<Key.space>uncertainties.<Key.space><Key.shift_r><Key.shift_r><Key.shift_r><Key.shift_r><Key.shift_r><Key.shift_r><Key.shift_r><Key.shift_r><Key.shift_r><Key.shift_r>This<Key.space>also<Key.space>allows<Key.space>for<Key.space>setting<Key.space>priorities,<Key.space>formulatio<Key.backspace>ng<Key.space>policies,<Key.space>and<Key.space>making<Key.space>successful<Key.space>decisions.<Key.enter><Key.enter>
Screenshot: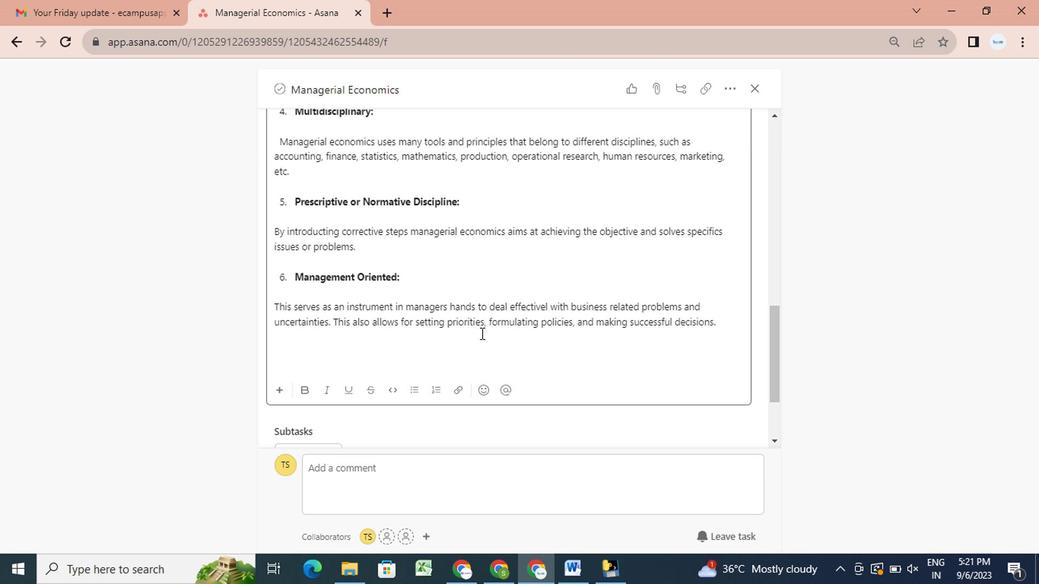 
Action: Mouse moved to (297, 315)
Screenshot: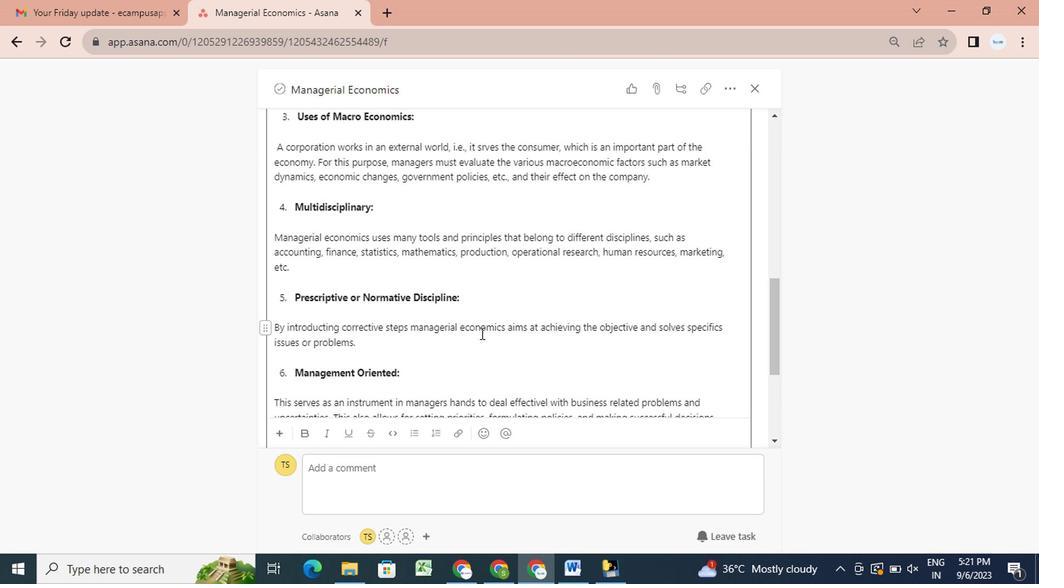 
Action: Mouse pressed left at (297, 315)
Screenshot: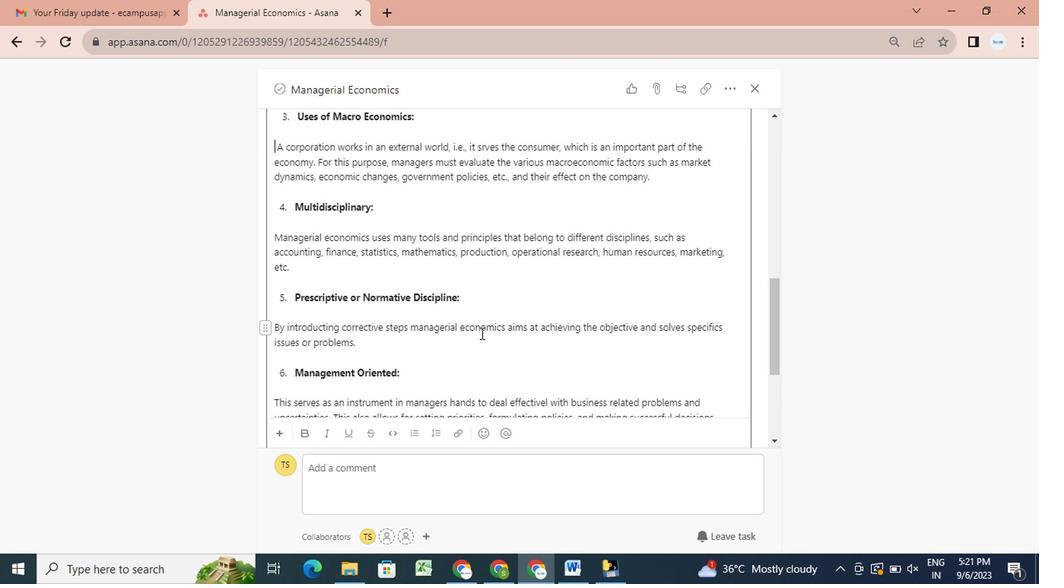 
Action: Mouse moved to (440, 335)
Screenshot: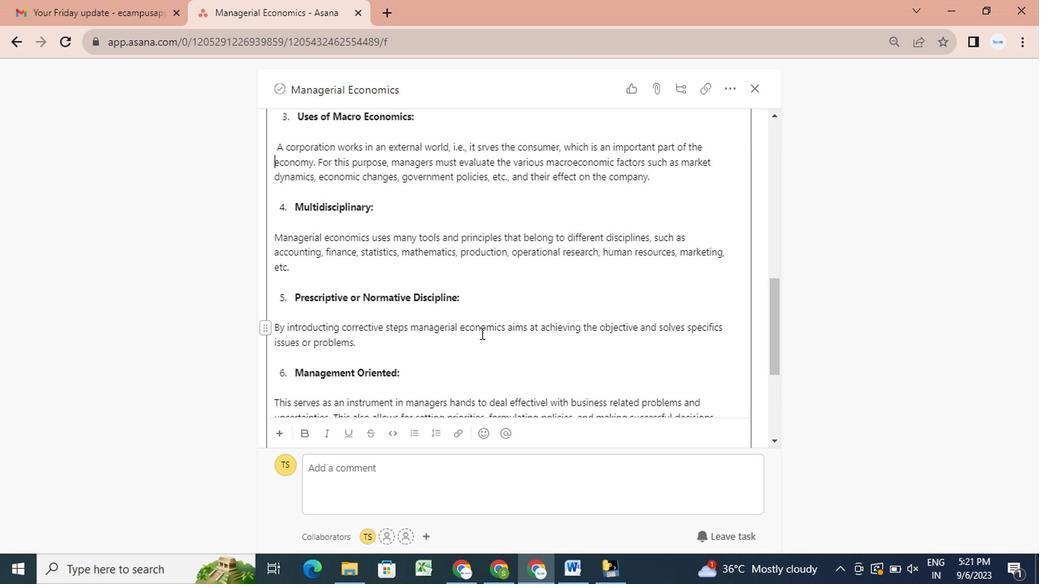
Action: Key pressed <Key.backspace><Key.backspace><Key.up><Key.up><Key.up><Key.up><Key.up><Key.right><Key.backspace><Key.backspace><Key.enter><Key.up><Key.up><Key.up><Key.up><Key.up><Key.up><Key.right><Key.right><Key.backspace><Key.backspace><Key.up><Key.up><Key.up><Key.up><Key.up><Key.up><Key.up><Key.up><Key.down><Key.down><Key.down><Key.up><Key.right><Key.backspace><Key.backspace><Key.enter><Key.up><Key.up><Key.up><Key.up><Key.up><Key.up><Key.up><Key.up><Key.down><Key.down><Key.down><Key.right><Key.backspace><Key.up><Key.up><Key.up><Key.up><Key.up><Key.up><Key.up><Key.up><Key.up><Key.down><Key.down><Key.down><Key.right><Key.backspace>
Screenshot: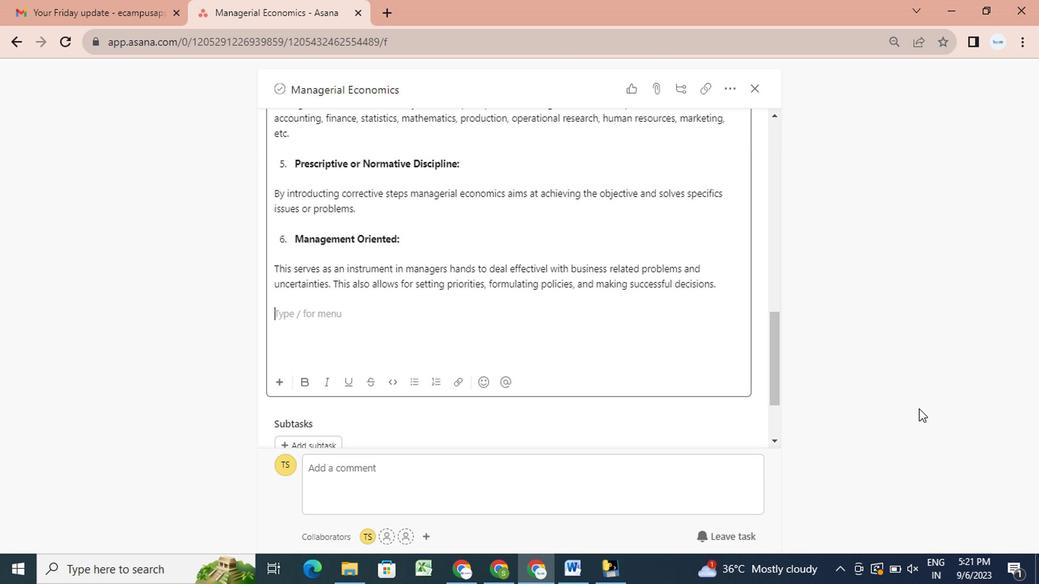
Action: Mouse moved to (482, 355)
Screenshot: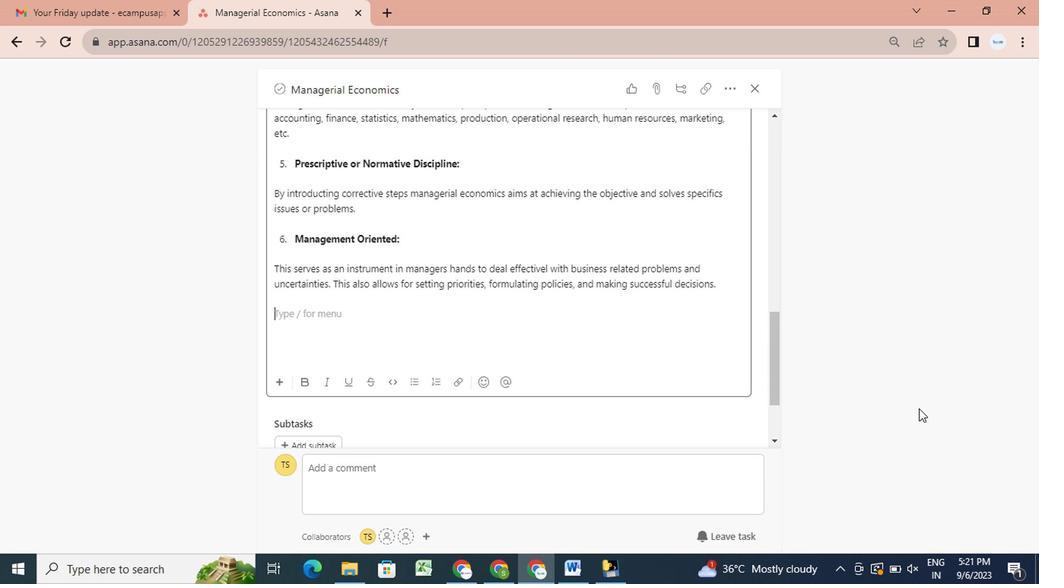 
Action: Mouse scrolled (482, 354) with delta (0, 0)
Screenshot: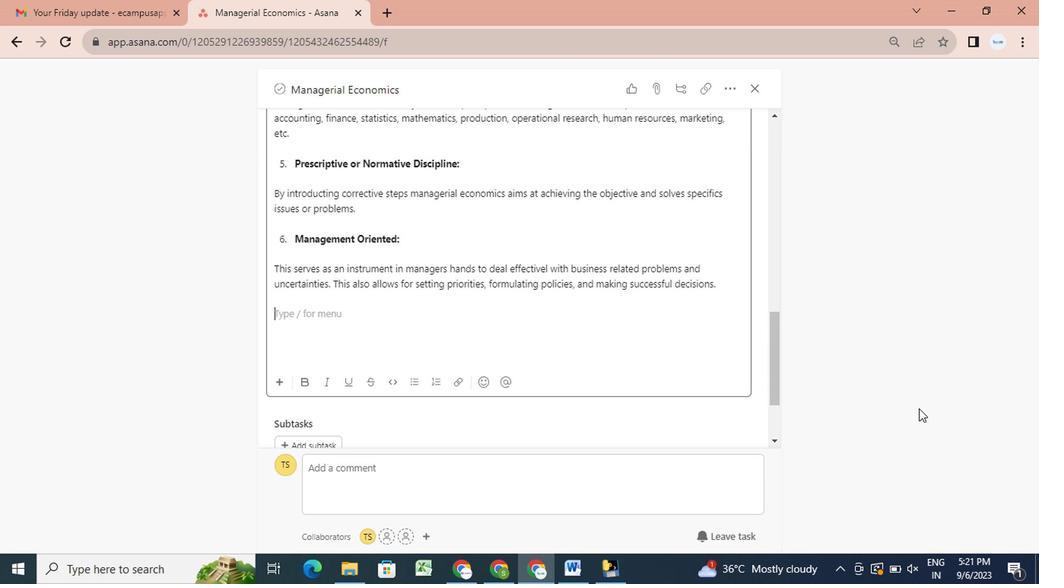 
Action: Mouse scrolled (482, 354) with delta (0, 0)
Screenshot: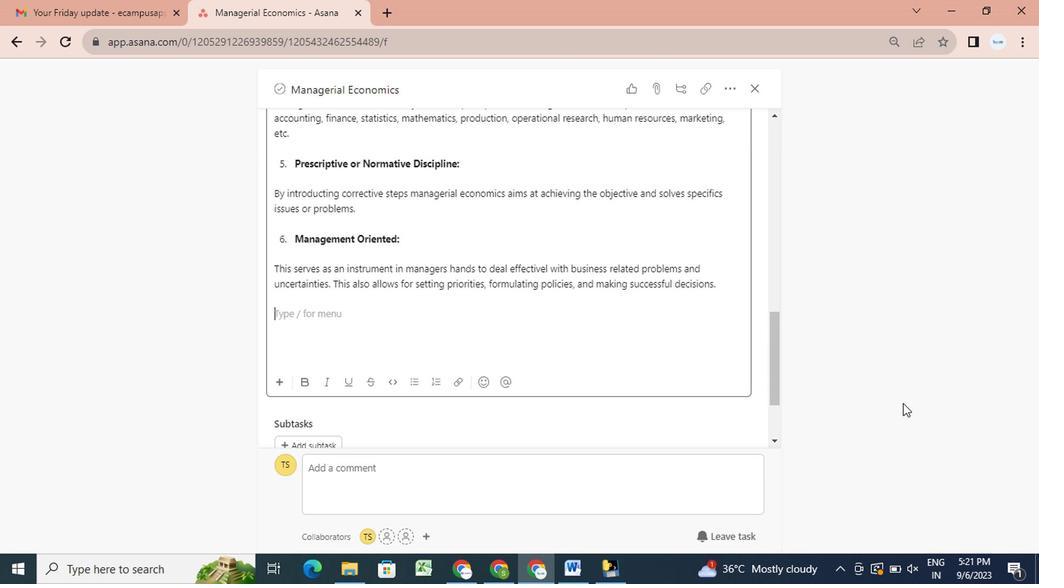 
Action: Mouse scrolled (482, 354) with delta (0, 0)
Screenshot: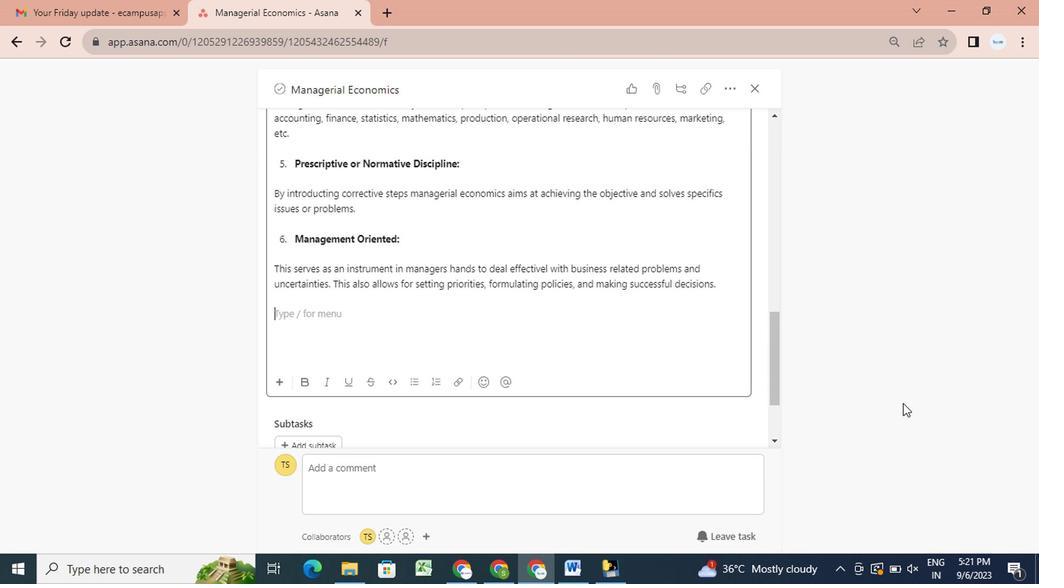 
Action: Mouse scrolled (482, 354) with delta (0, 0)
Screenshot: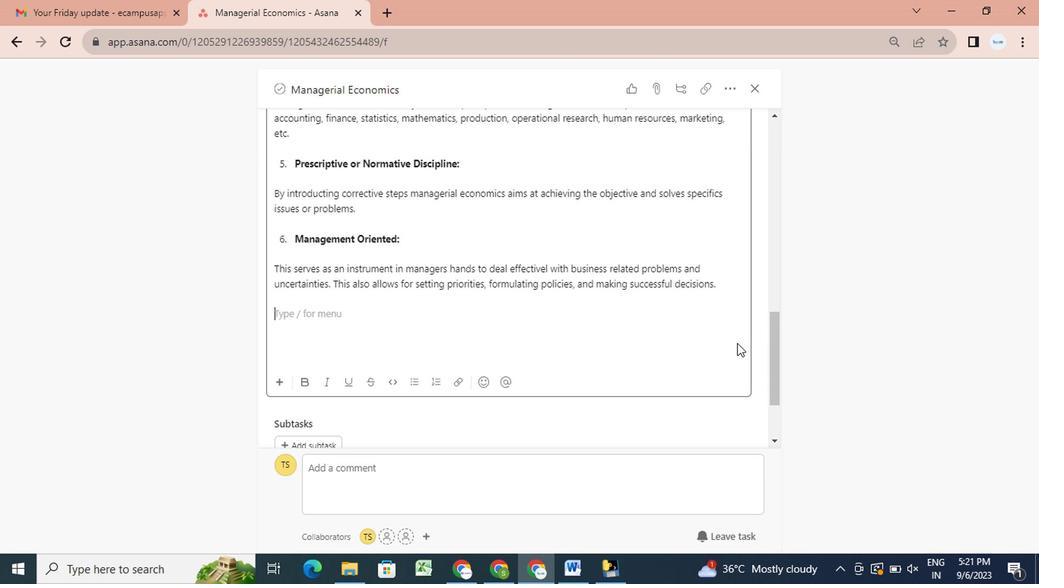 
Action: Mouse scrolled (482, 354) with delta (0, 0)
Screenshot: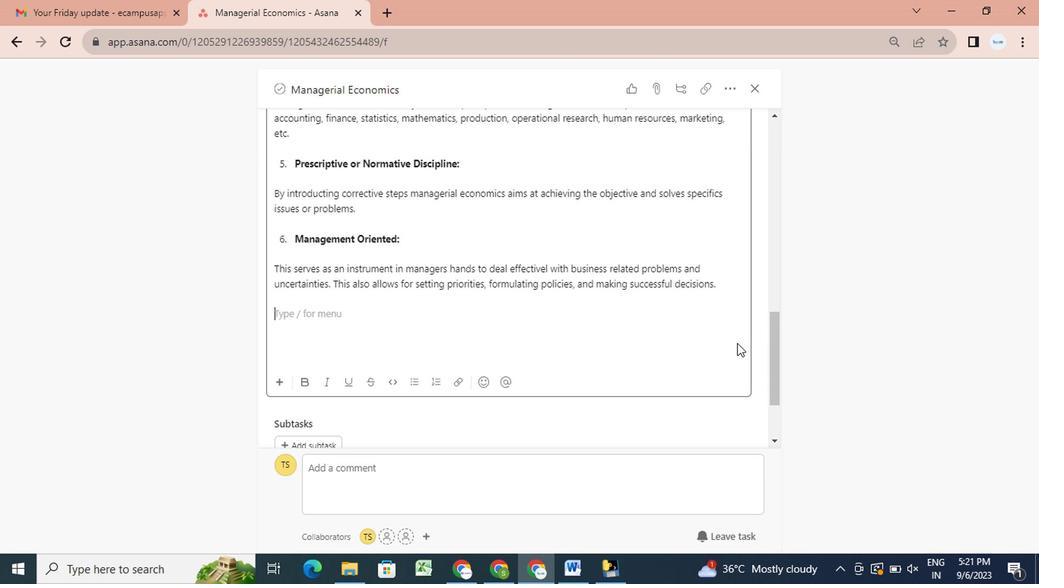 
Action: Mouse scrolled (482, 354) with delta (0, 0)
Screenshot: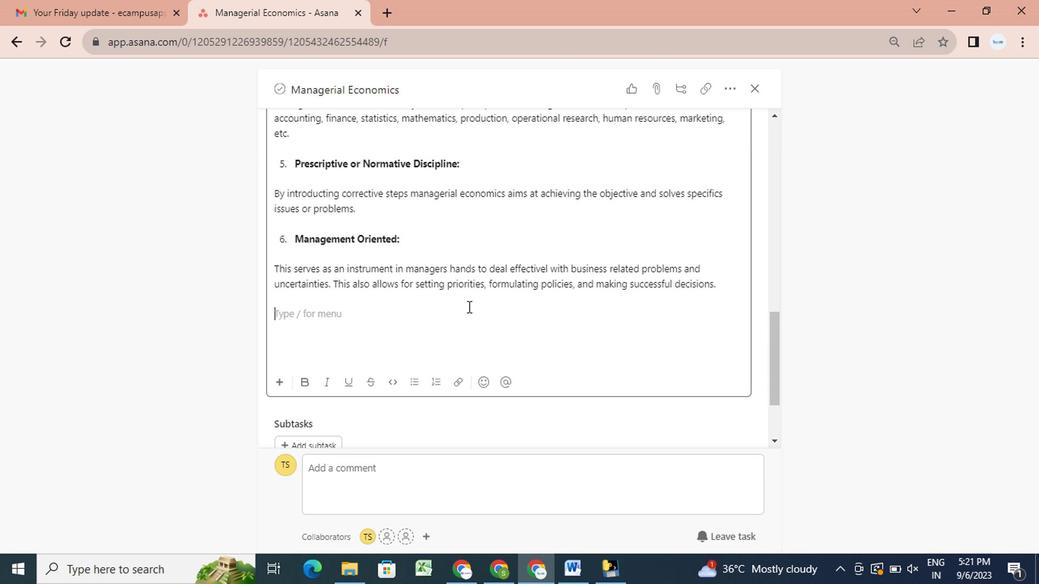 
Action: Mouse scrolled (482, 354) with delta (0, 0)
Screenshot: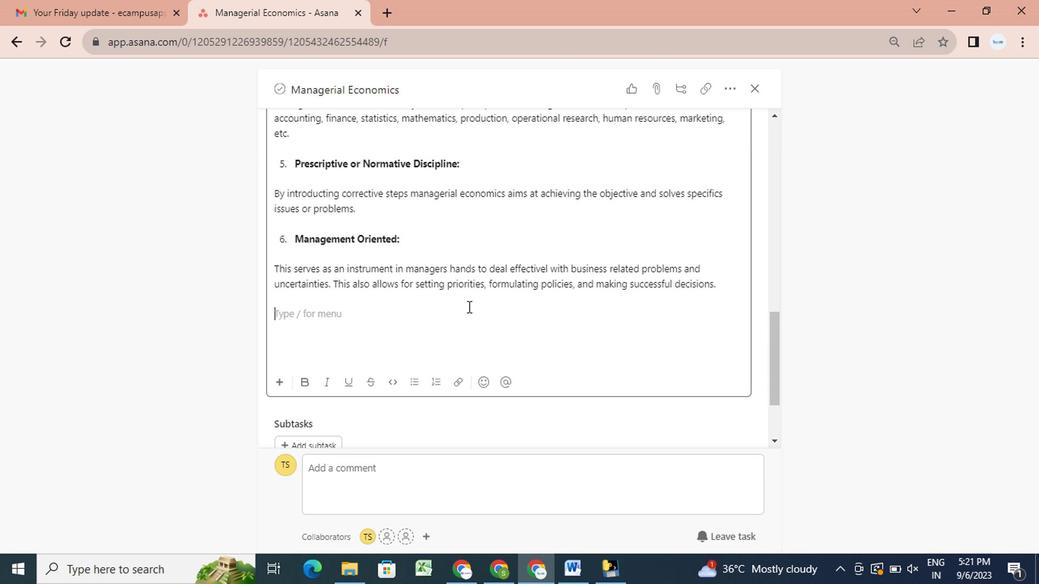 
Action: Mouse scrolled (482, 354) with delta (0, 0)
Screenshot: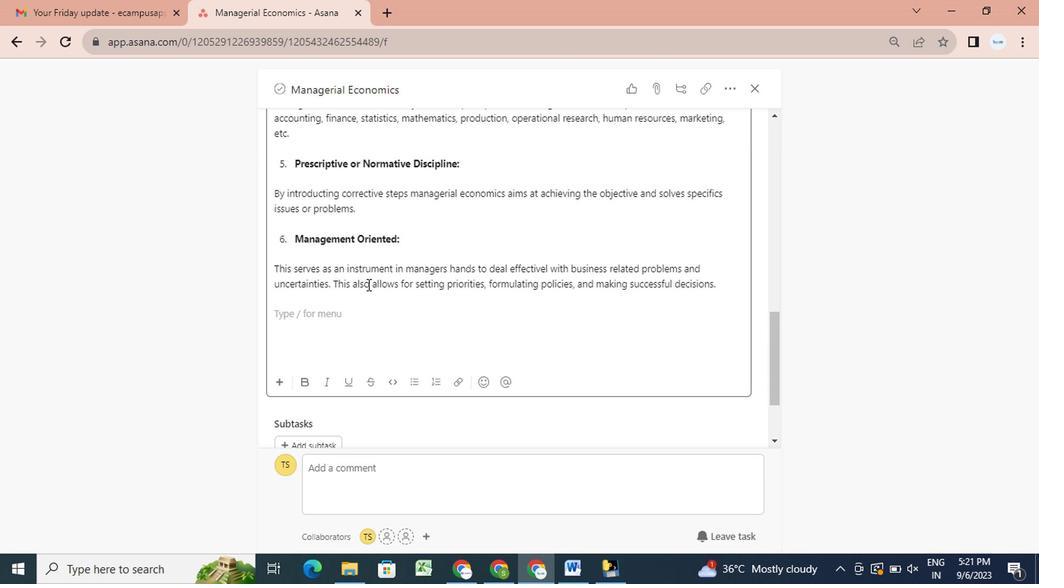
Action: Mouse scrolled (482, 354) with delta (0, 0)
Screenshot: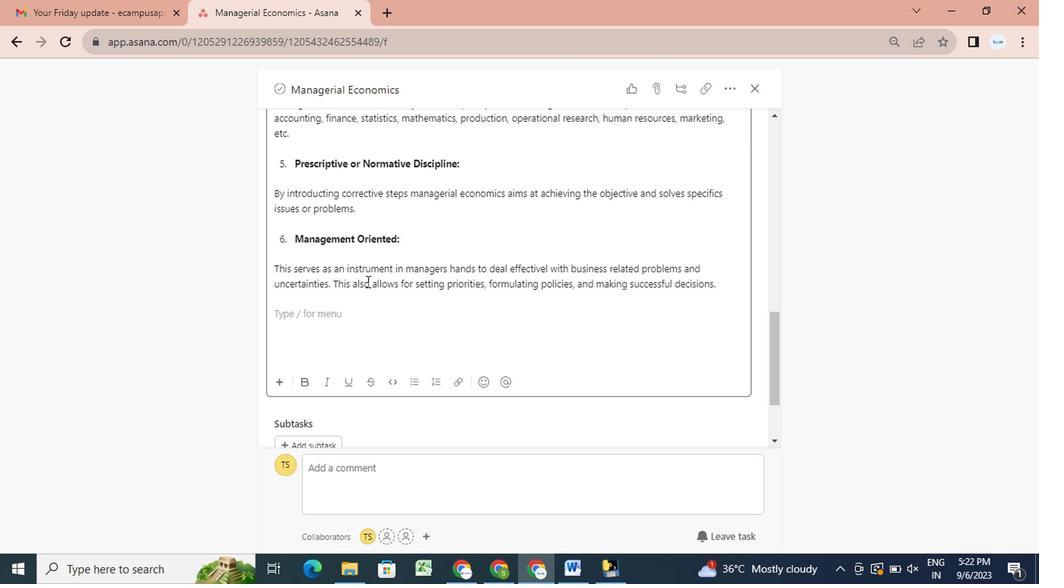 
Action: Mouse scrolled (482, 354) with delta (0, 0)
Screenshot: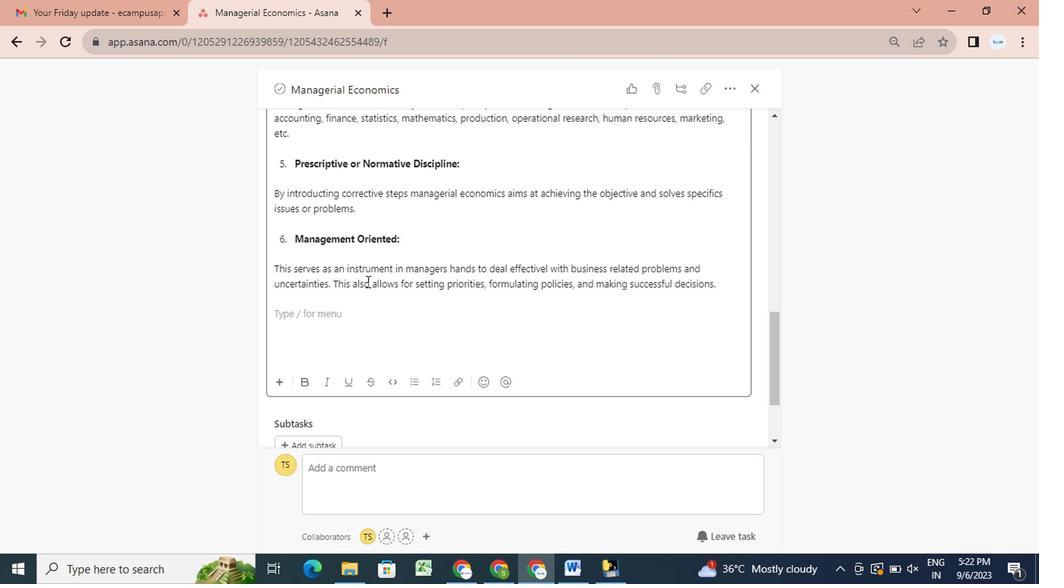 
Action: Mouse scrolled (482, 354) with delta (0, 0)
Screenshot: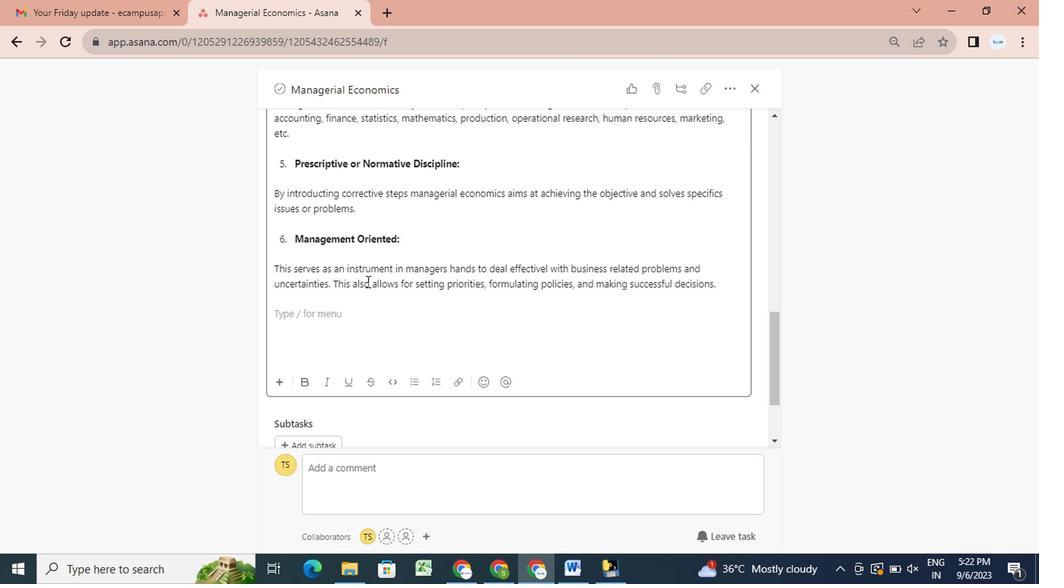 
Action: Mouse scrolled (482, 354) with delta (0, 0)
Screenshot: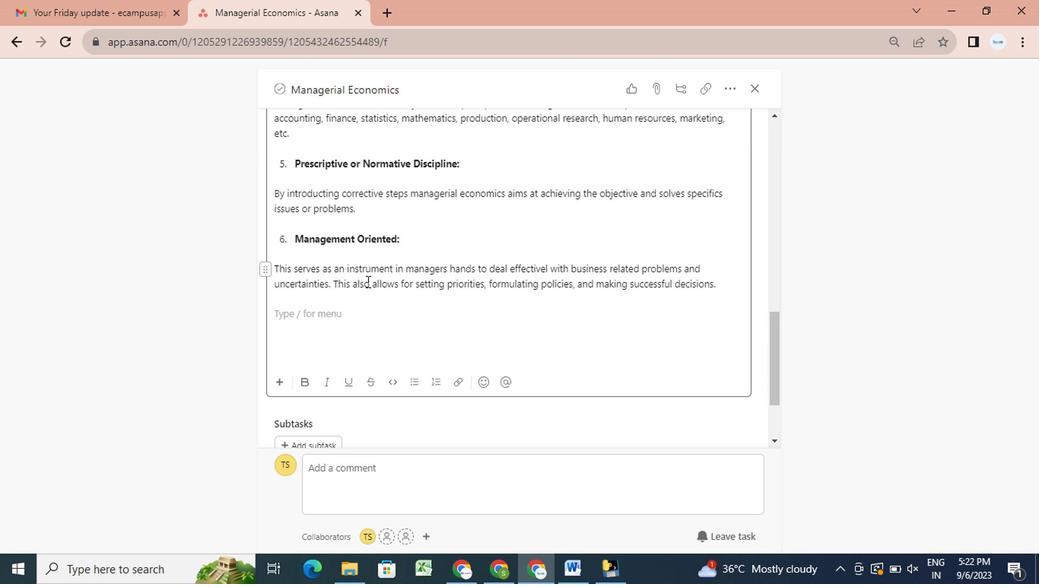 
Action: Mouse scrolled (482, 354) with delta (0, 0)
Screenshot: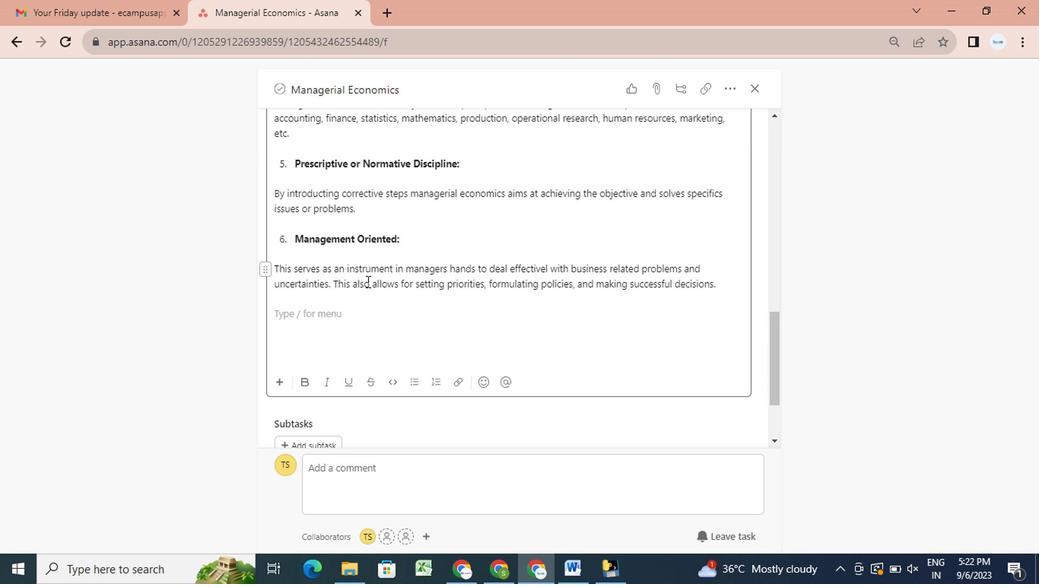 
Action: Mouse scrolled (482, 354) with delta (0, 0)
Screenshot: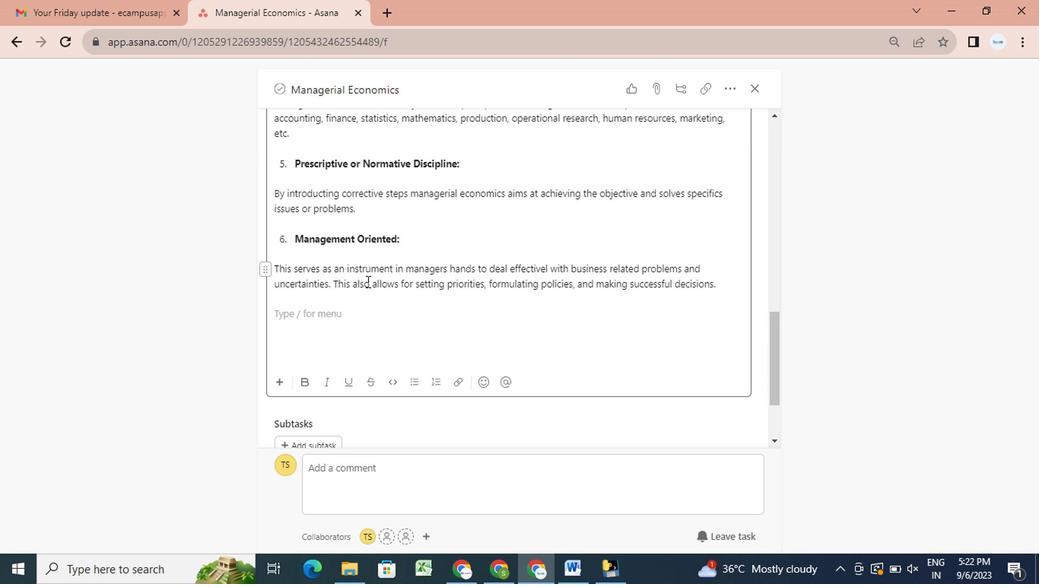 
Action: Mouse scrolled (482, 354) with delta (0, 0)
Screenshot: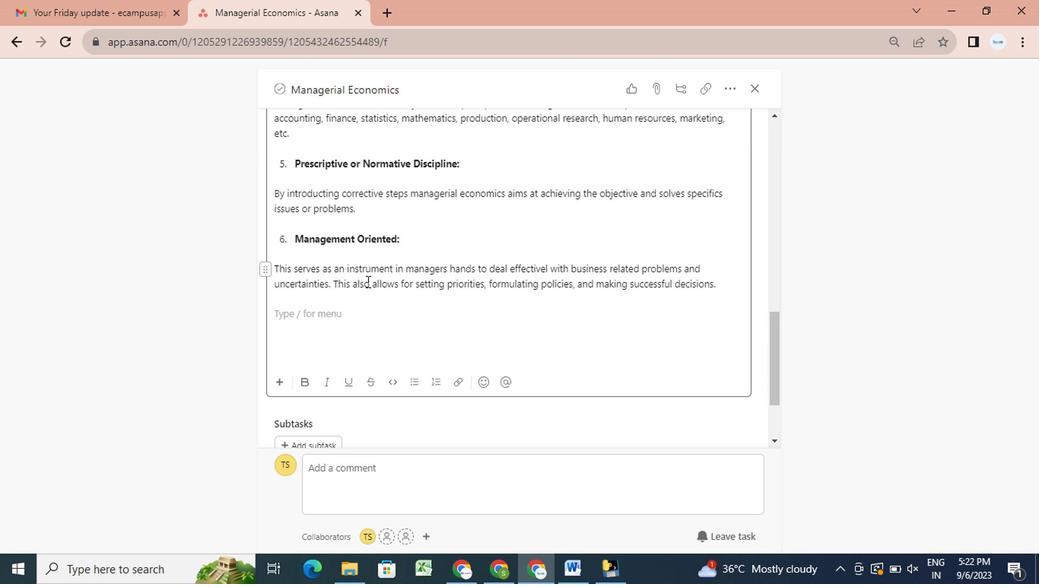 
Action: Mouse scrolled (482, 354) with delta (0, 0)
Screenshot: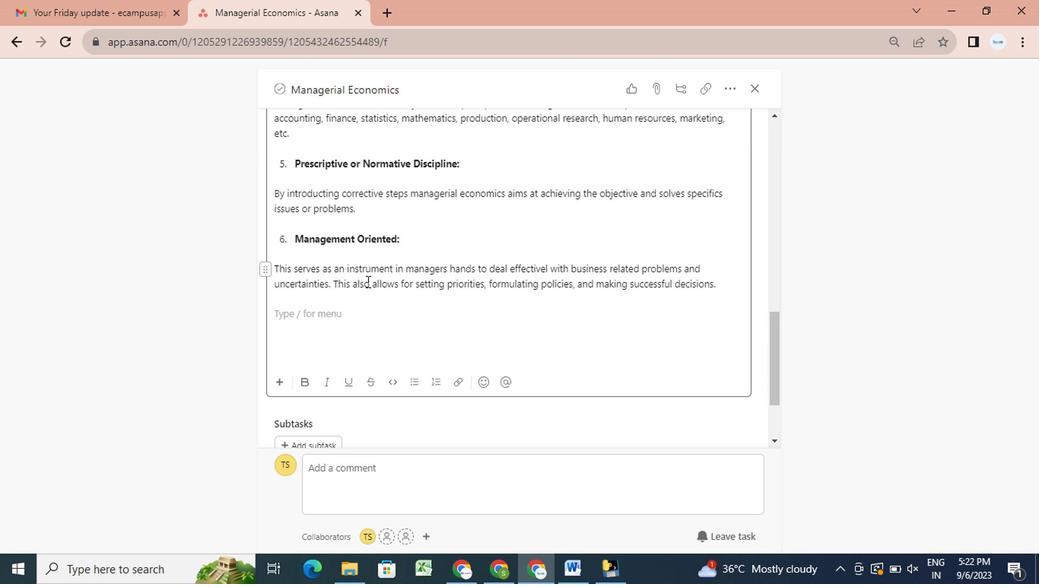 
Action: Mouse scrolled (482, 354) with delta (0, 0)
Screenshot: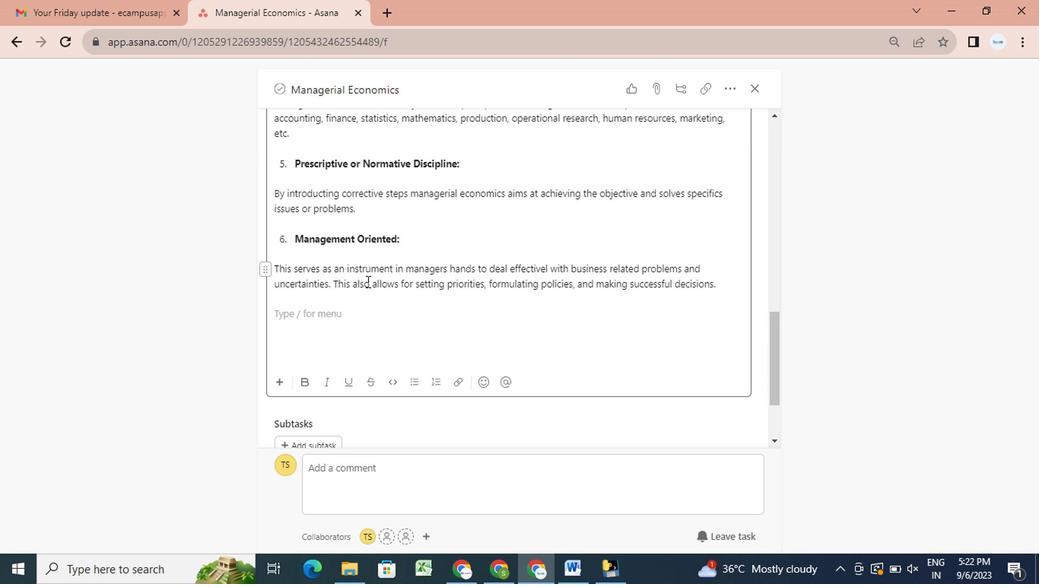 
Action: Mouse scrolled (482, 354) with delta (0, 0)
Screenshot: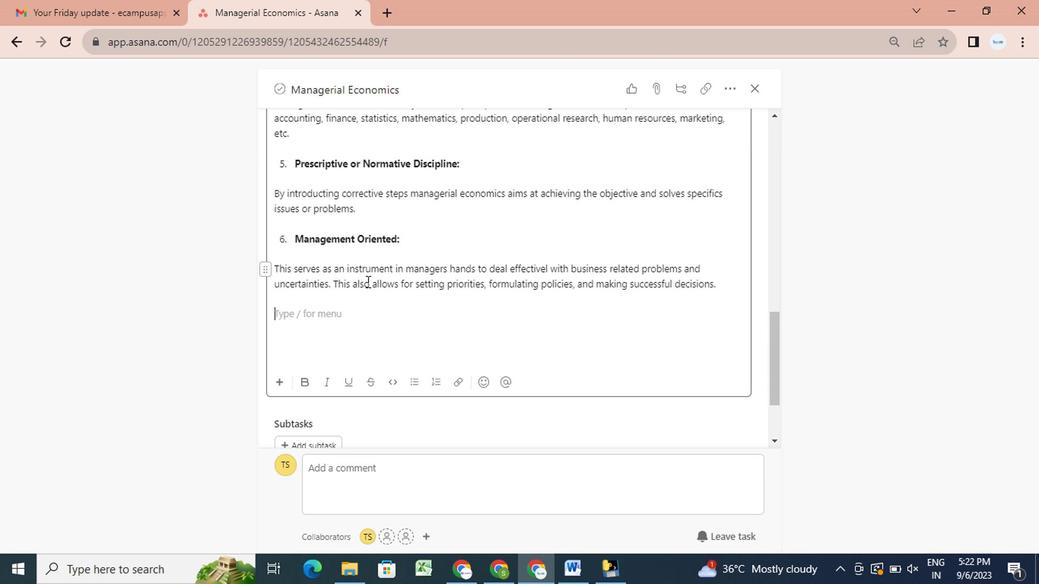 
Action: Mouse moved to (545, 320)
Screenshot: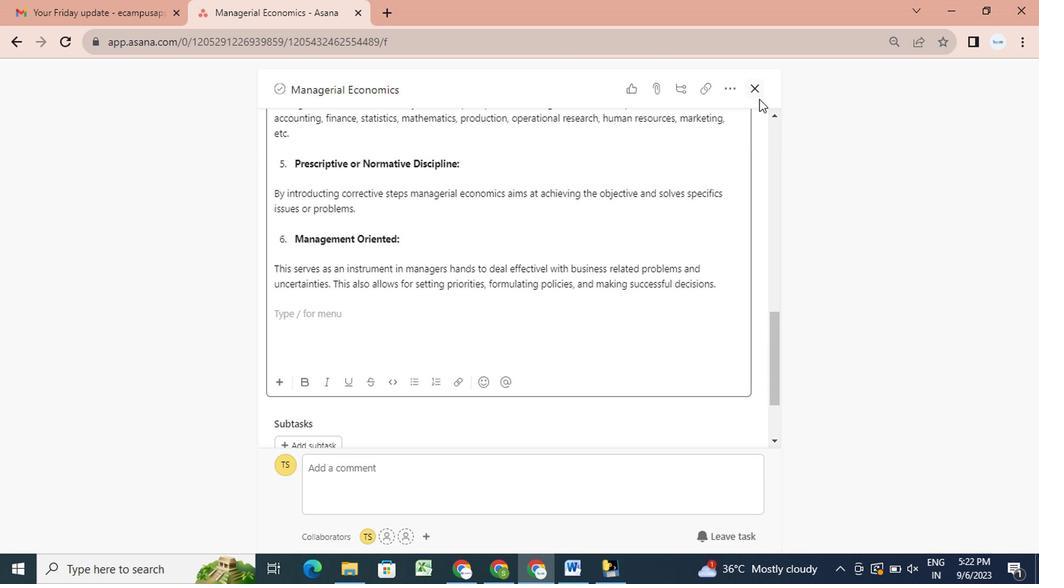 
Action: Mouse scrolled (545, 319) with delta (0, 0)
Screenshot: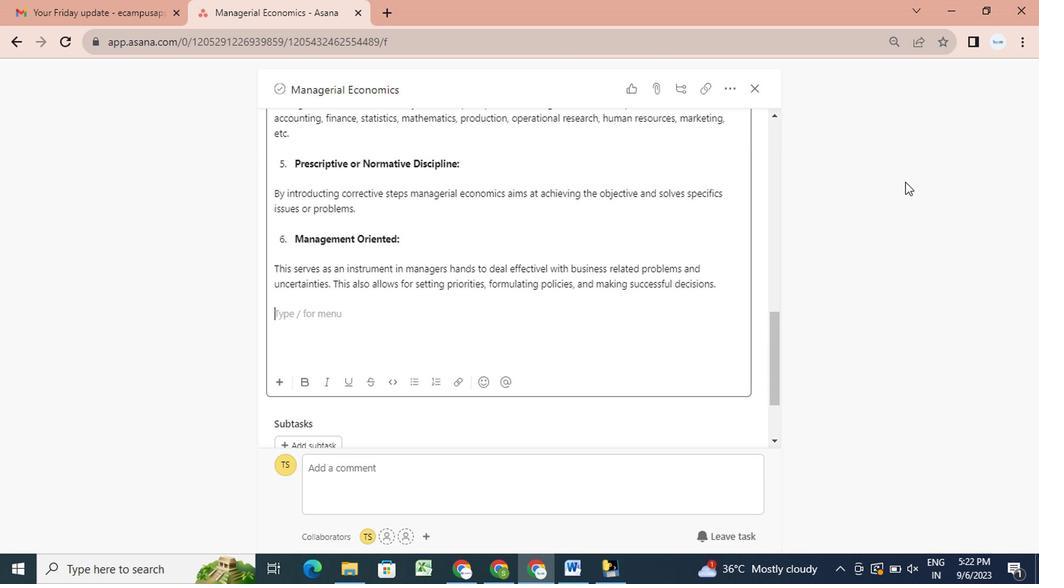 
Action: Mouse scrolled (545, 319) with delta (0, 0)
Screenshot: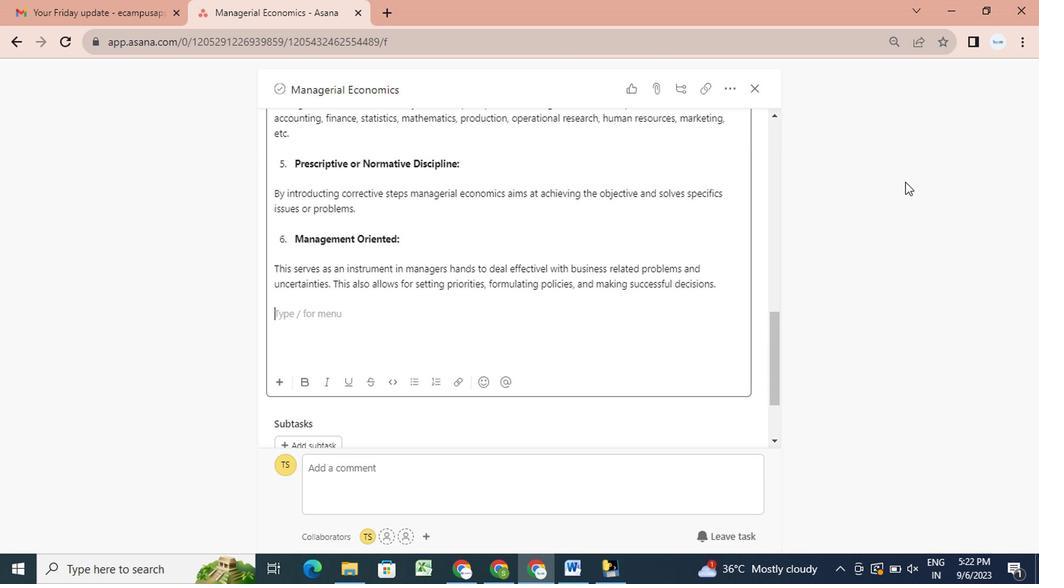 
Action: Mouse scrolled (545, 319) with delta (0, 0)
